 Task: Reply to email with the signature Christian Kelly with the subject Request for sponsorship from softage.1@softage.net with the message Can you send me a copy of the updated project schedule? Undo the message and rewrite the message as I am pleased to inform you that we have selected your proposal. Send the email
Action: Mouse moved to (580, 762)
Screenshot: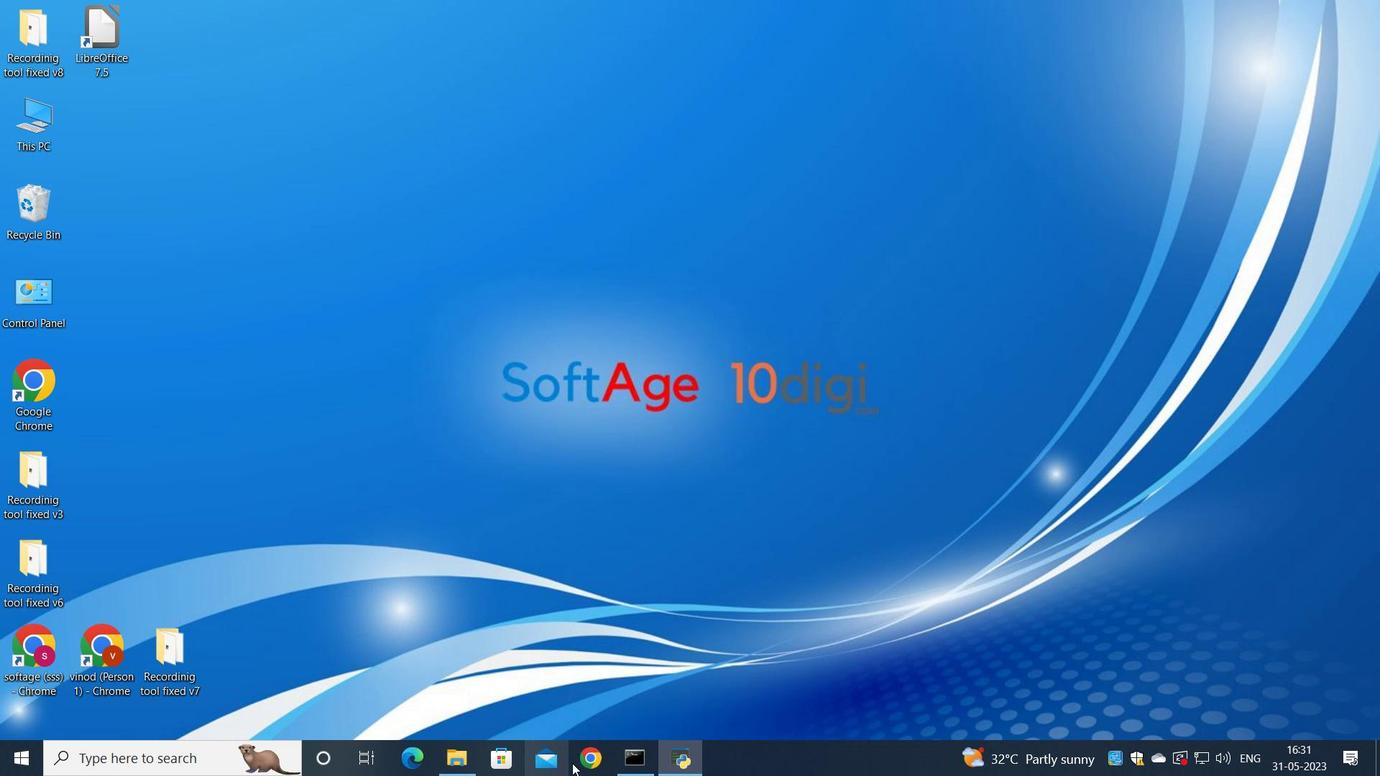 
Action: Mouse pressed left at (580, 762)
Screenshot: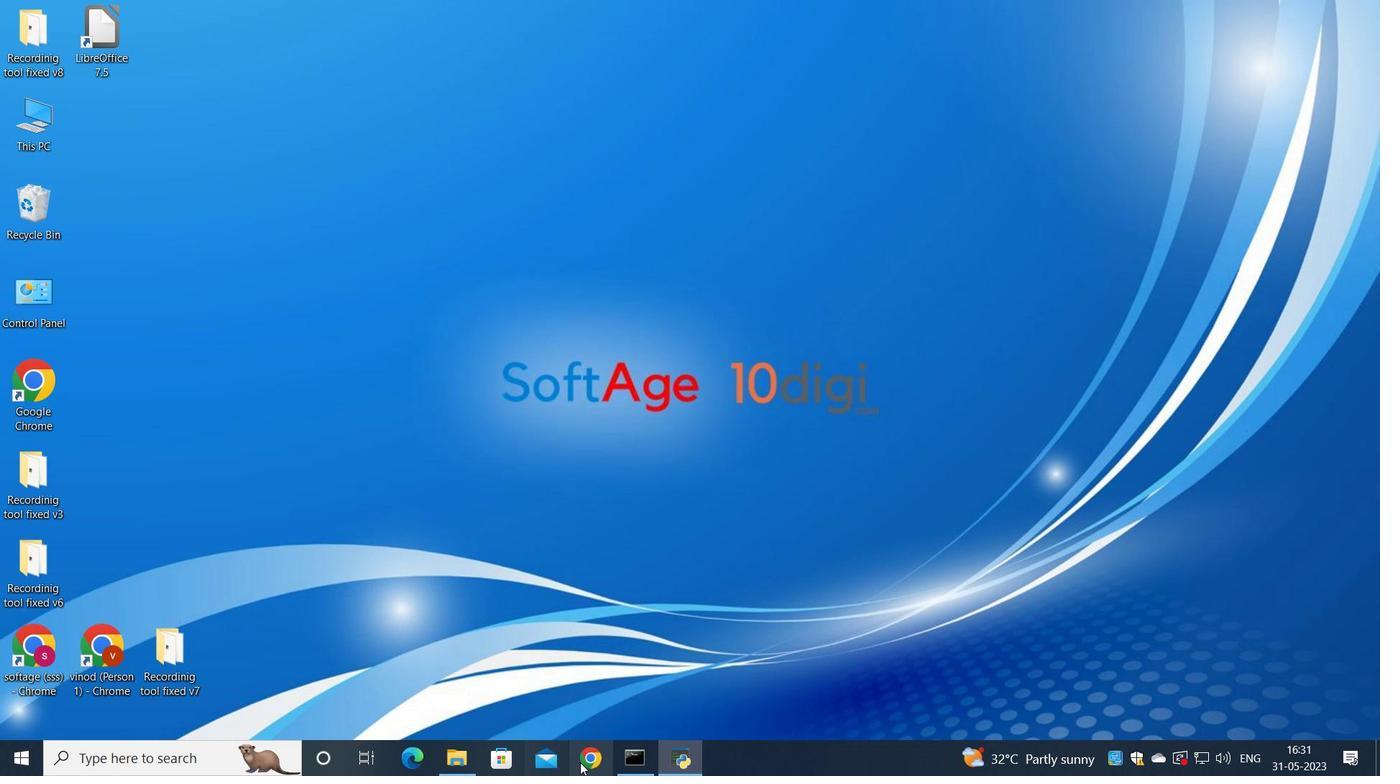 
Action: Mouse moved to (618, 485)
Screenshot: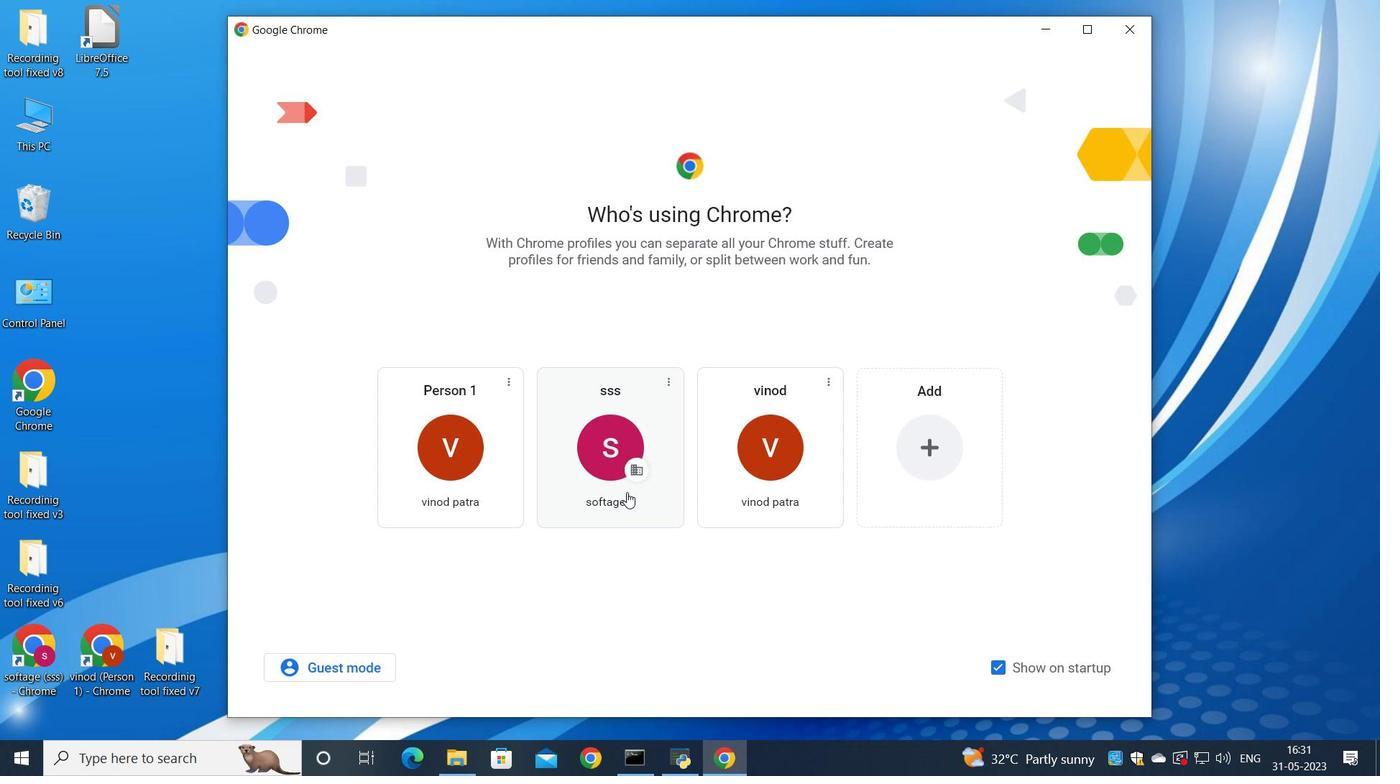 
Action: Mouse pressed left at (618, 485)
Screenshot: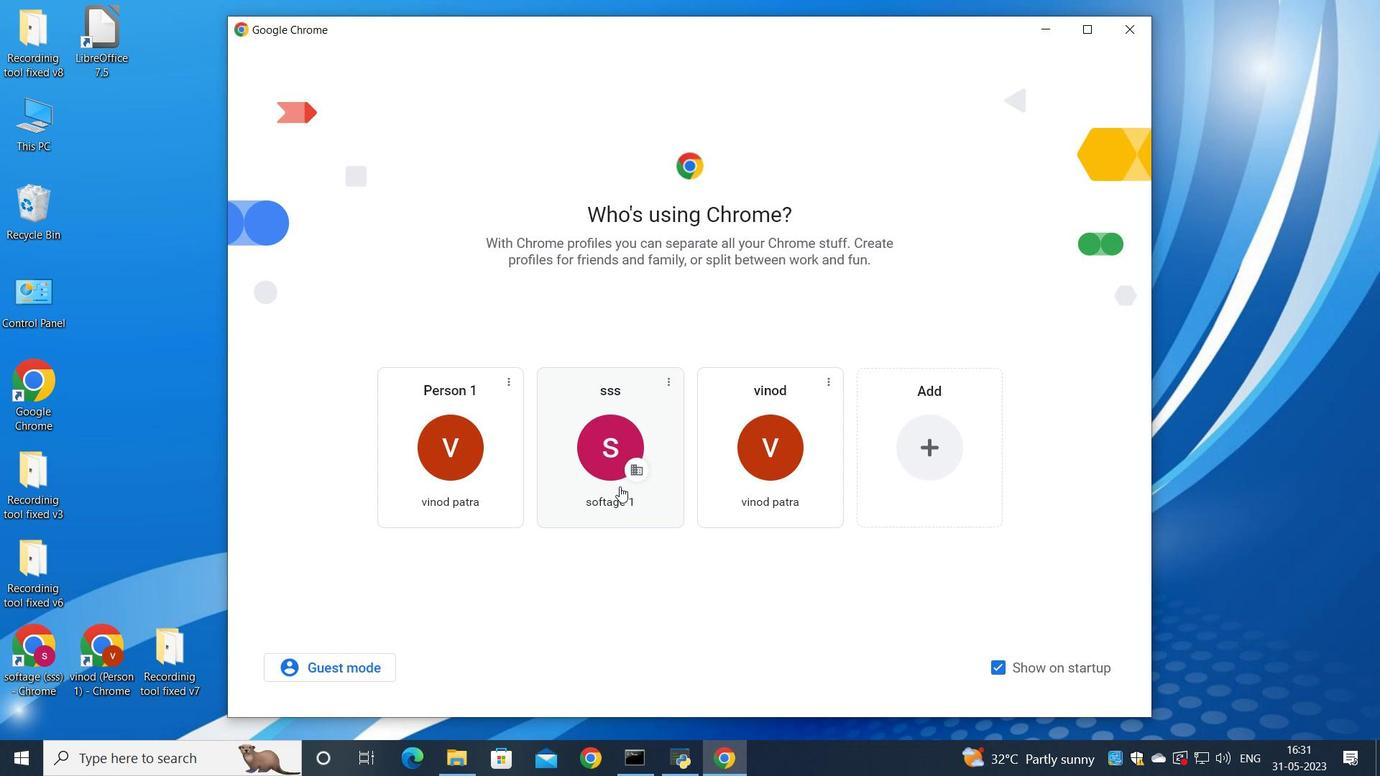 
Action: Mouse moved to (1201, 92)
Screenshot: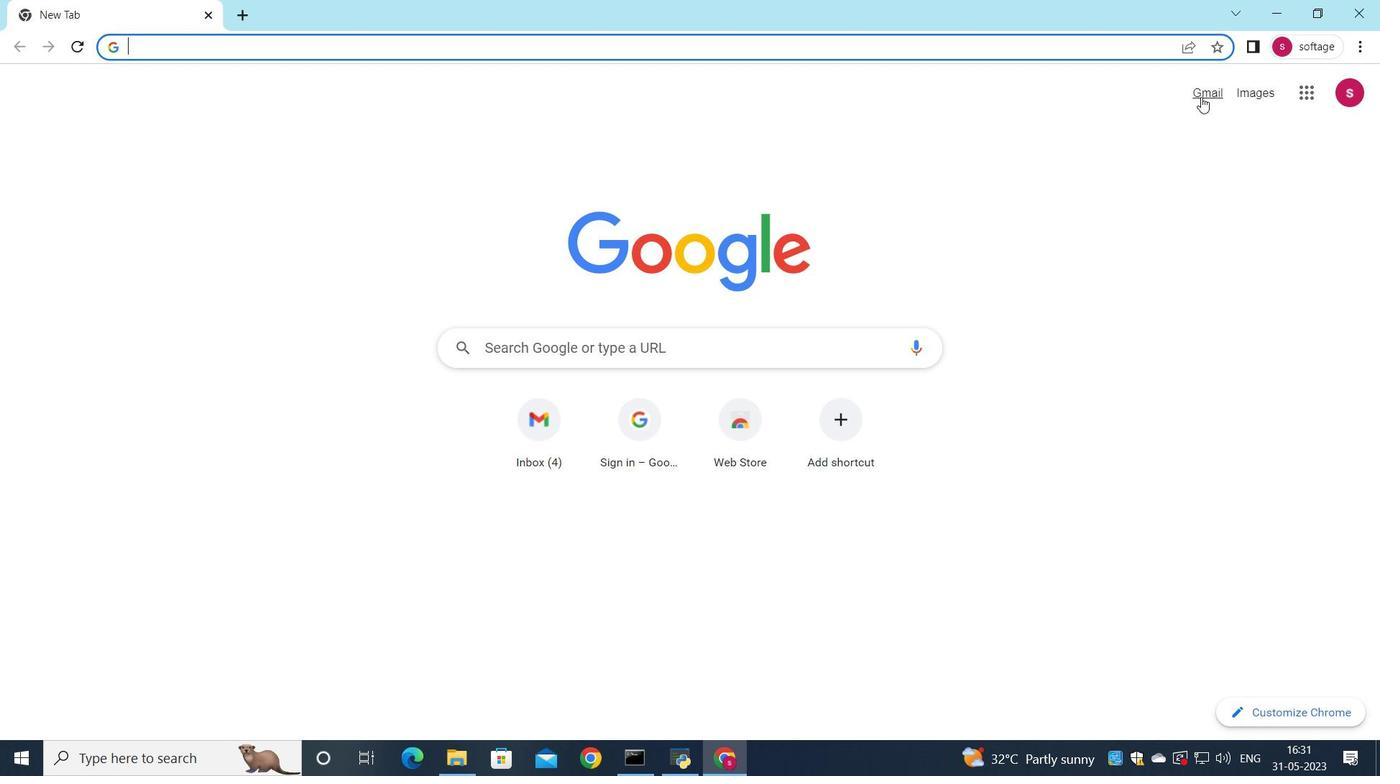
Action: Mouse pressed left at (1201, 92)
Screenshot: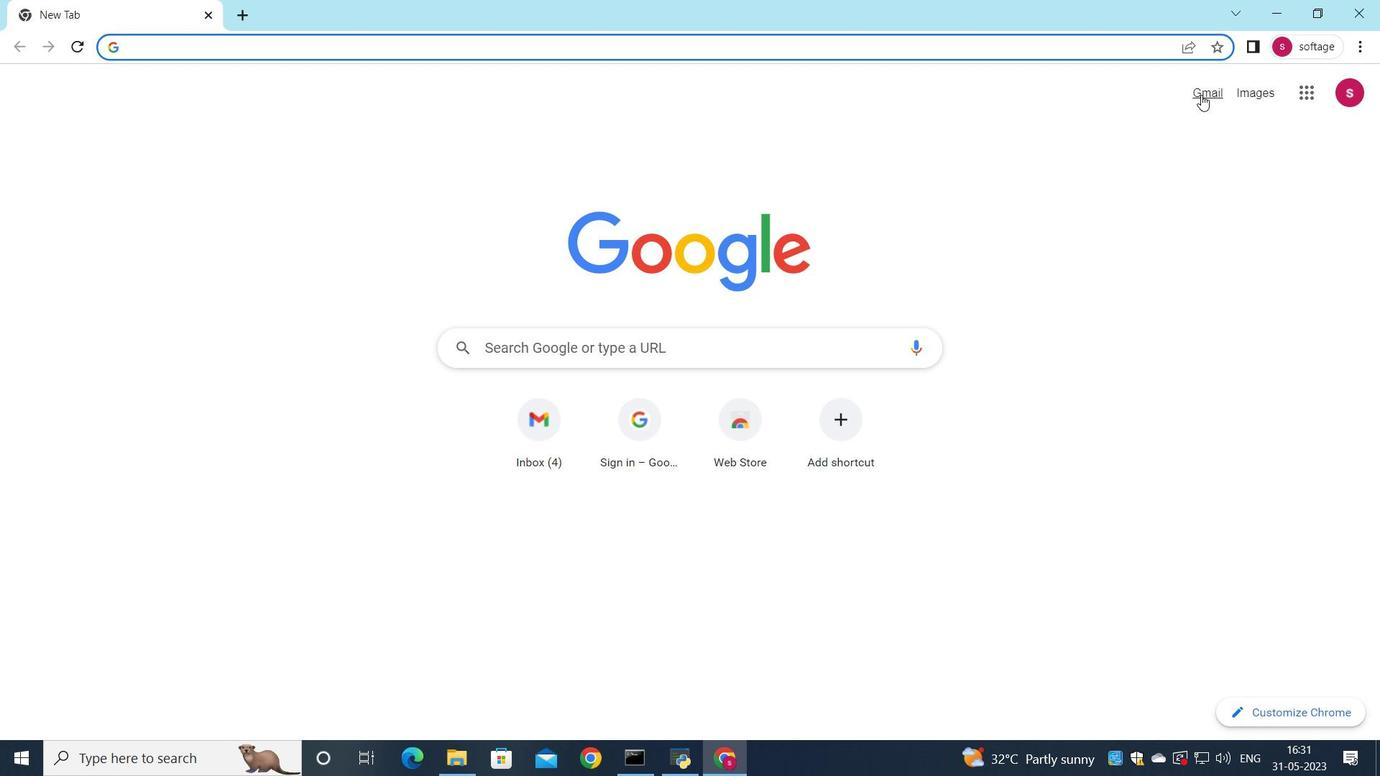 
Action: Mouse moved to (1182, 120)
Screenshot: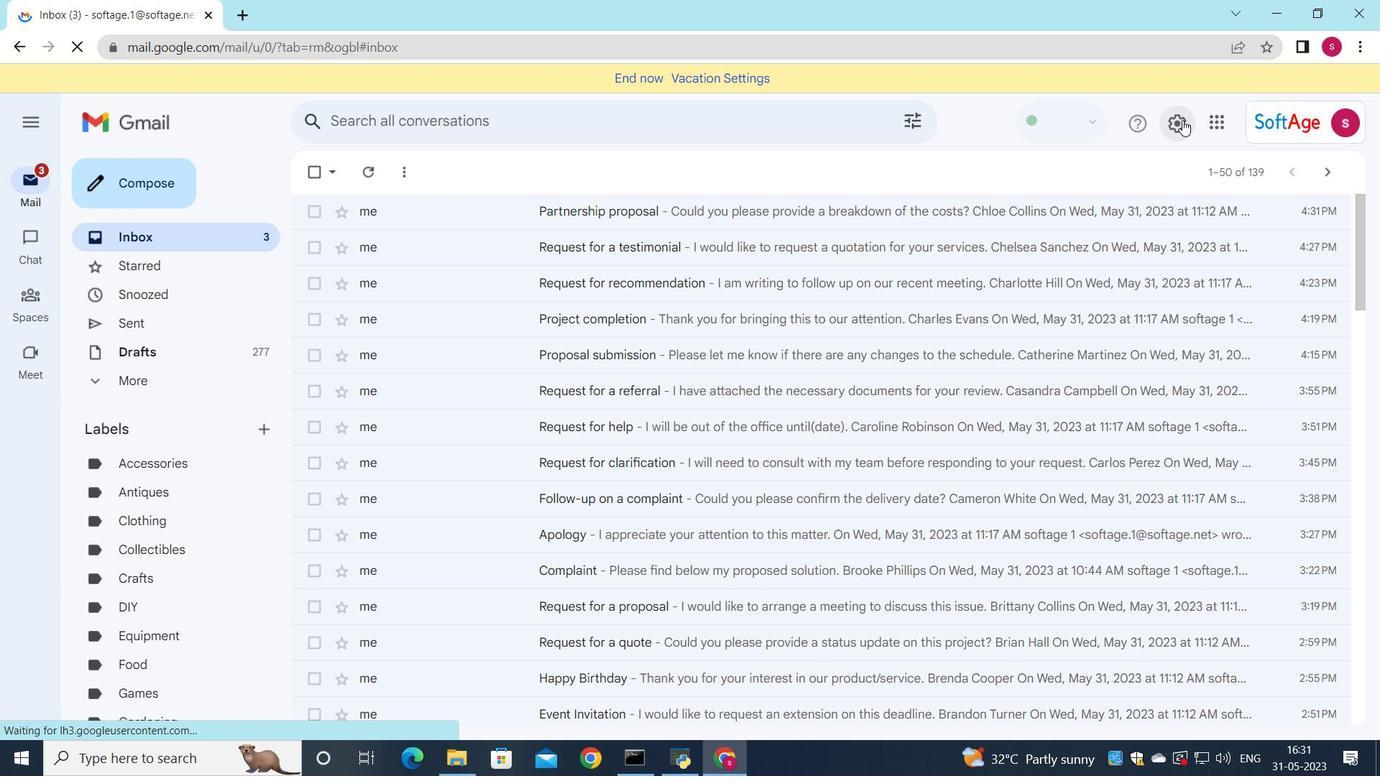 
Action: Mouse pressed left at (1182, 120)
Screenshot: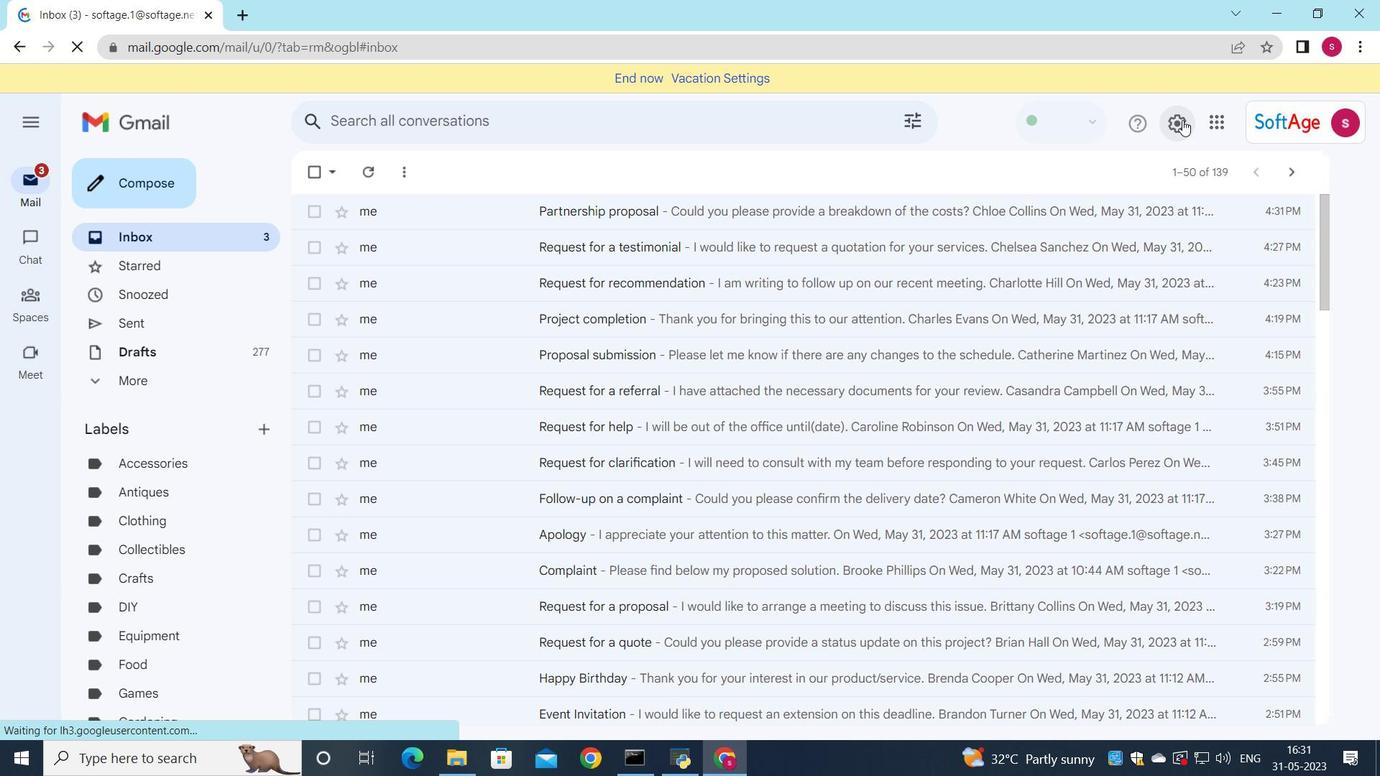 
Action: Mouse moved to (1184, 209)
Screenshot: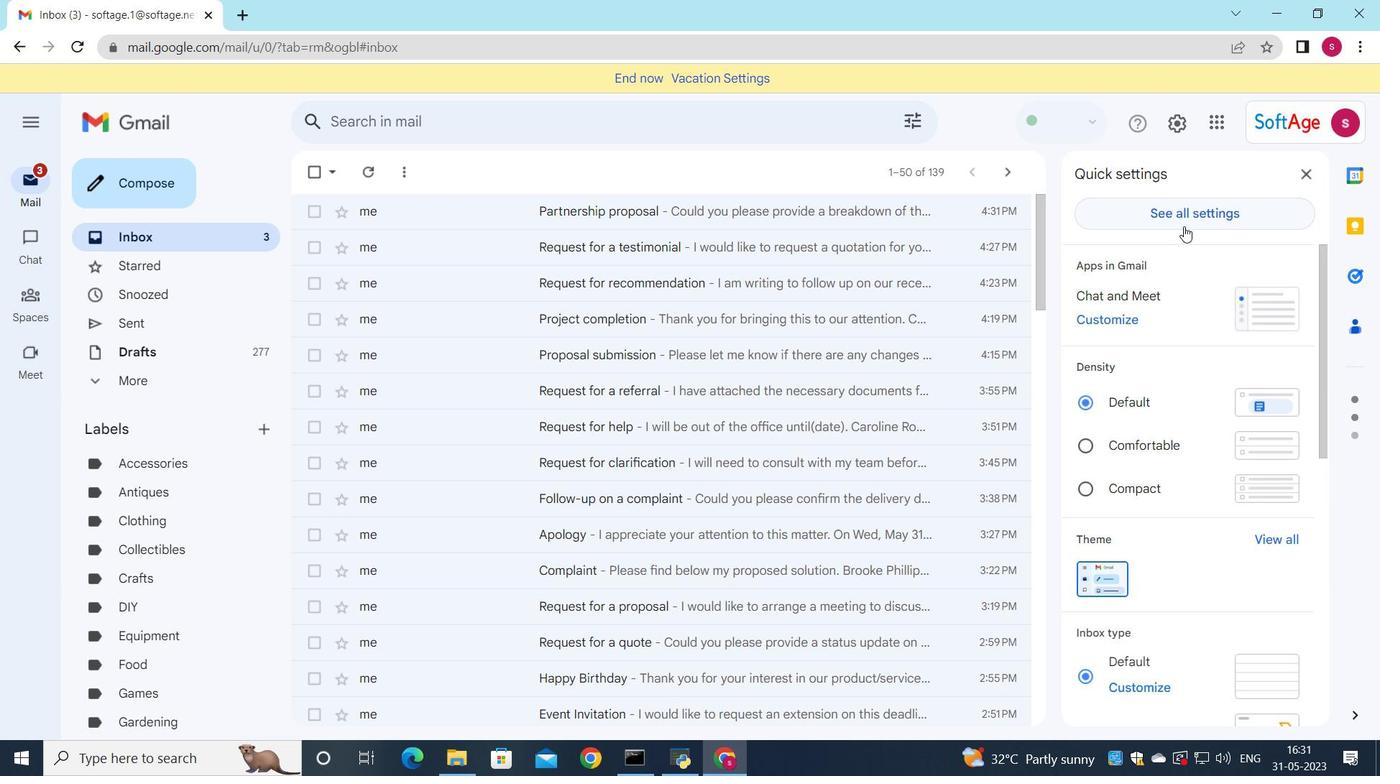 
Action: Mouse pressed left at (1184, 209)
Screenshot: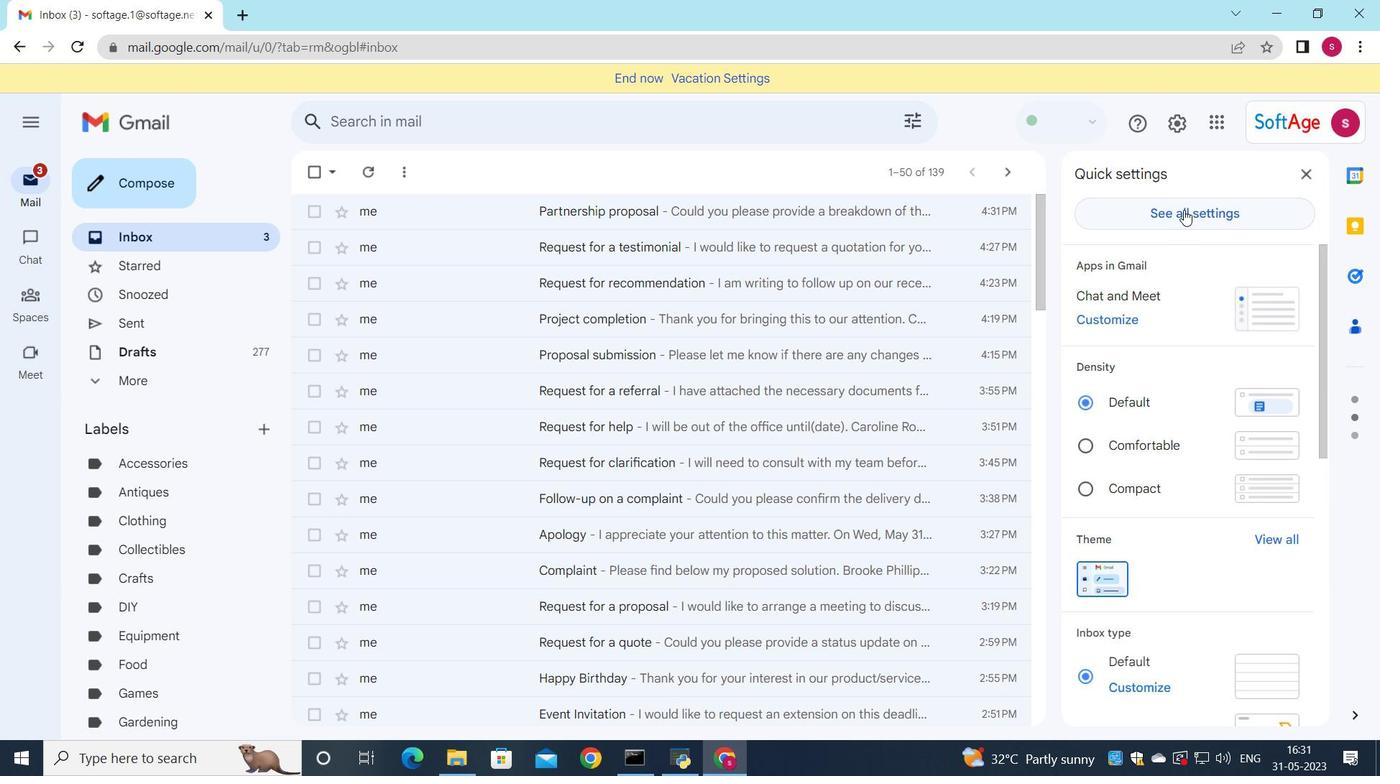 
Action: Mouse moved to (854, 394)
Screenshot: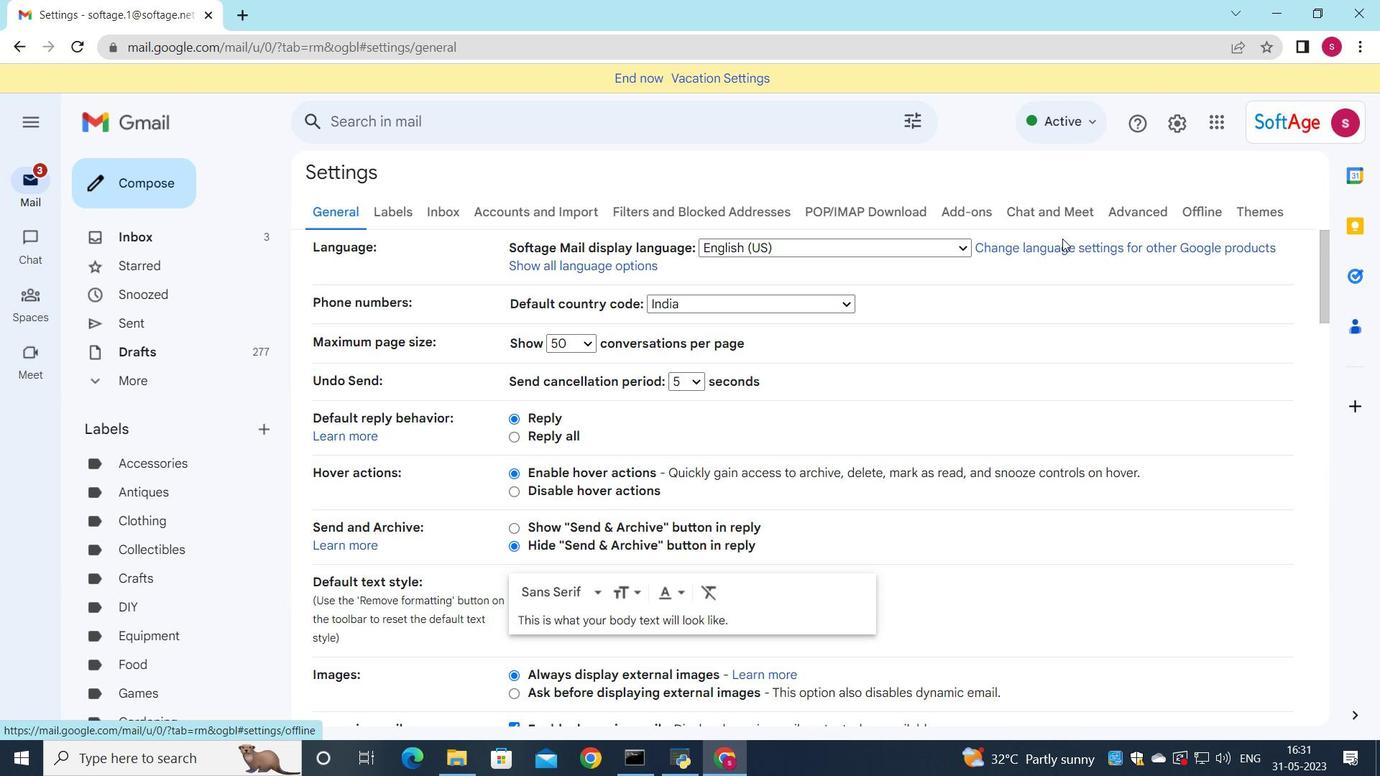 
Action: Mouse scrolled (854, 393) with delta (0, 0)
Screenshot: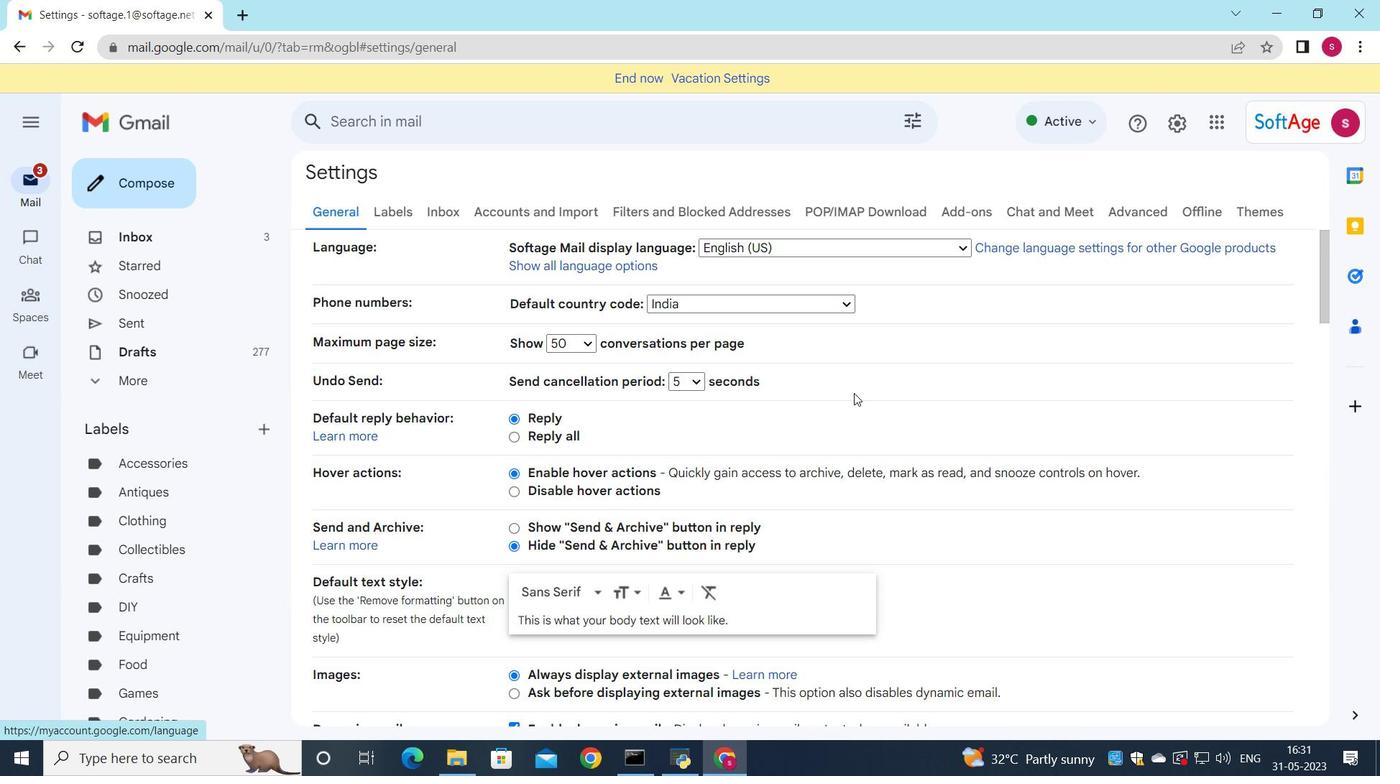 
Action: Mouse scrolled (854, 393) with delta (0, 0)
Screenshot: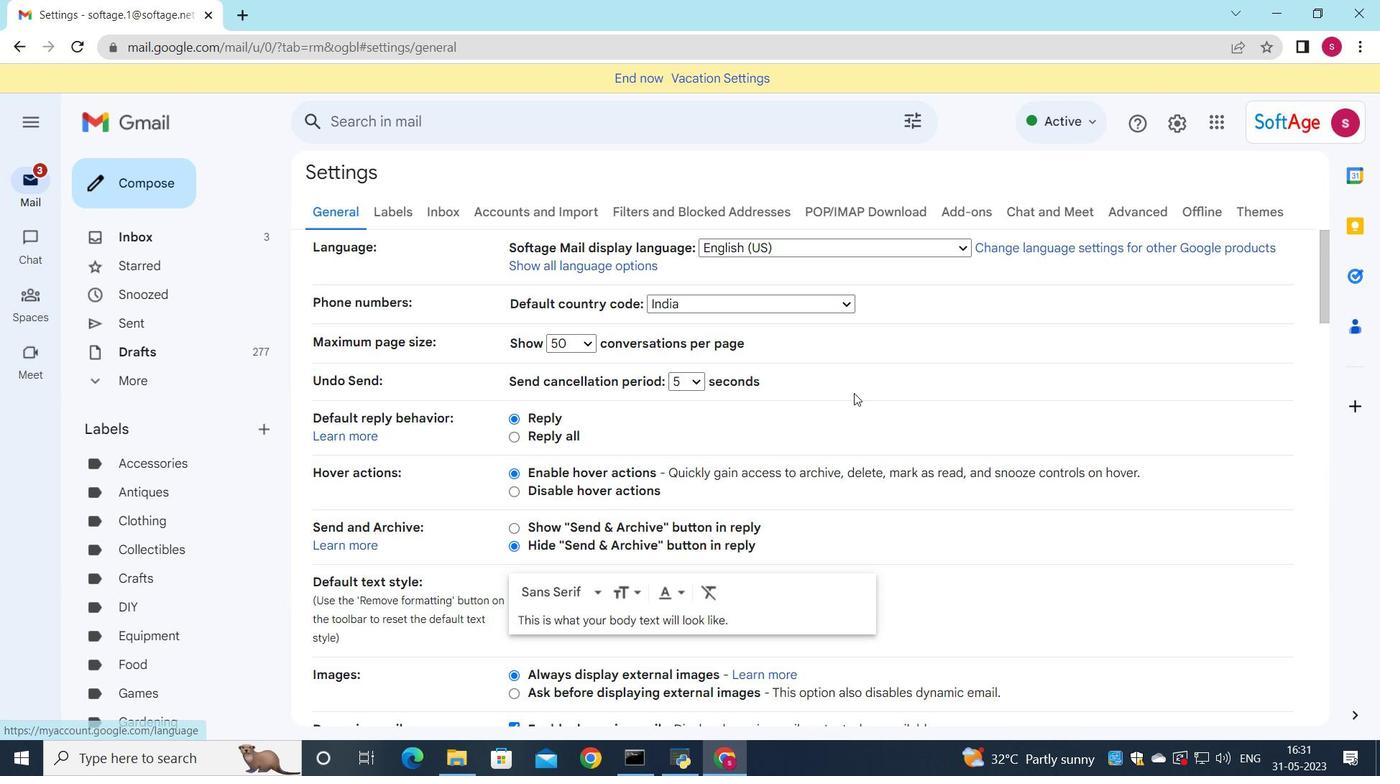
Action: Mouse scrolled (854, 393) with delta (0, 0)
Screenshot: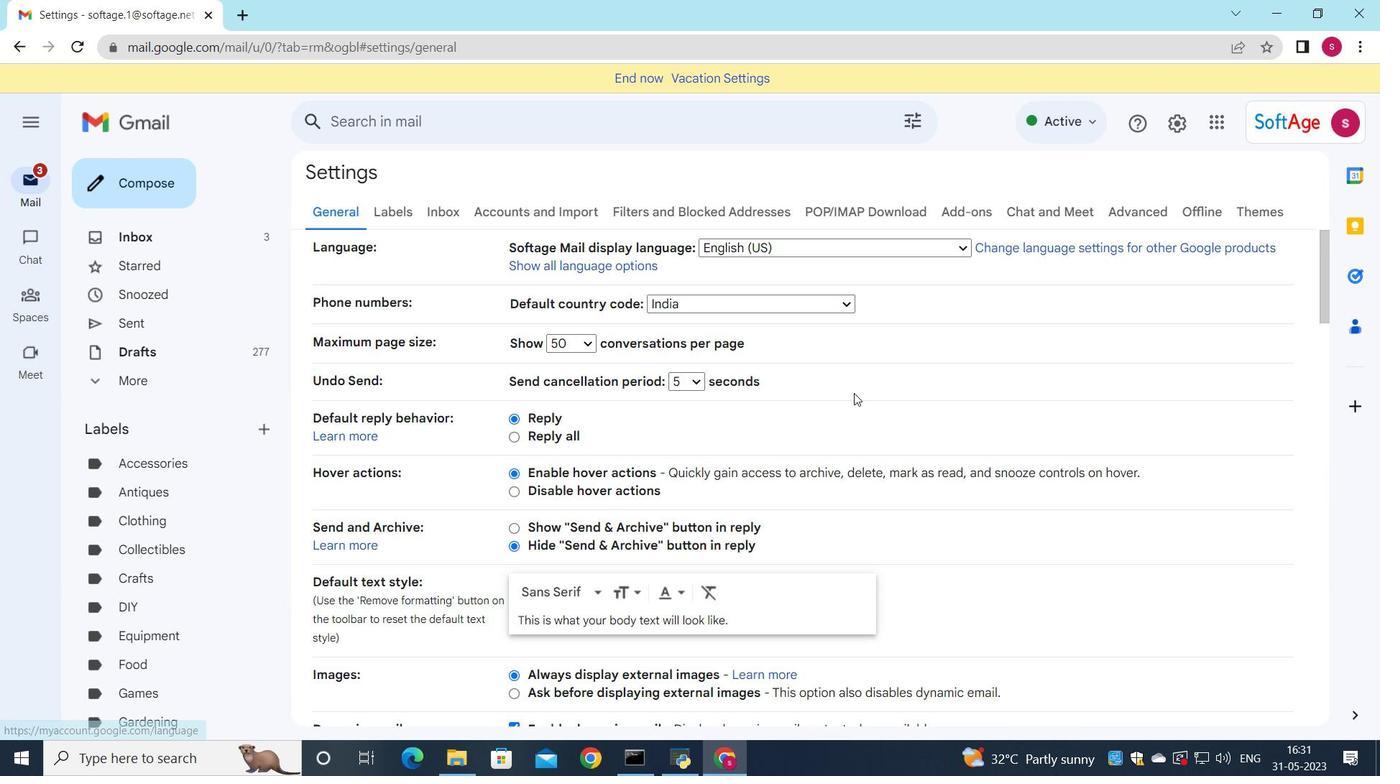 
Action: Mouse scrolled (854, 393) with delta (0, 0)
Screenshot: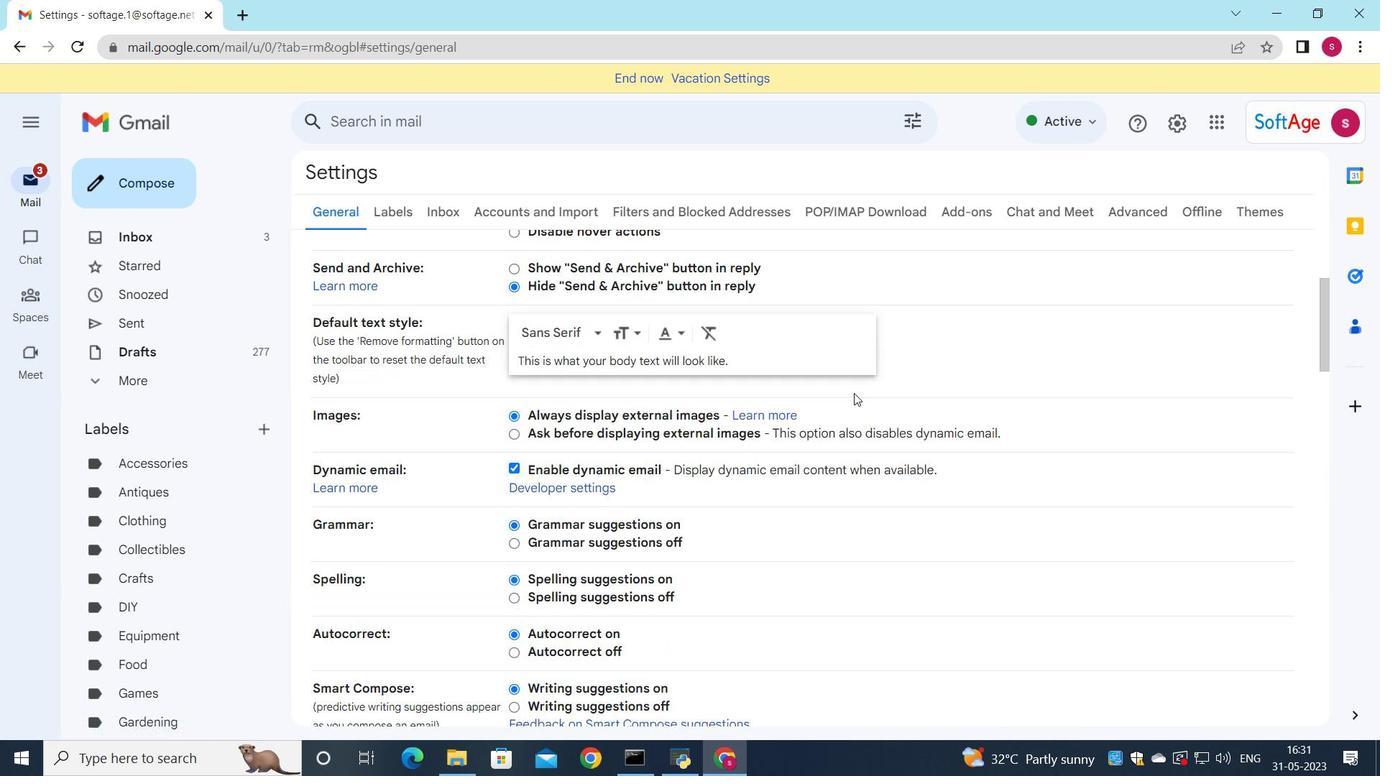 
Action: Mouse scrolled (854, 393) with delta (0, 0)
Screenshot: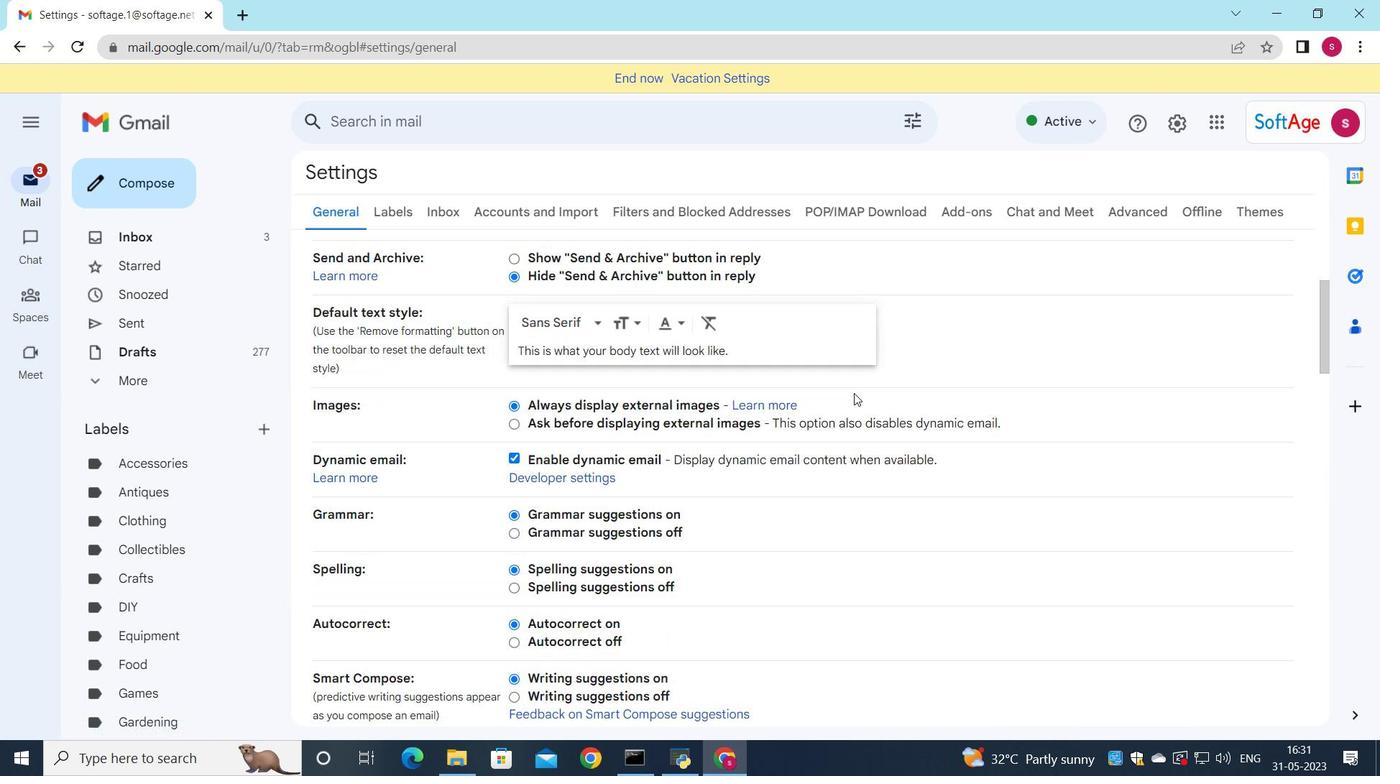 
Action: Mouse scrolled (854, 393) with delta (0, 0)
Screenshot: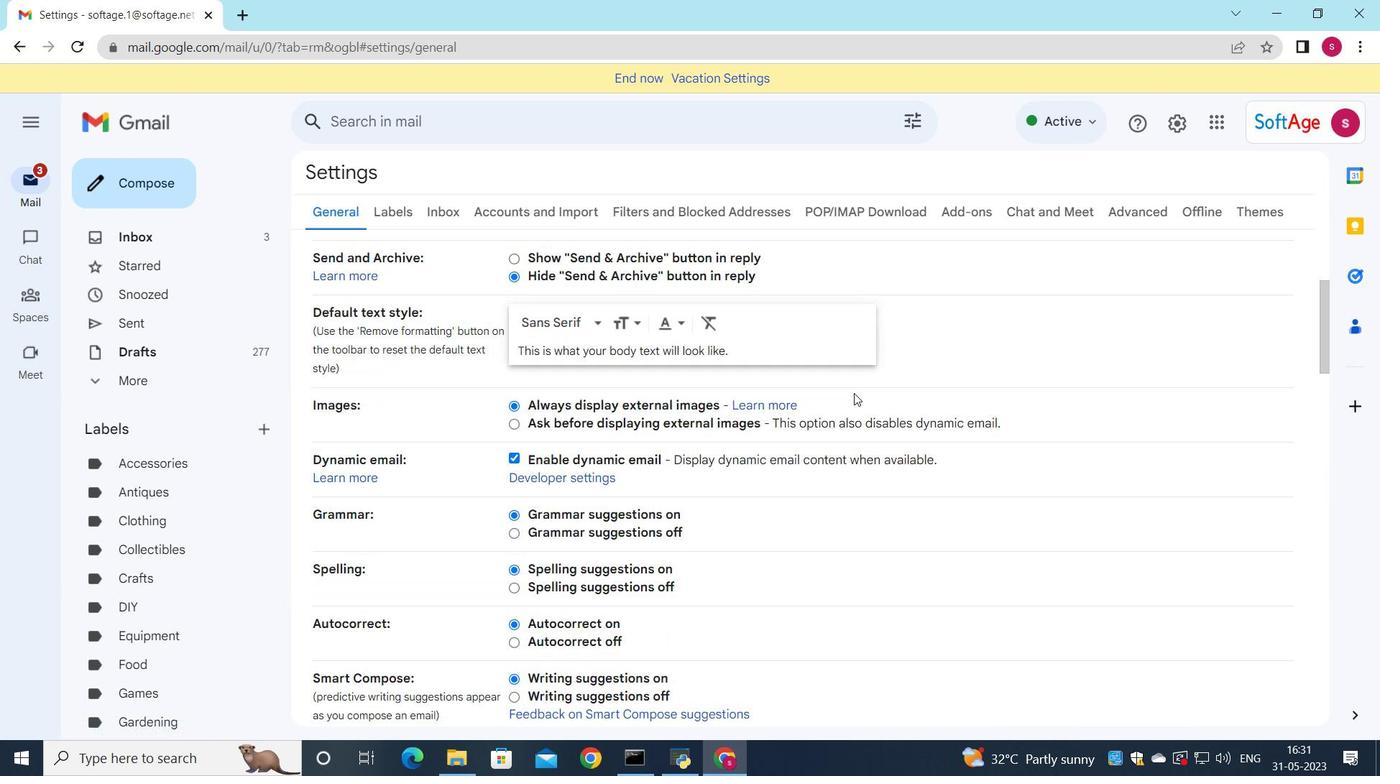 
Action: Mouse scrolled (854, 393) with delta (0, 0)
Screenshot: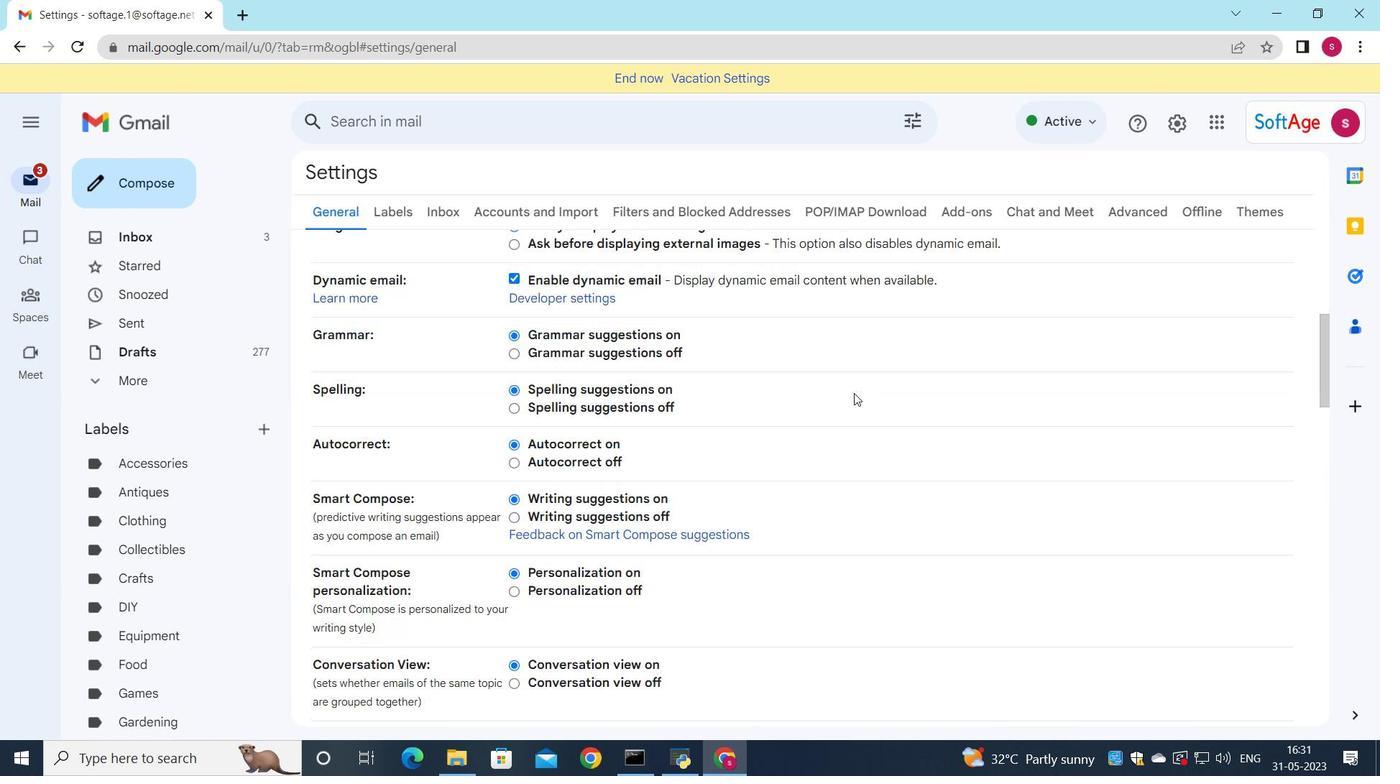 
Action: Mouse scrolled (854, 393) with delta (0, 0)
Screenshot: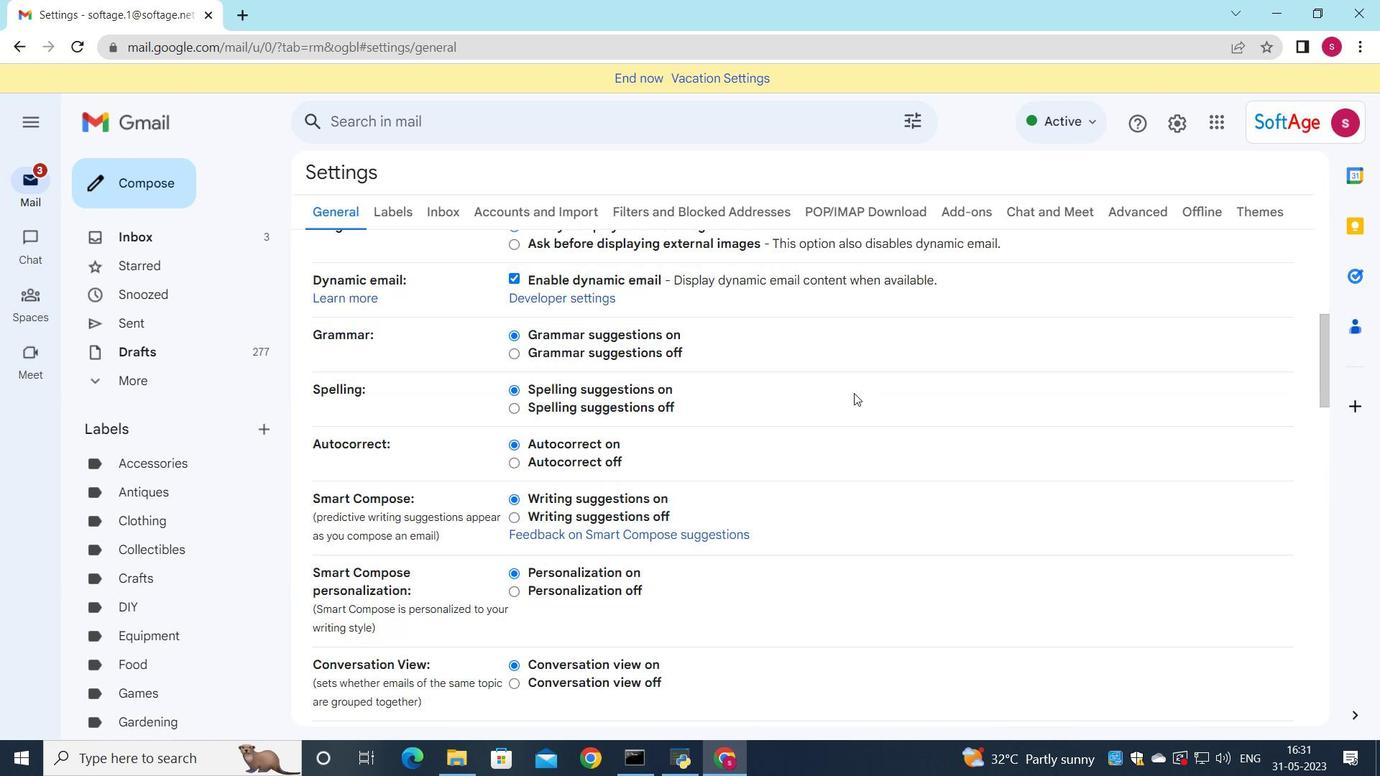 
Action: Mouse scrolled (854, 393) with delta (0, 0)
Screenshot: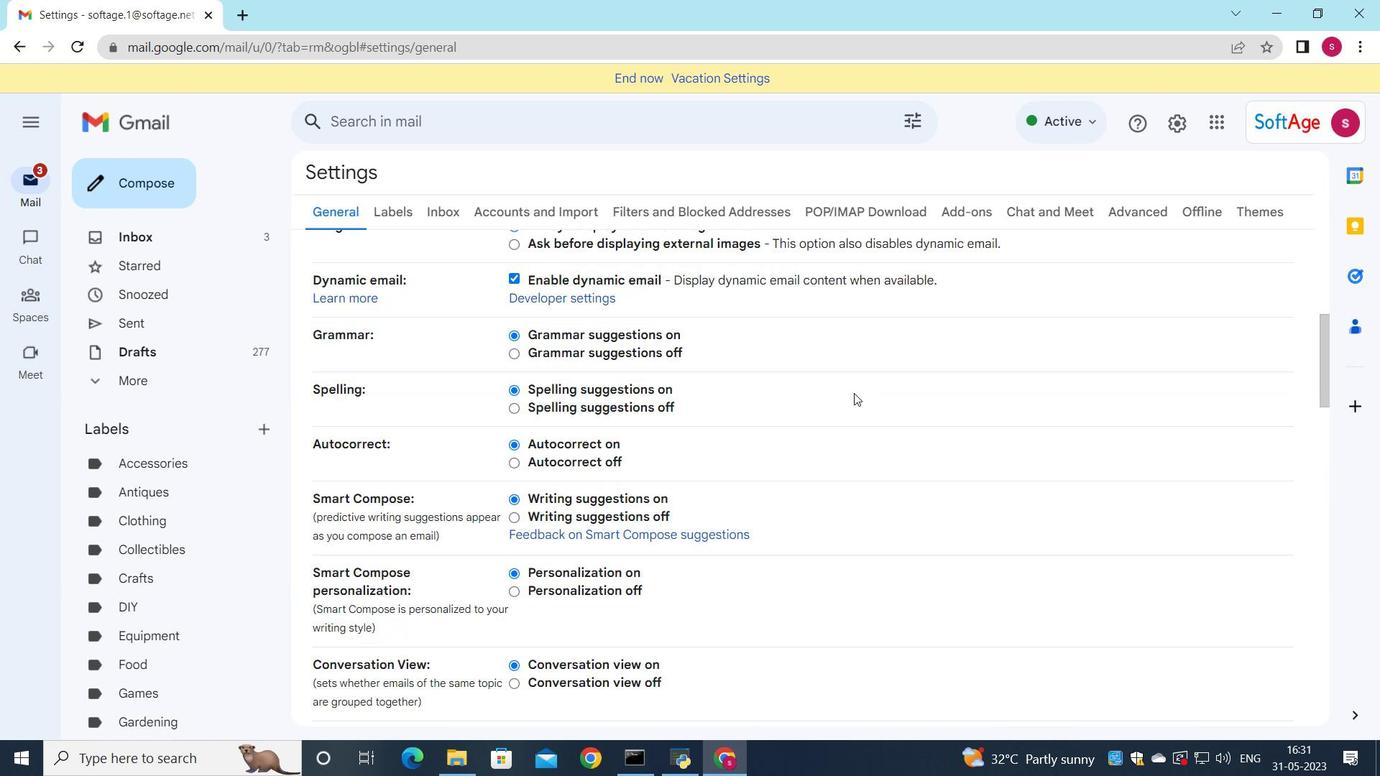 
Action: Mouse scrolled (854, 393) with delta (0, 0)
Screenshot: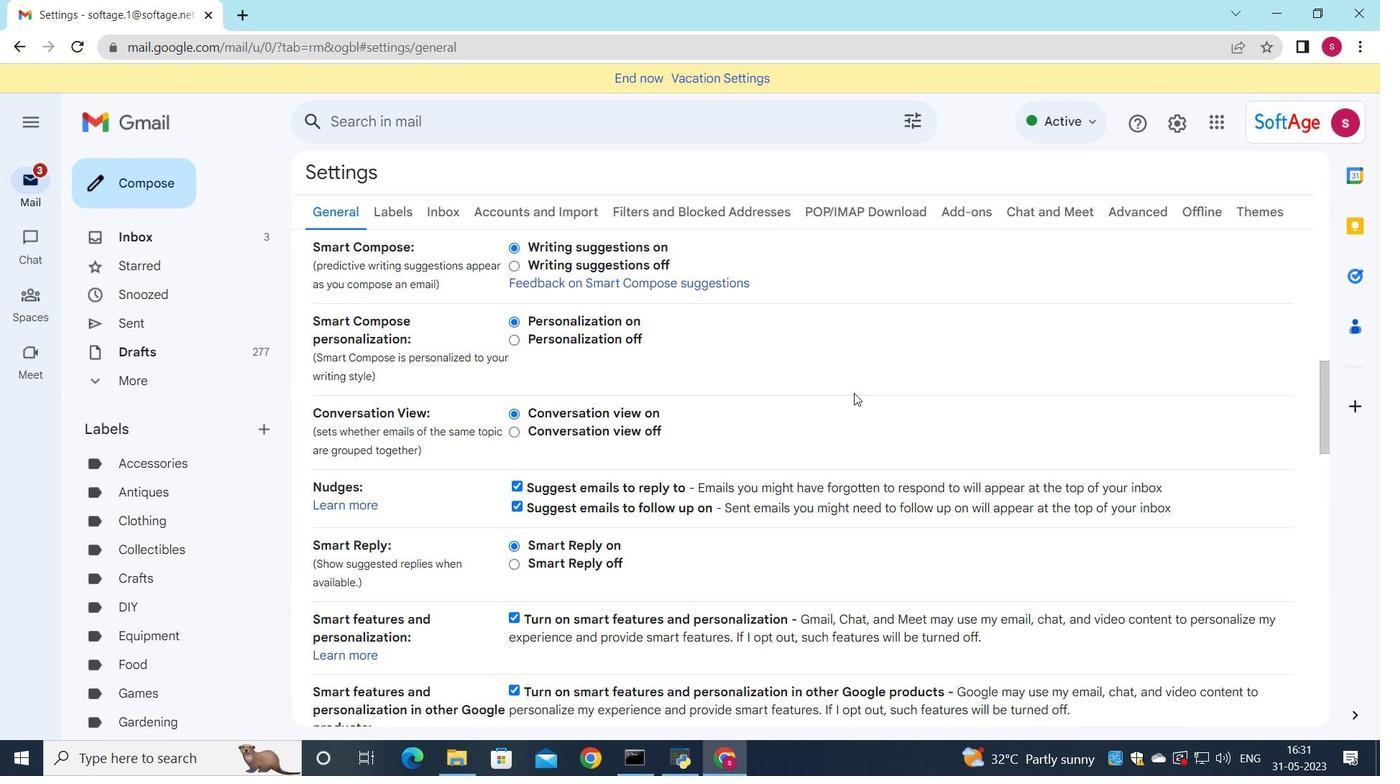 
Action: Mouse scrolled (854, 393) with delta (0, 0)
Screenshot: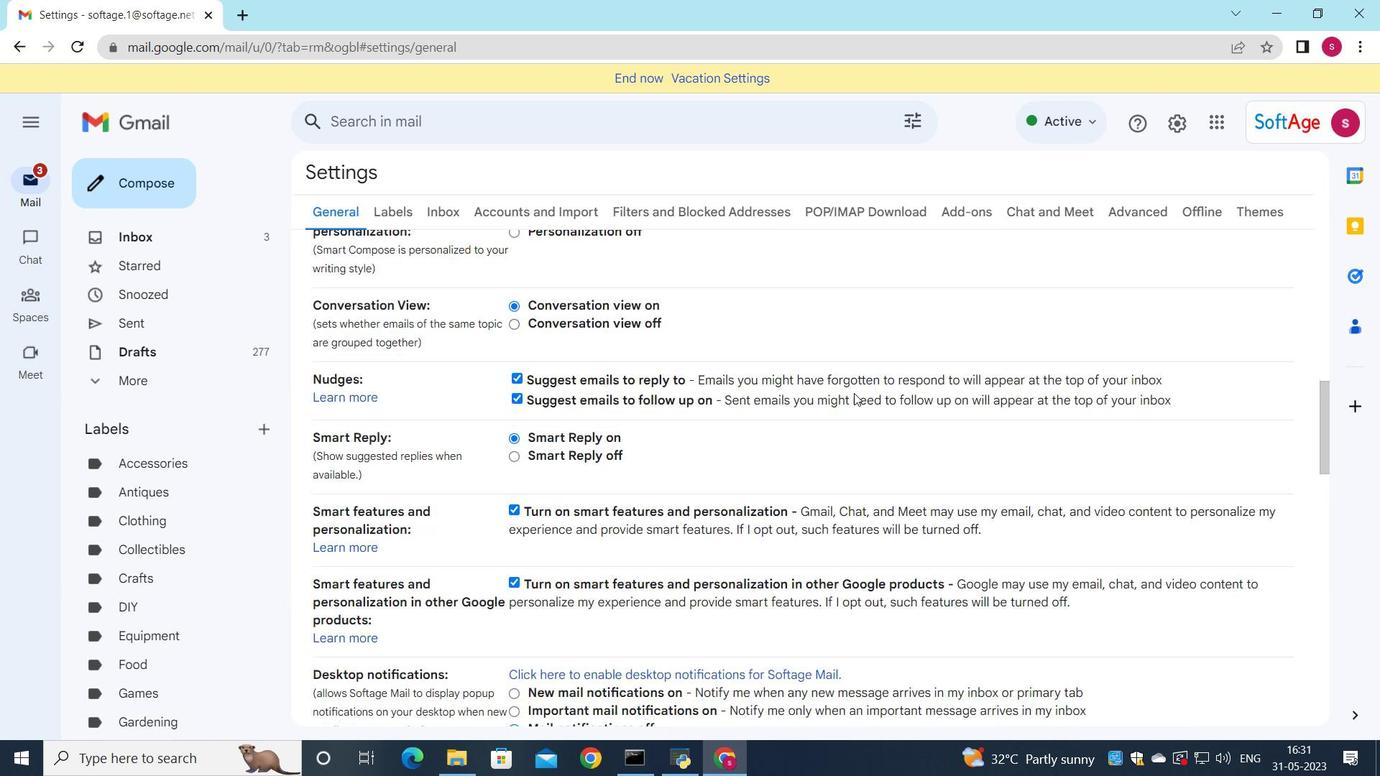 
Action: Mouse scrolled (854, 393) with delta (0, 0)
Screenshot: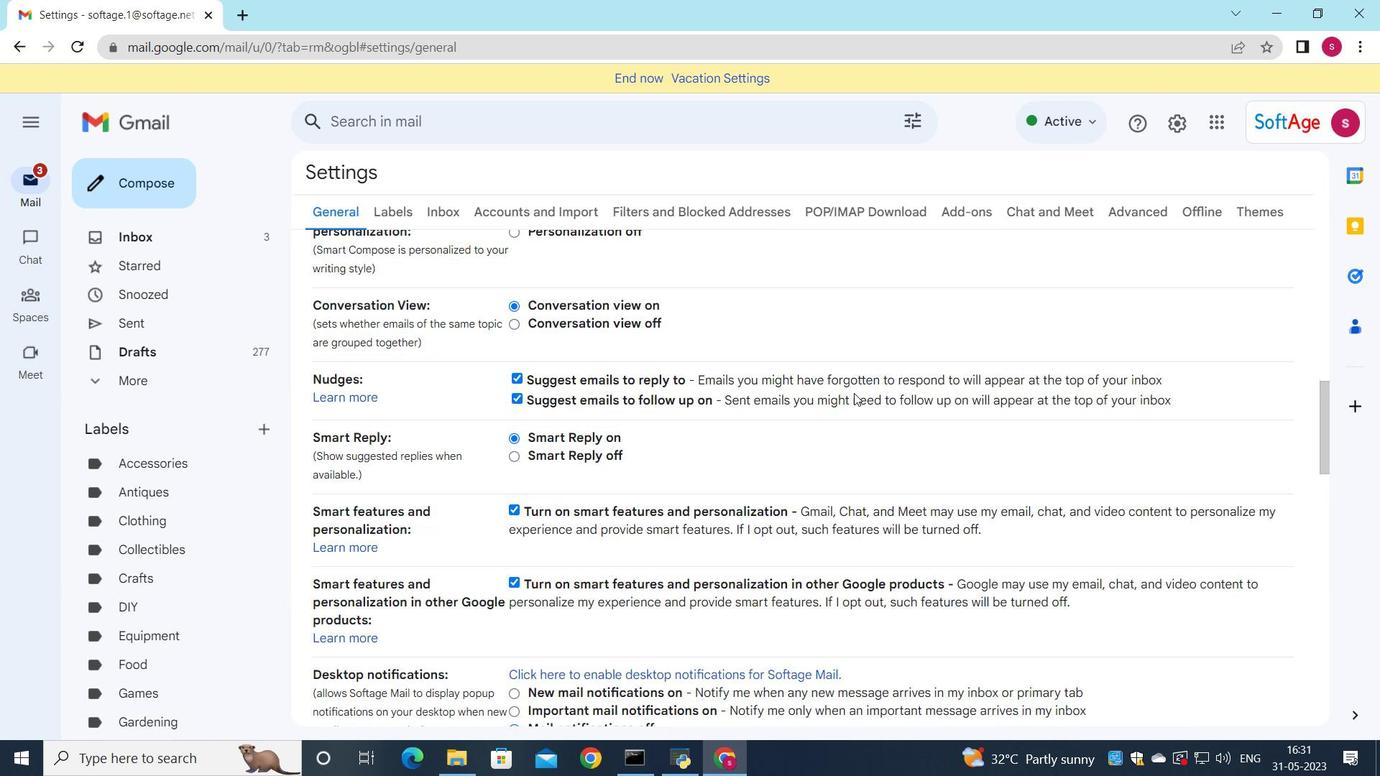 
Action: Mouse scrolled (854, 393) with delta (0, 0)
Screenshot: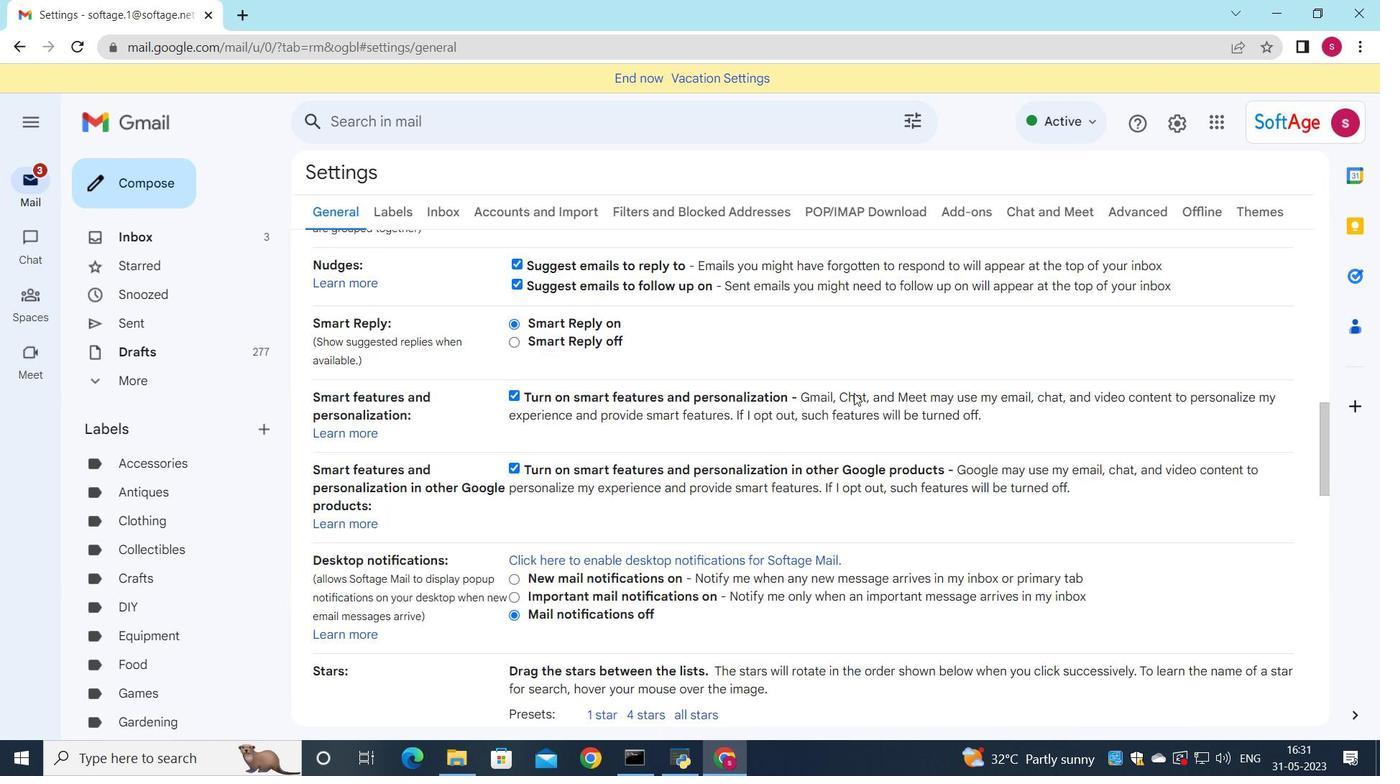 
Action: Mouse scrolled (854, 393) with delta (0, 0)
Screenshot: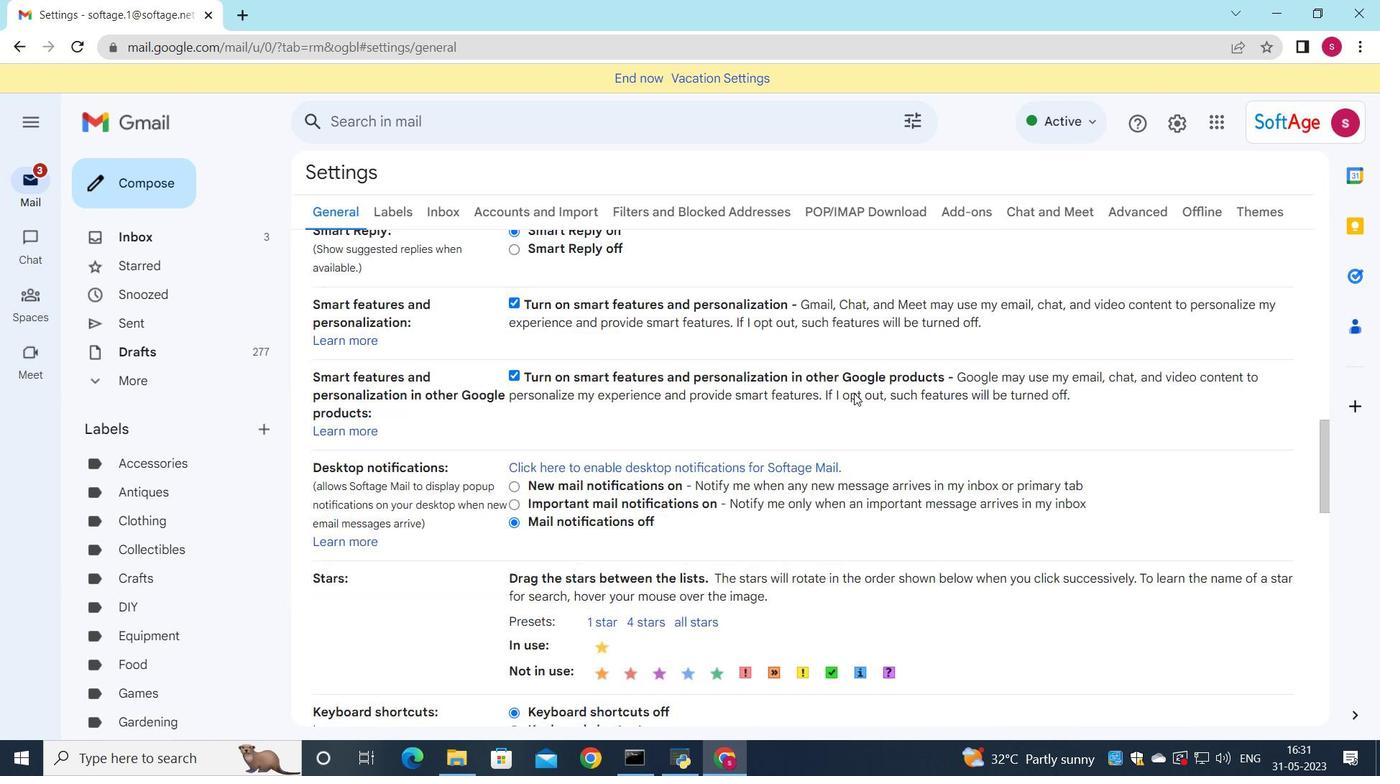
Action: Mouse scrolled (854, 393) with delta (0, 0)
Screenshot: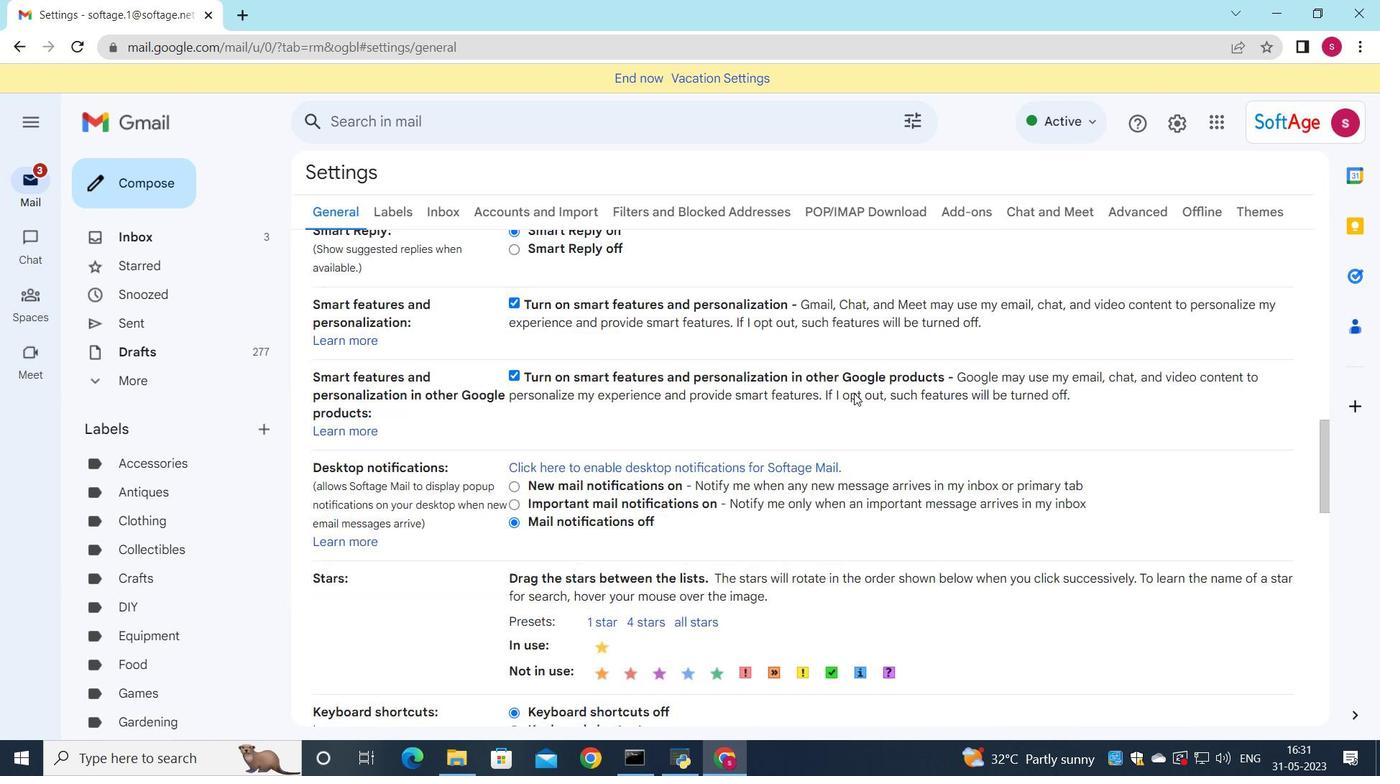 
Action: Mouse scrolled (854, 393) with delta (0, 0)
Screenshot: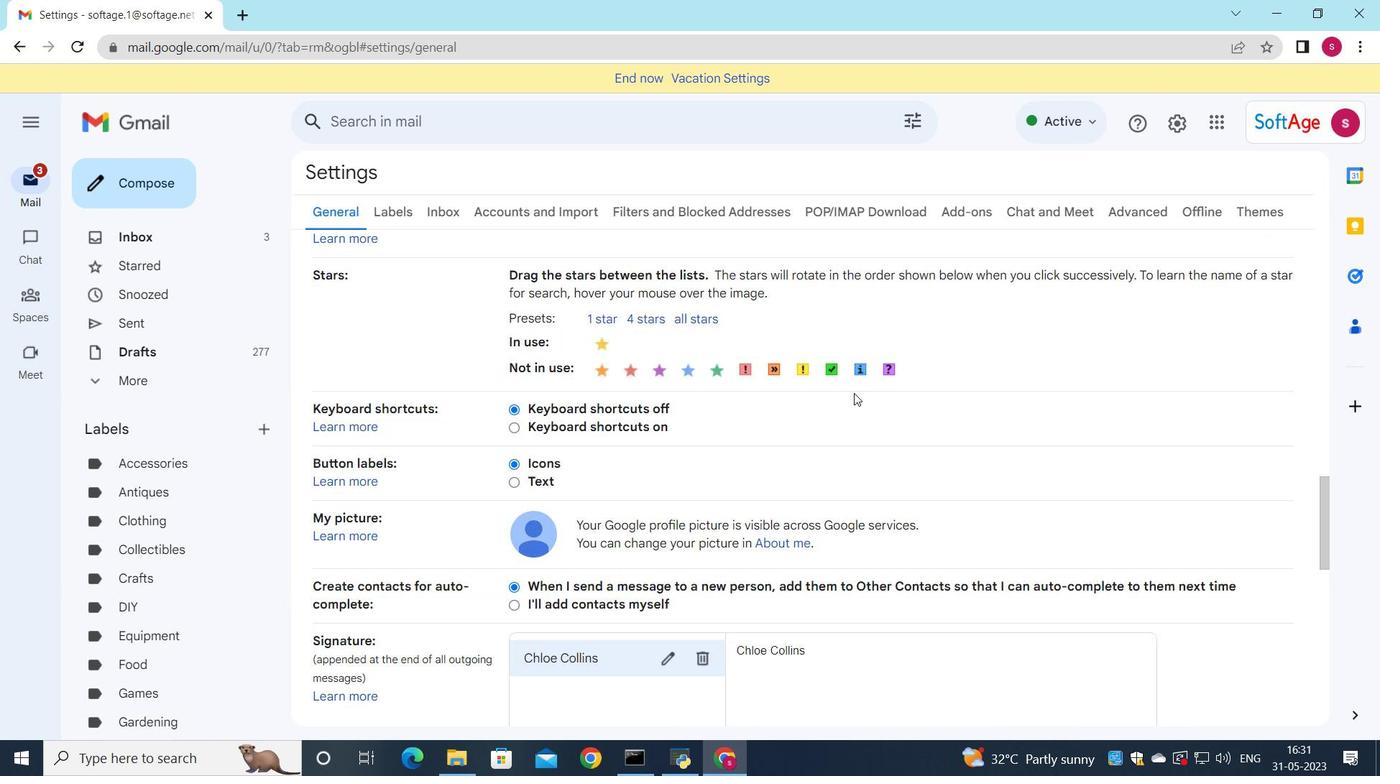 
Action: Mouse scrolled (854, 393) with delta (0, 0)
Screenshot: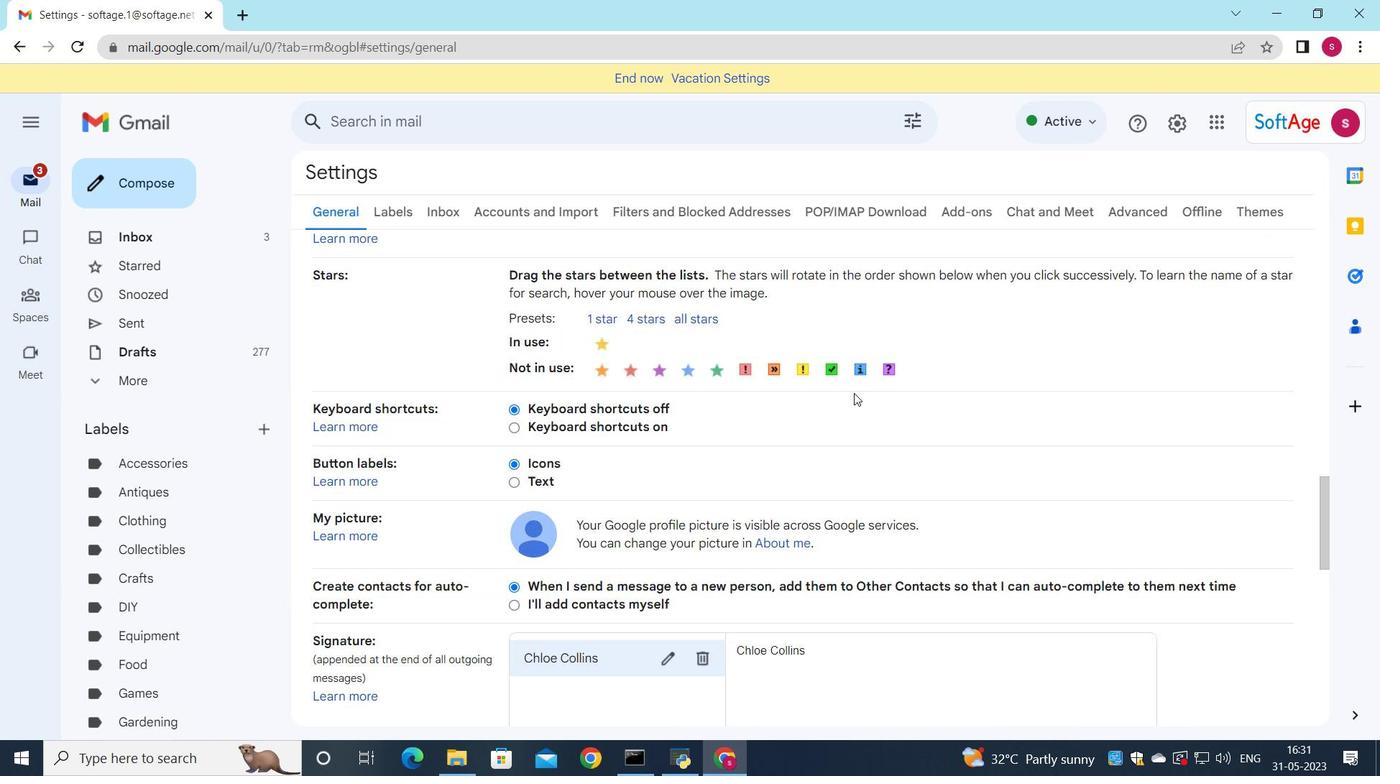 
Action: Mouse scrolled (854, 393) with delta (0, 0)
Screenshot: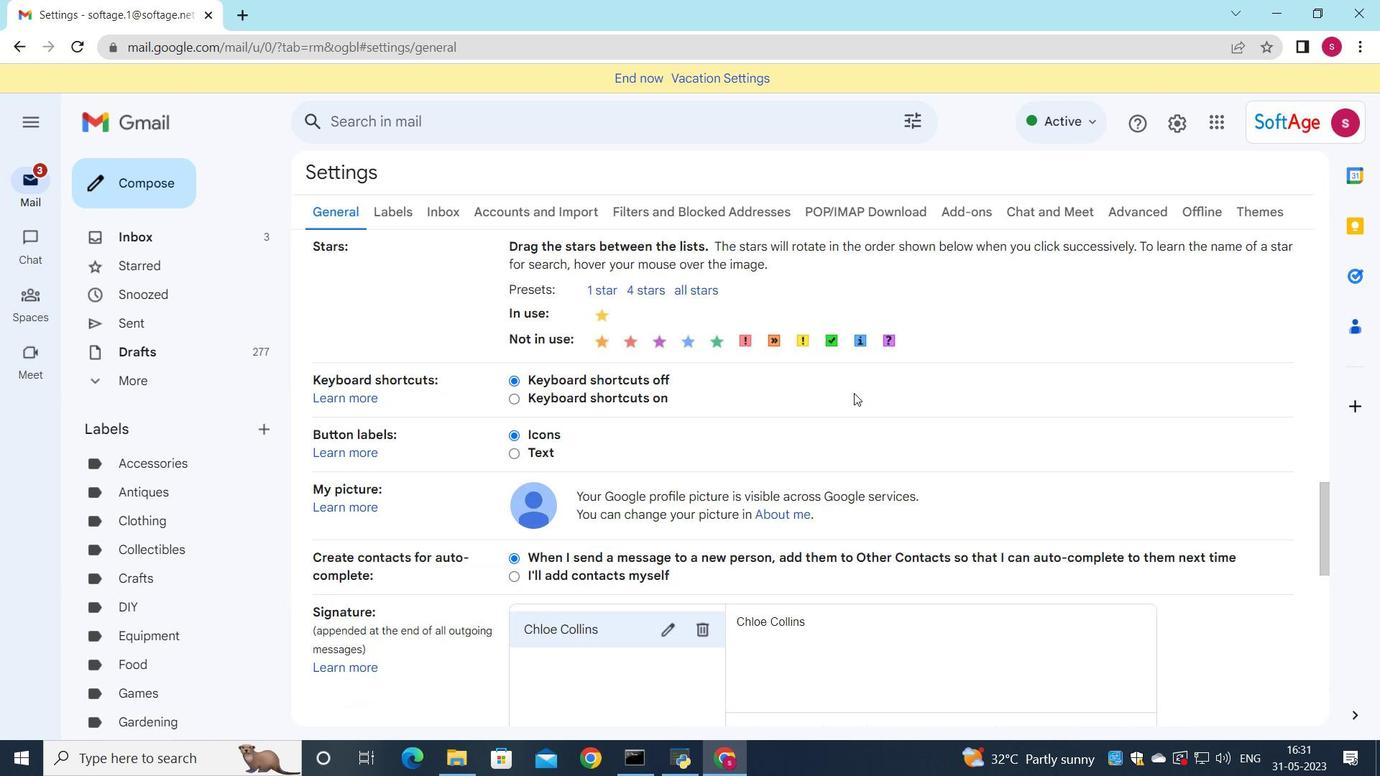 
Action: Mouse moved to (706, 358)
Screenshot: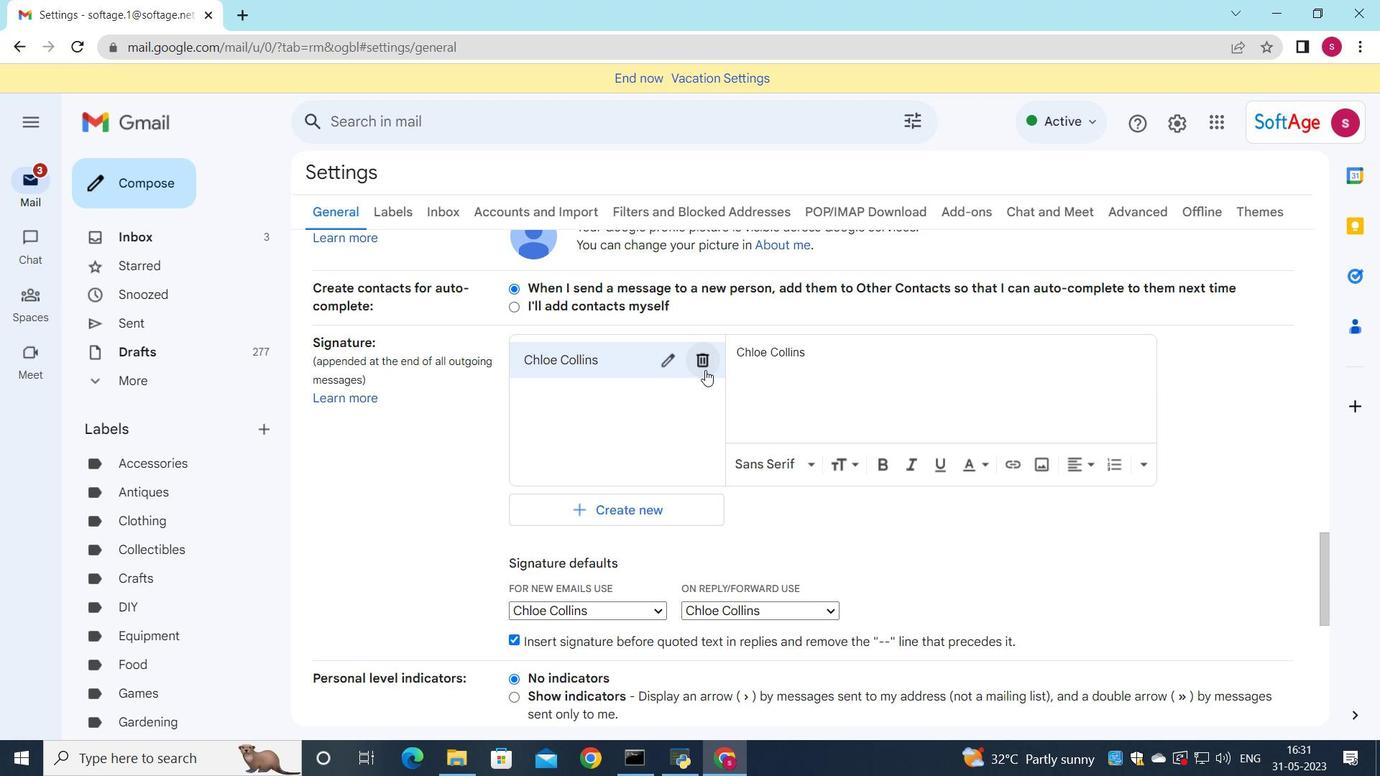 
Action: Mouse pressed left at (706, 358)
Screenshot: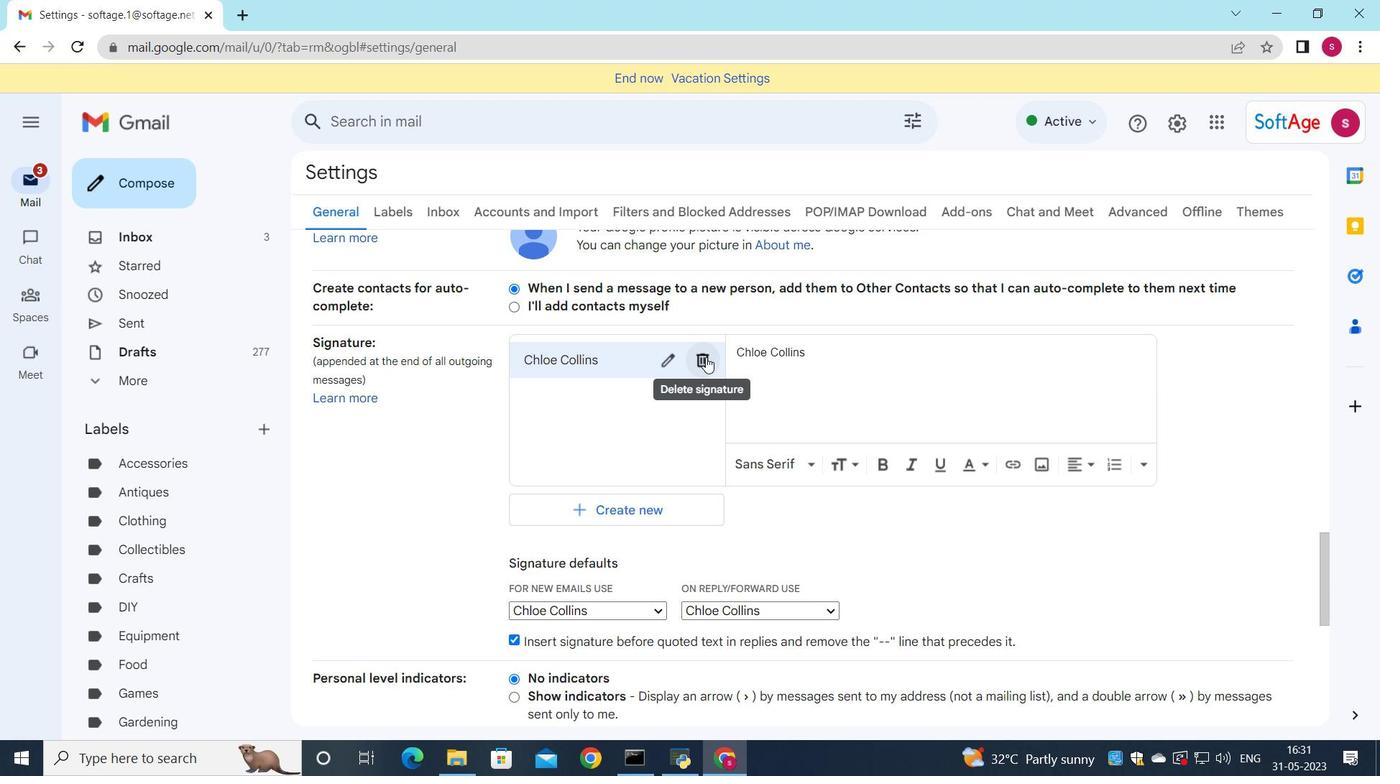 
Action: Mouse moved to (849, 444)
Screenshot: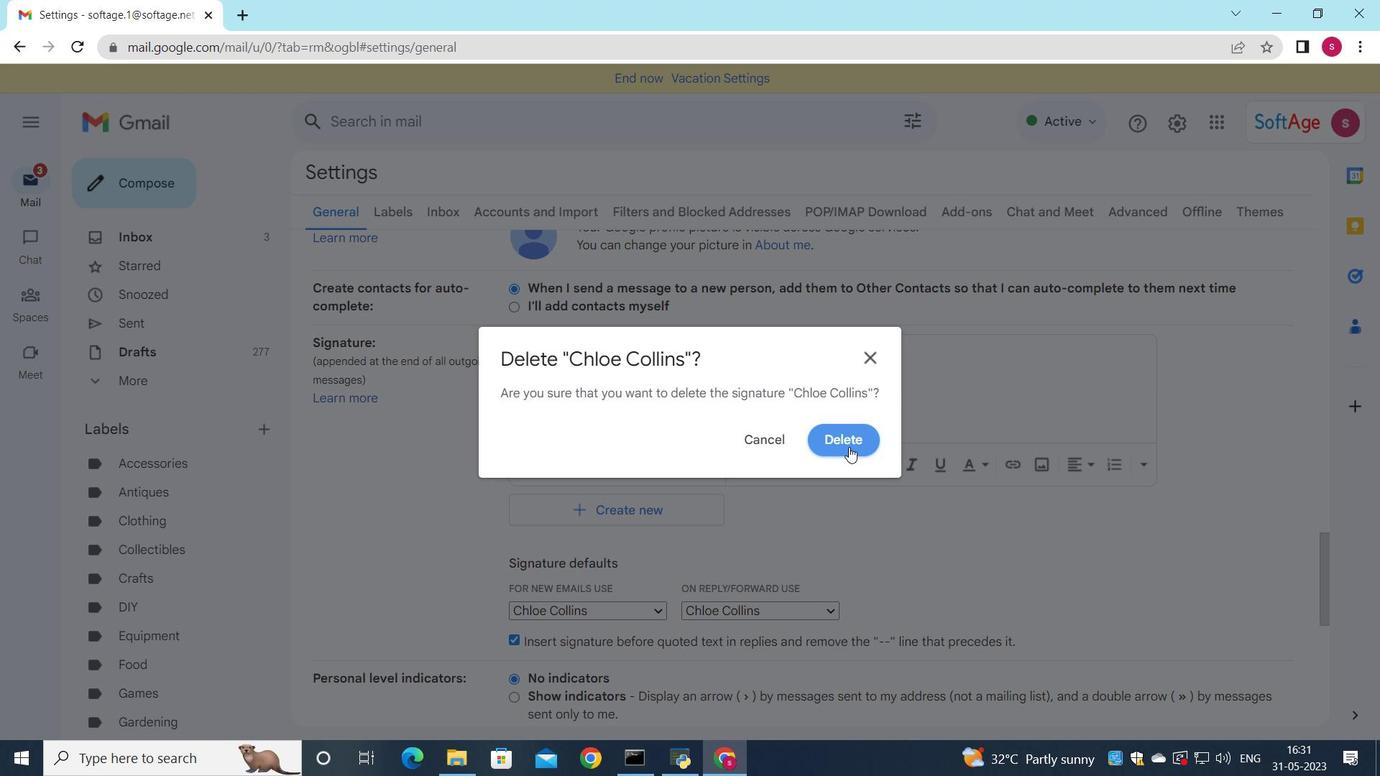 
Action: Mouse pressed left at (849, 444)
Screenshot: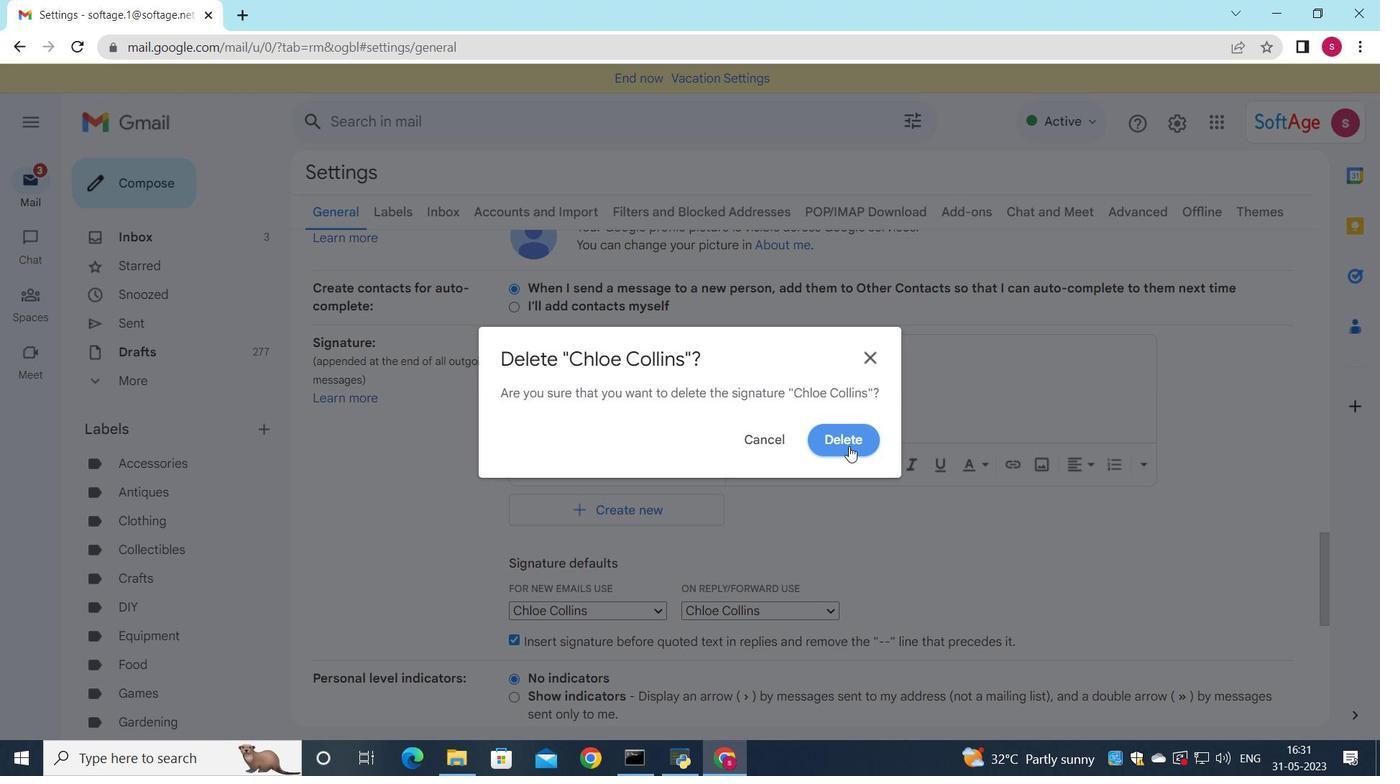 
Action: Mouse moved to (590, 378)
Screenshot: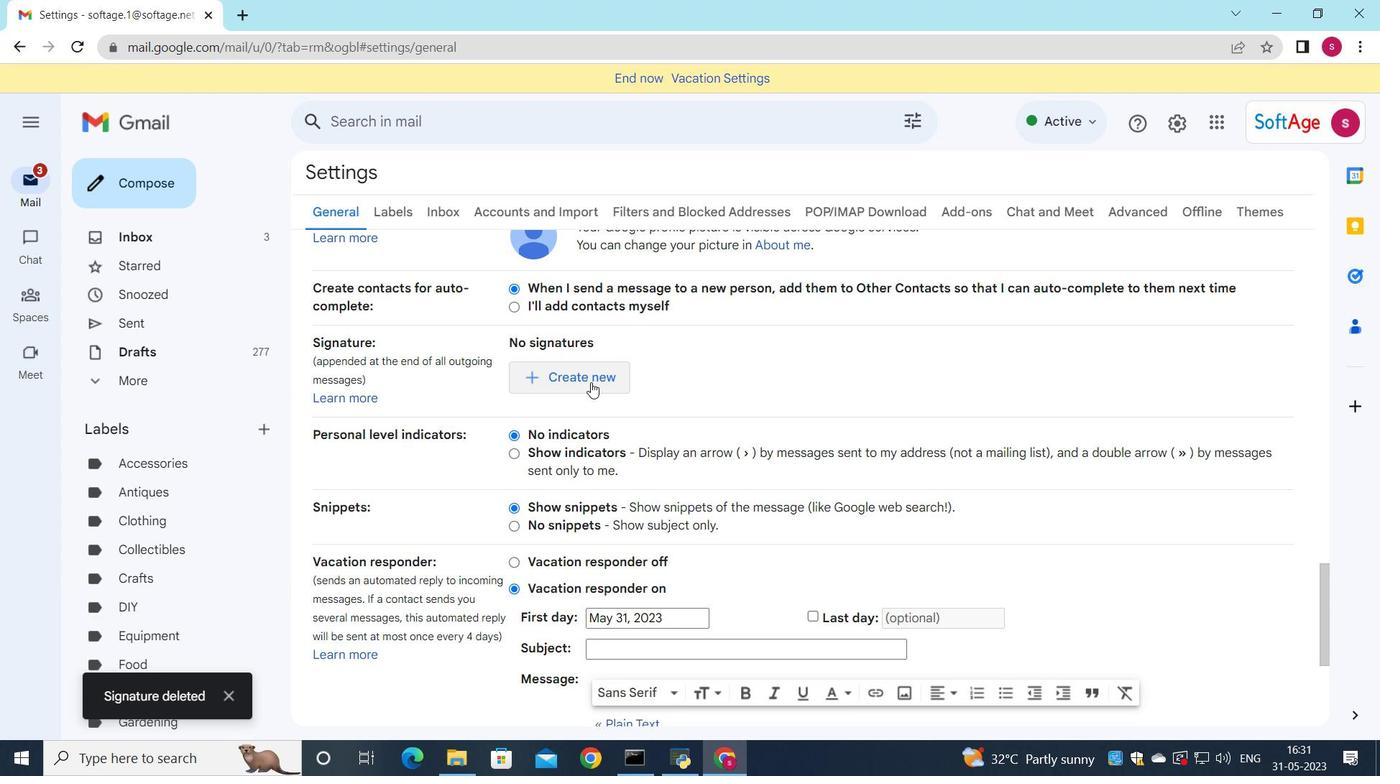 
Action: Mouse pressed left at (590, 378)
Screenshot: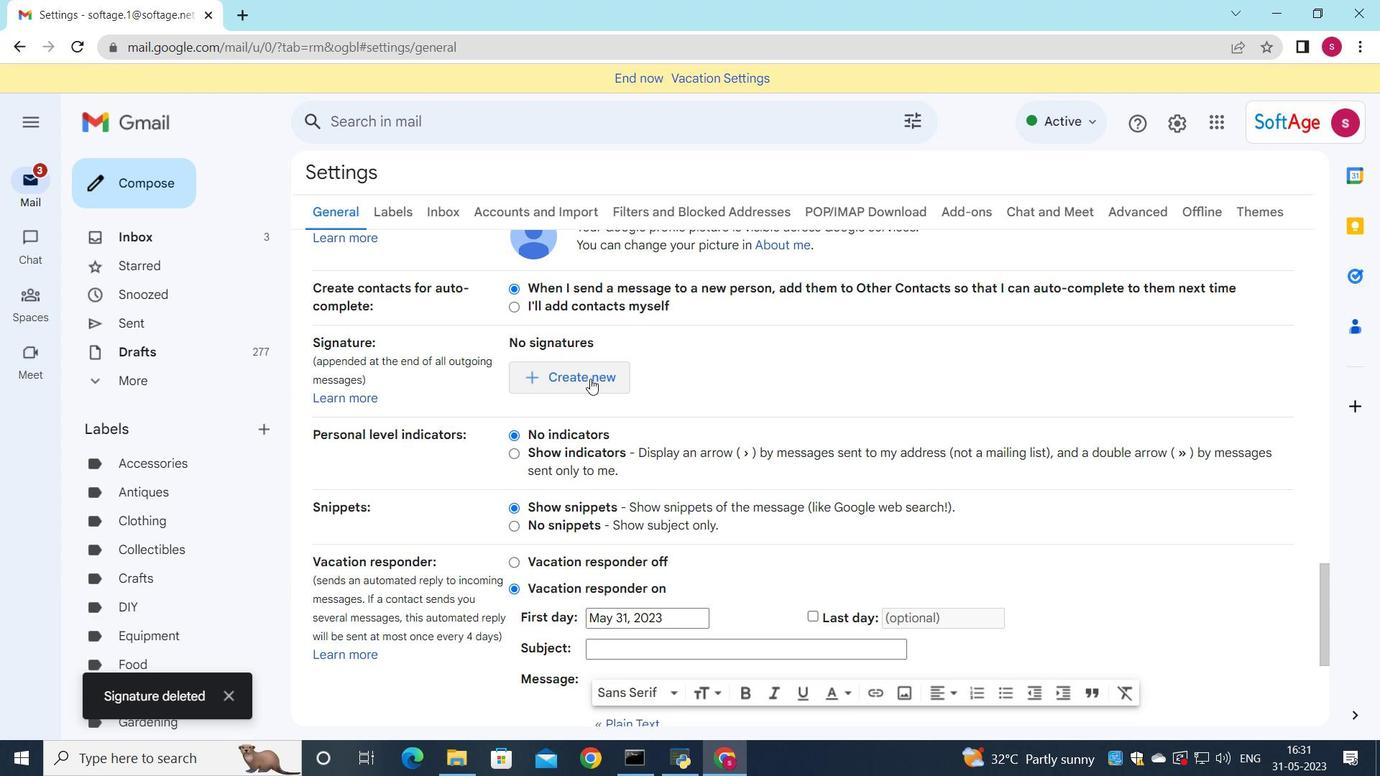 
Action: Mouse moved to (842, 447)
Screenshot: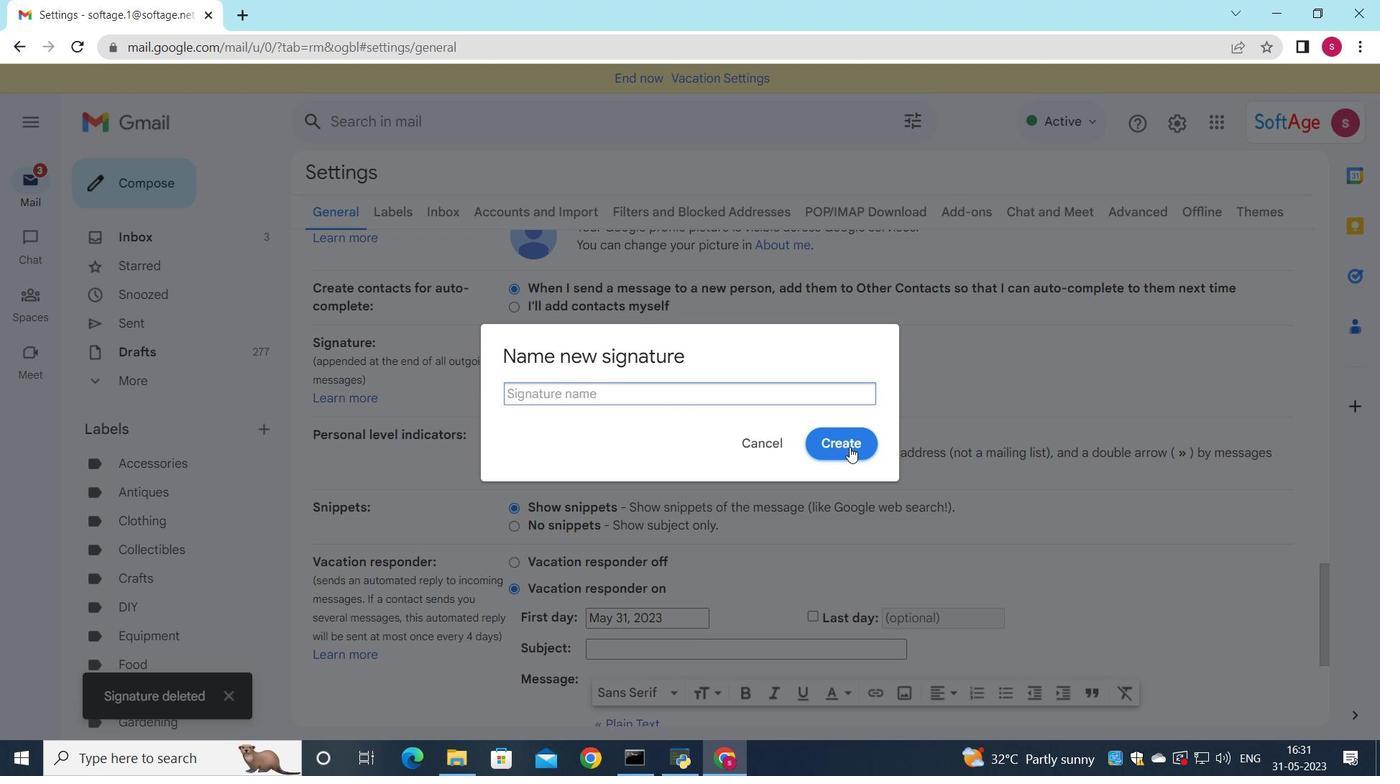 
Action: Key pressed <Key.shift>christian<Key.space><Key.shift>kelly
Screenshot: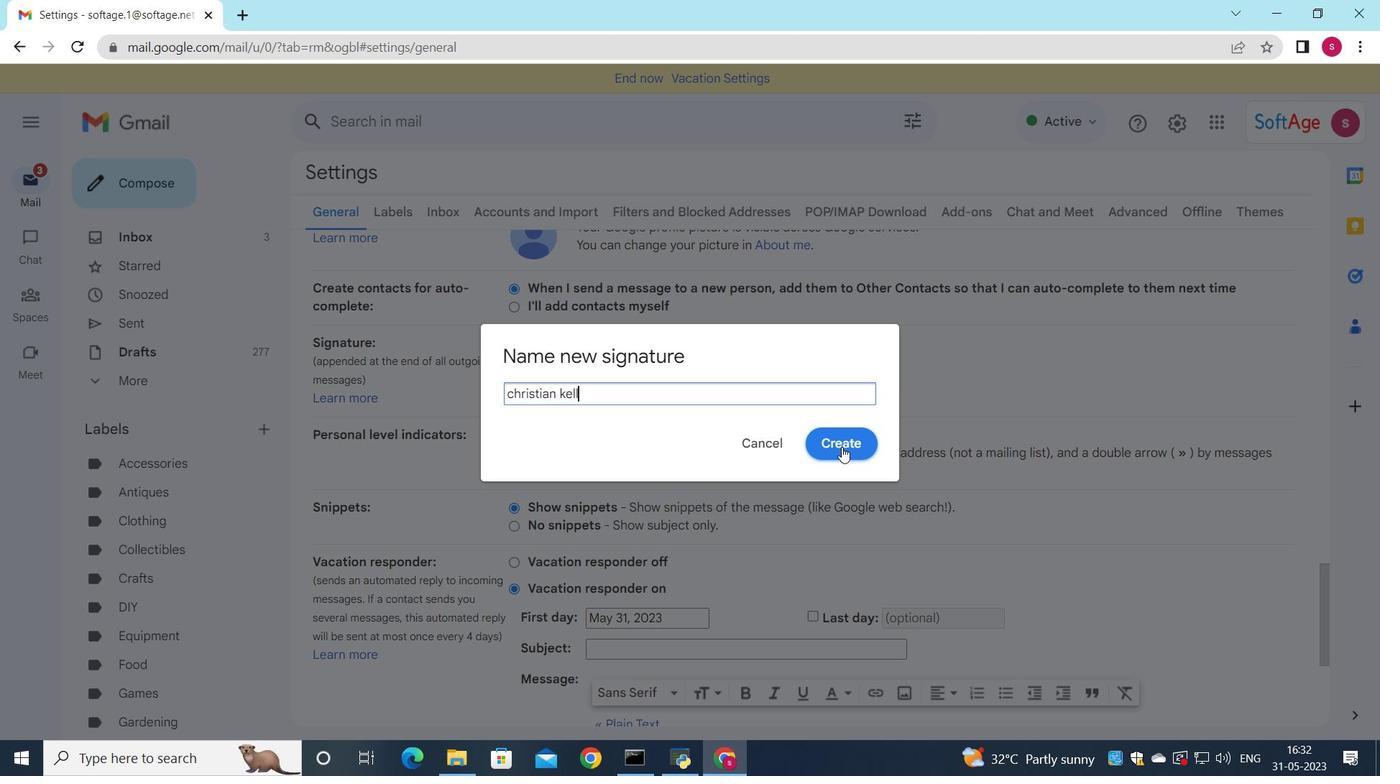 
Action: Mouse moved to (567, 400)
Screenshot: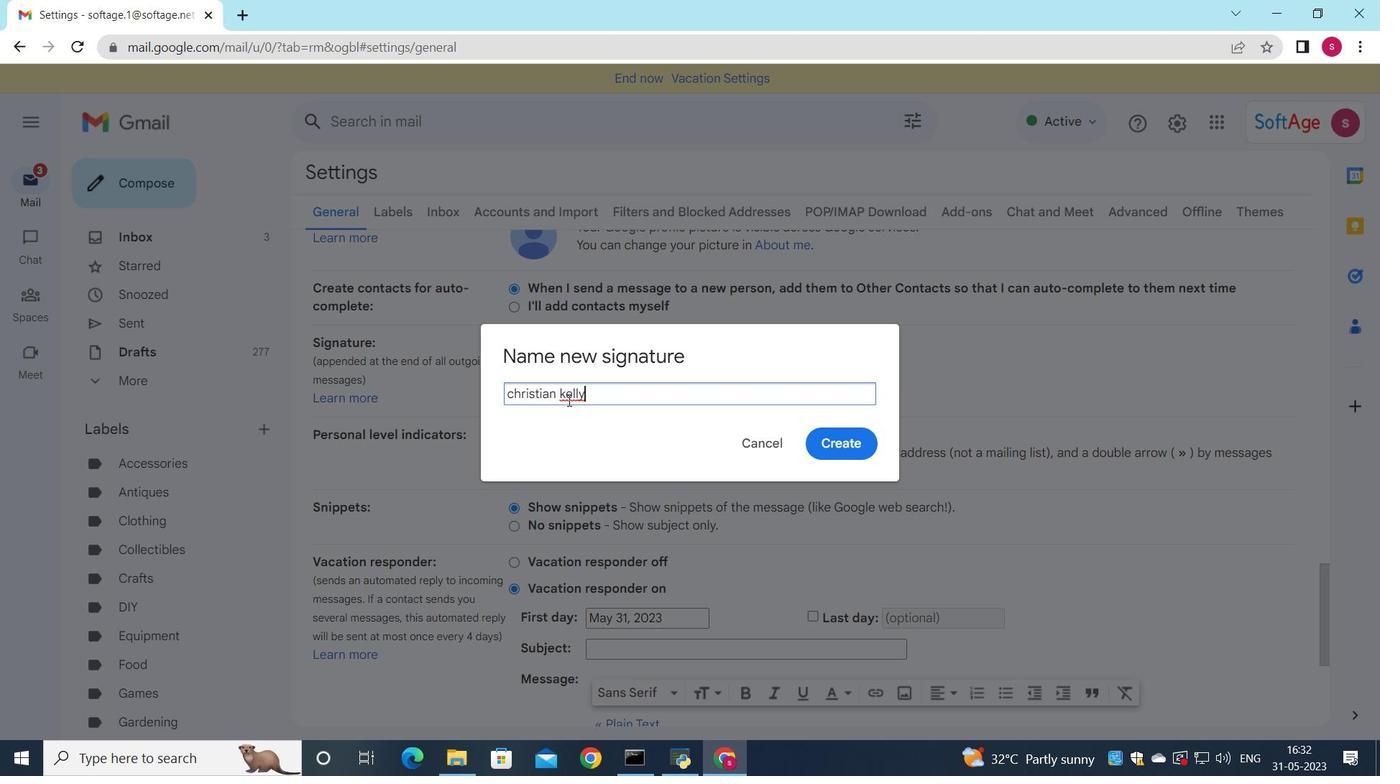 
Action: Mouse pressed left at (567, 400)
Screenshot: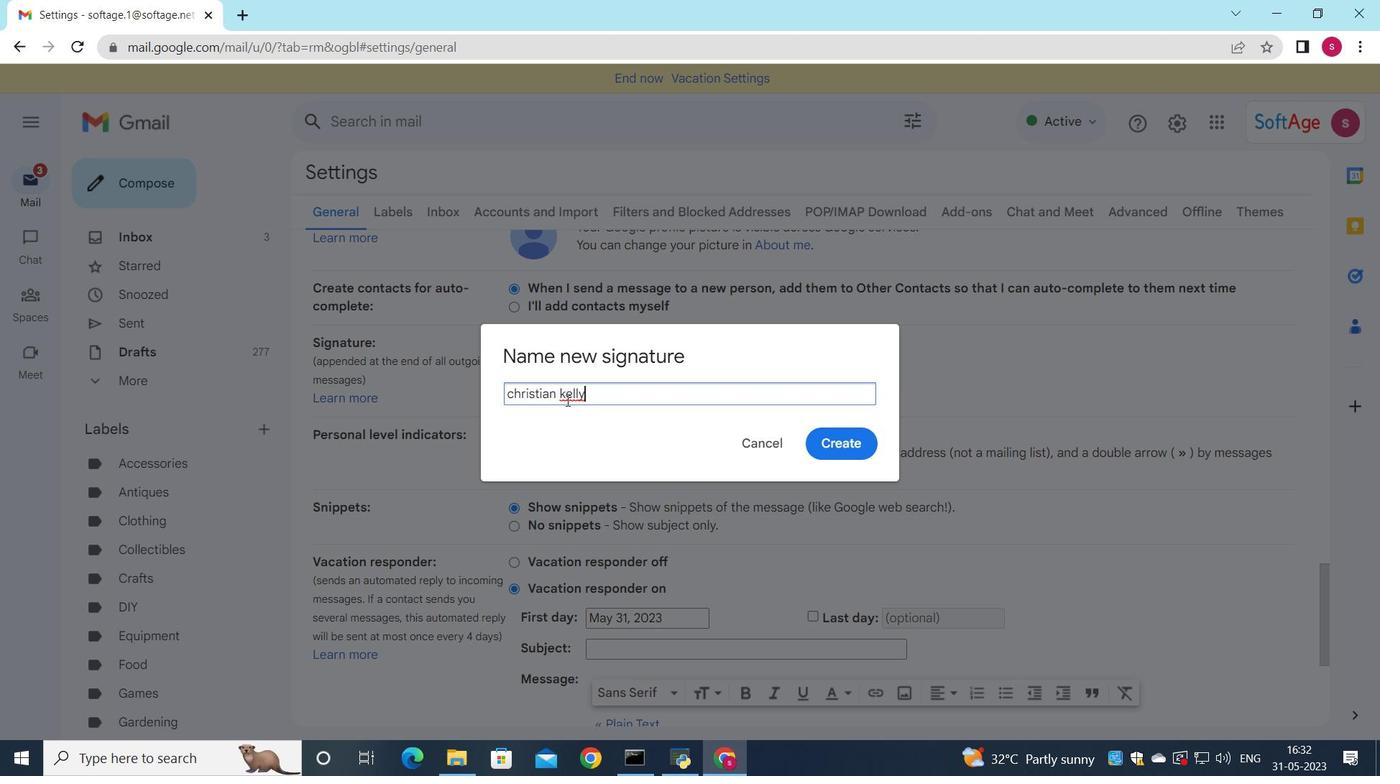 
Action: Key pressed <Key.backspace><Key.shift>k<Key.backspace><Key.shift><Key.shift><Key.shift><Key.shift><Key.shift><Key.shift><Key.shift><Key.shift><Key.shift><Key.shift><Key.shift><Key.shift><Key.shift><Key.shift><Key.shift><Key.shift><Key.shift><Key.shift>K
Screenshot: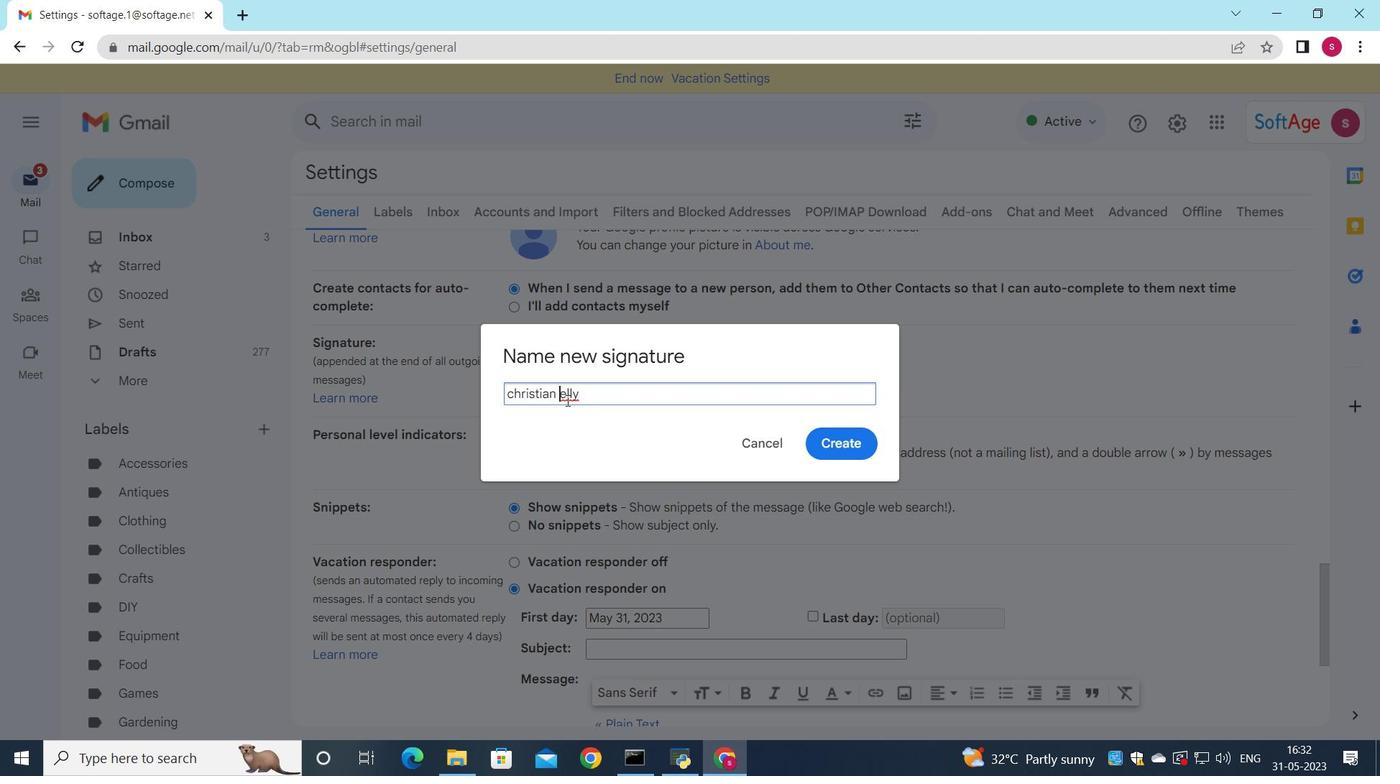 
Action: Mouse moved to (849, 455)
Screenshot: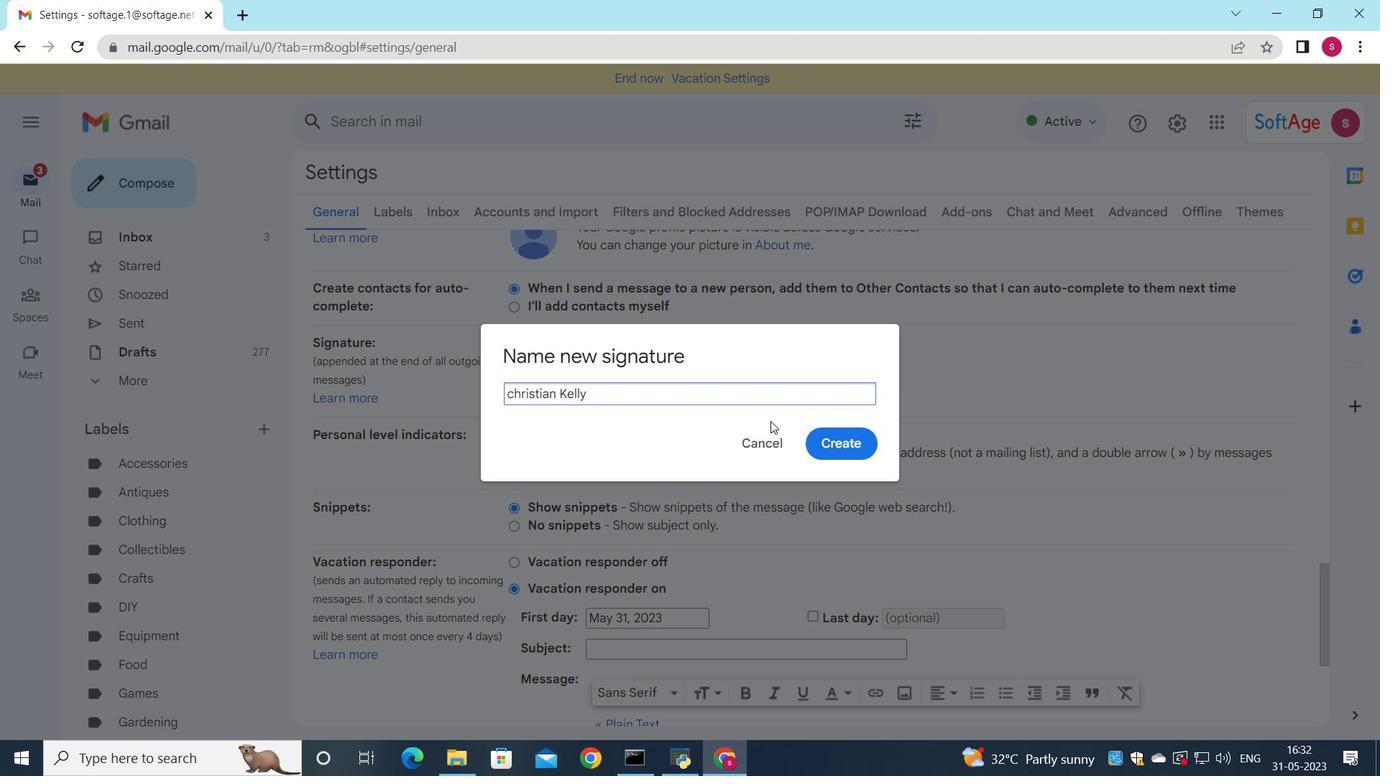 
Action: Mouse pressed left at (849, 455)
Screenshot: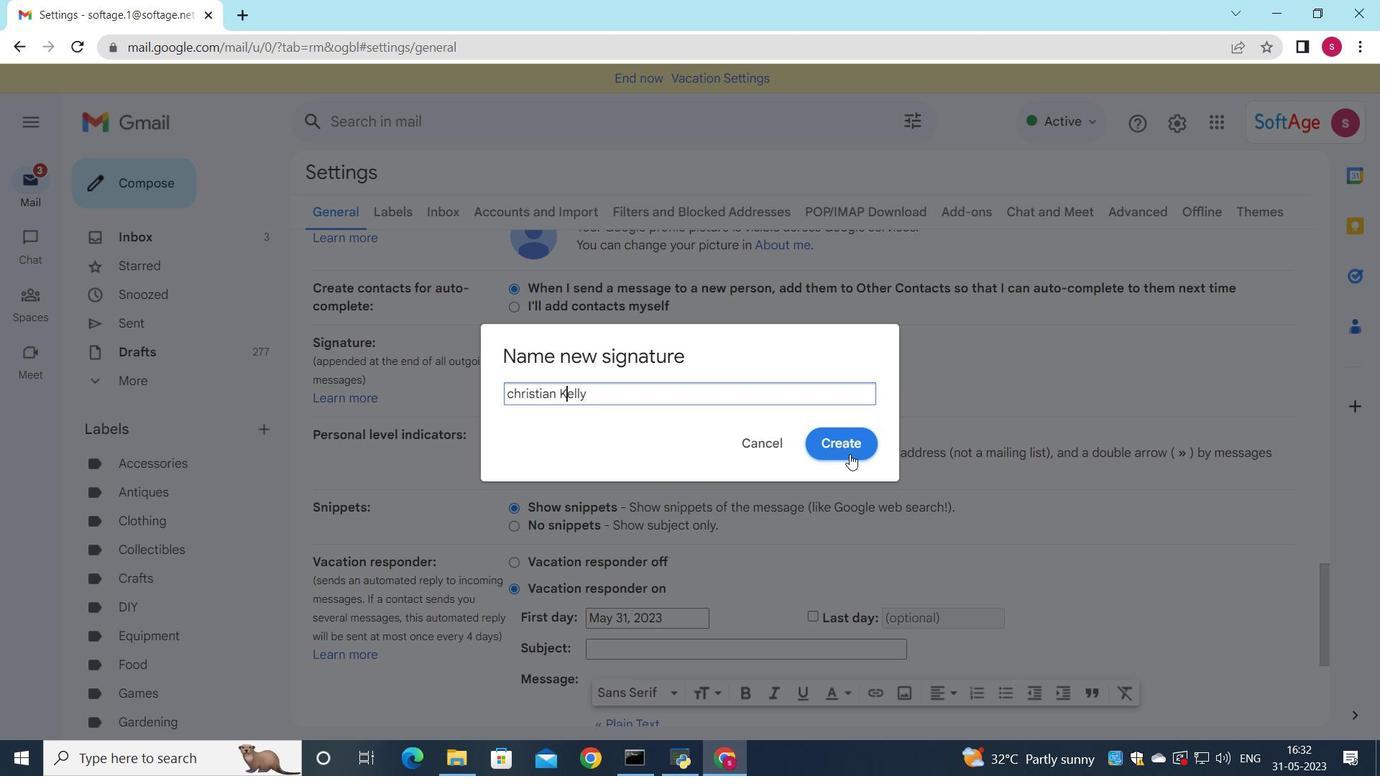 
Action: Mouse moved to (854, 416)
Screenshot: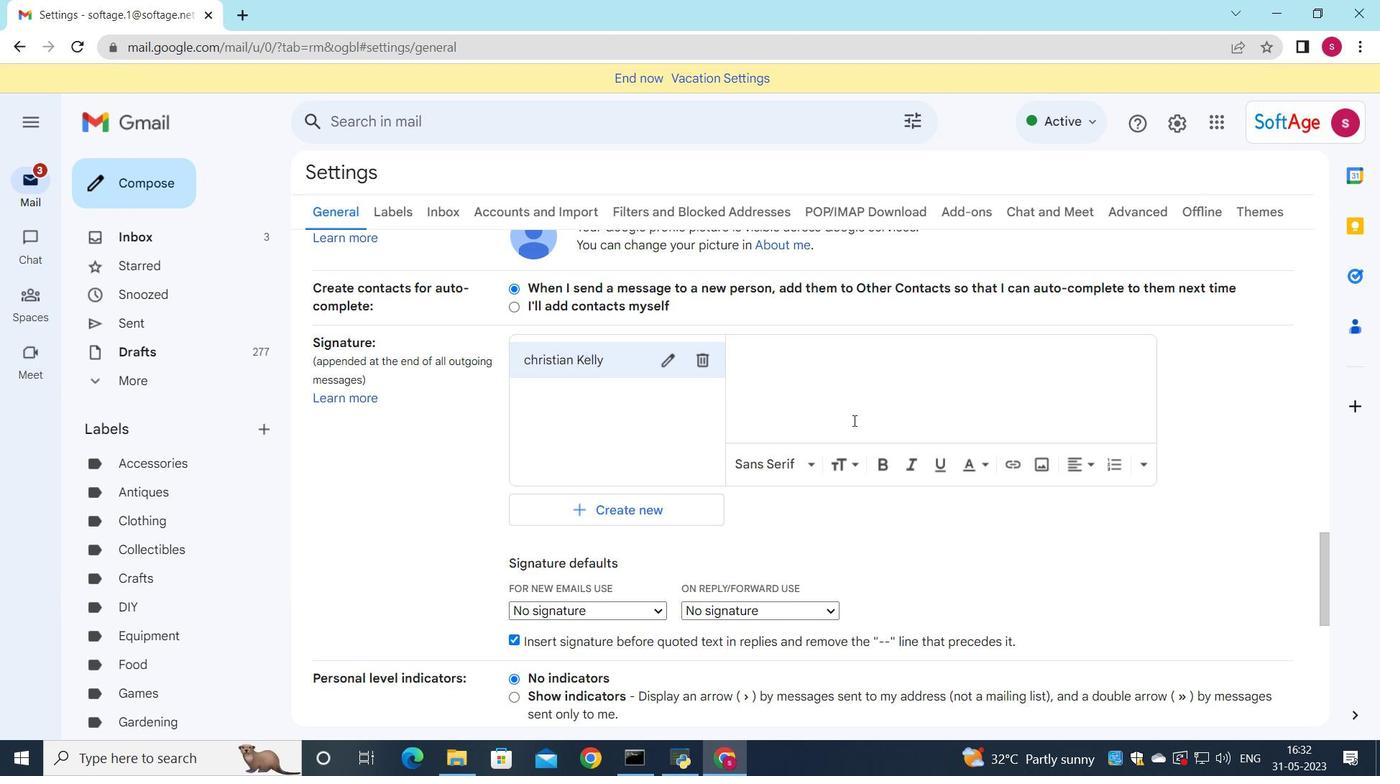 
Action: Mouse pressed left at (854, 416)
Screenshot: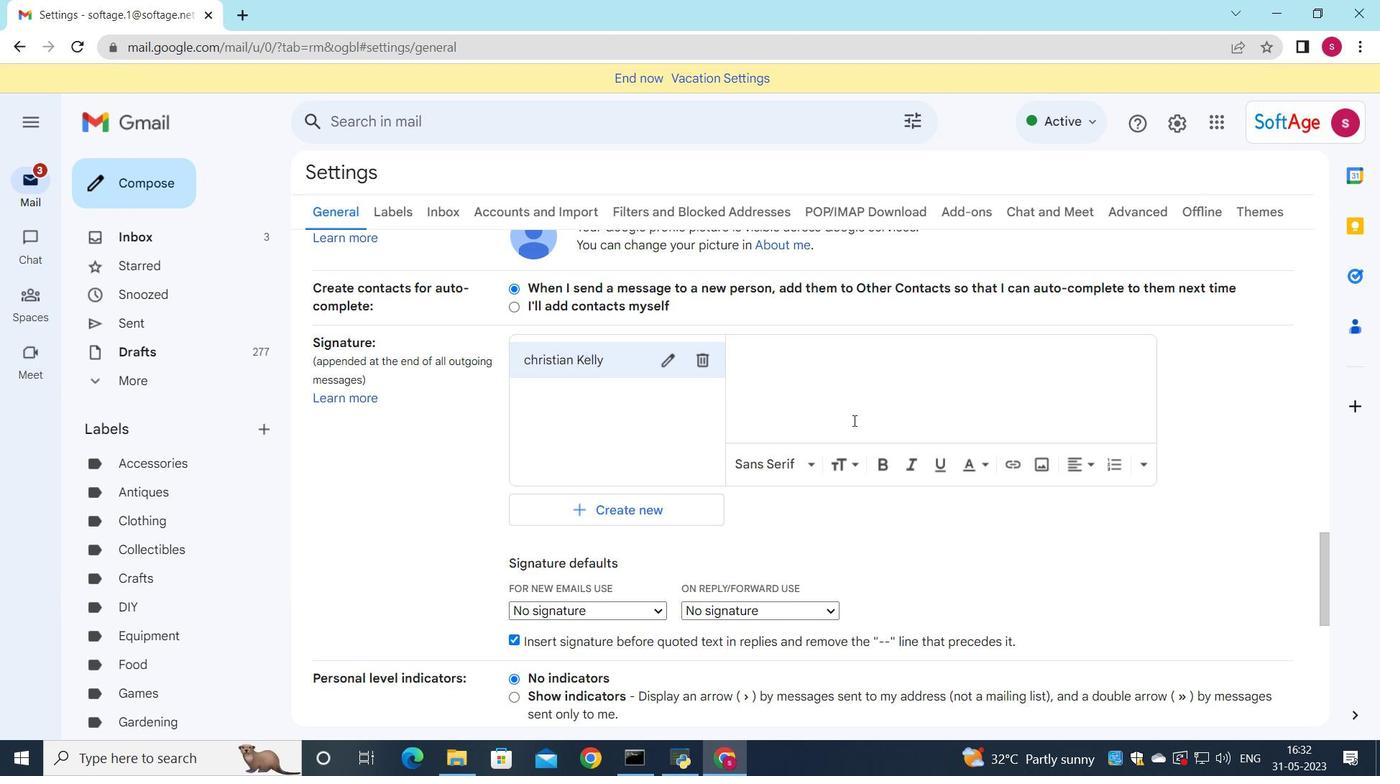 
Action: Key pressed <Key.shift><Key.shift><Key.shift>Christian<Key.space>k<Key.backspace><Key.shift>Kelly
Screenshot: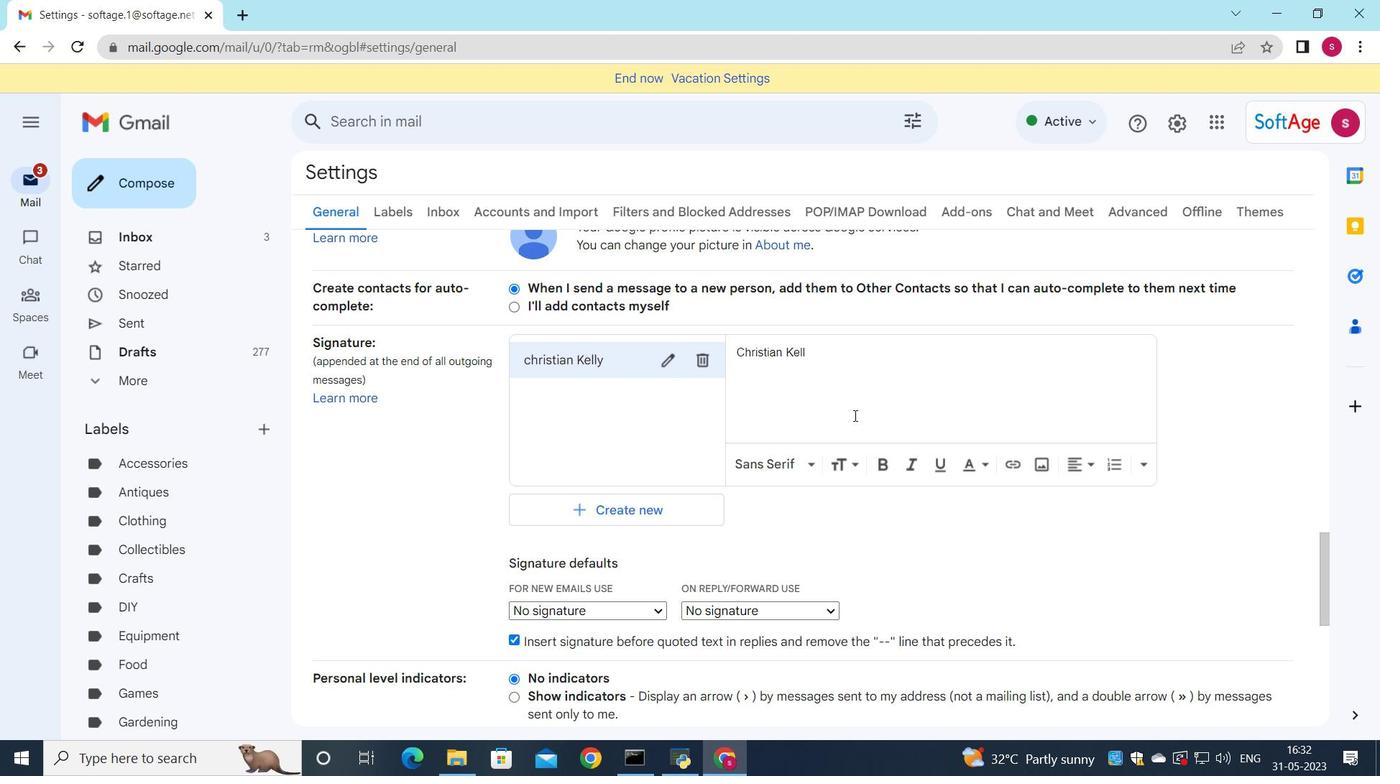 
Action: Mouse moved to (665, 447)
Screenshot: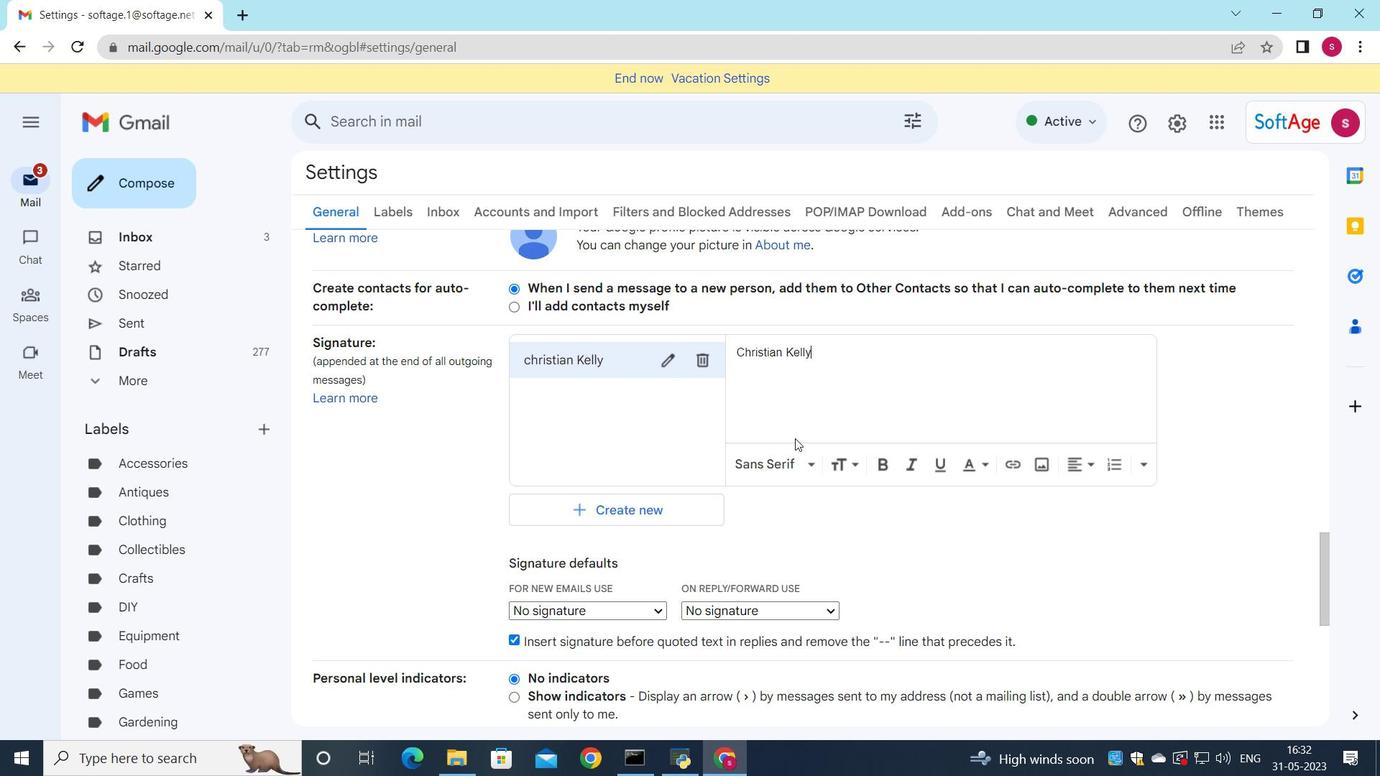 
Action: Mouse scrolled (665, 447) with delta (0, 0)
Screenshot: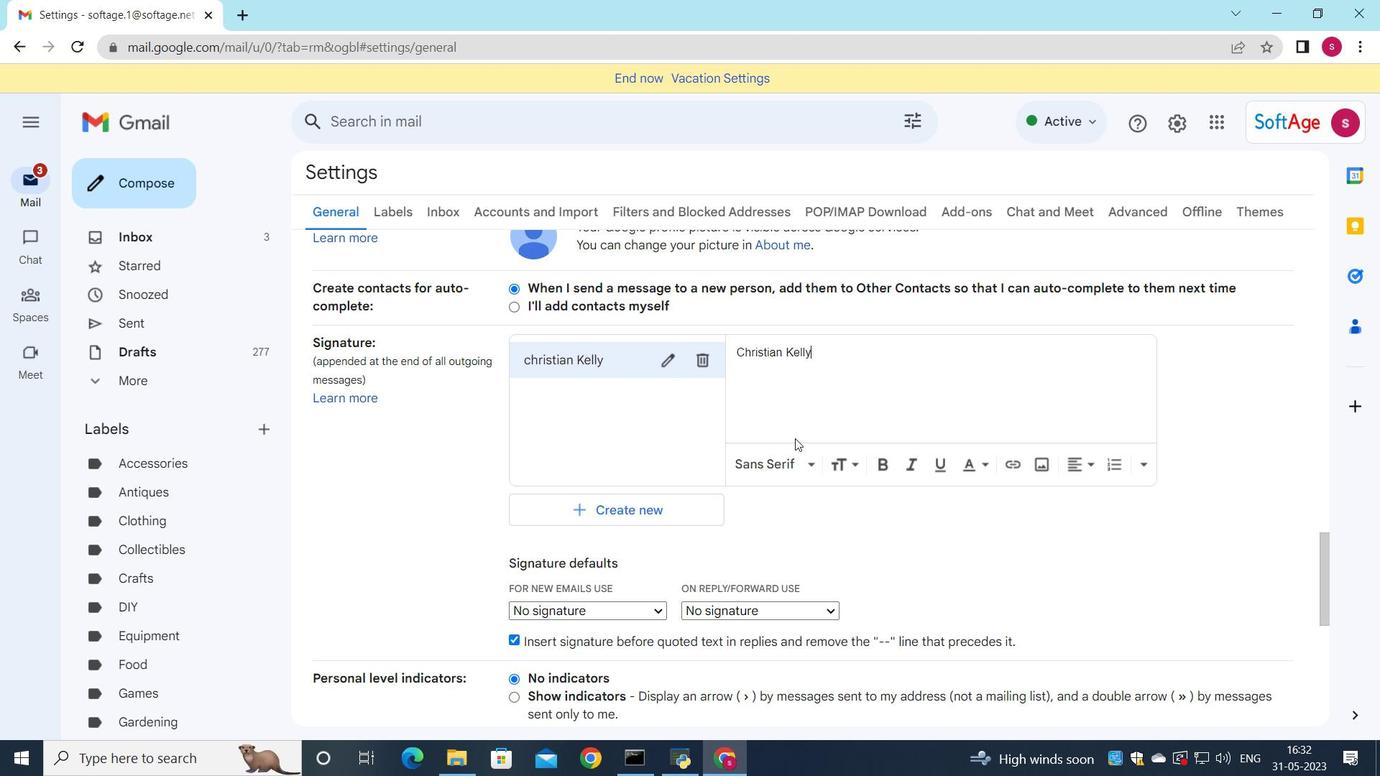 
Action: Mouse moved to (635, 482)
Screenshot: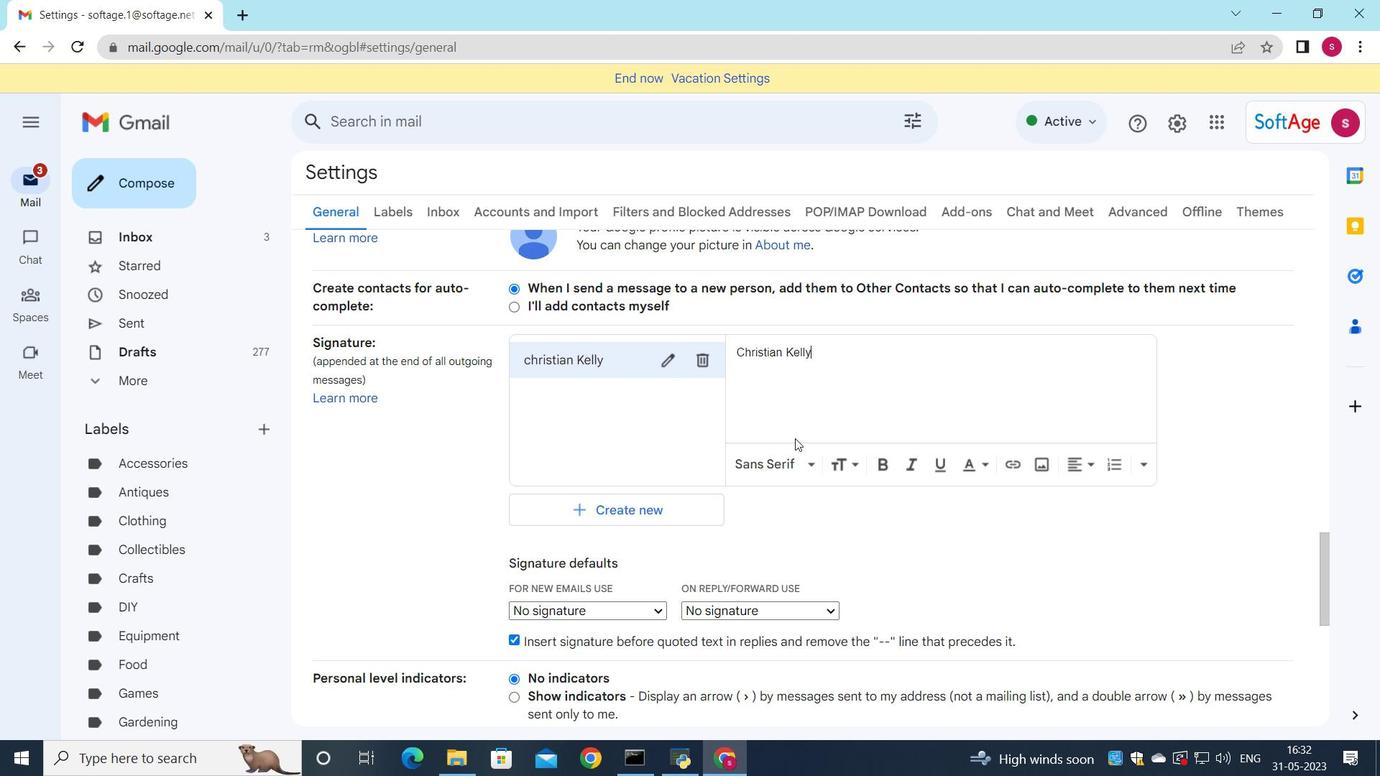 
Action: Mouse scrolled (635, 481) with delta (0, 0)
Screenshot: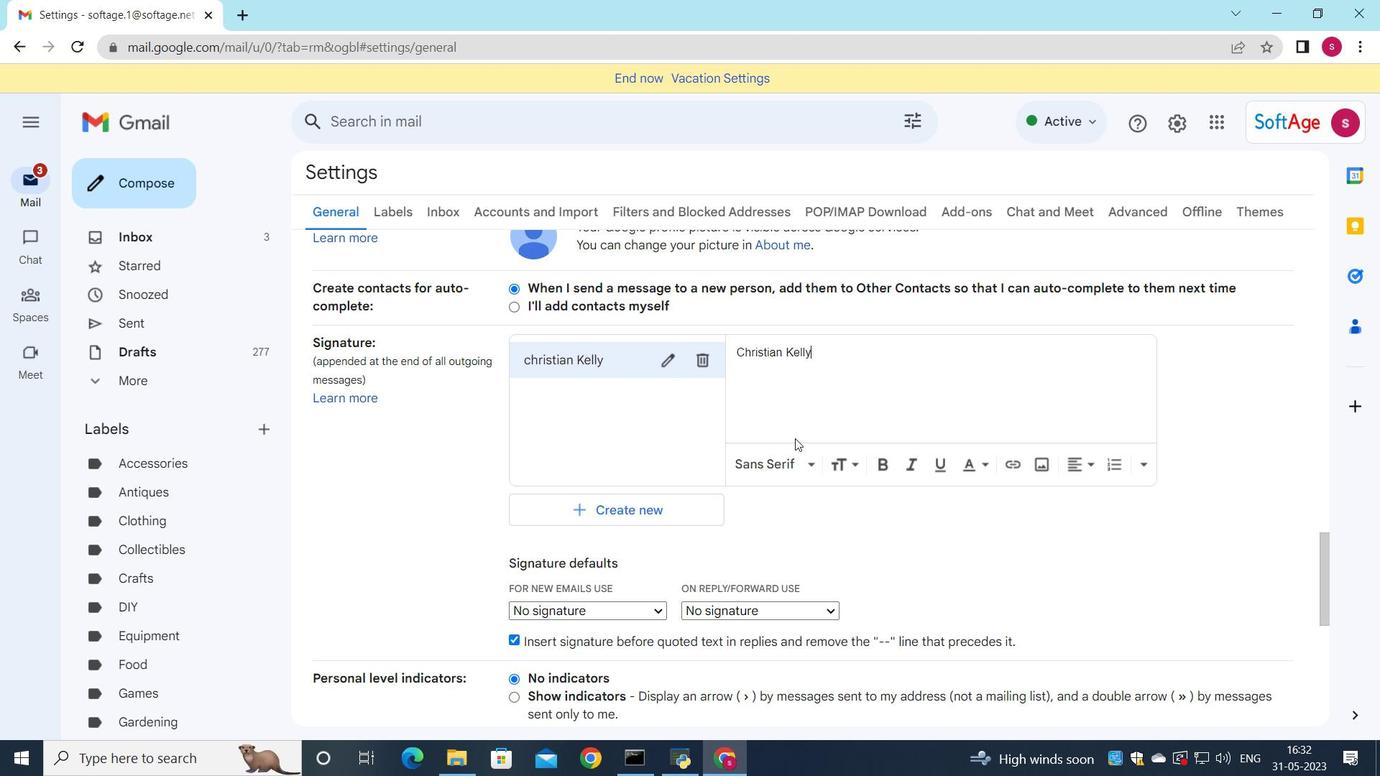 
Action: Mouse moved to (594, 538)
Screenshot: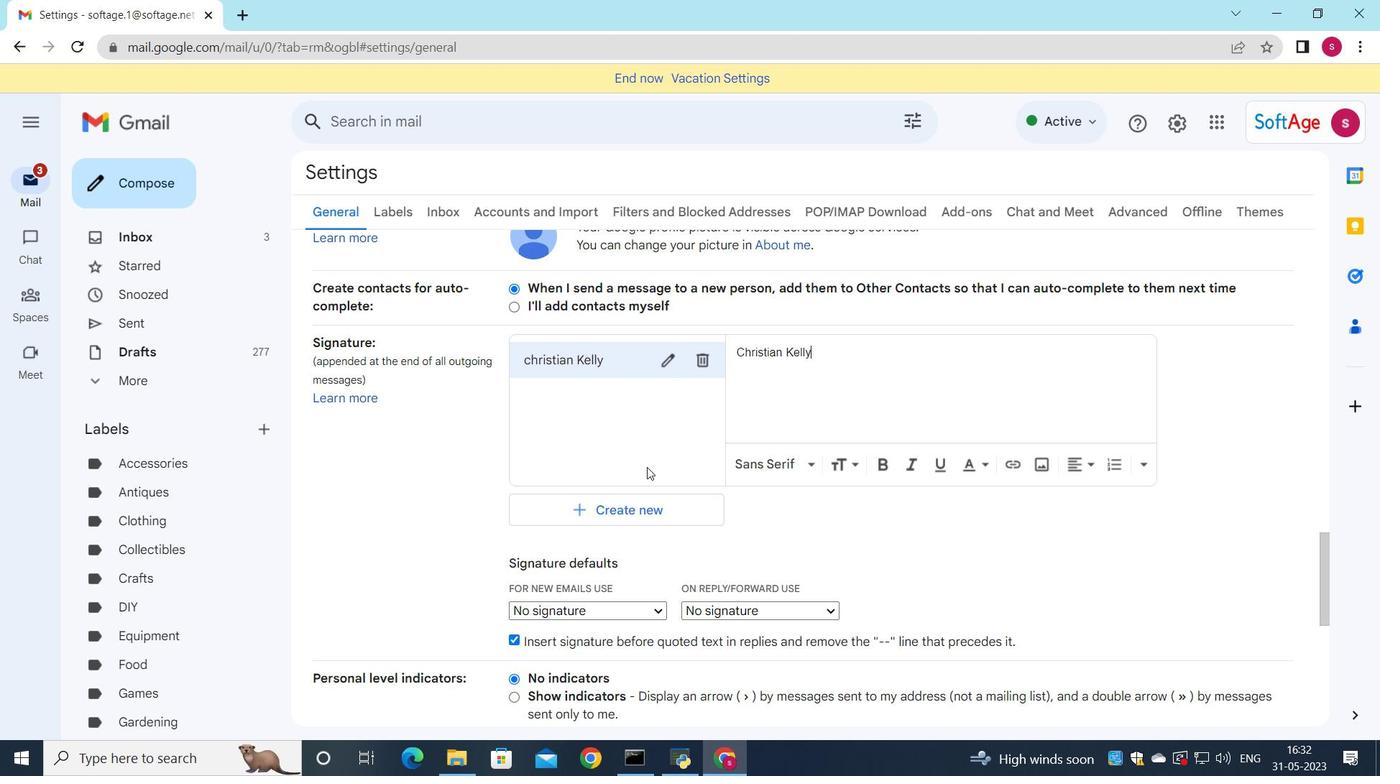 
Action: Mouse scrolled (598, 533) with delta (0, 0)
Screenshot: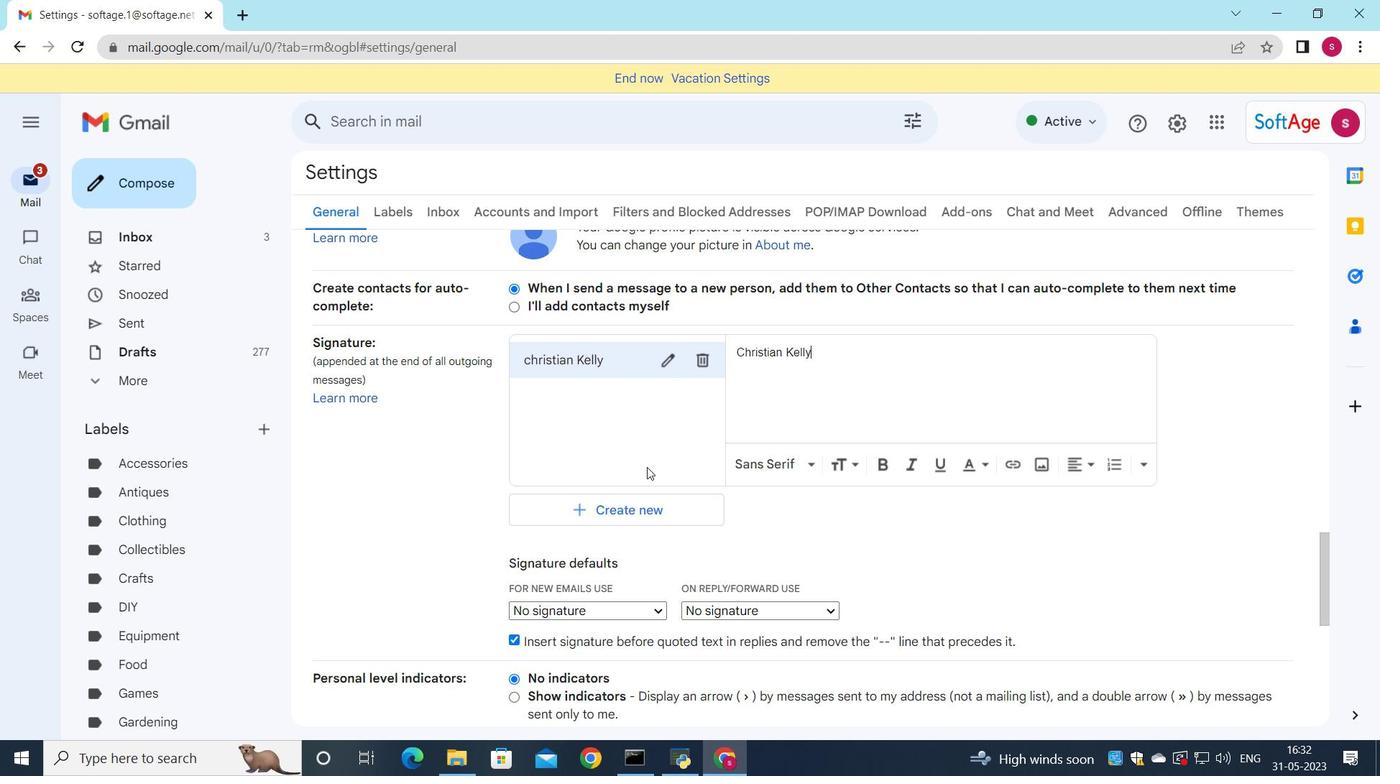 
Action: Mouse moved to (653, 346)
Screenshot: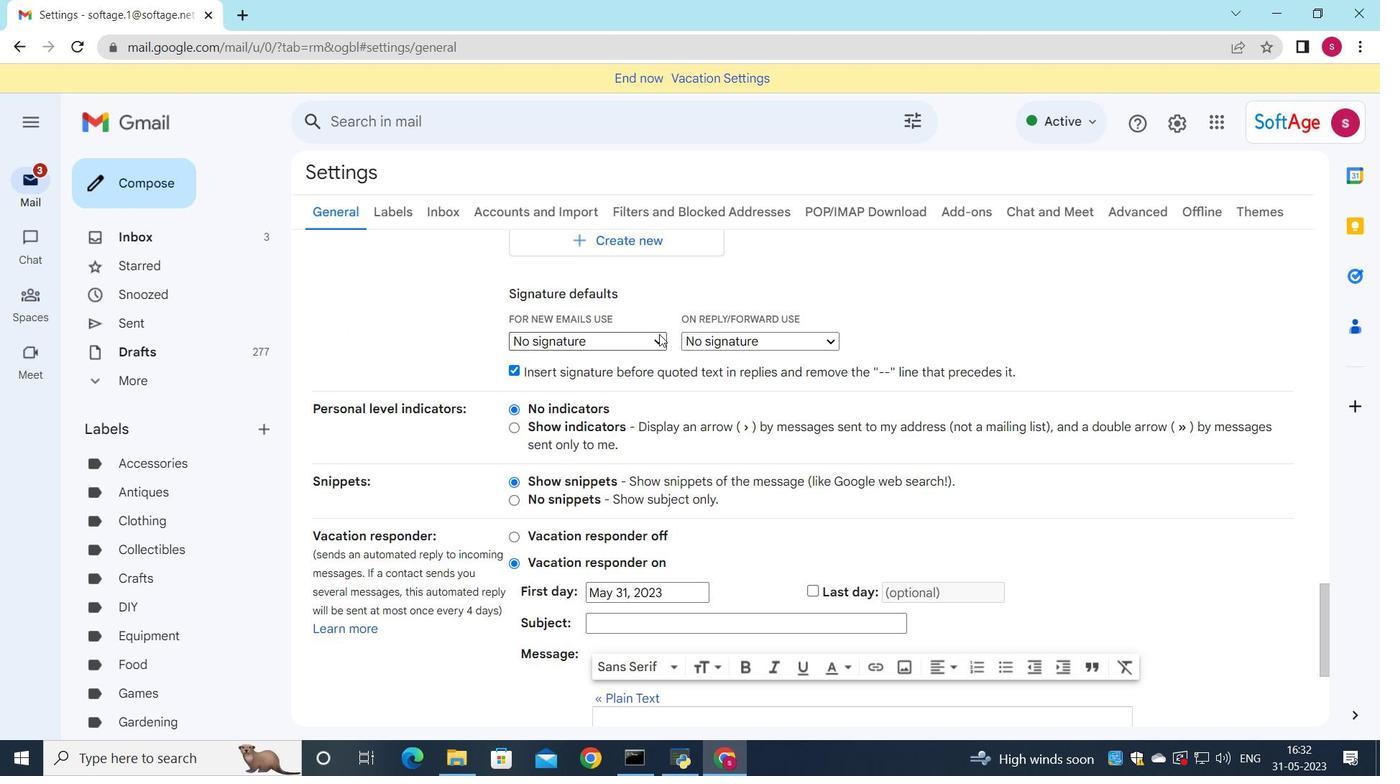 
Action: Mouse pressed left at (653, 346)
Screenshot: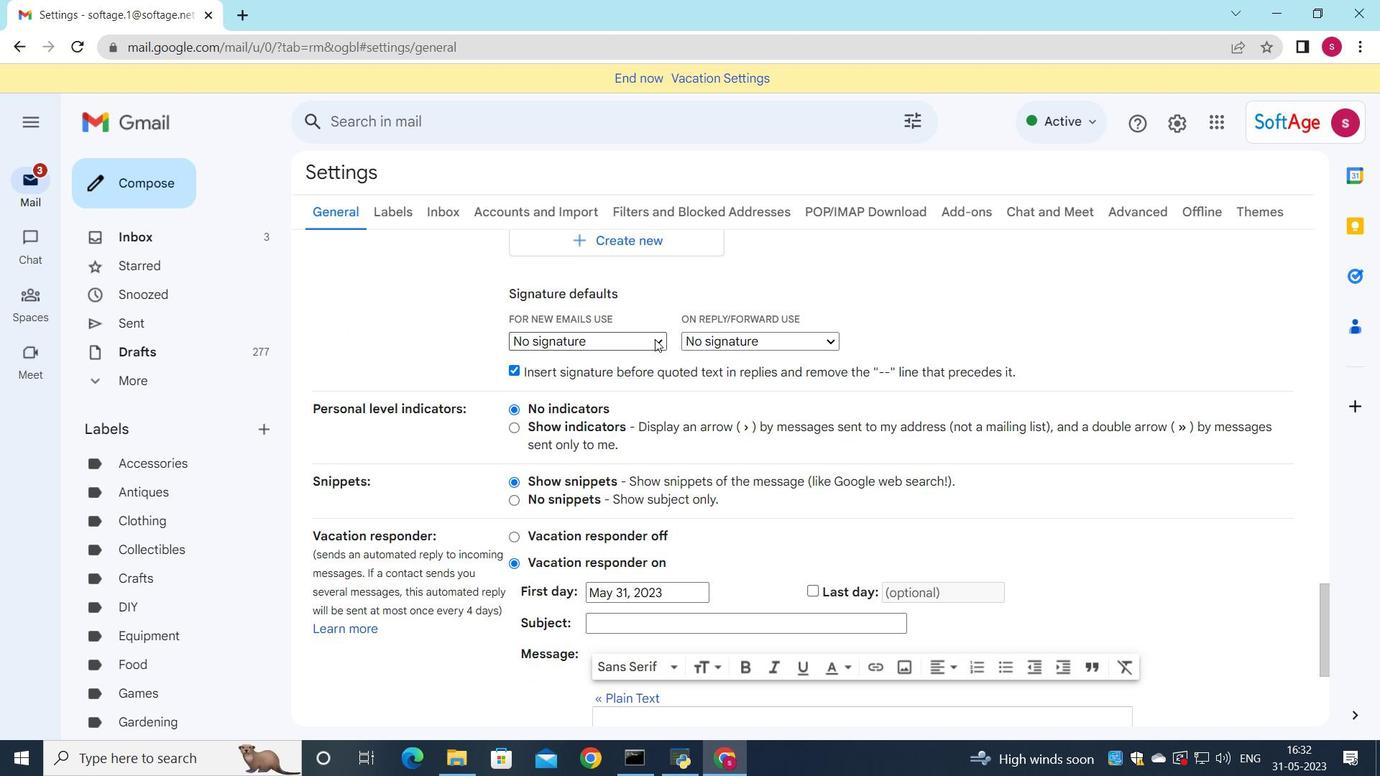 
Action: Mouse moved to (651, 385)
Screenshot: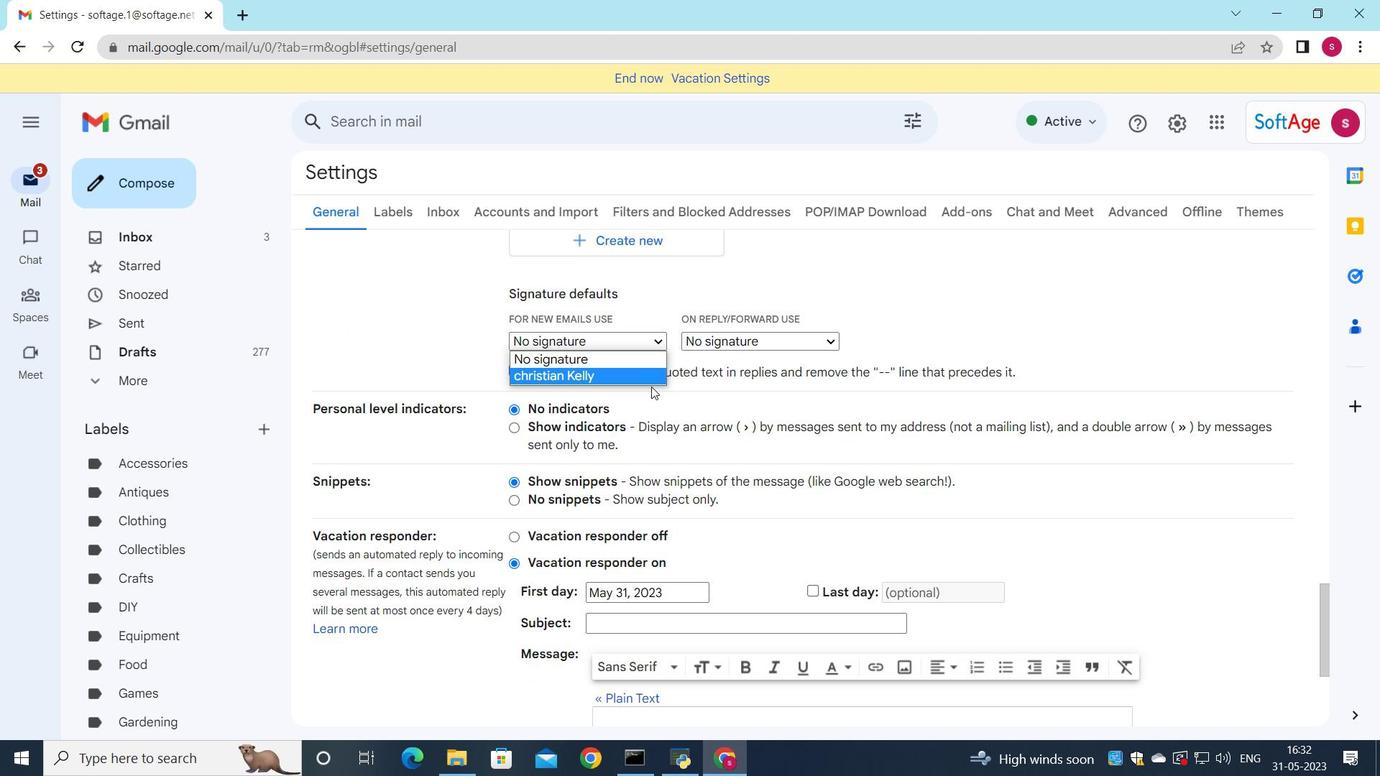 
Action: Mouse pressed left at (651, 385)
Screenshot: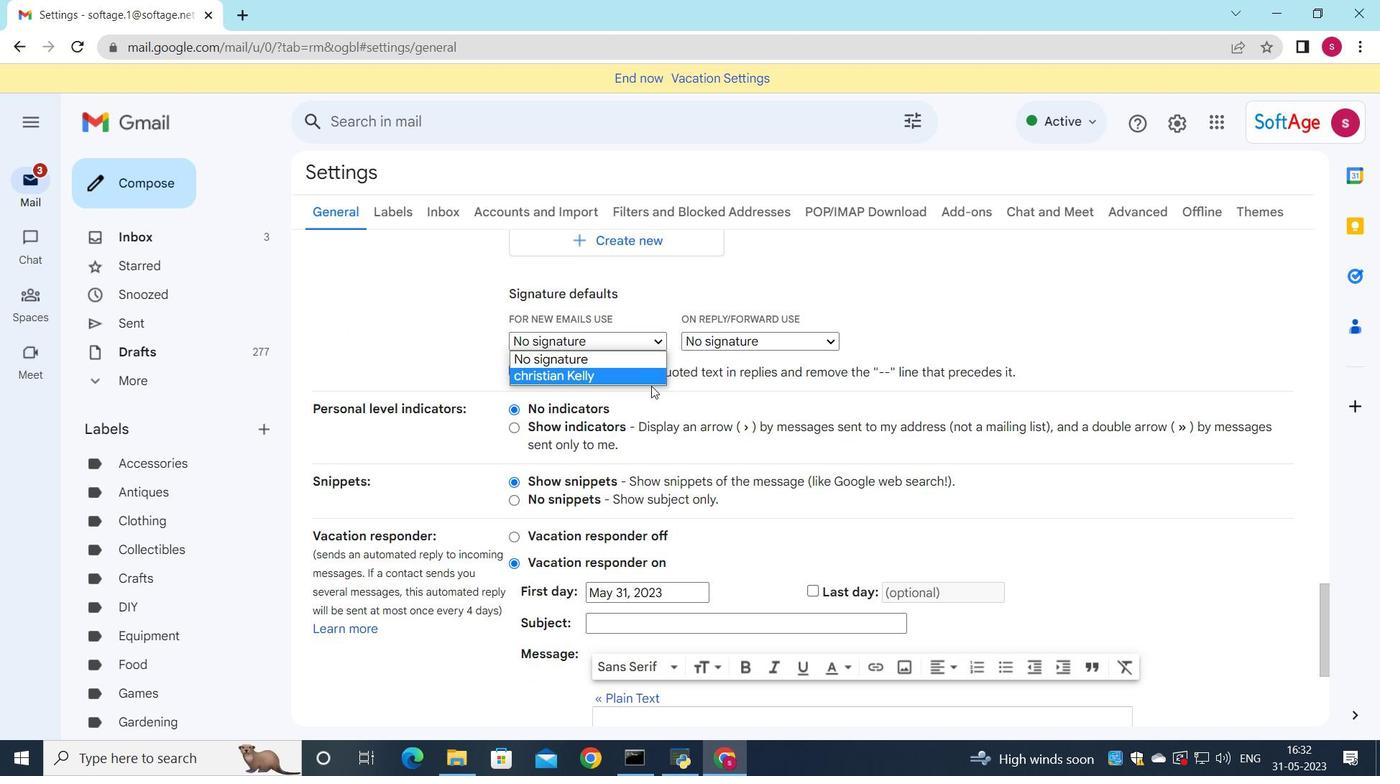 
Action: Mouse moved to (655, 374)
Screenshot: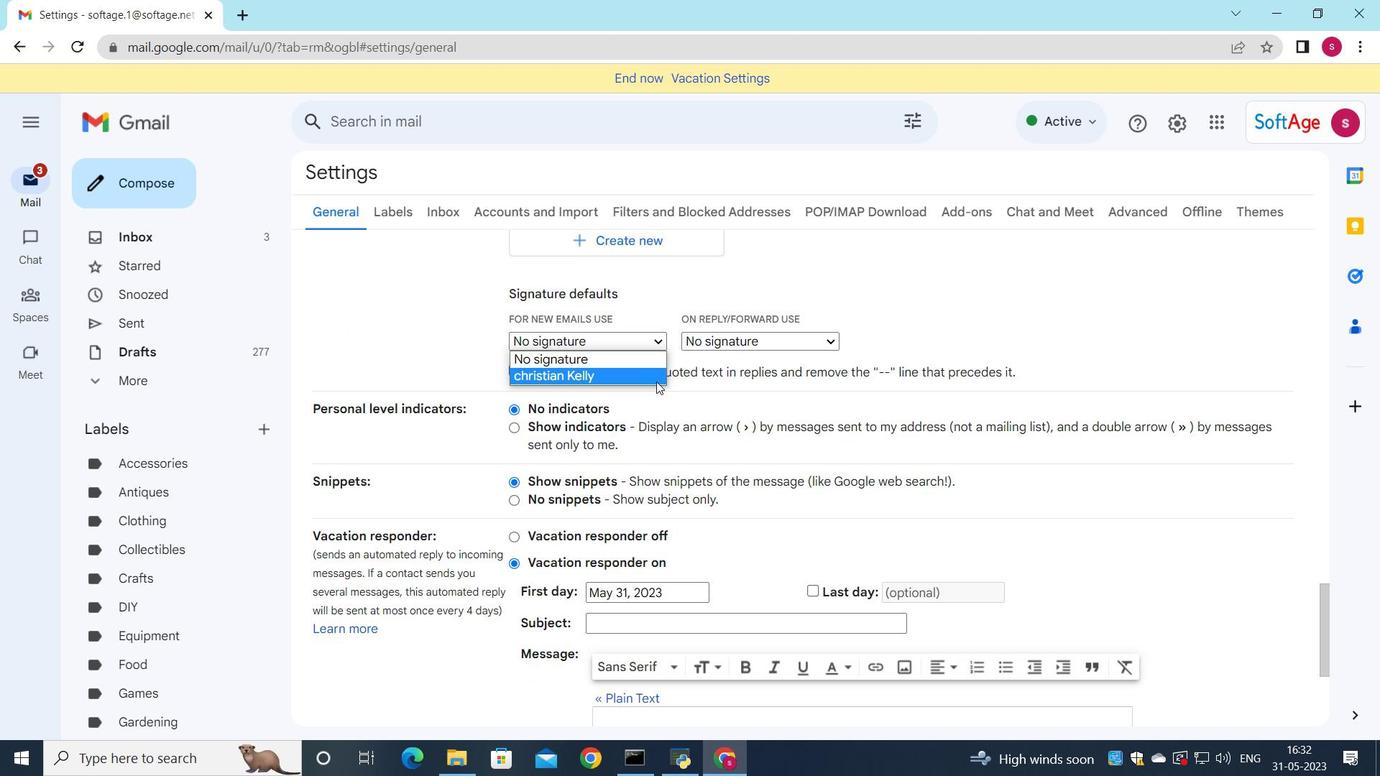 
Action: Mouse pressed left at (655, 374)
Screenshot: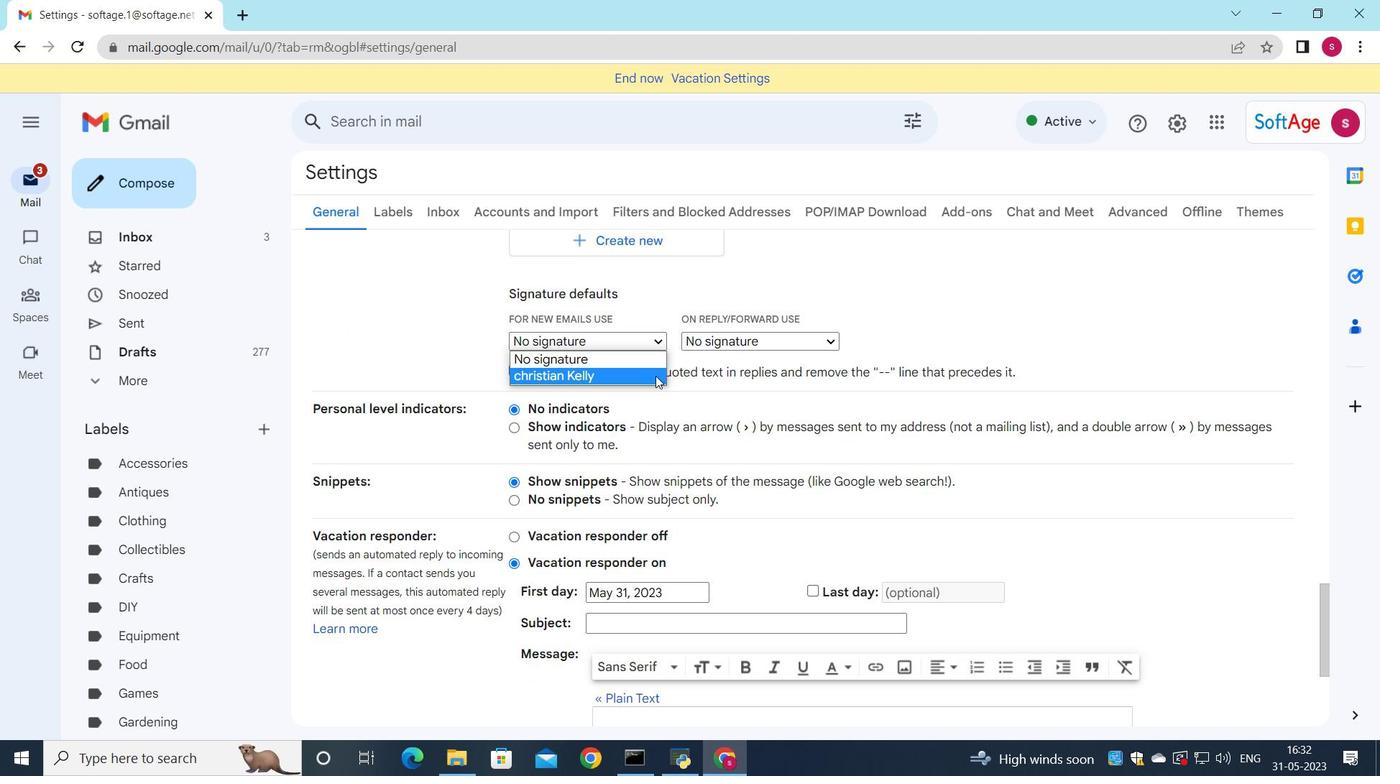 
Action: Mouse moved to (743, 345)
Screenshot: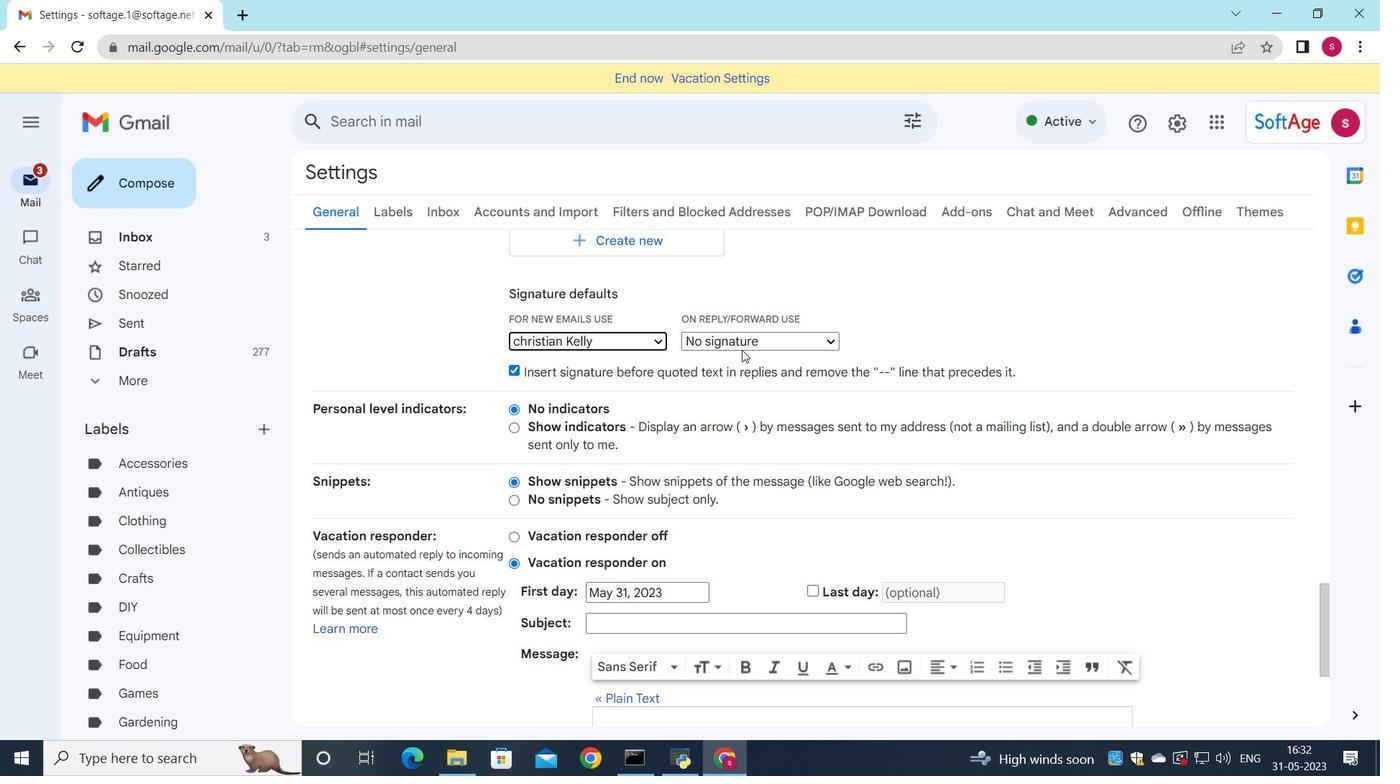 
Action: Mouse pressed left at (743, 345)
Screenshot: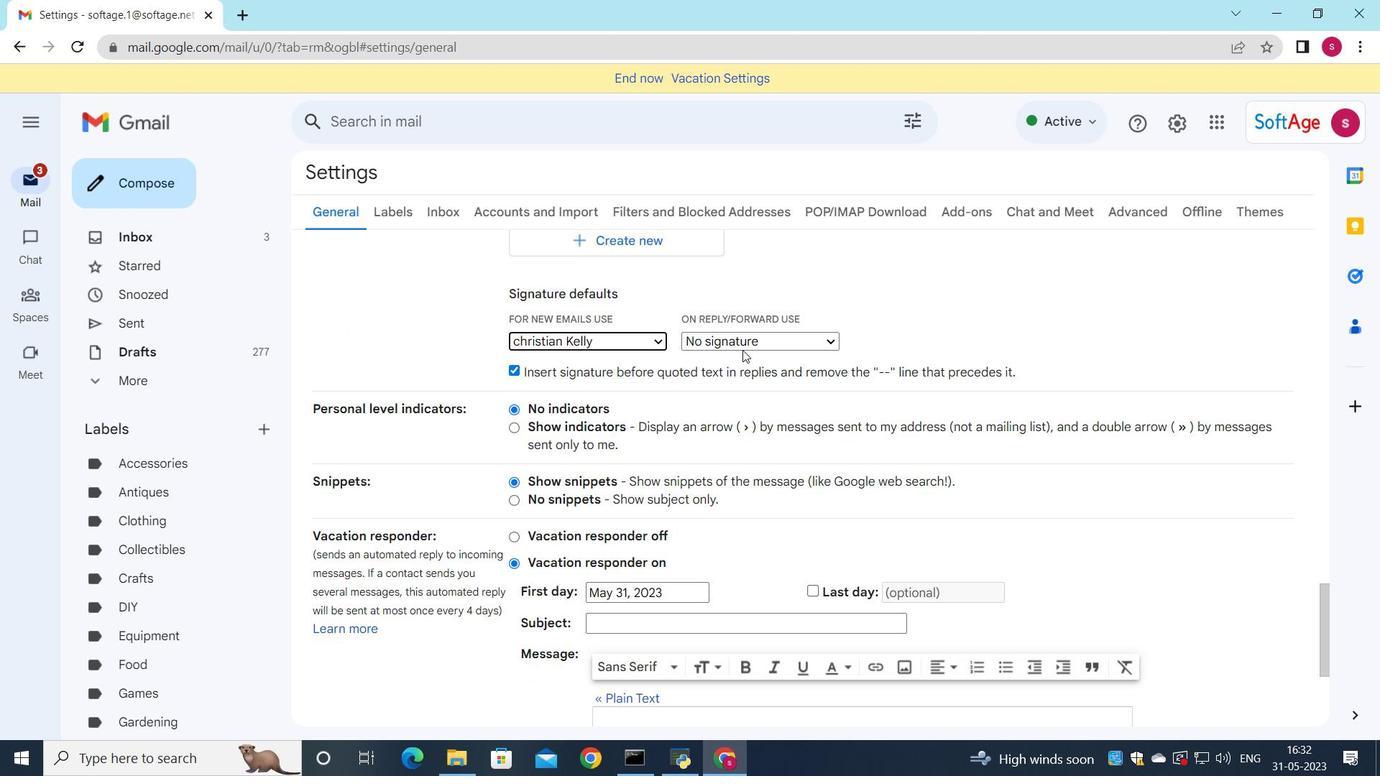 
Action: Mouse moved to (750, 379)
Screenshot: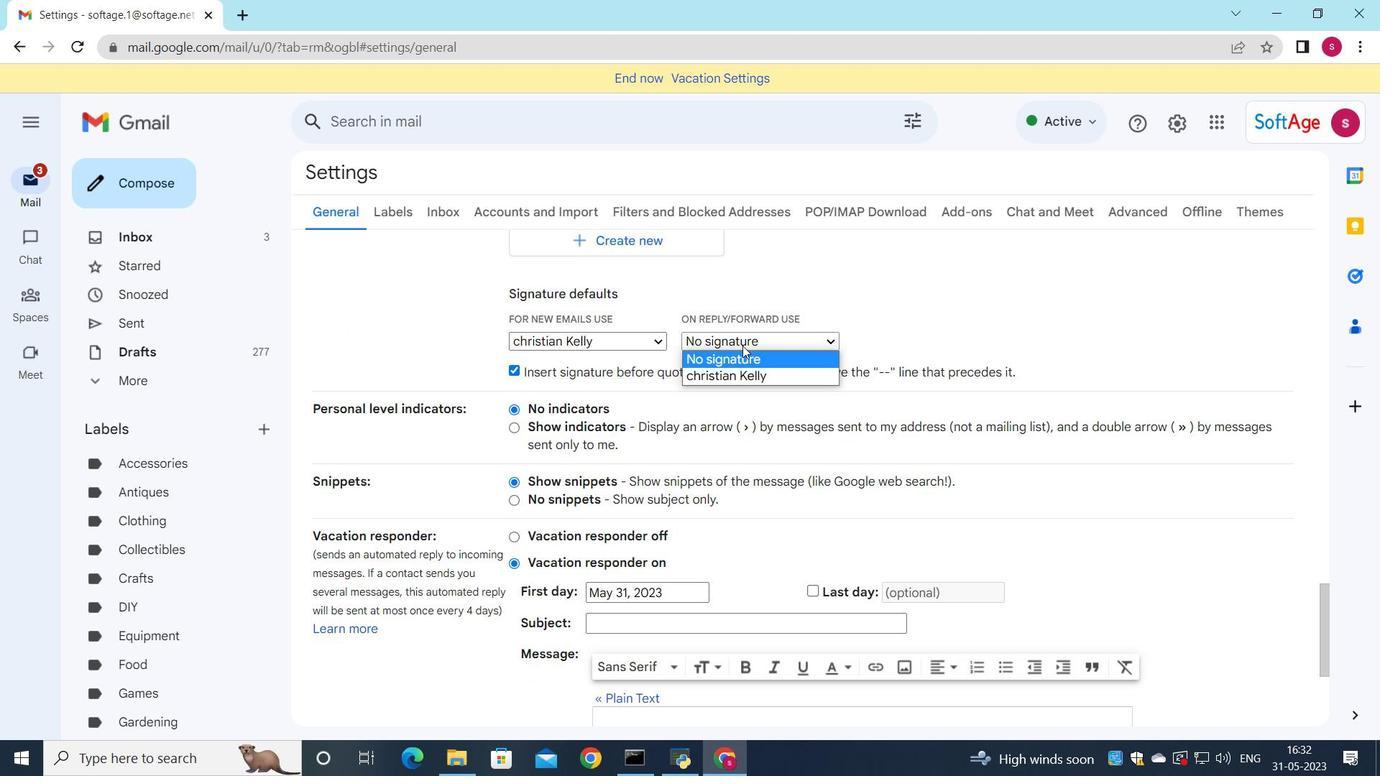 
Action: Mouse pressed left at (750, 379)
Screenshot: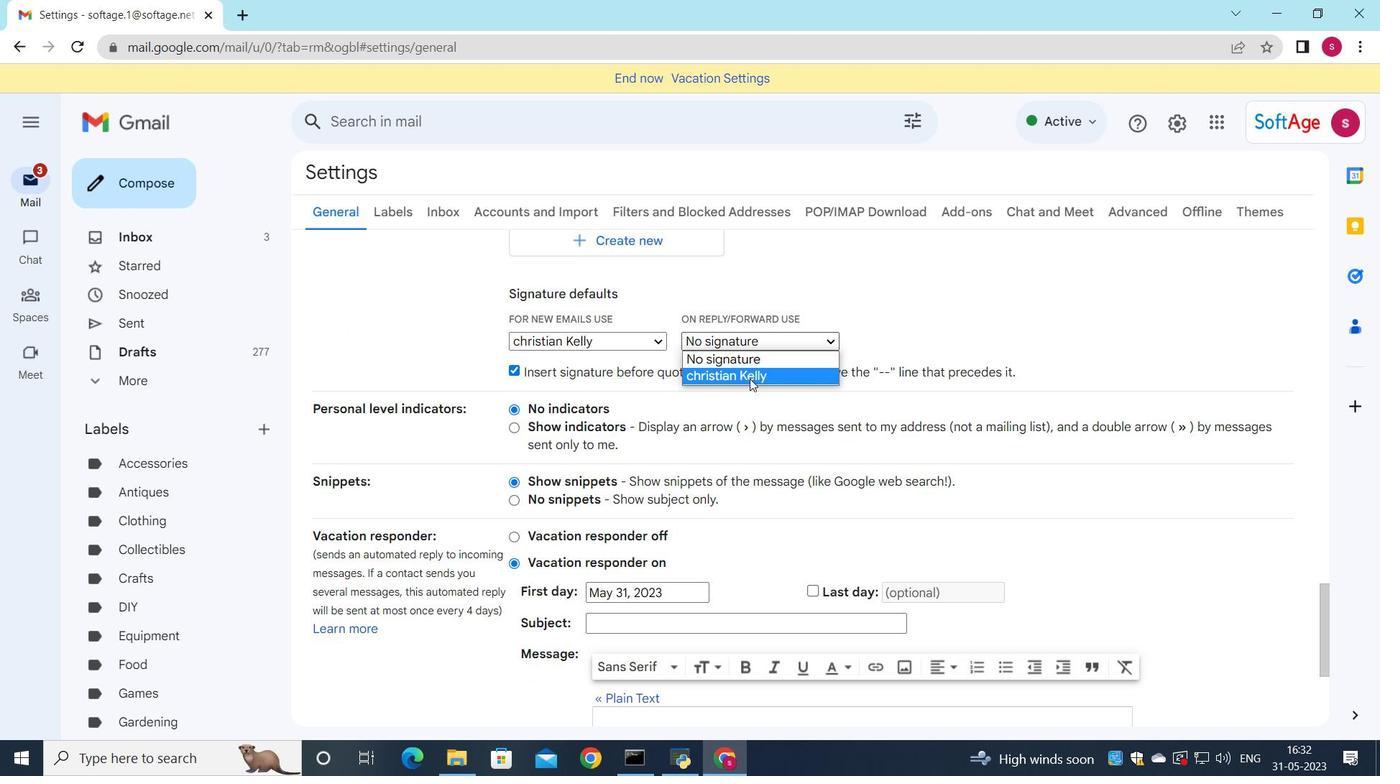 
Action: Mouse scrolled (750, 378) with delta (0, 0)
Screenshot: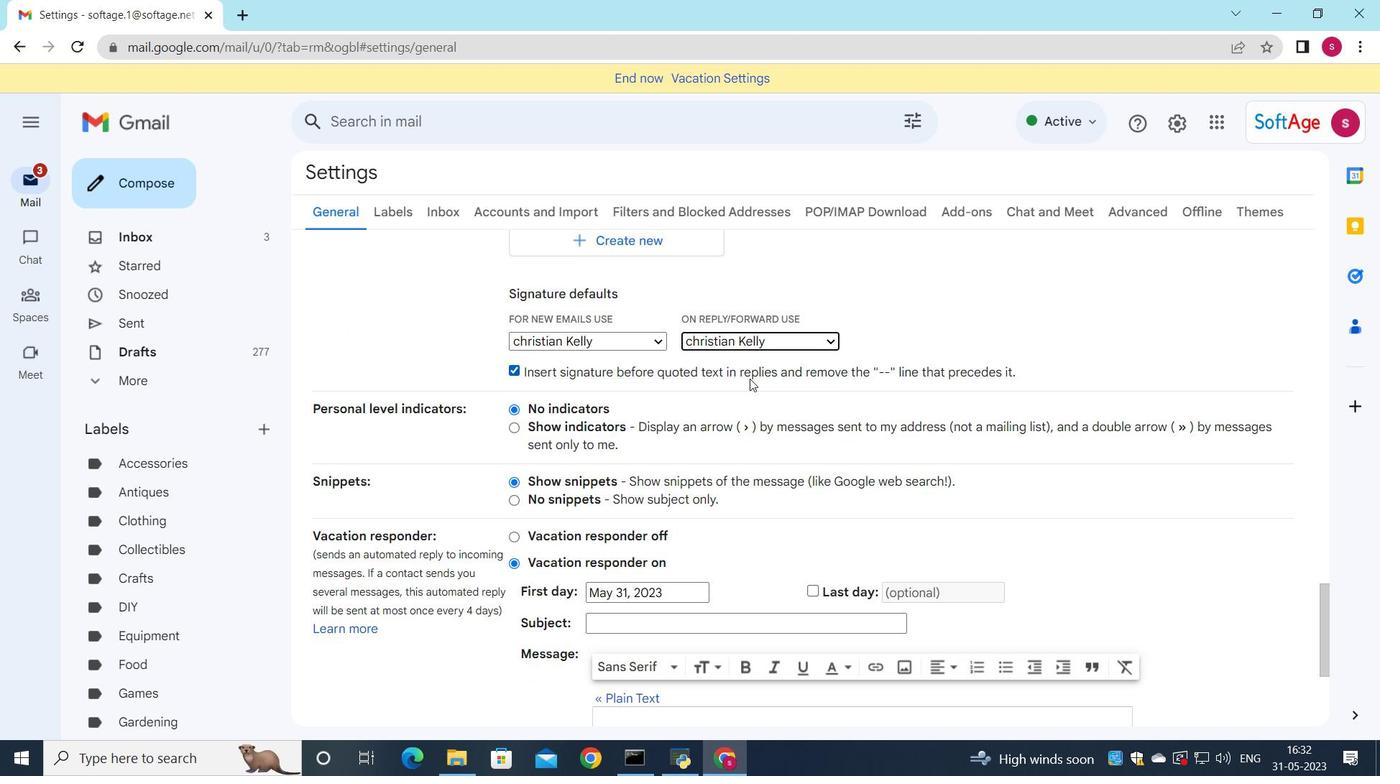 
Action: Mouse scrolled (750, 378) with delta (0, 0)
Screenshot: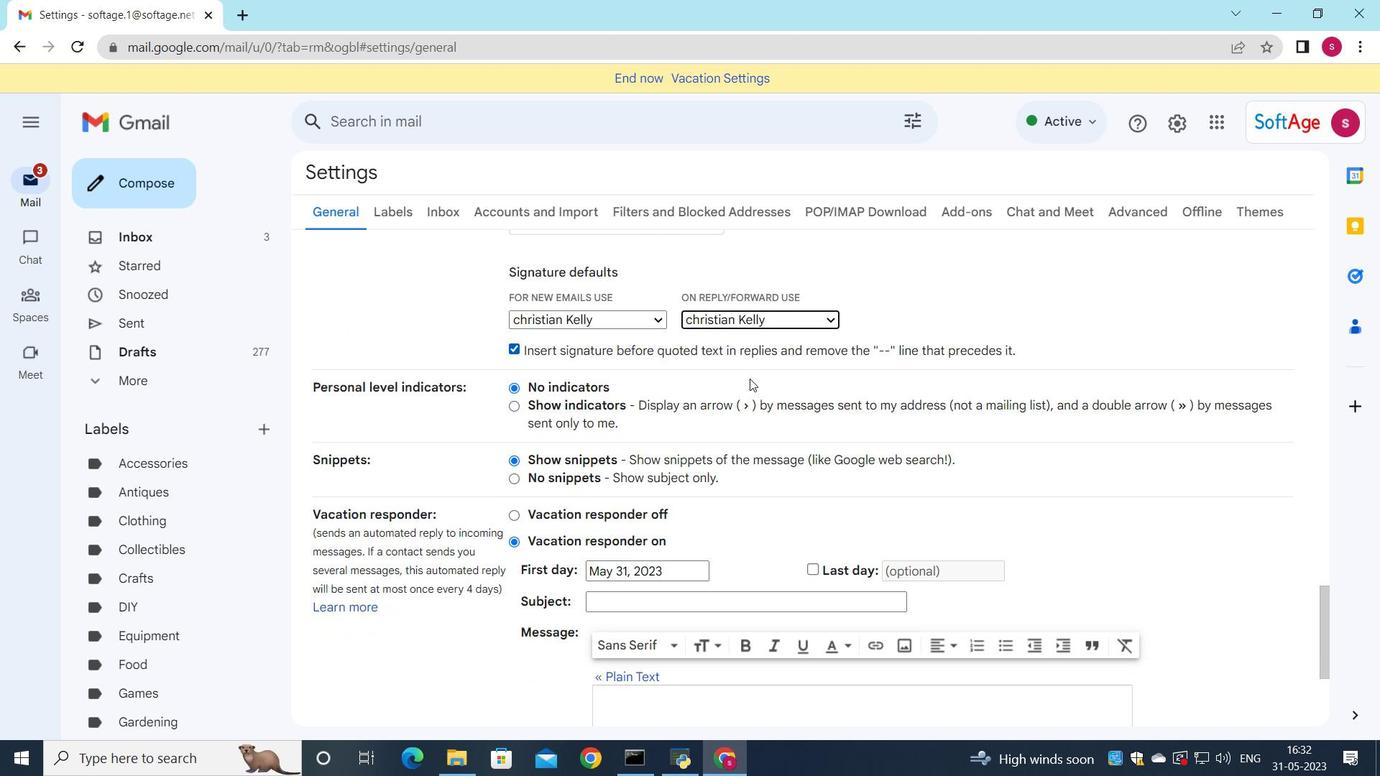 
Action: Mouse scrolled (750, 378) with delta (0, 0)
Screenshot: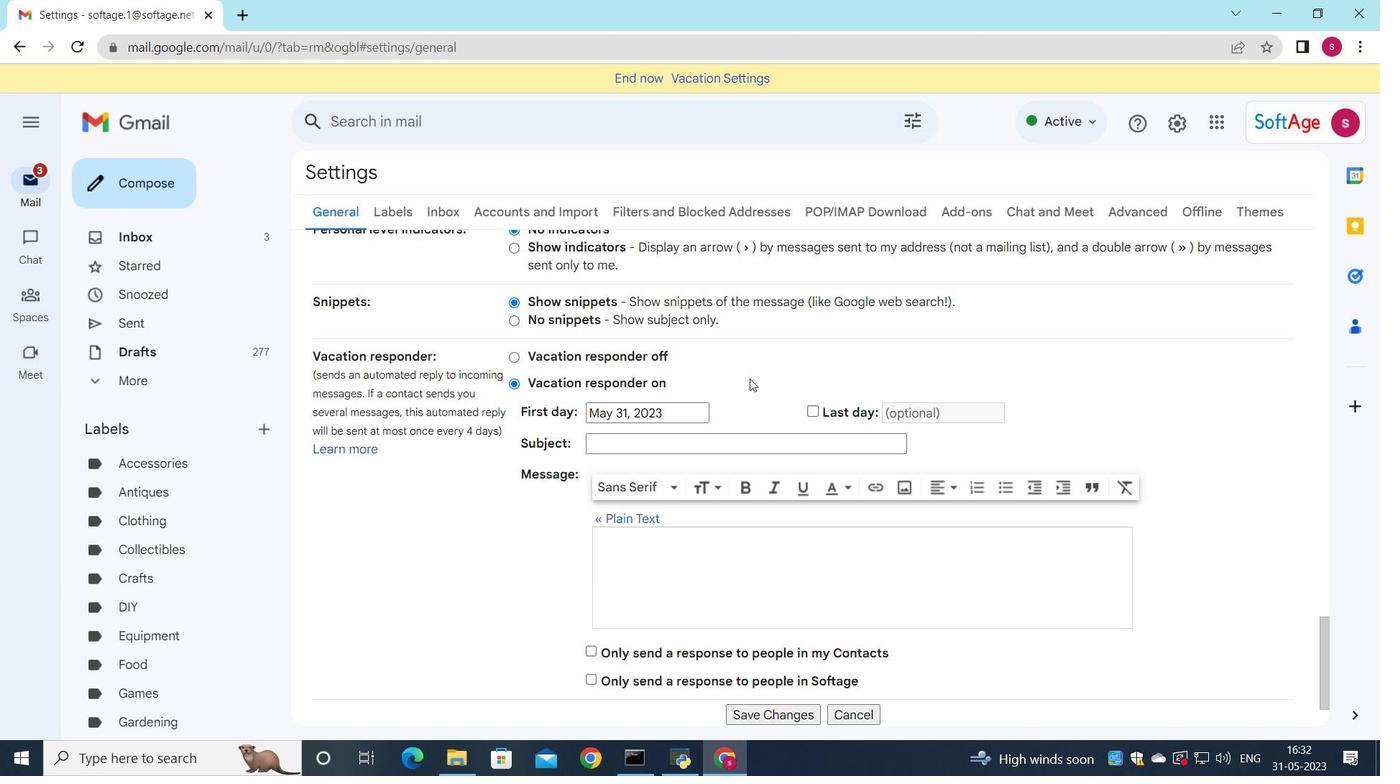 
Action: Mouse scrolled (750, 378) with delta (0, 0)
Screenshot: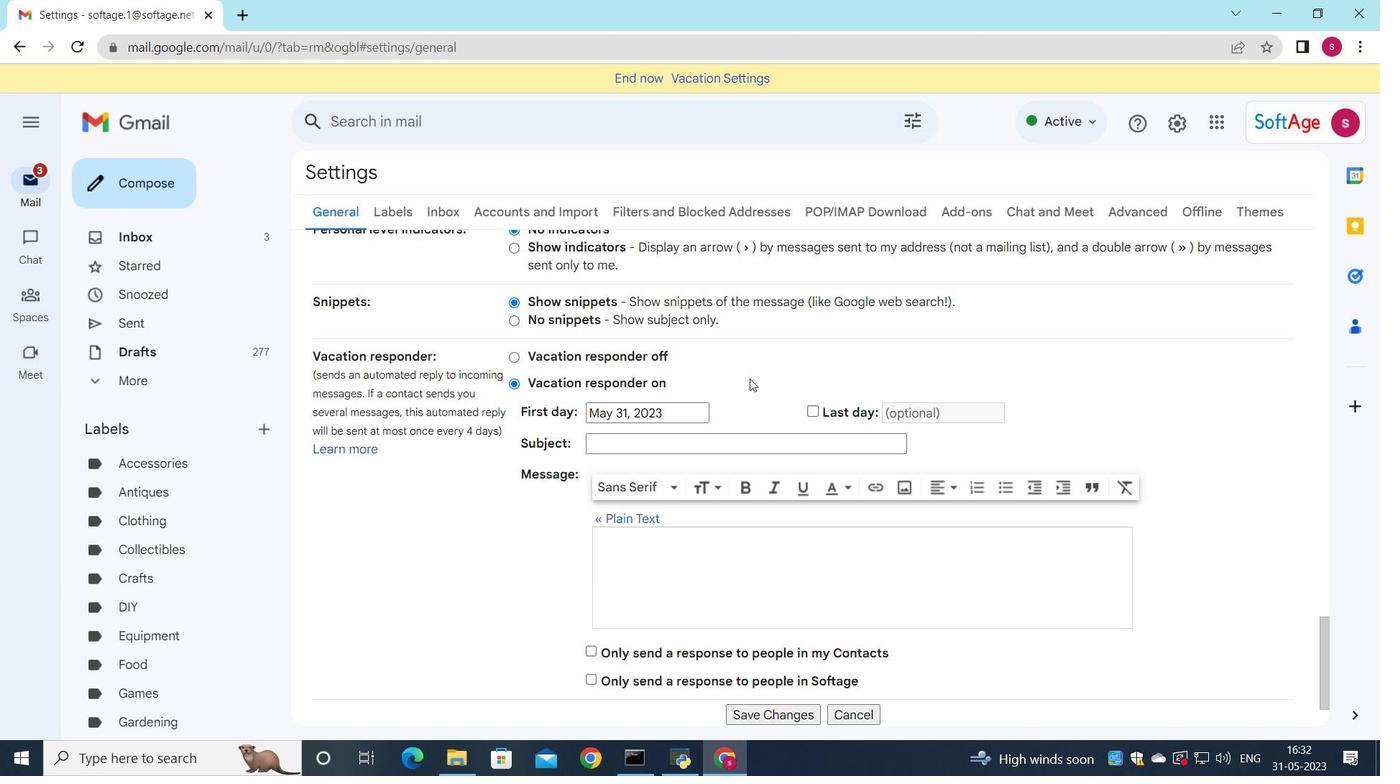 
Action: Mouse scrolled (750, 378) with delta (0, 0)
Screenshot: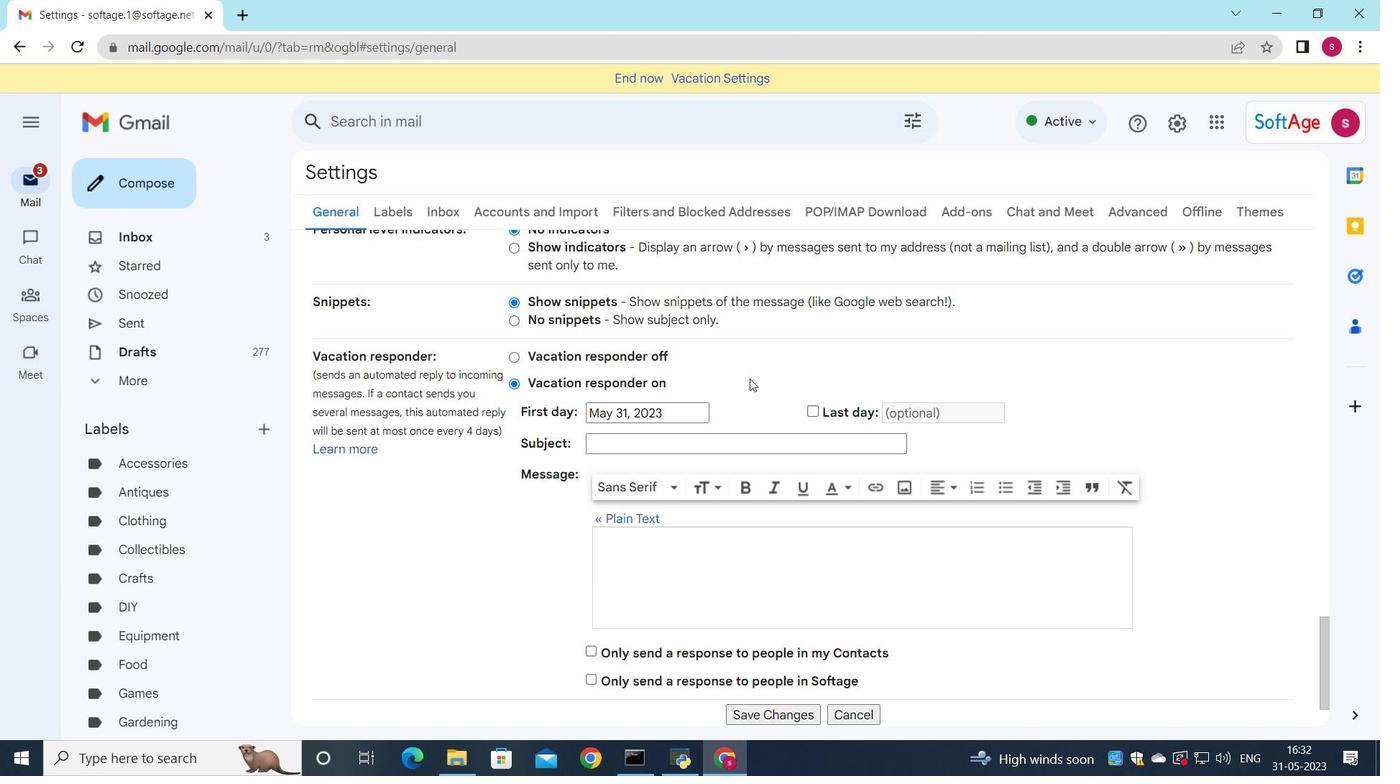 
Action: Mouse scrolled (750, 378) with delta (0, 0)
Screenshot: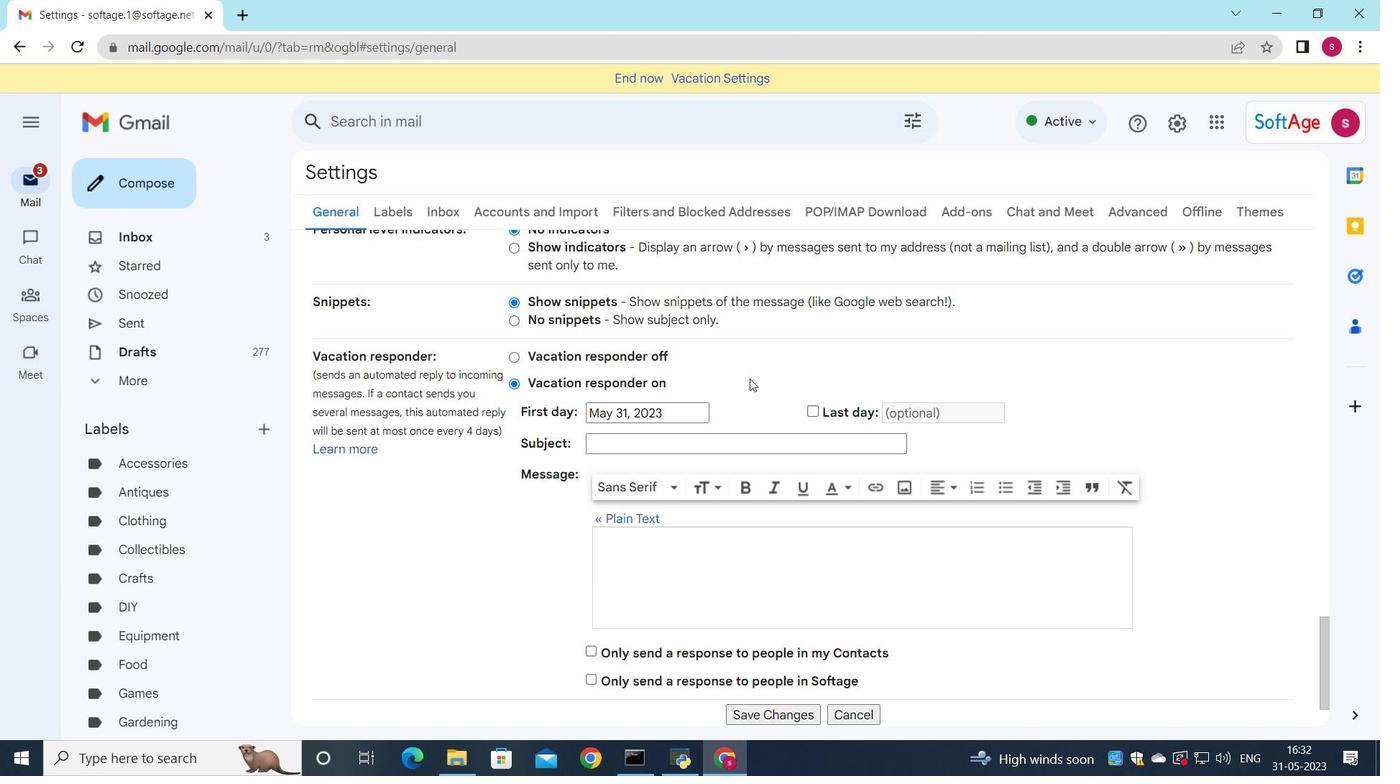 
Action: Mouse scrolled (750, 378) with delta (0, 0)
Screenshot: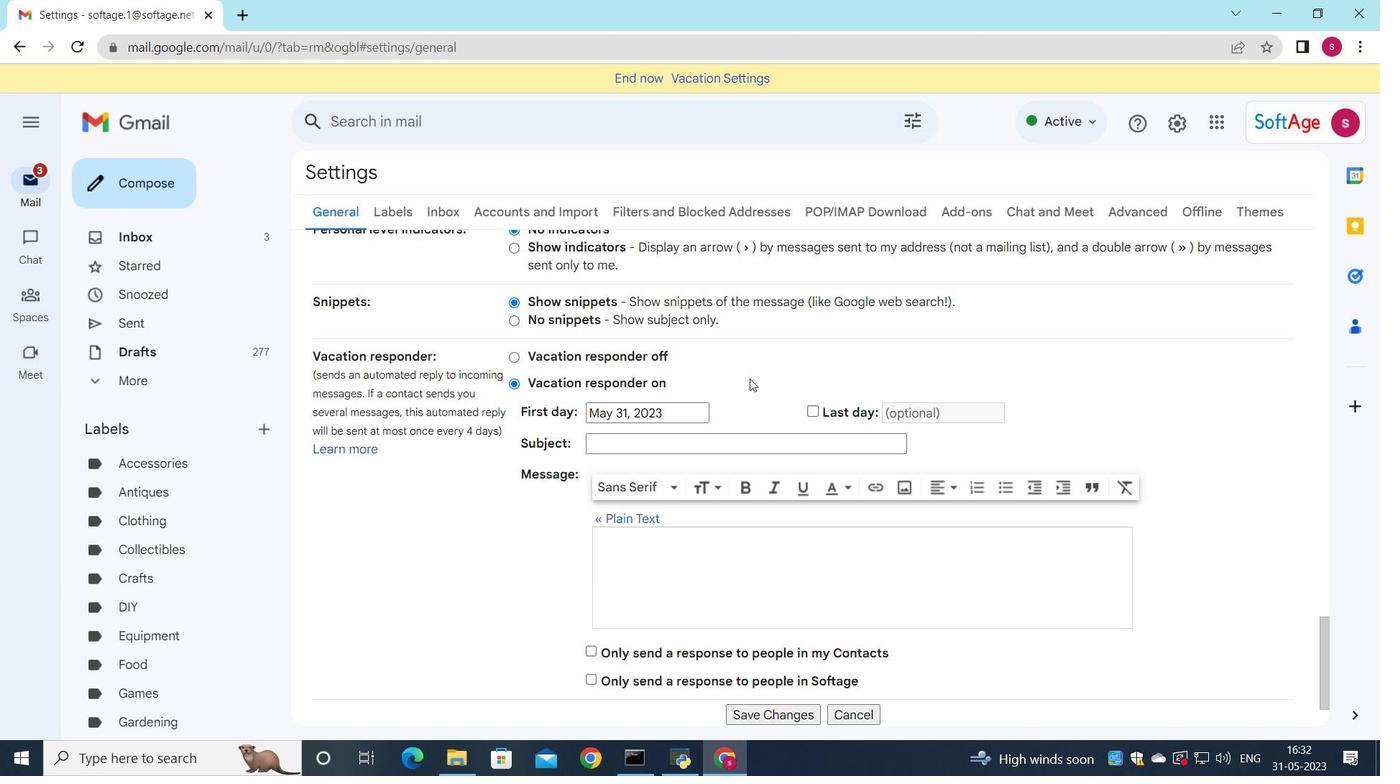 
Action: Mouse scrolled (750, 378) with delta (0, 0)
Screenshot: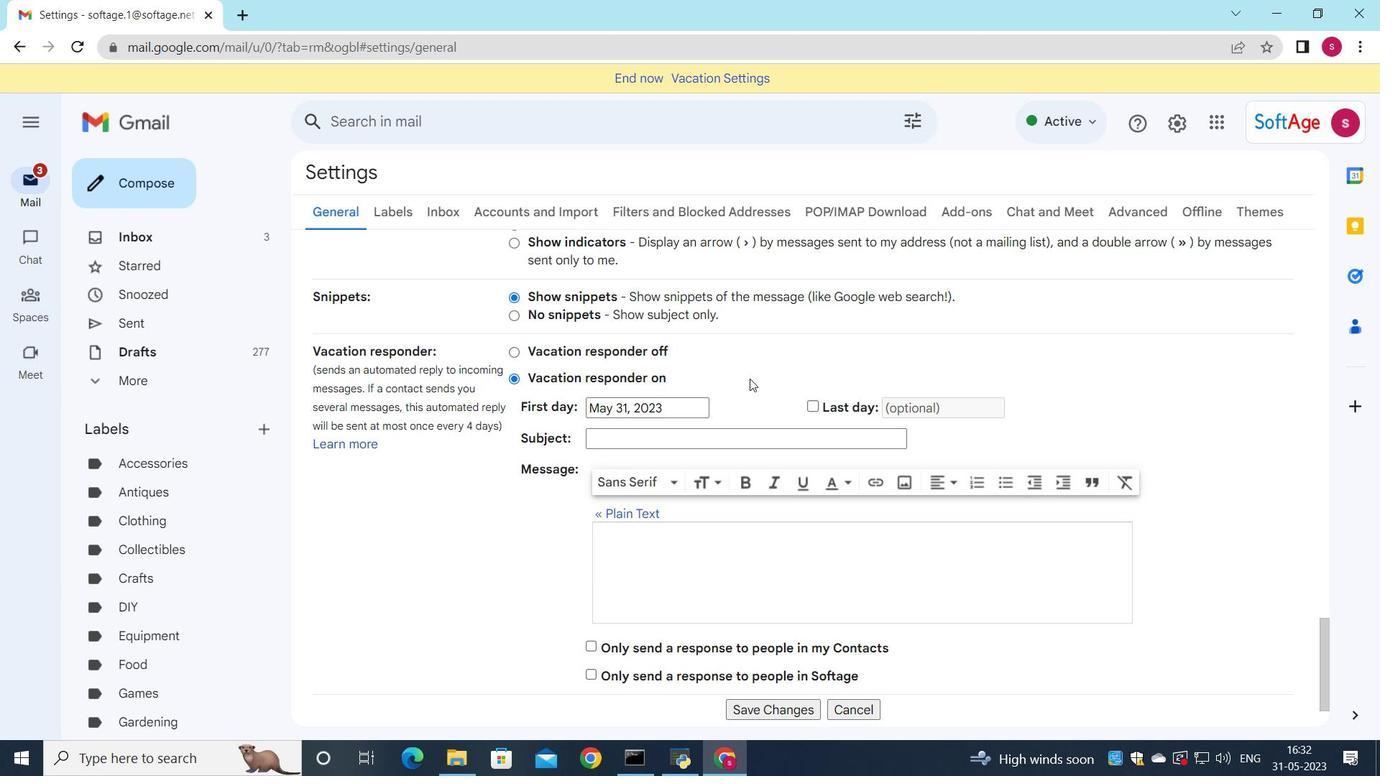 
Action: Mouse moved to (783, 620)
Screenshot: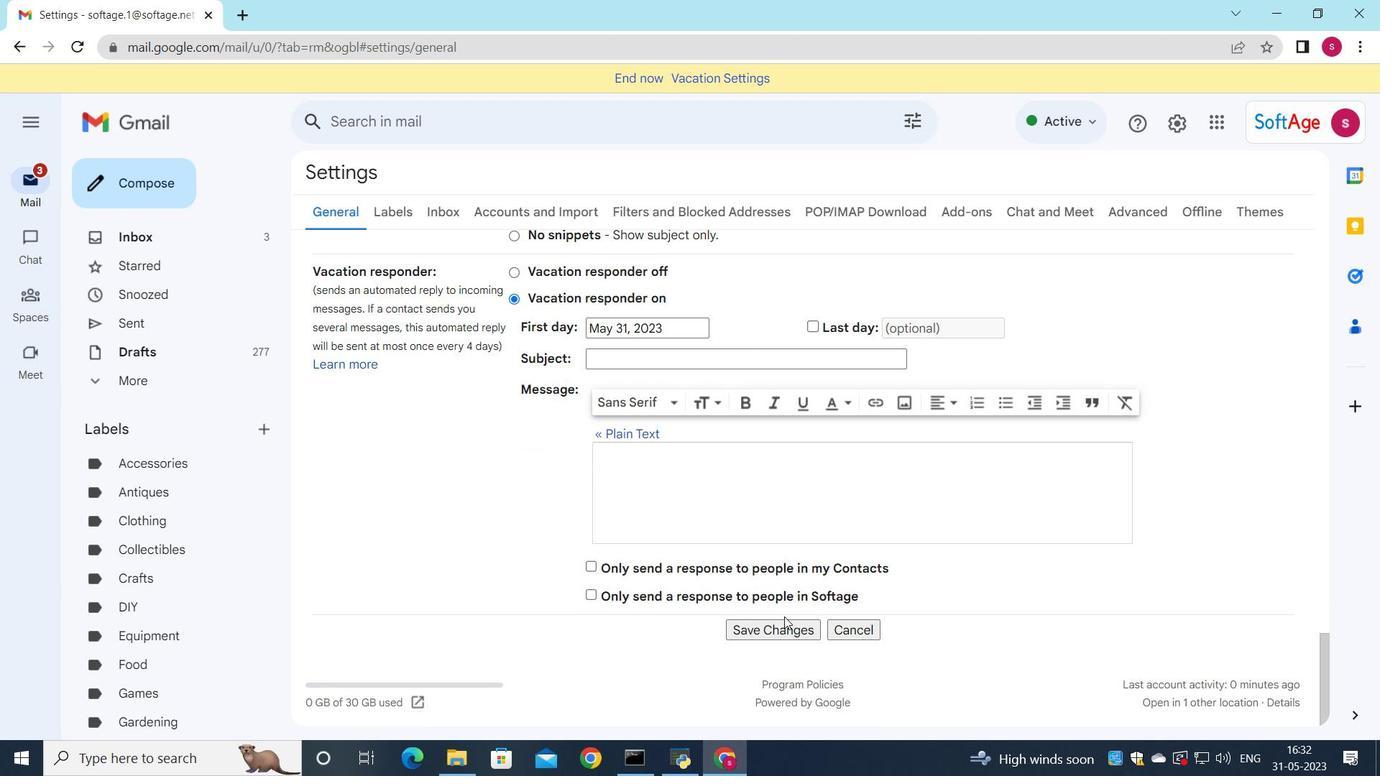 
Action: Mouse pressed left at (783, 620)
Screenshot: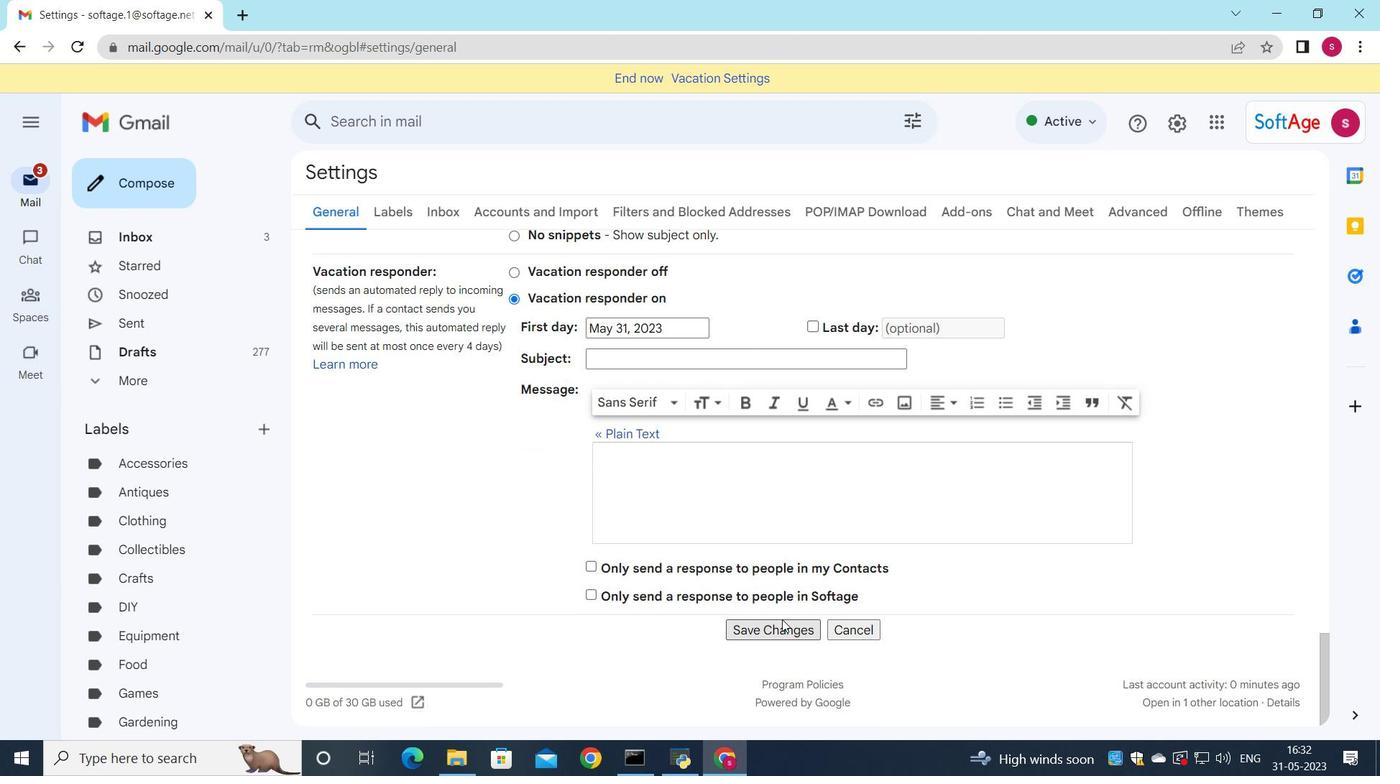 
Action: Mouse moved to (575, 360)
Screenshot: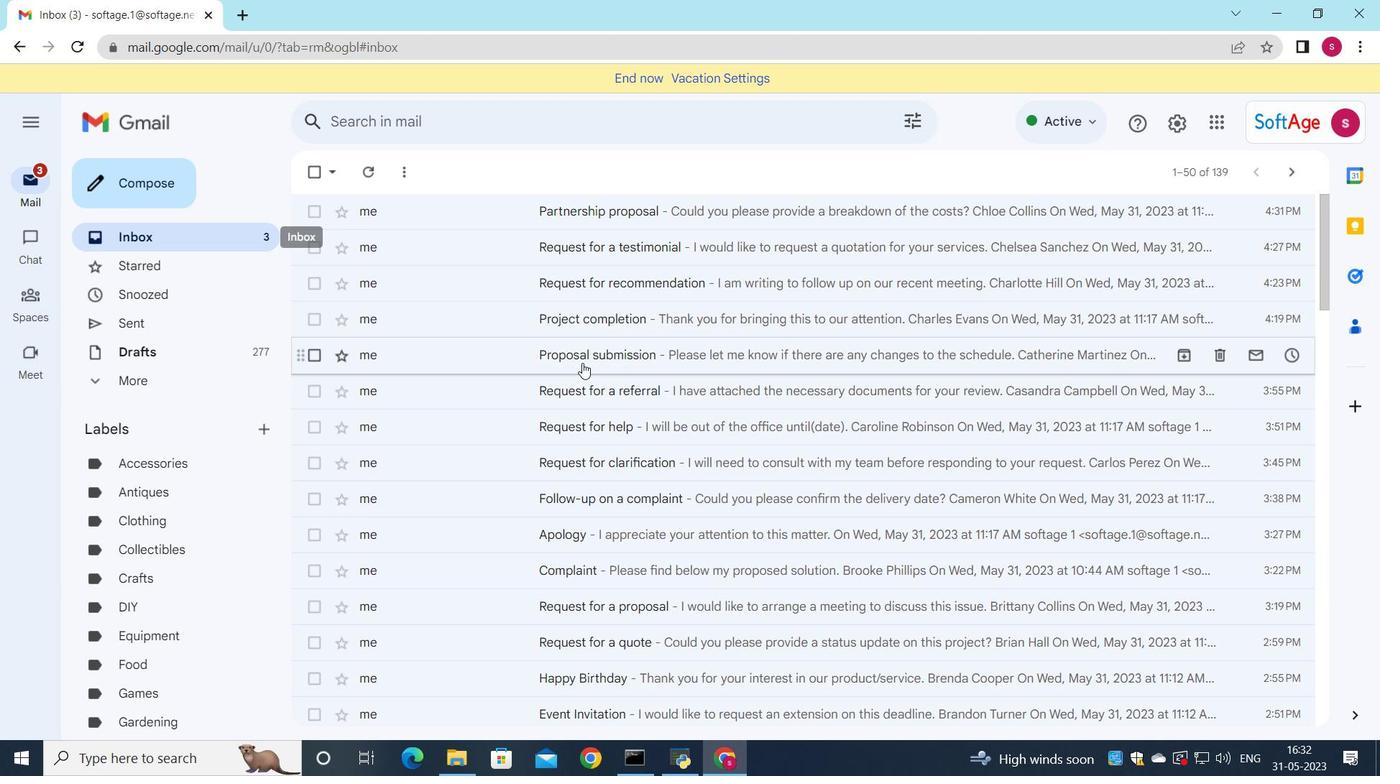 
Action: Mouse scrolled (575, 359) with delta (0, 0)
Screenshot: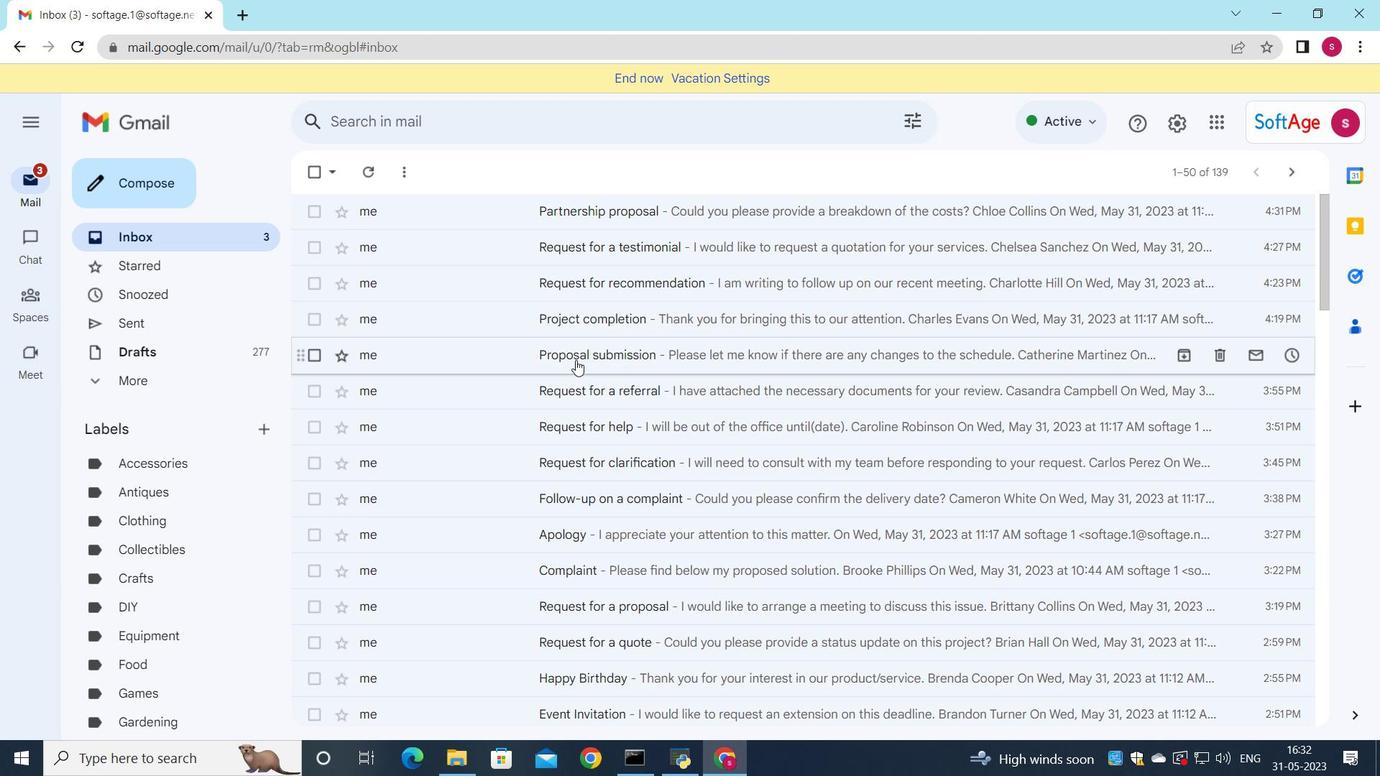 
Action: Mouse scrolled (575, 359) with delta (0, 0)
Screenshot: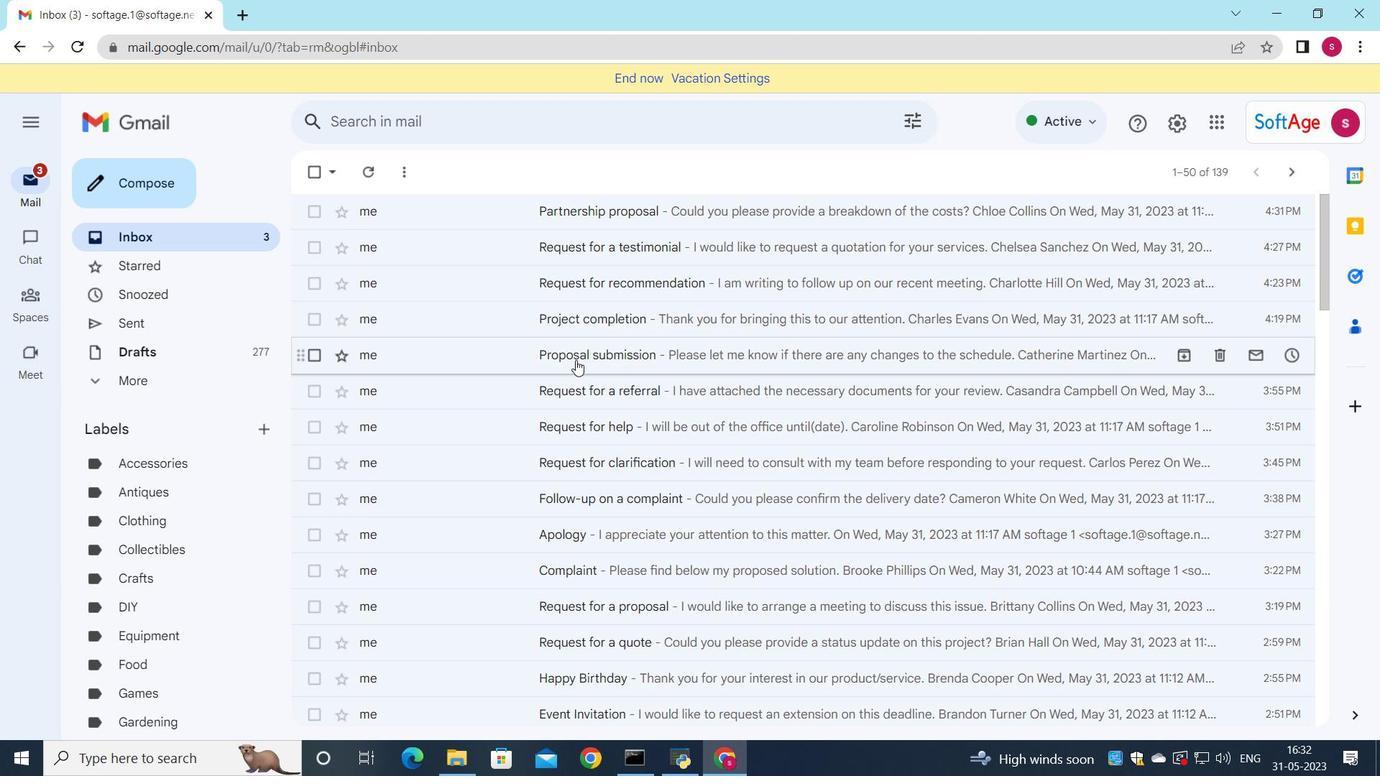 
Action: Mouse scrolled (575, 359) with delta (0, 0)
Screenshot: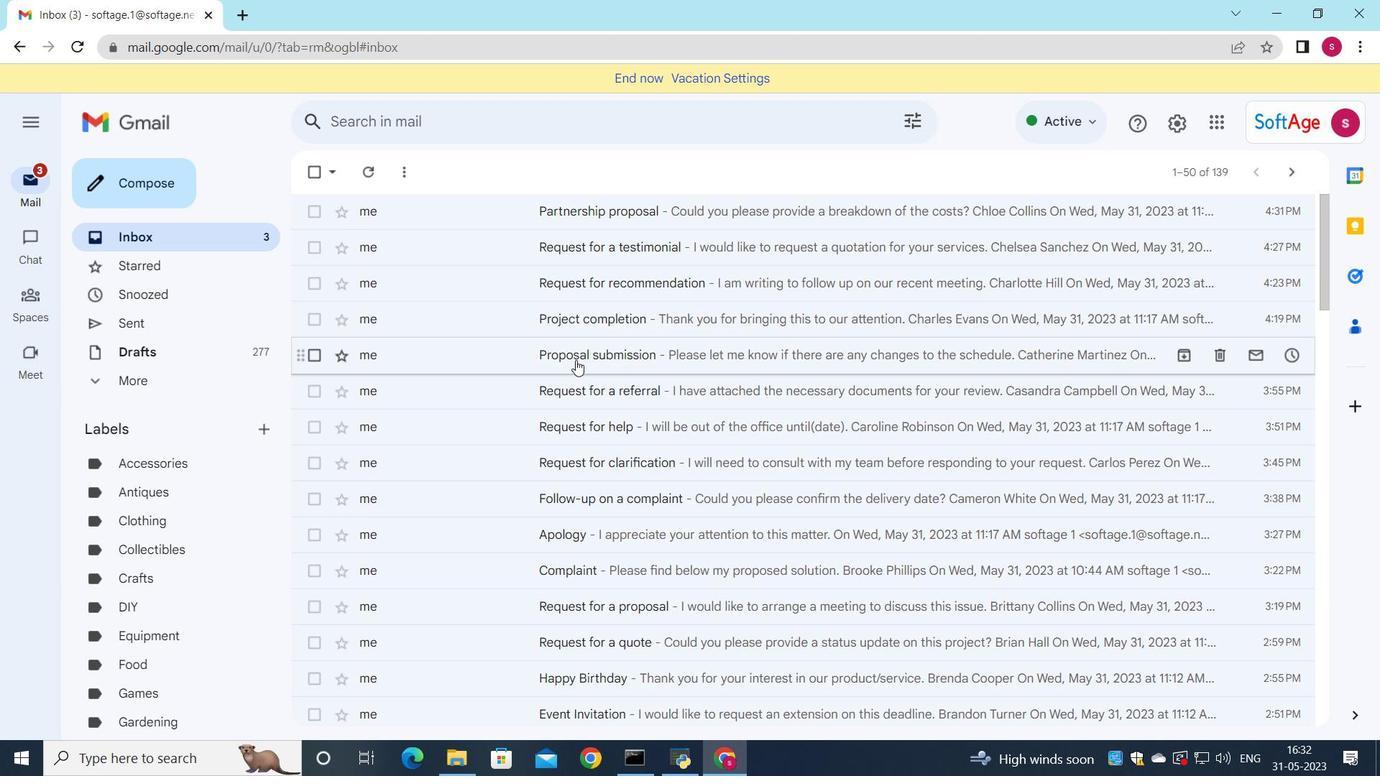 
Action: Mouse scrolled (575, 359) with delta (0, 0)
Screenshot: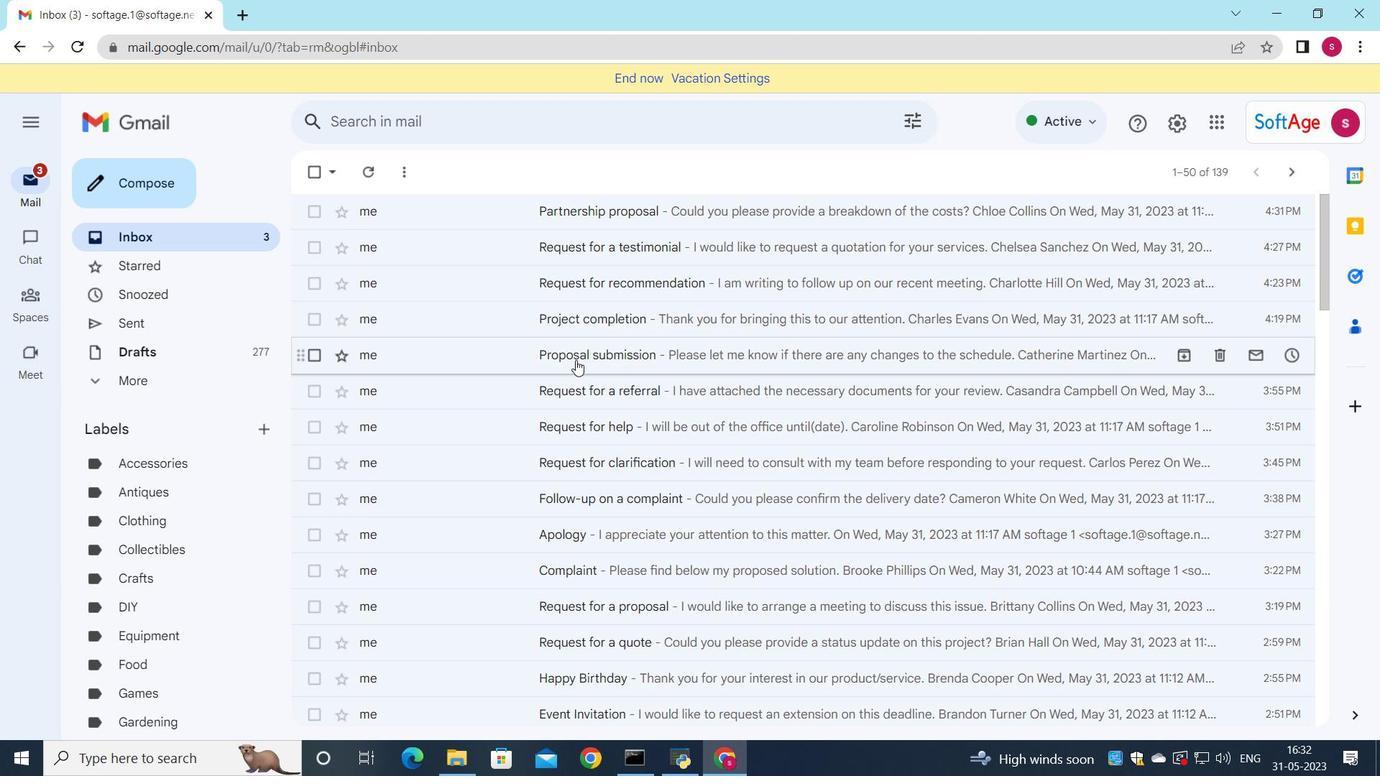 
Action: Mouse scrolled (575, 359) with delta (0, 0)
Screenshot: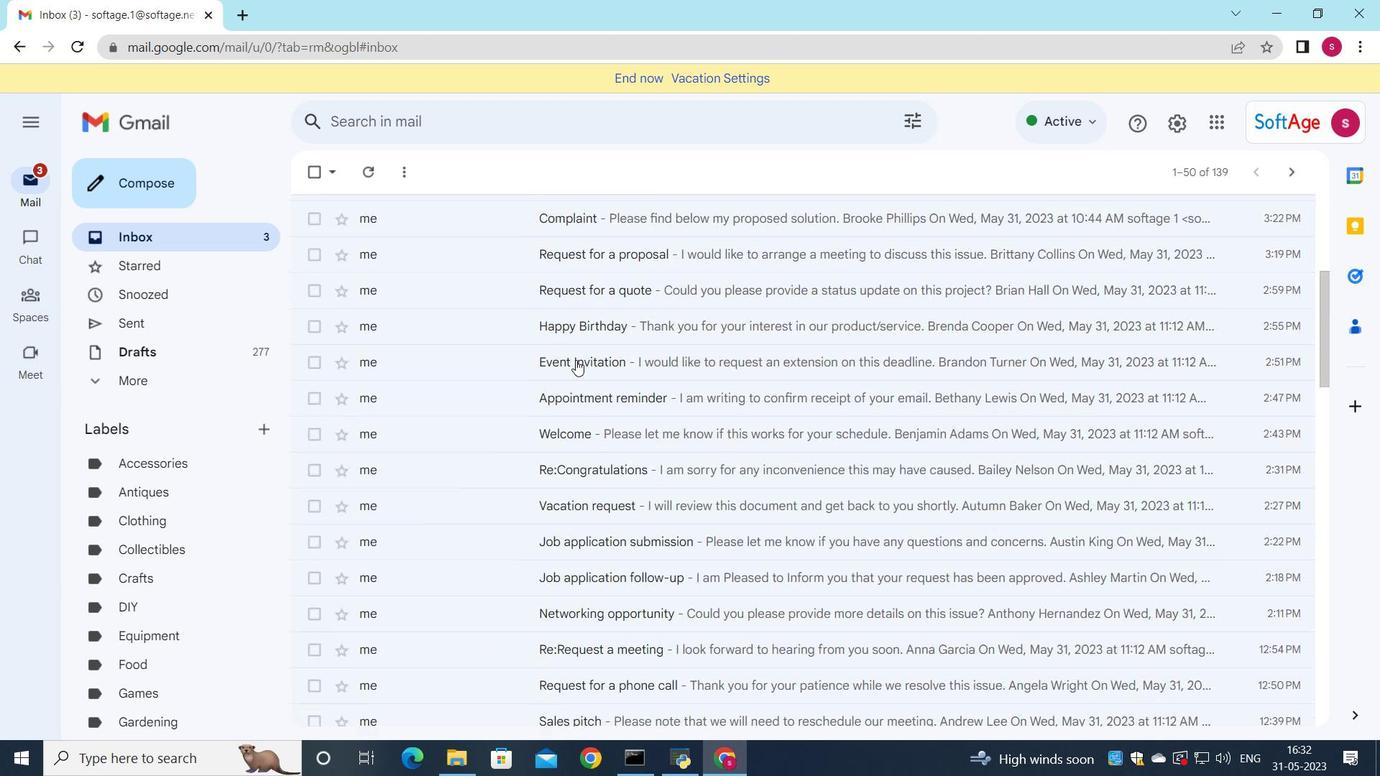 
Action: Mouse scrolled (575, 359) with delta (0, 0)
Screenshot: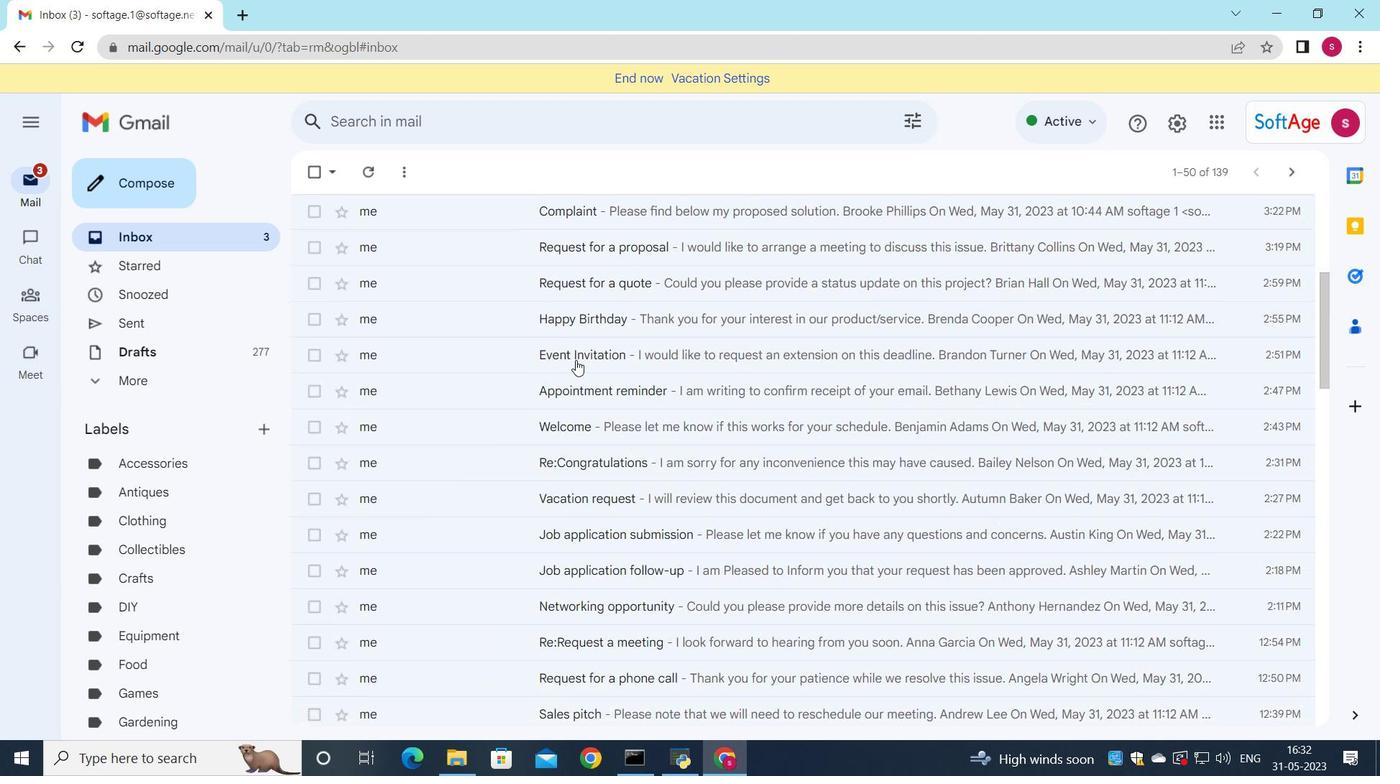 
Action: Mouse scrolled (575, 359) with delta (0, 0)
Screenshot: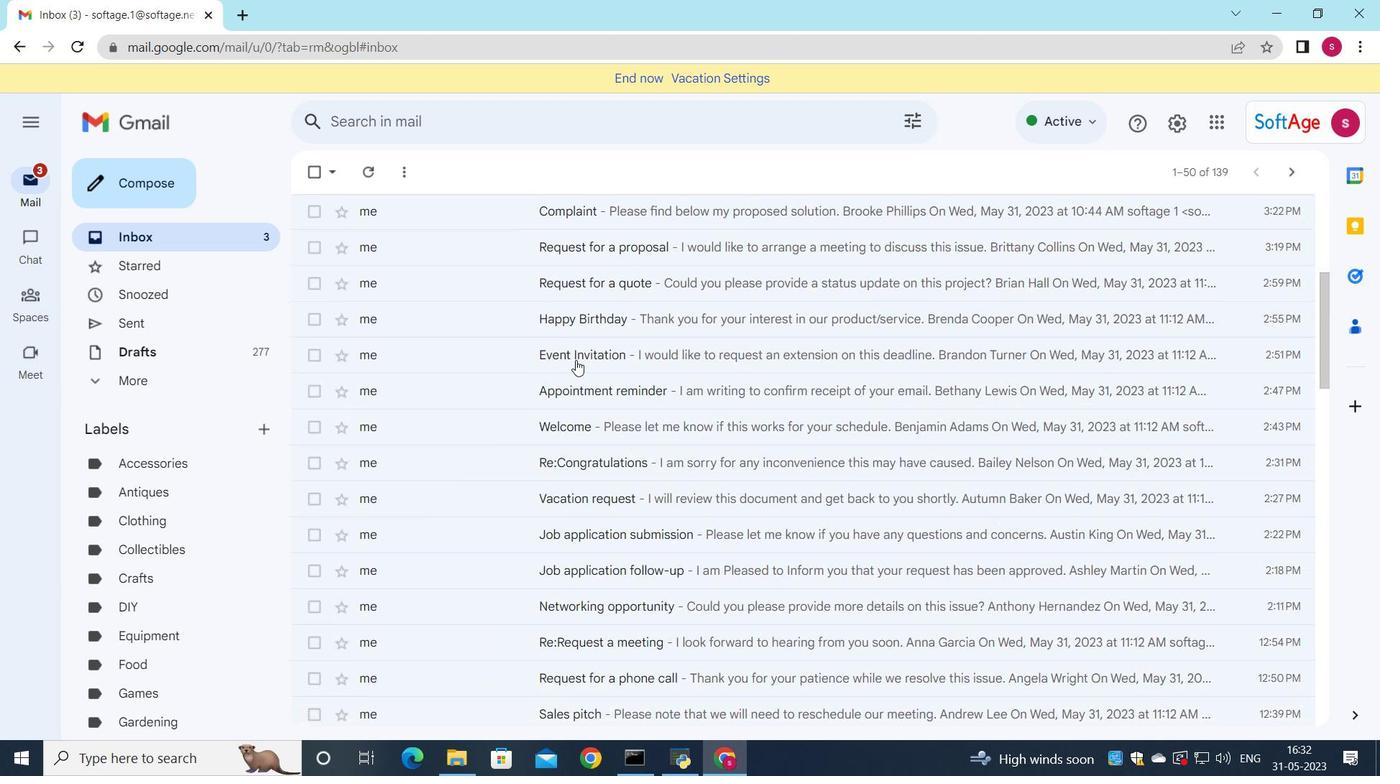 
Action: Mouse scrolled (575, 359) with delta (0, 0)
Screenshot: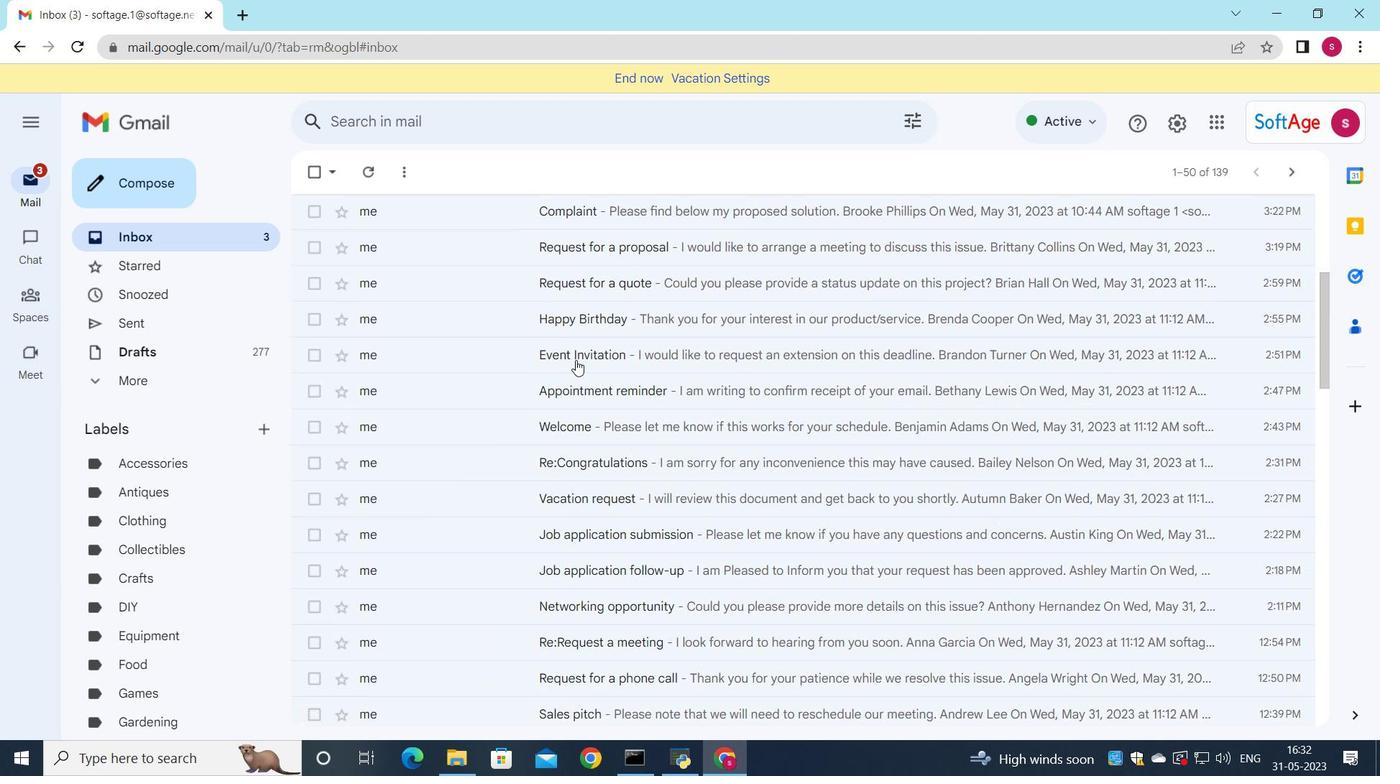 
Action: Mouse moved to (579, 360)
Screenshot: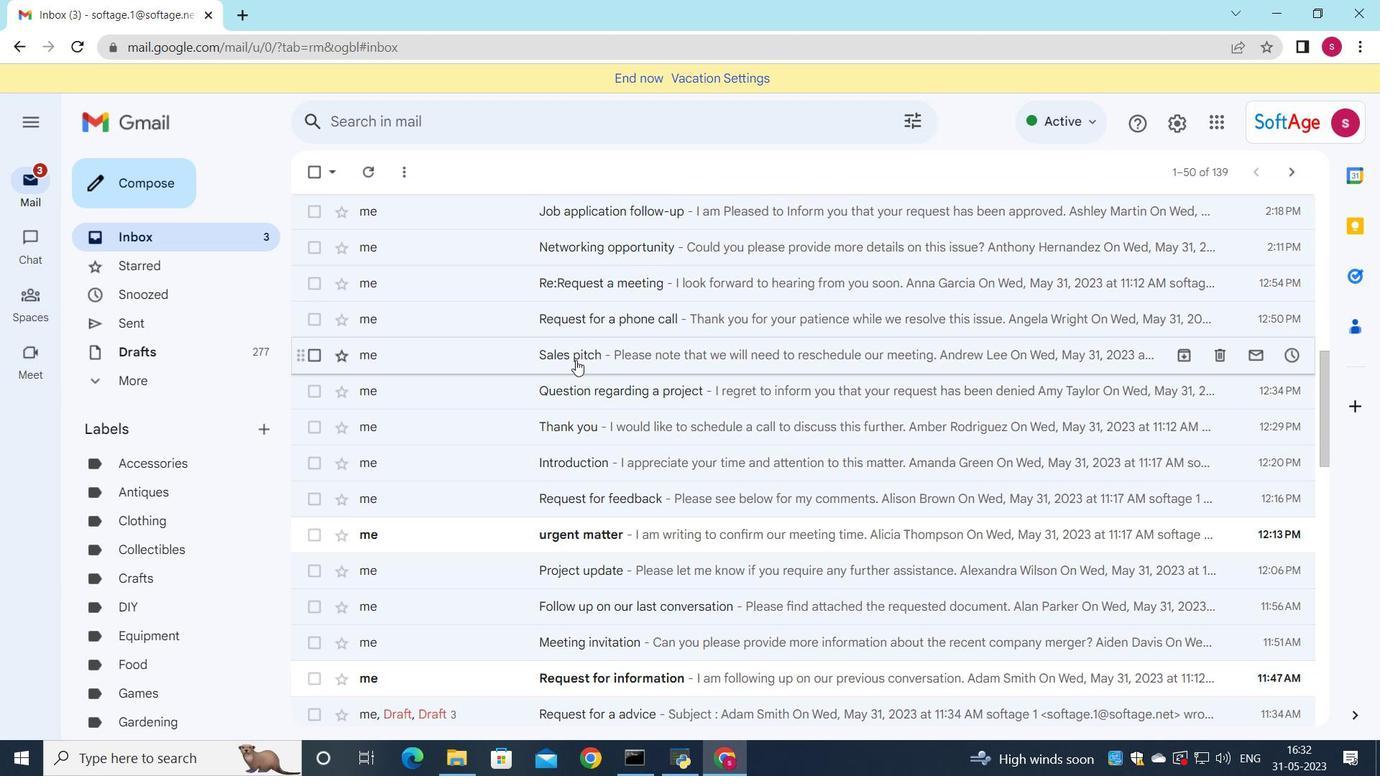
Action: Mouse scrolled (579, 360) with delta (0, 0)
Screenshot: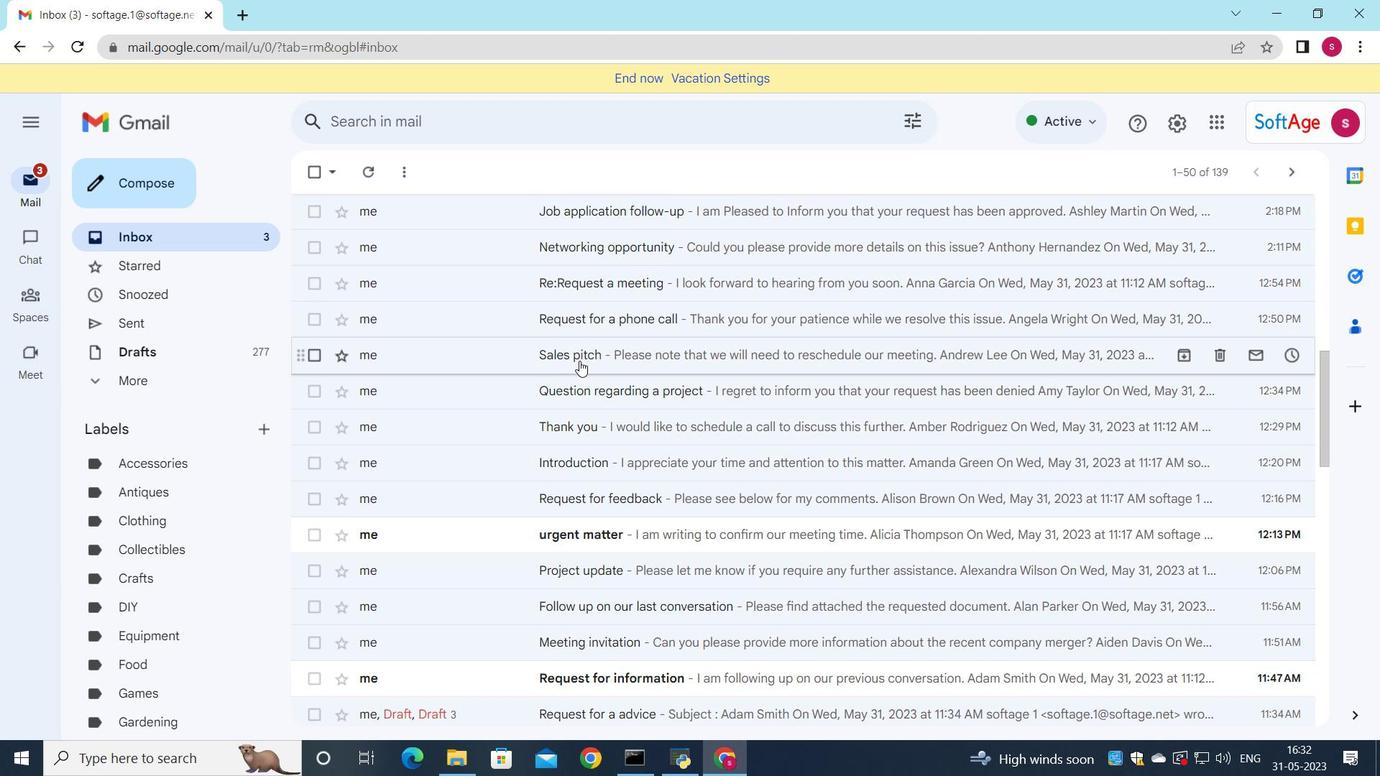 
Action: Mouse scrolled (579, 360) with delta (0, 0)
Screenshot: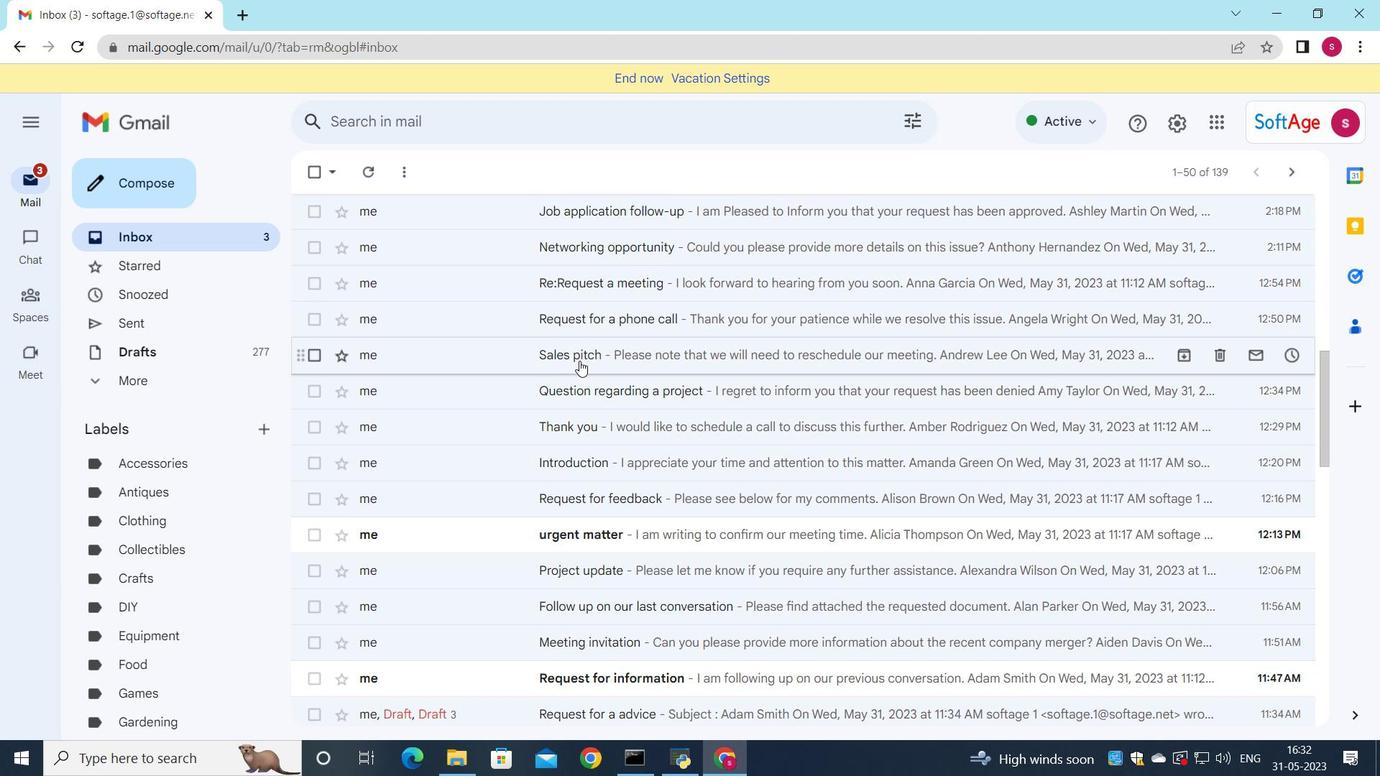 
Action: Mouse scrolled (579, 360) with delta (0, 0)
Screenshot: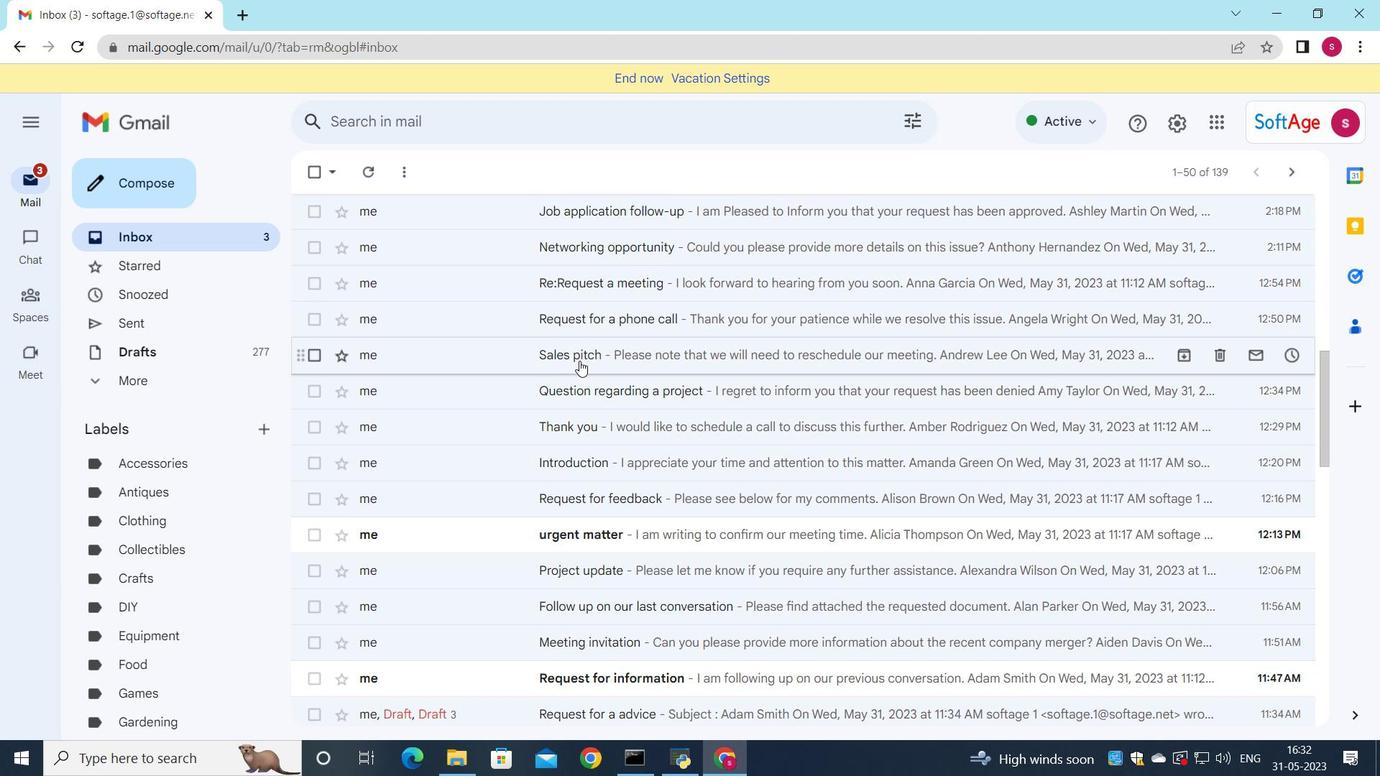 
Action: Mouse scrolled (579, 360) with delta (0, 0)
Screenshot: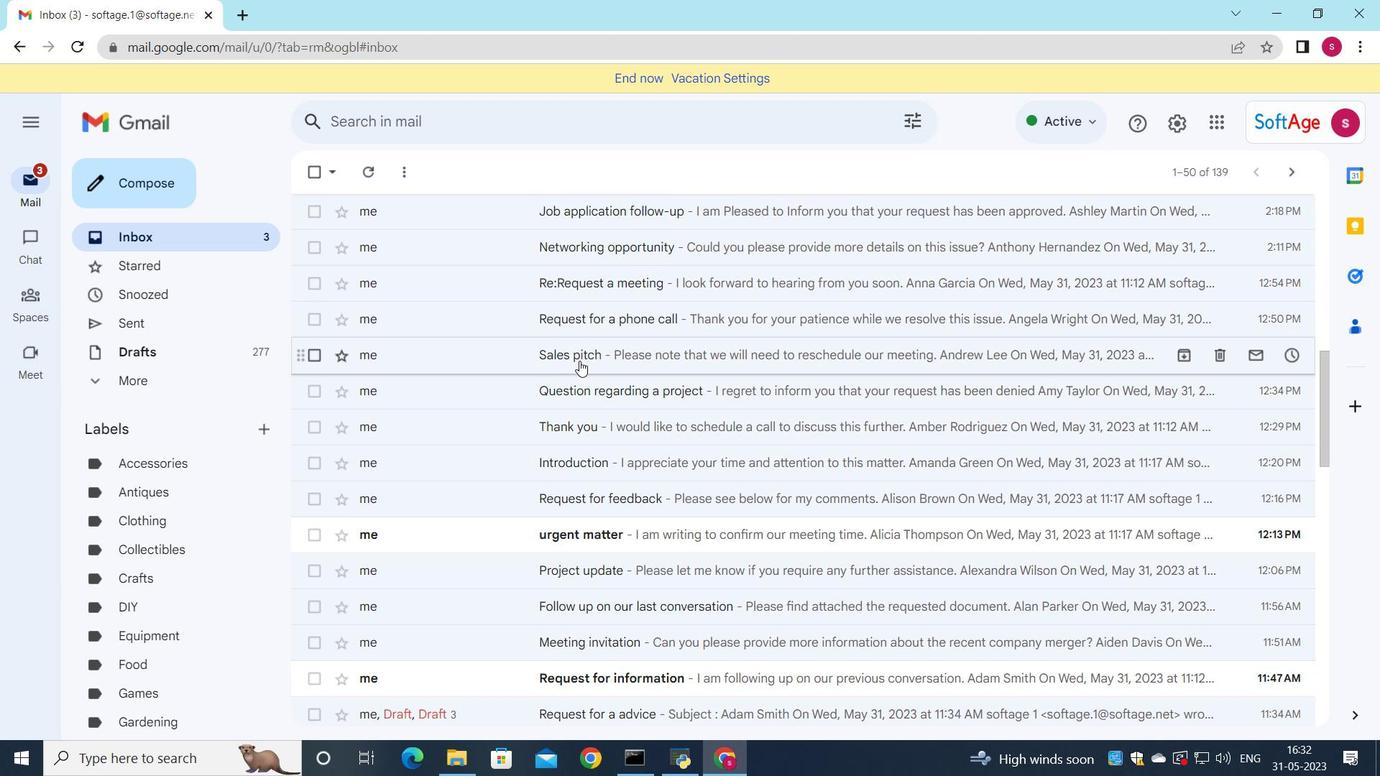 
Action: Mouse scrolled (579, 360) with delta (0, 0)
Screenshot: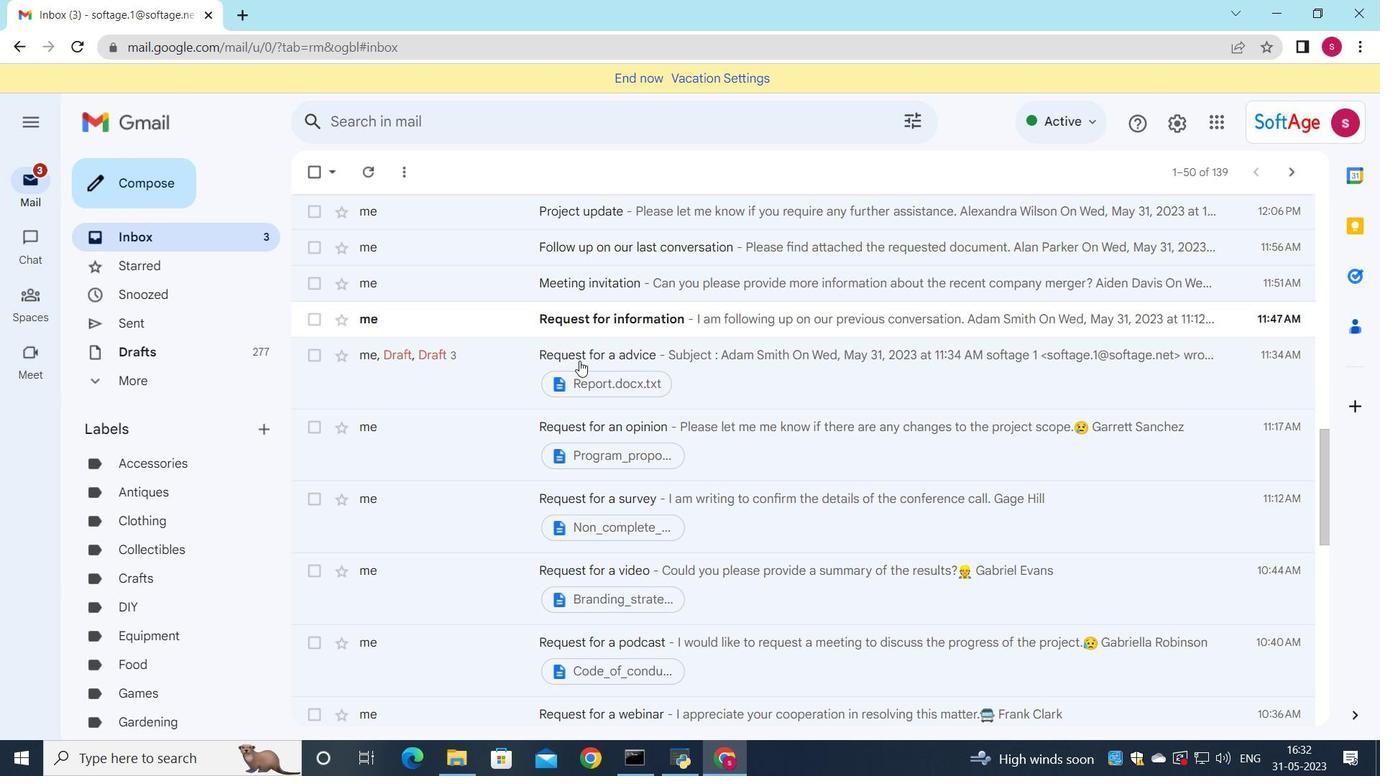 
Action: Mouse moved to (725, 429)
Screenshot: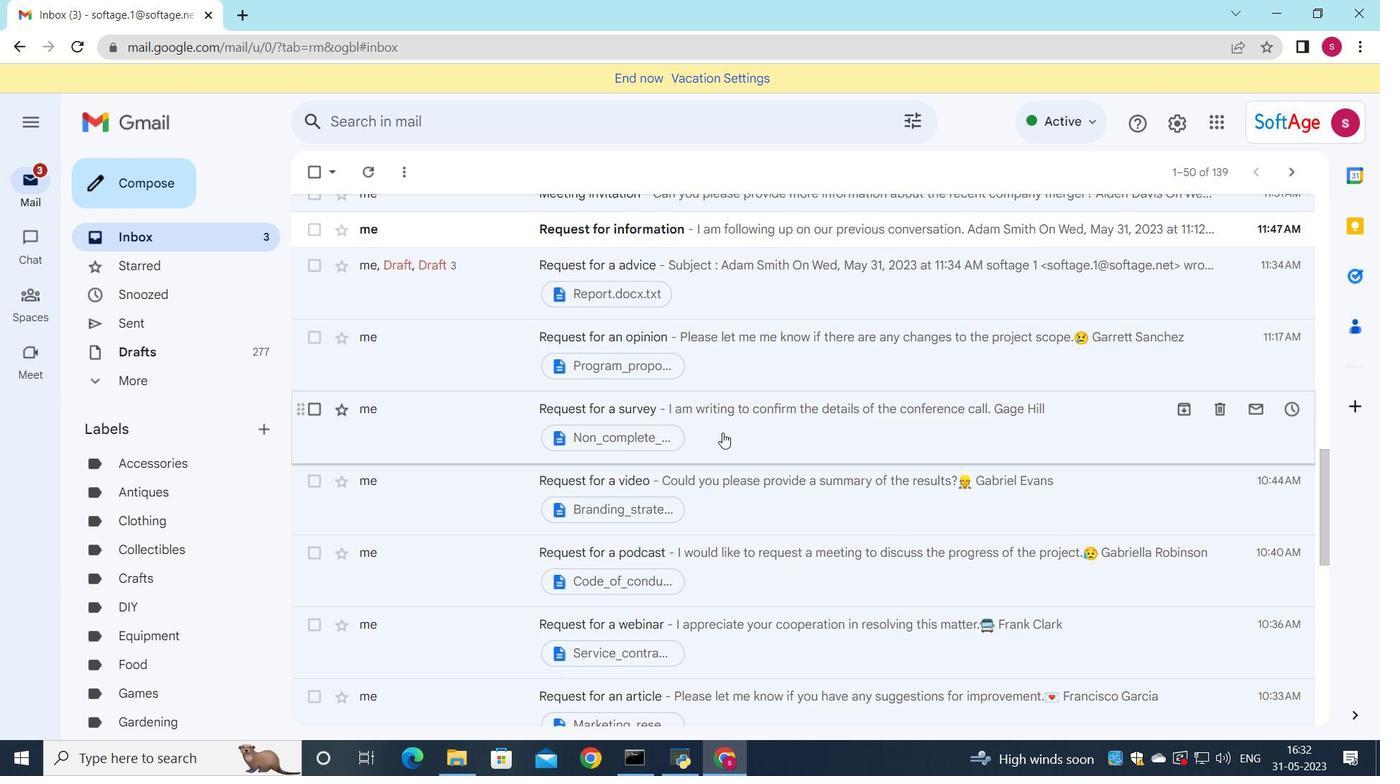 
Action: Mouse pressed left at (725, 429)
Screenshot: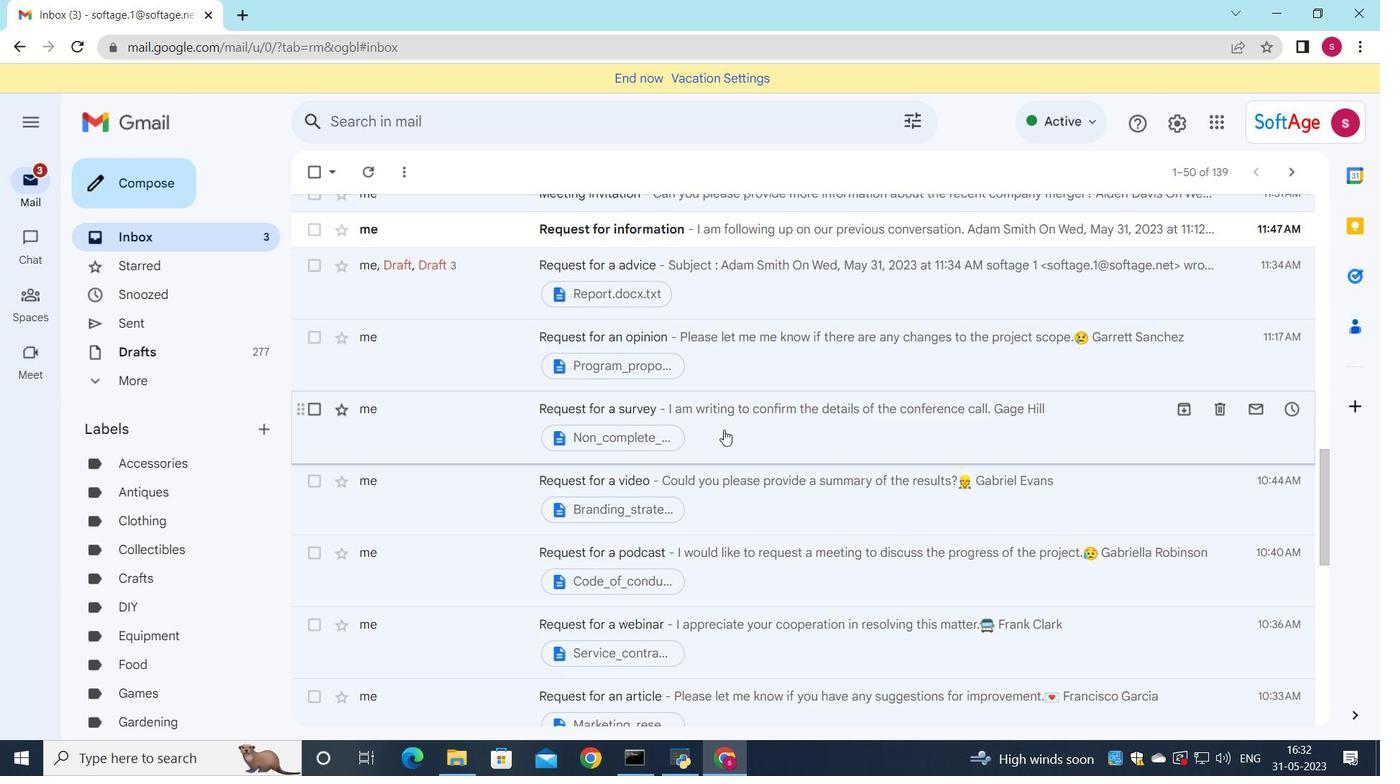 
Action: Mouse moved to (401, 559)
Screenshot: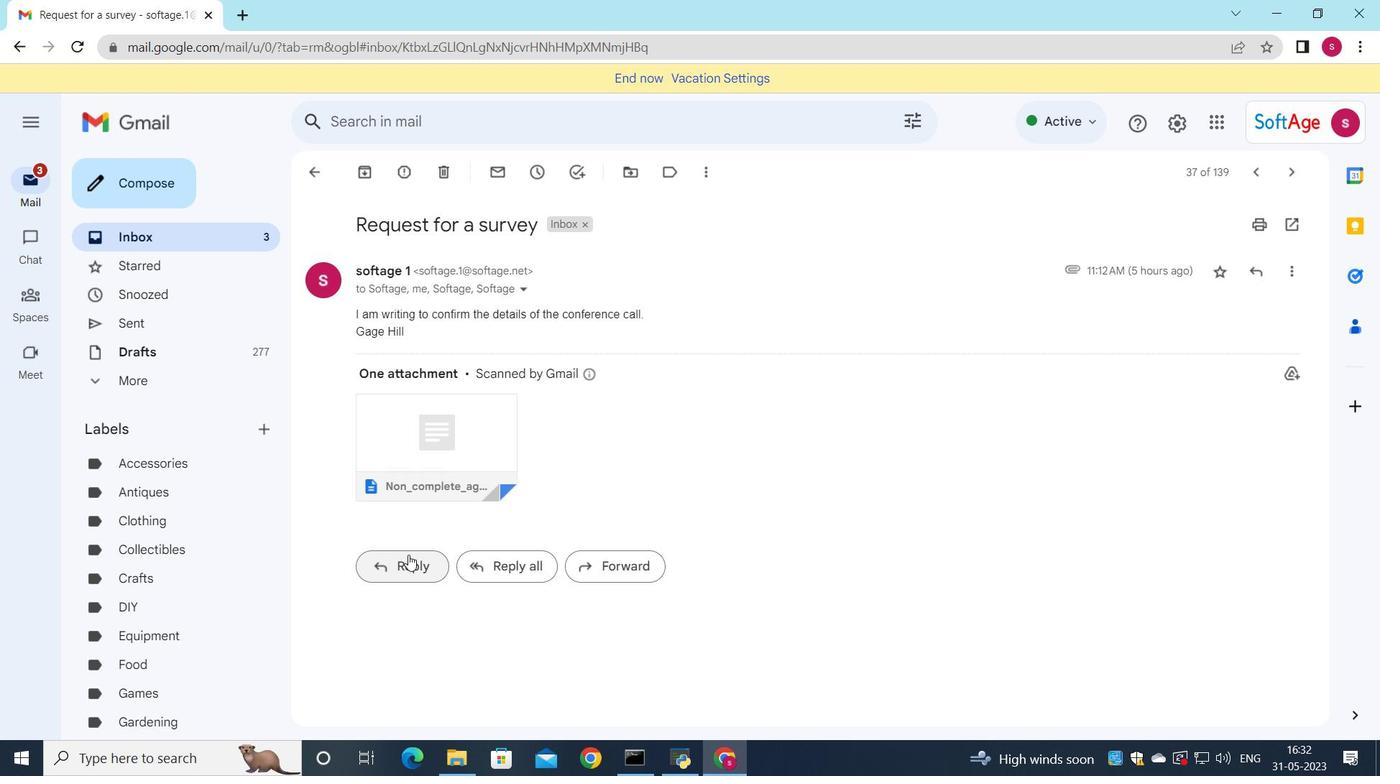 
Action: Mouse pressed left at (401, 559)
Screenshot: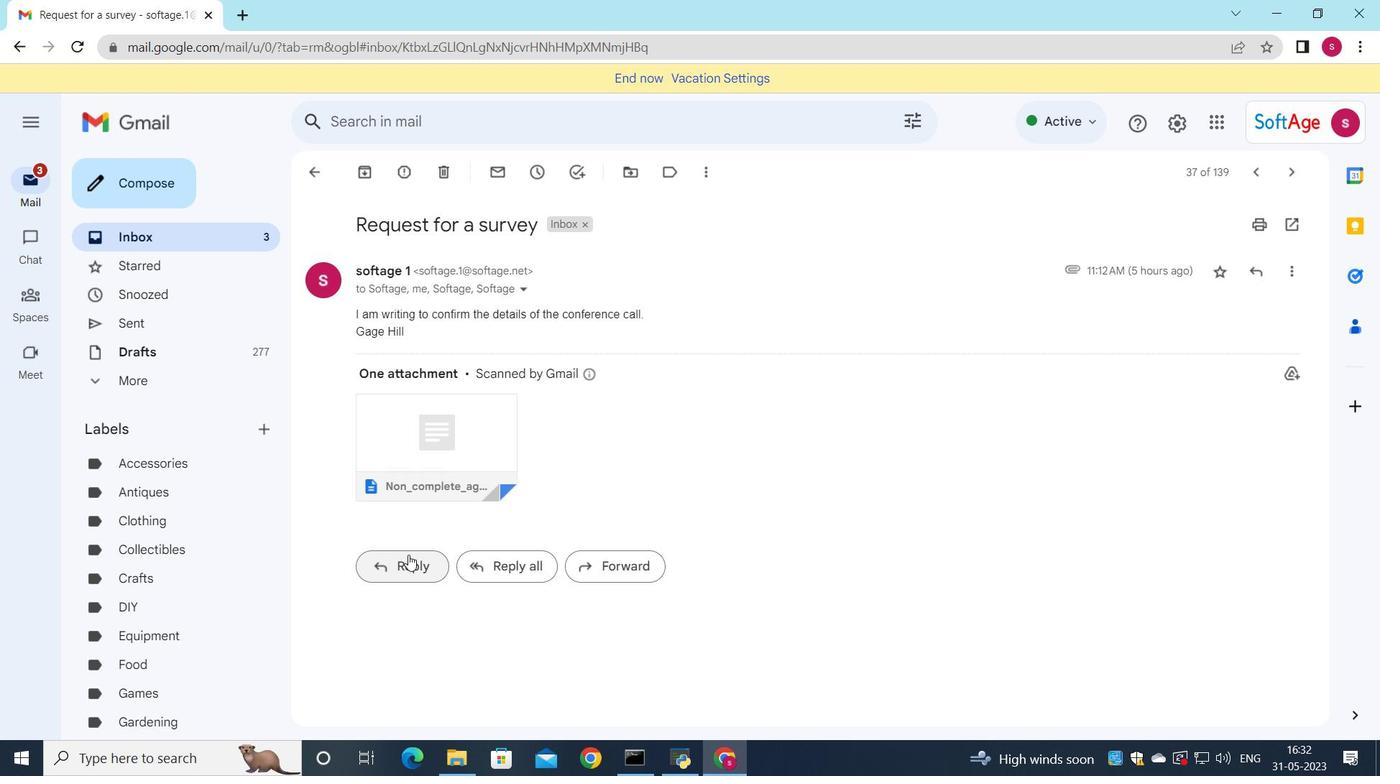 
Action: Mouse moved to (396, 491)
Screenshot: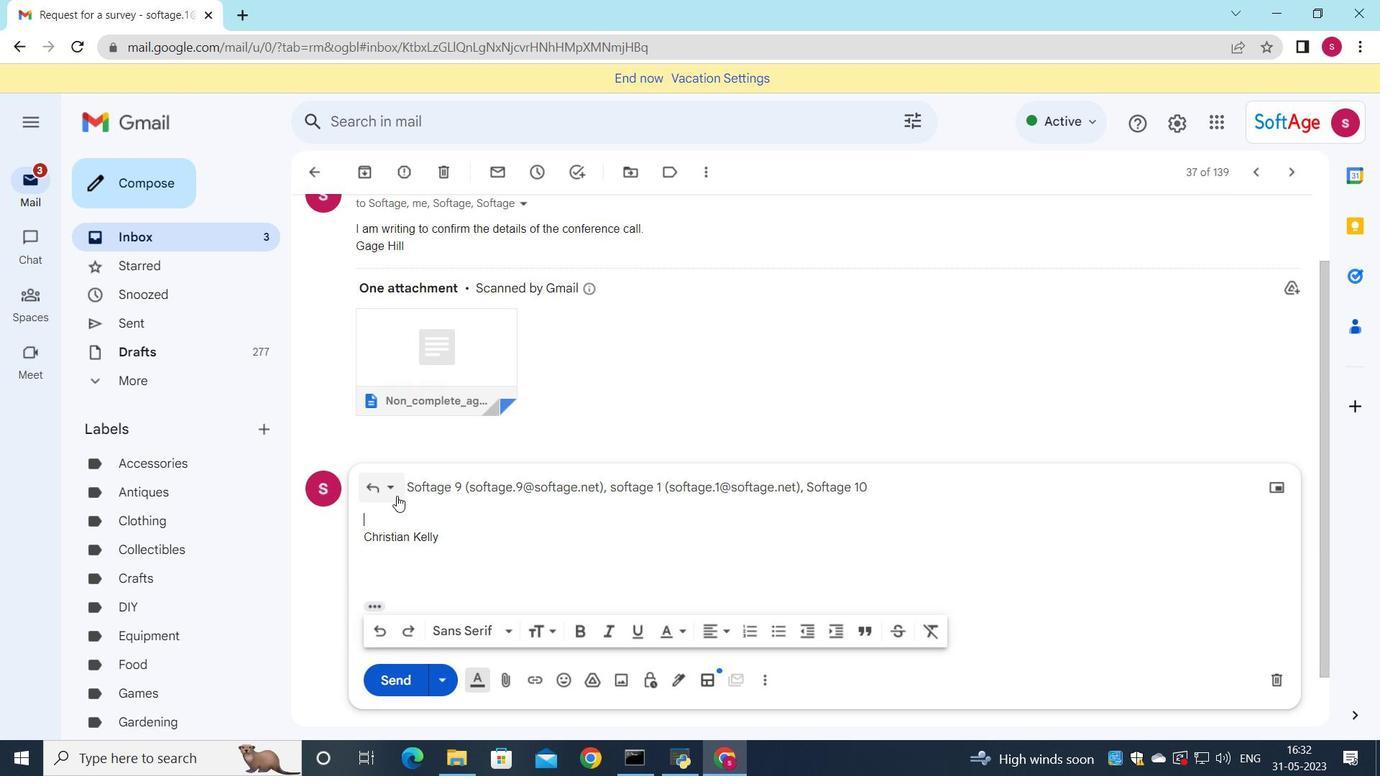 
Action: Mouse pressed left at (396, 491)
Screenshot: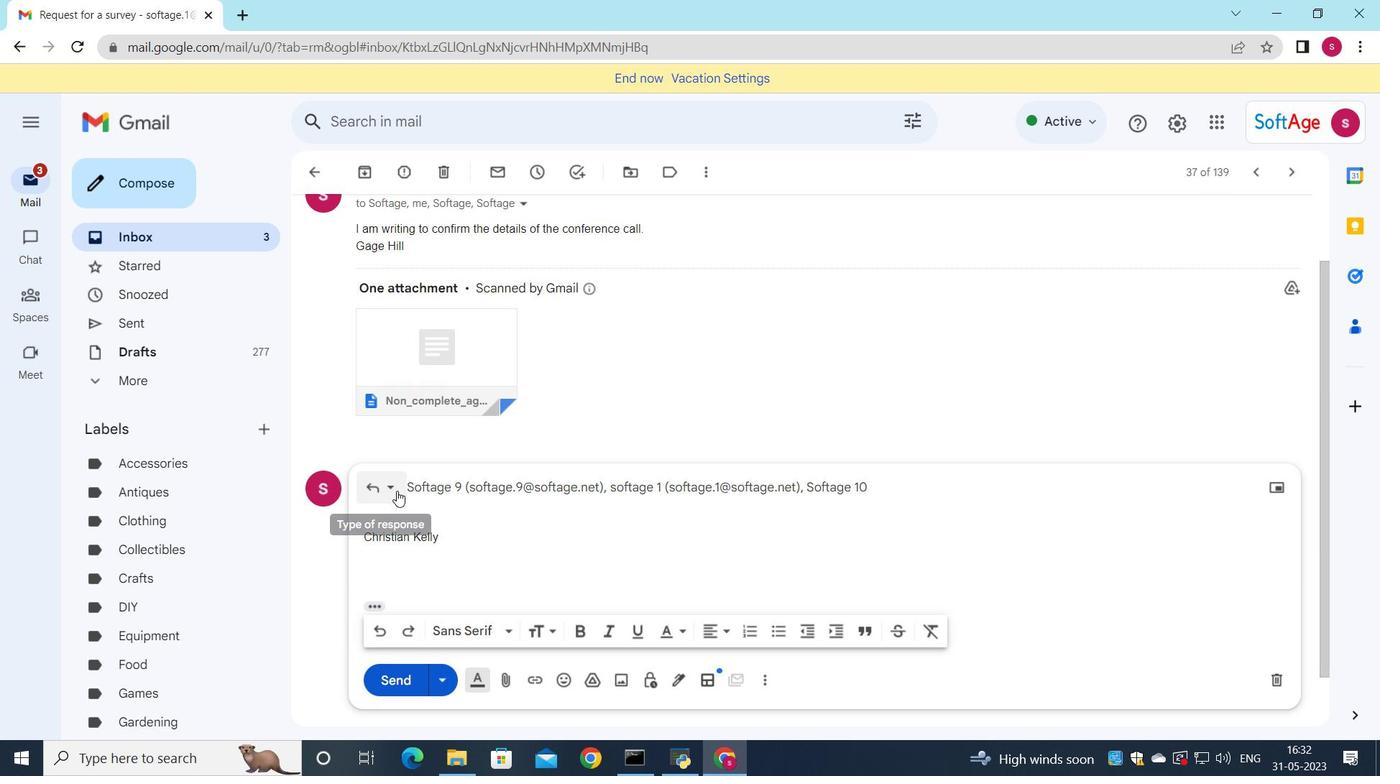 
Action: Mouse moved to (445, 621)
Screenshot: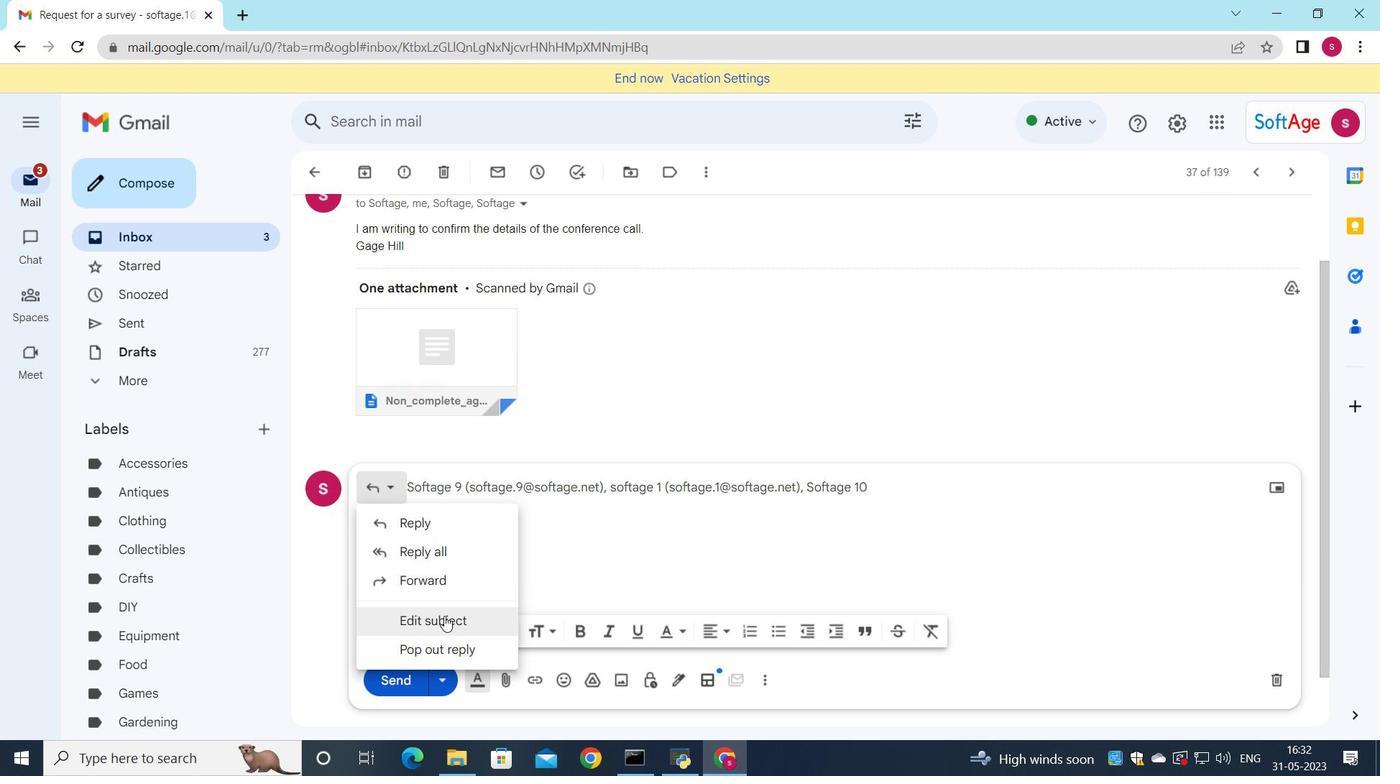 
Action: Mouse pressed left at (445, 621)
Screenshot: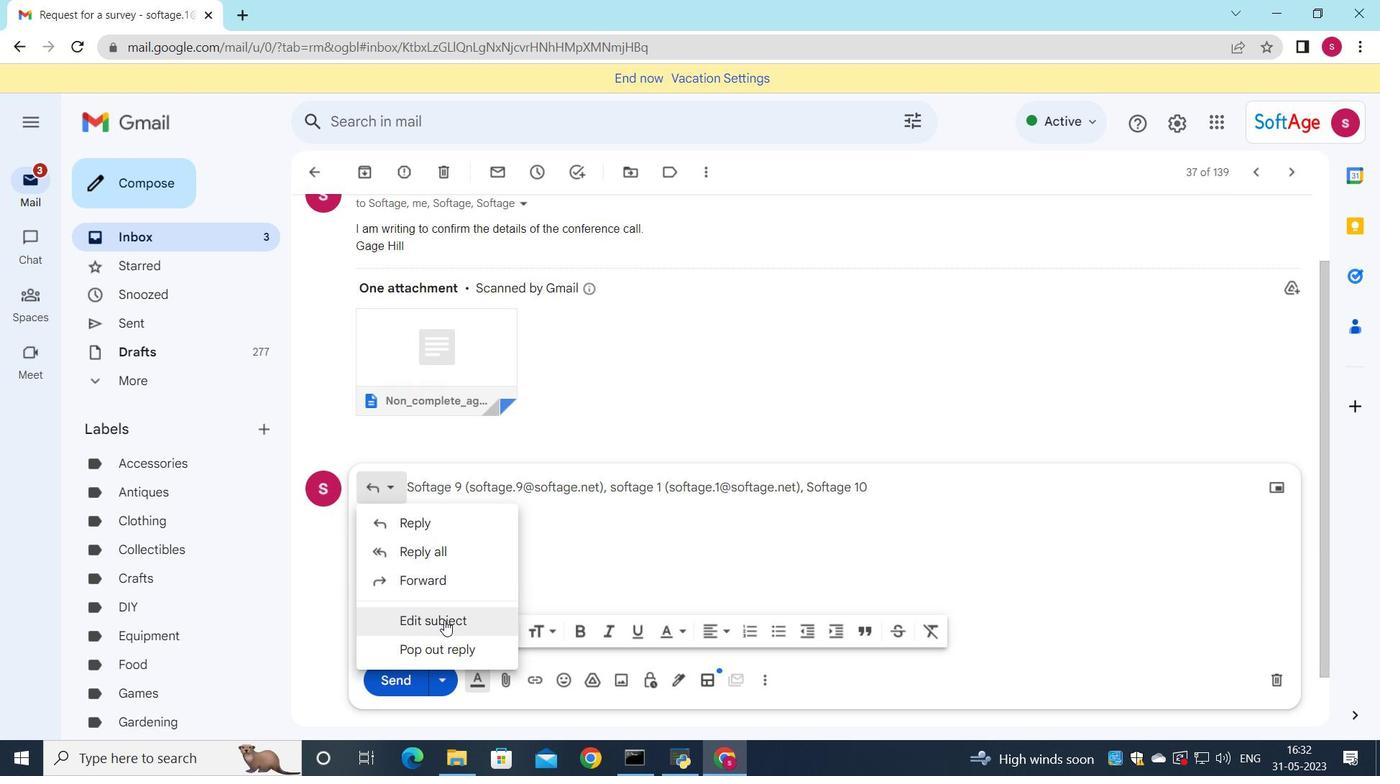
Action: Mouse moved to (943, 519)
Screenshot: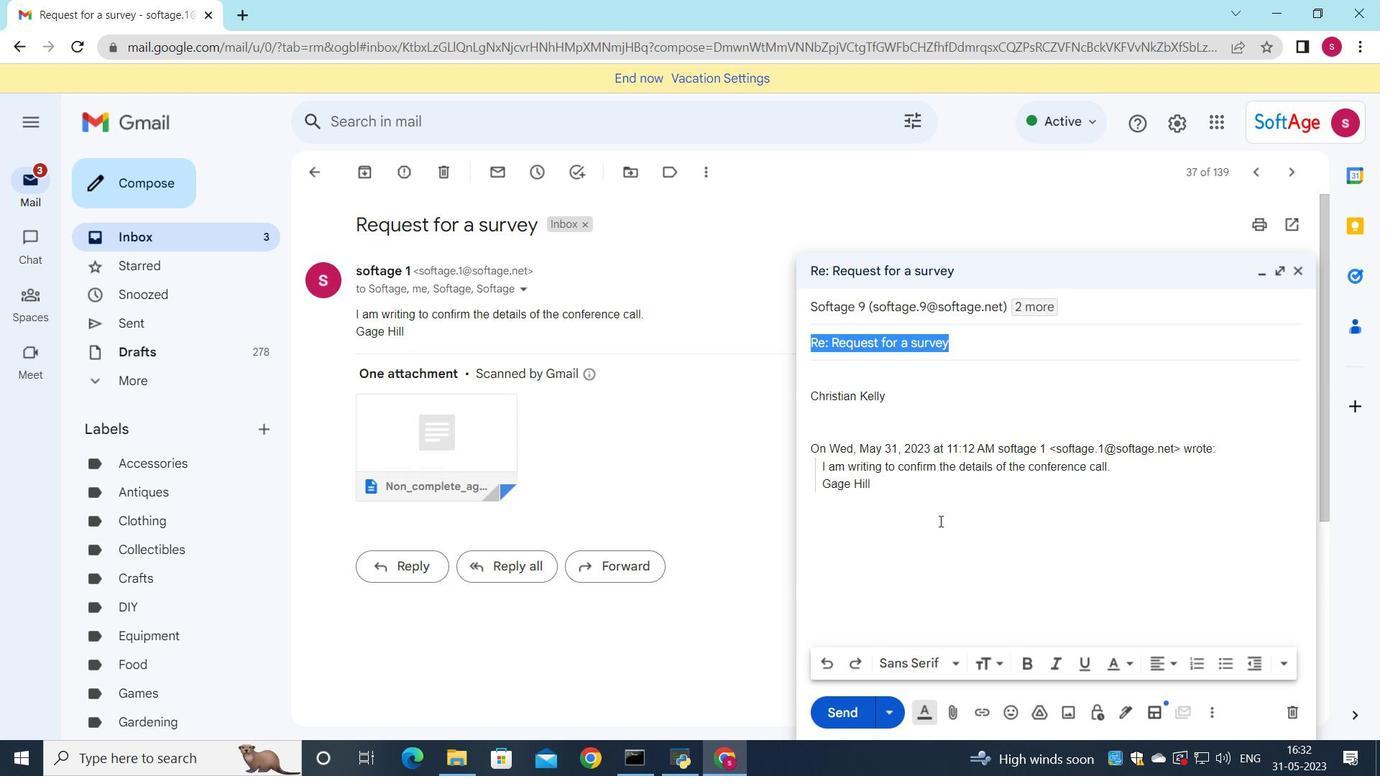 
Action: Key pressed <Key.shift>Request<Key.space>for<Key.space>sponsorship<Key.space>
Screenshot: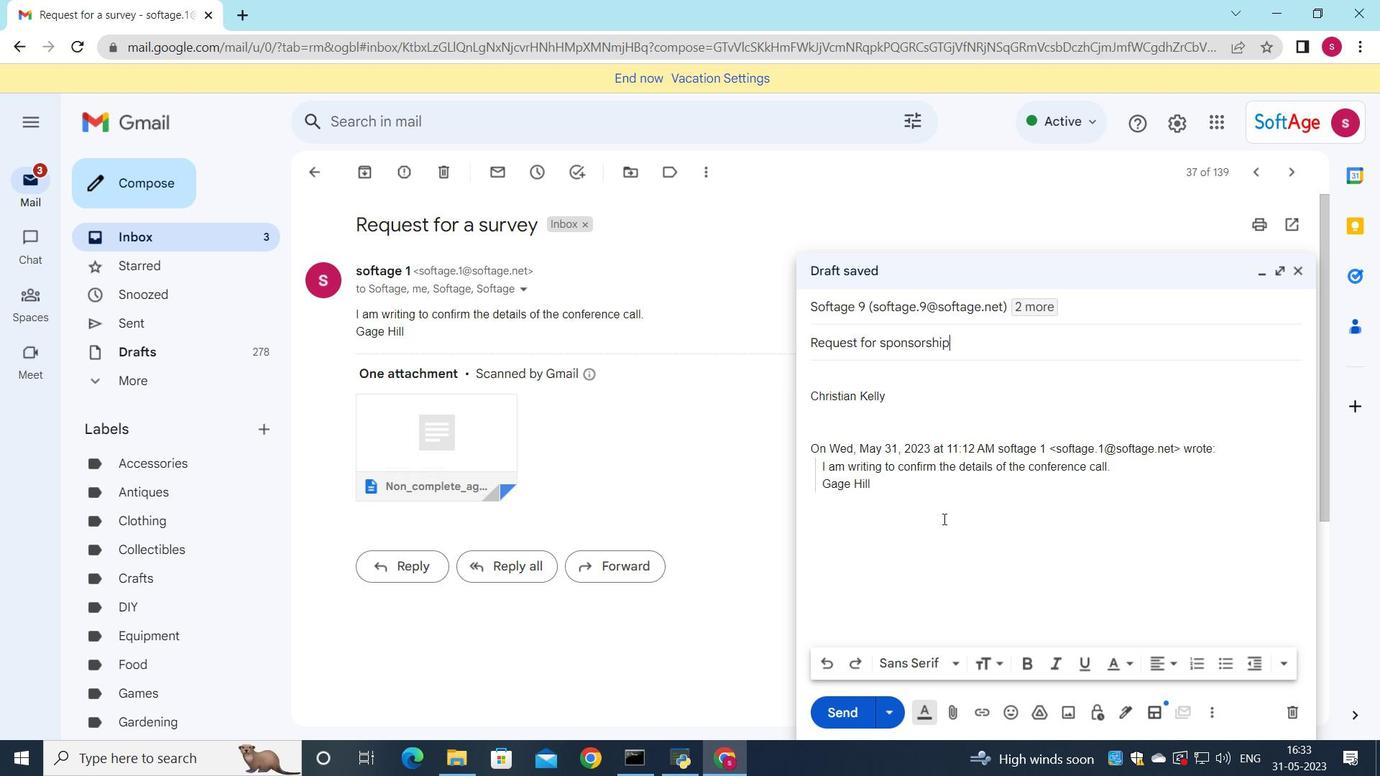 
Action: Mouse moved to (819, 376)
Screenshot: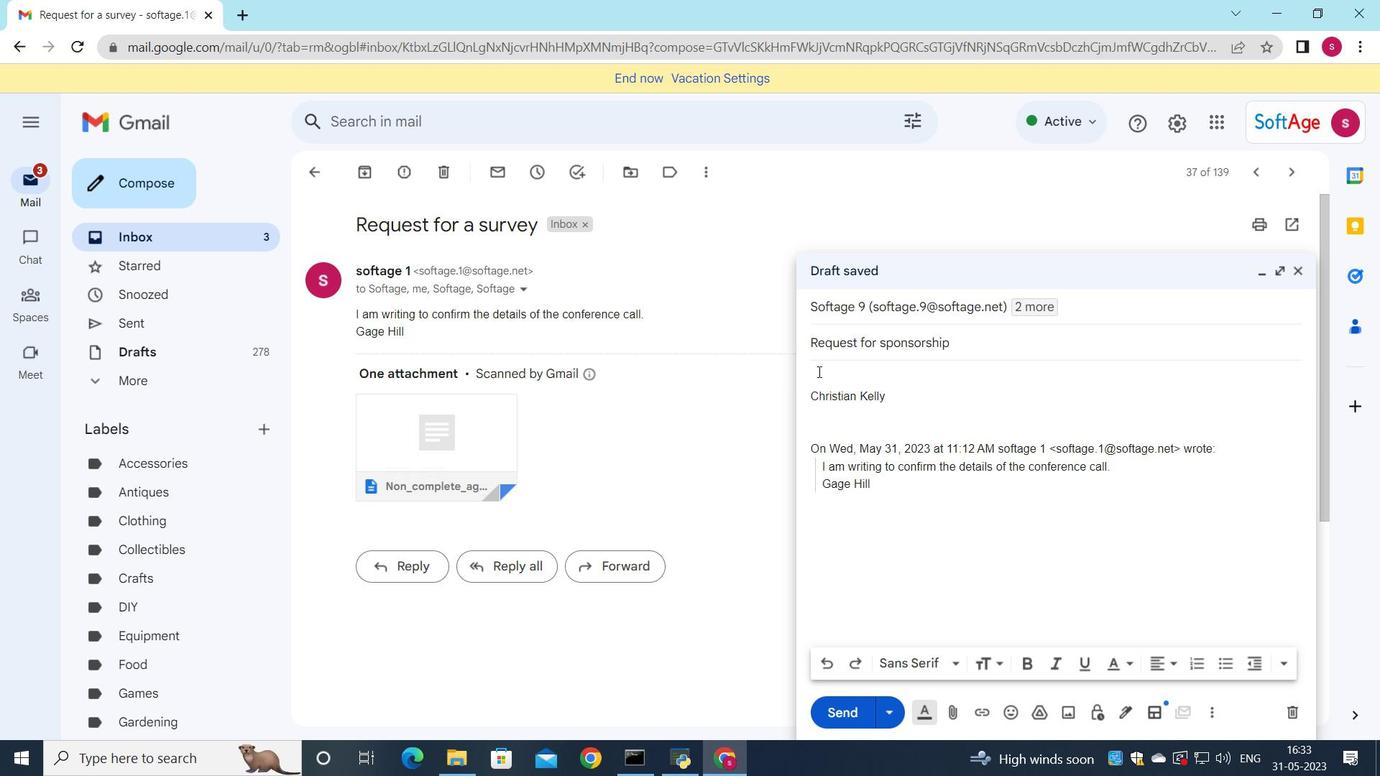 
Action: Mouse pressed left at (819, 376)
Screenshot: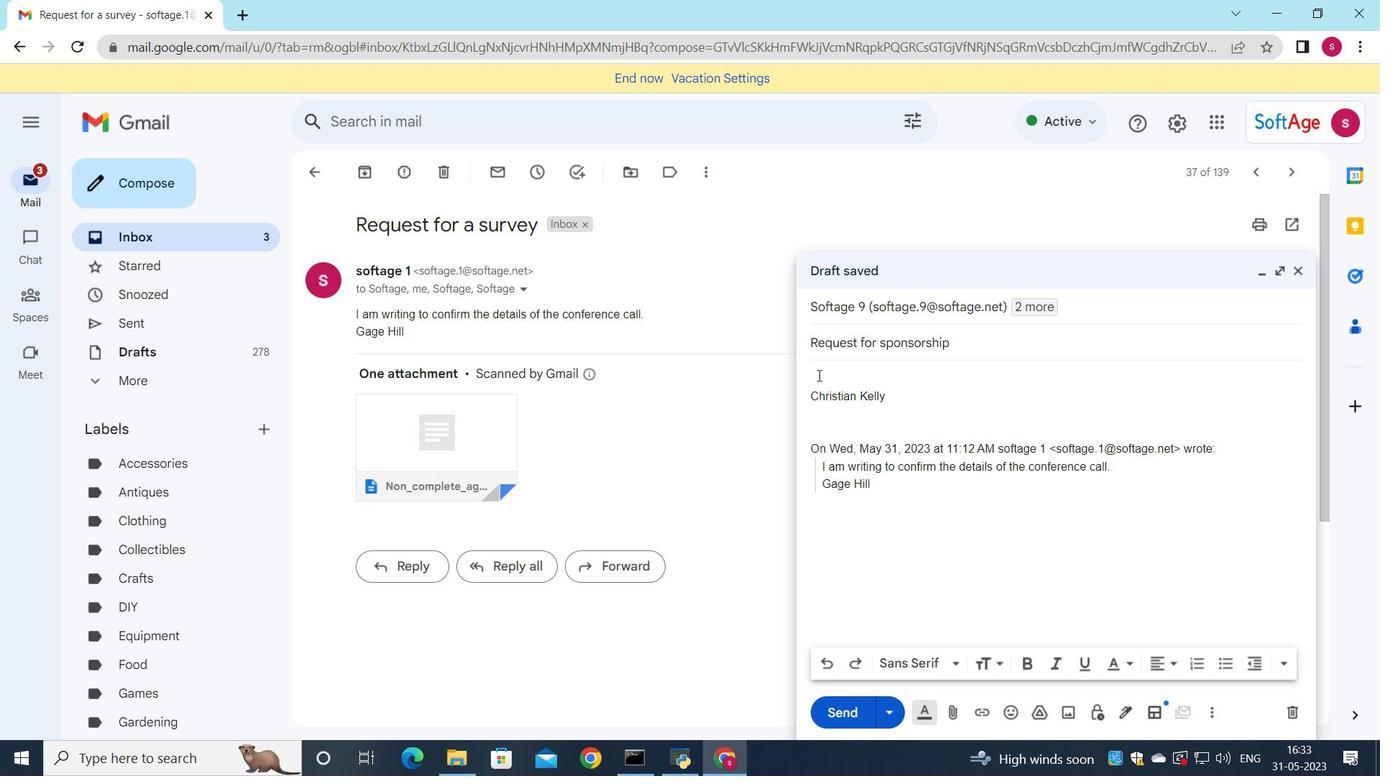 
Action: Key pressed <Key.shift>x<Key.backspace><Key.shift>Can<Key.space>you<Key.space>send<Key.space>me<Key.space>a<Key.space>copy<Key.space>of<Key.space>the<Key.space>update<Key.space><Key.backspace>d<Key.space>project<Key.space>schedule<Key.shift><Key.shift><Key.shift><Key.shift><Key.shift><Key.shift><Key.shift><Key.shift><Key.shift><Key.shift><Key.shift><Key.shift><Key.shift><Key.shift><Key.shift><Key.shift><Key.shift><Key.shift><Key.shift>?
Screenshot: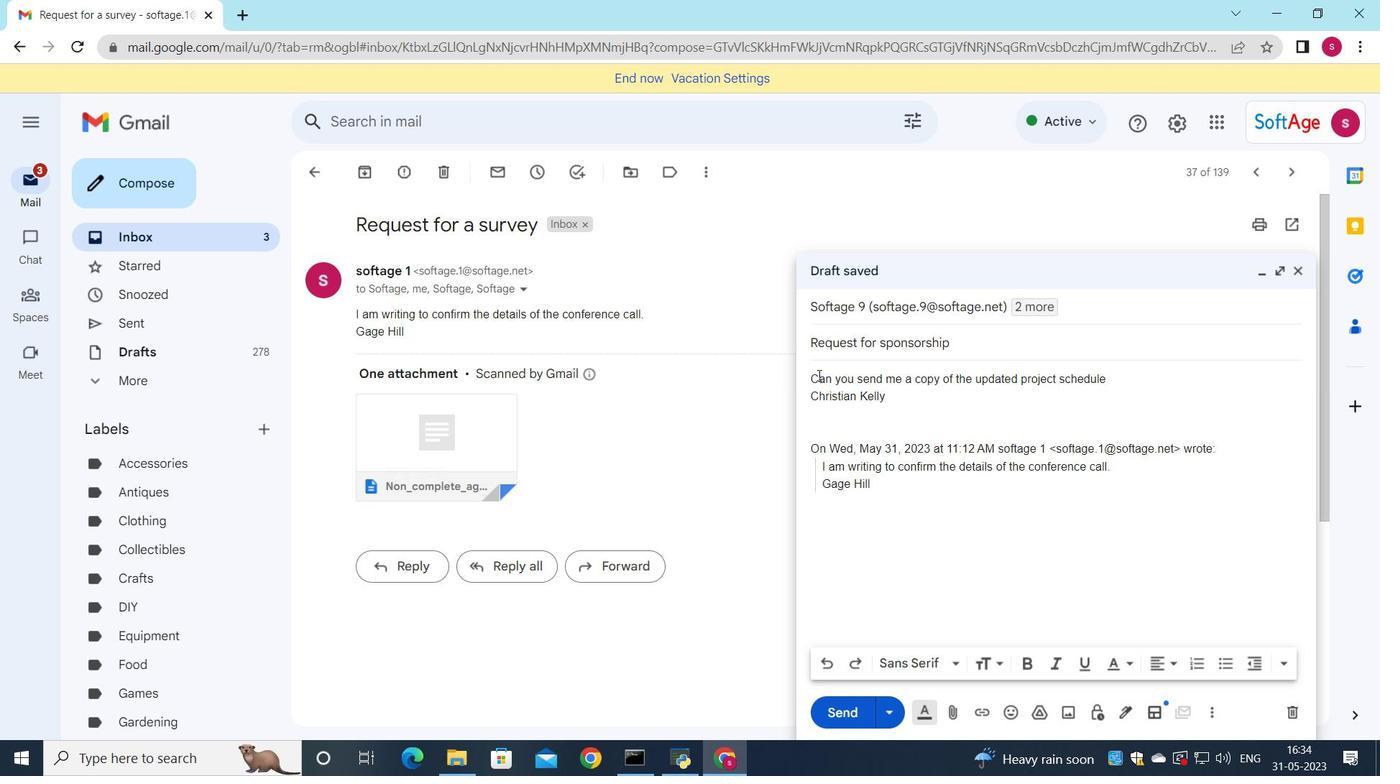 
Action: Mouse moved to (990, 436)
Screenshot: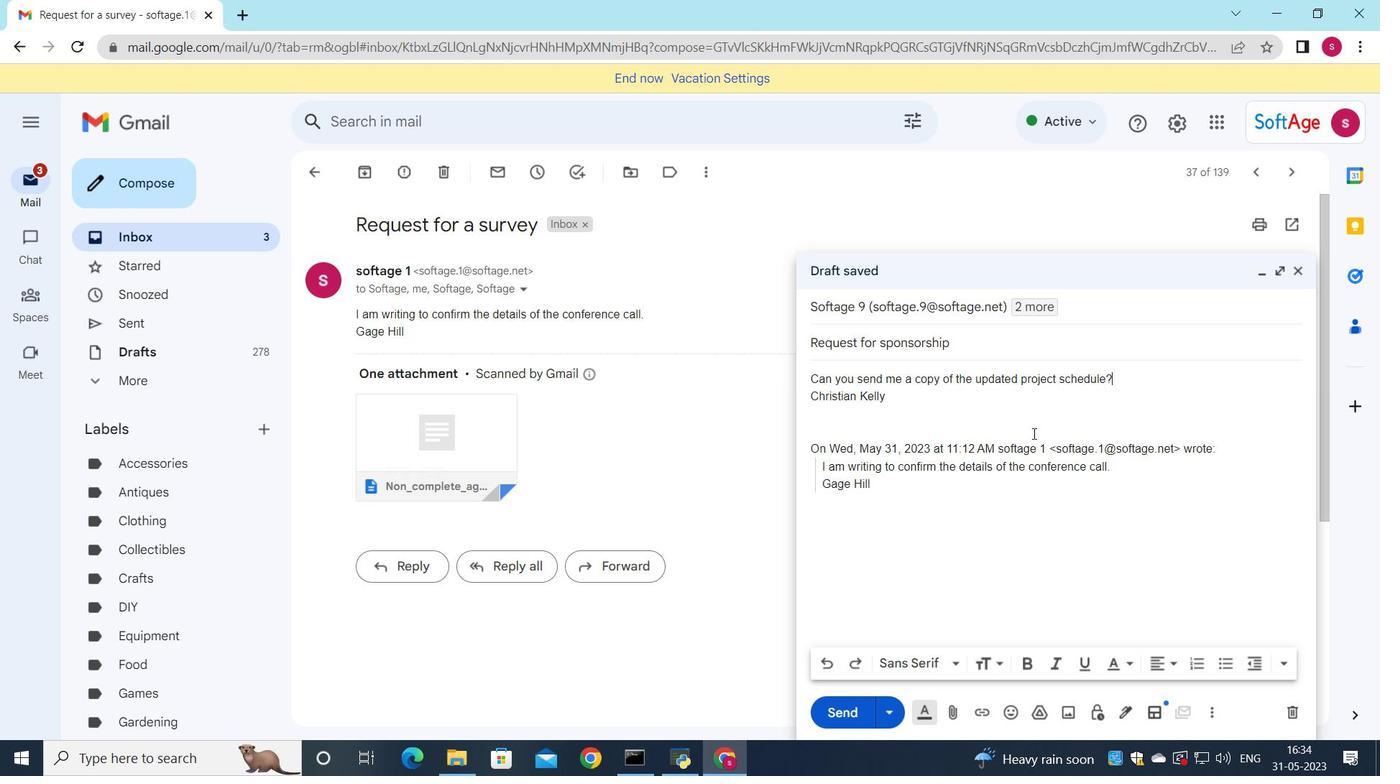 
Action: Mouse scrolled (990, 435) with delta (0, 0)
Screenshot: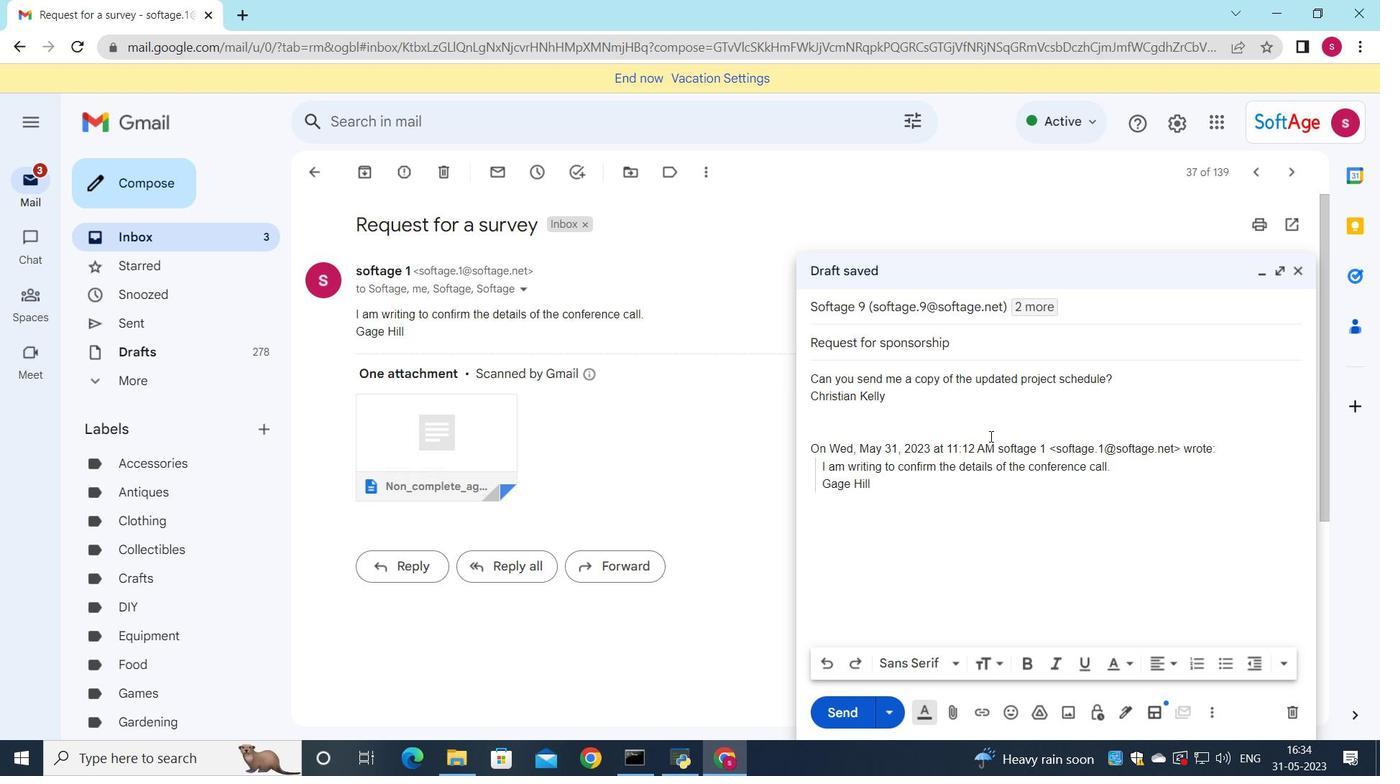 
Action: Mouse scrolled (990, 435) with delta (0, 0)
Screenshot: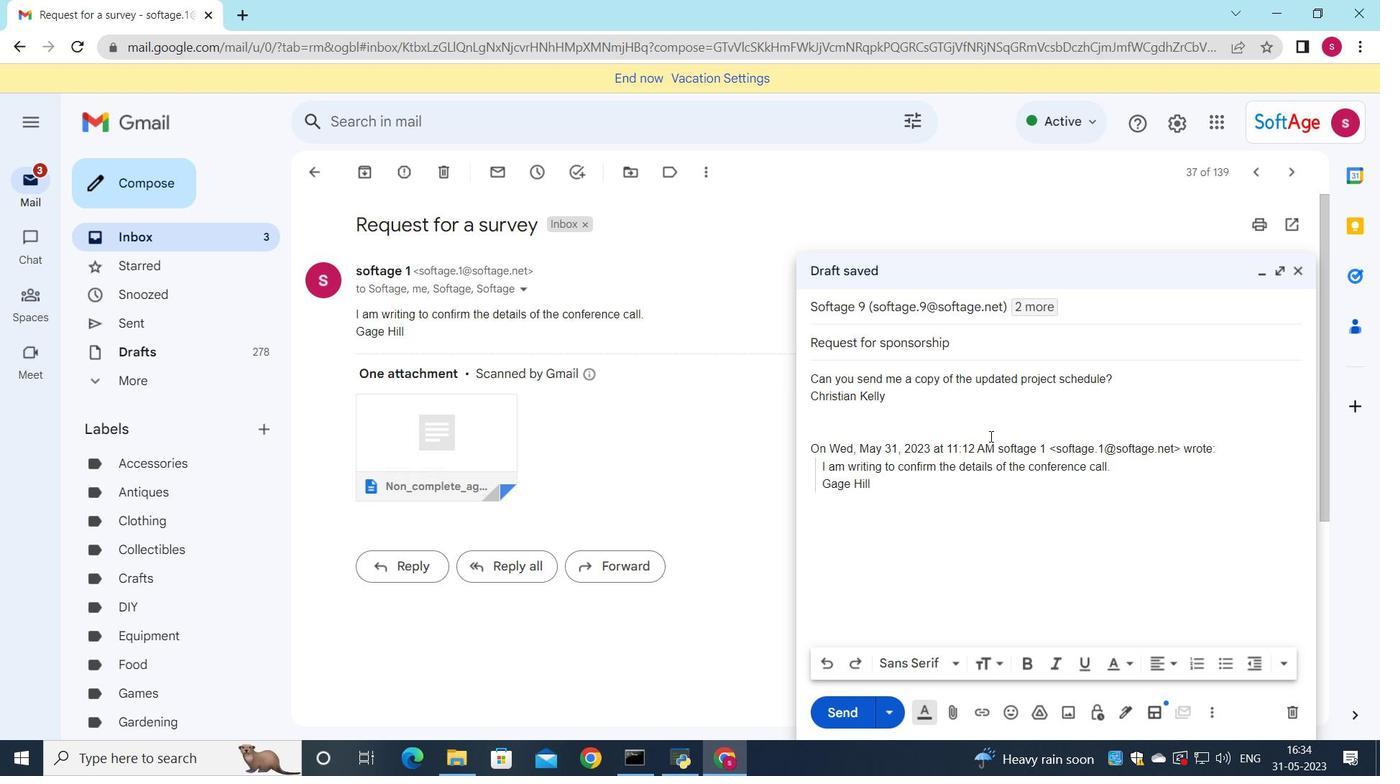 
Action: Mouse moved to (824, 667)
Screenshot: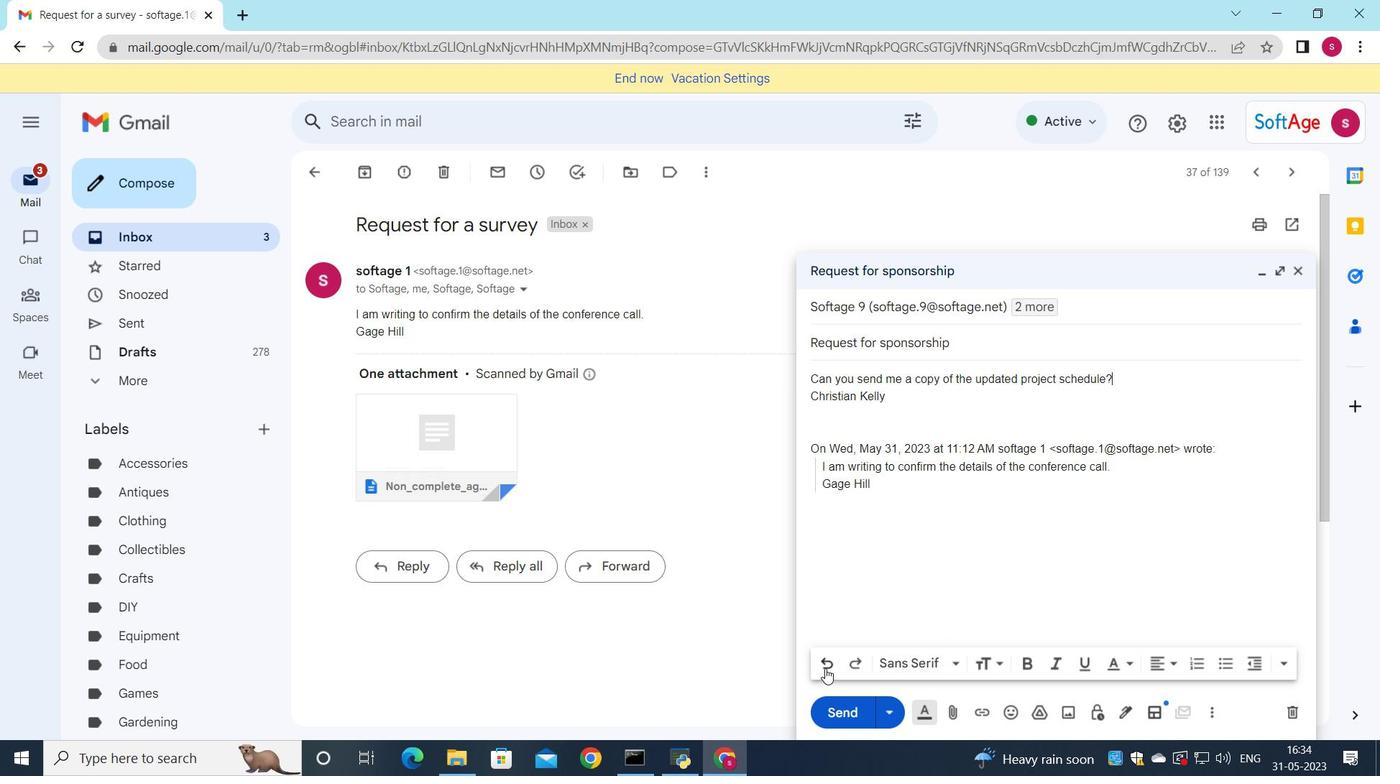 
Action: Mouse pressed left at (824, 667)
Screenshot: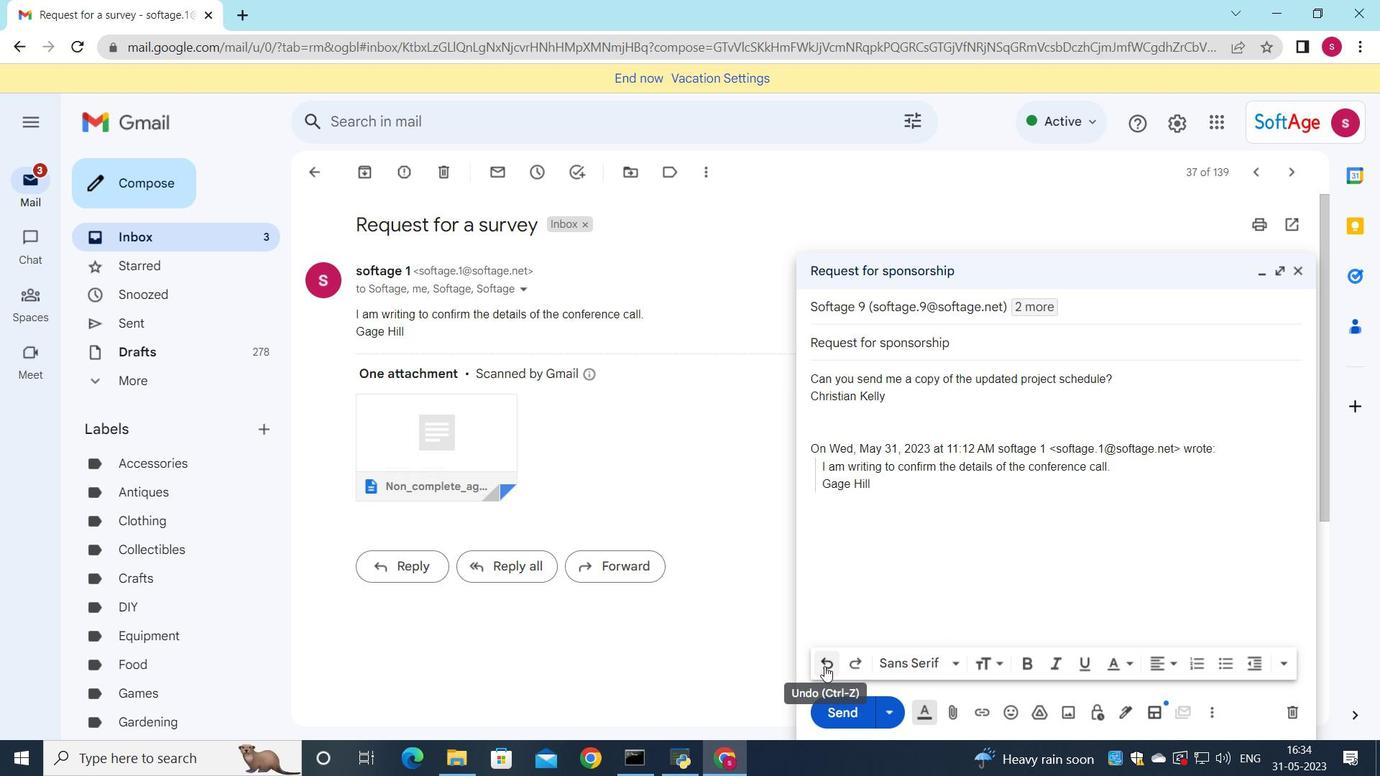 
Action: Mouse pressed left at (824, 667)
Screenshot: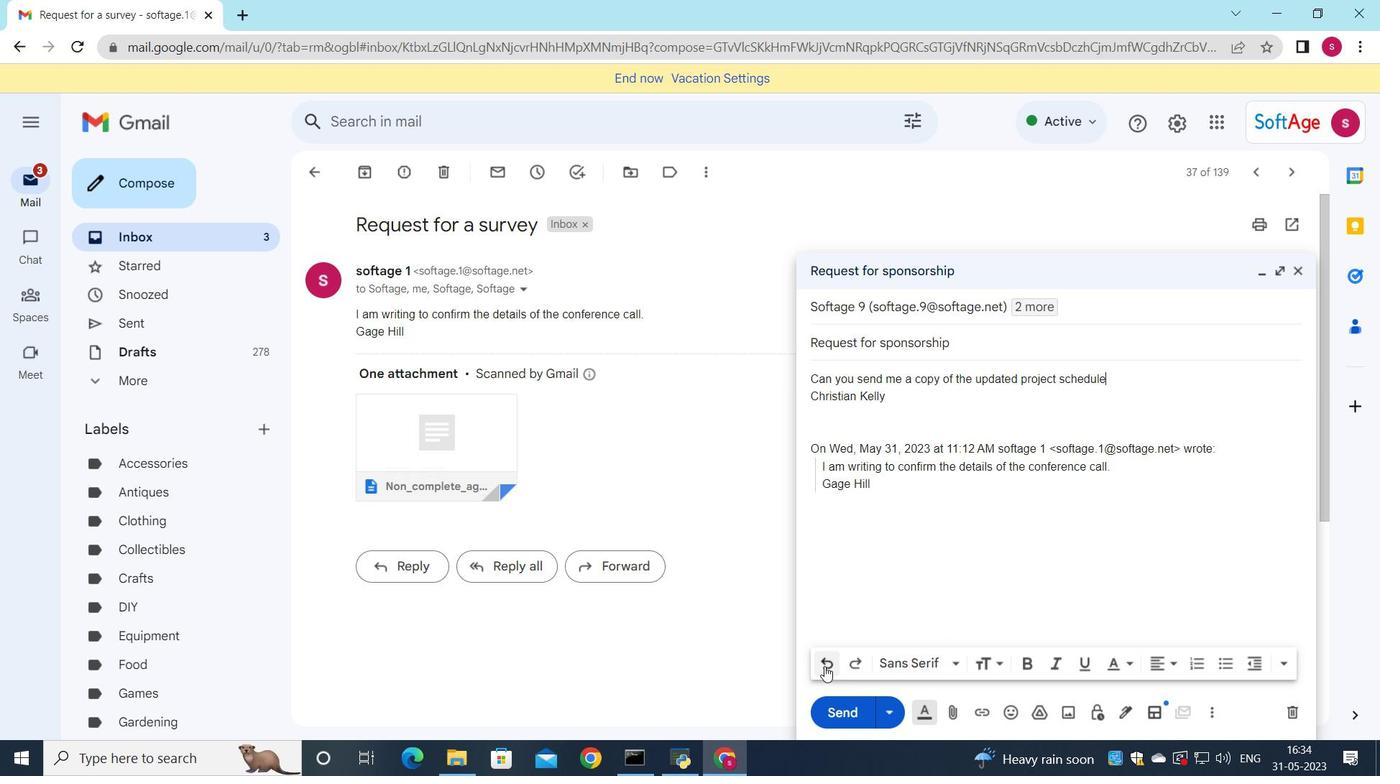 
Action: Mouse pressed left at (824, 667)
Screenshot: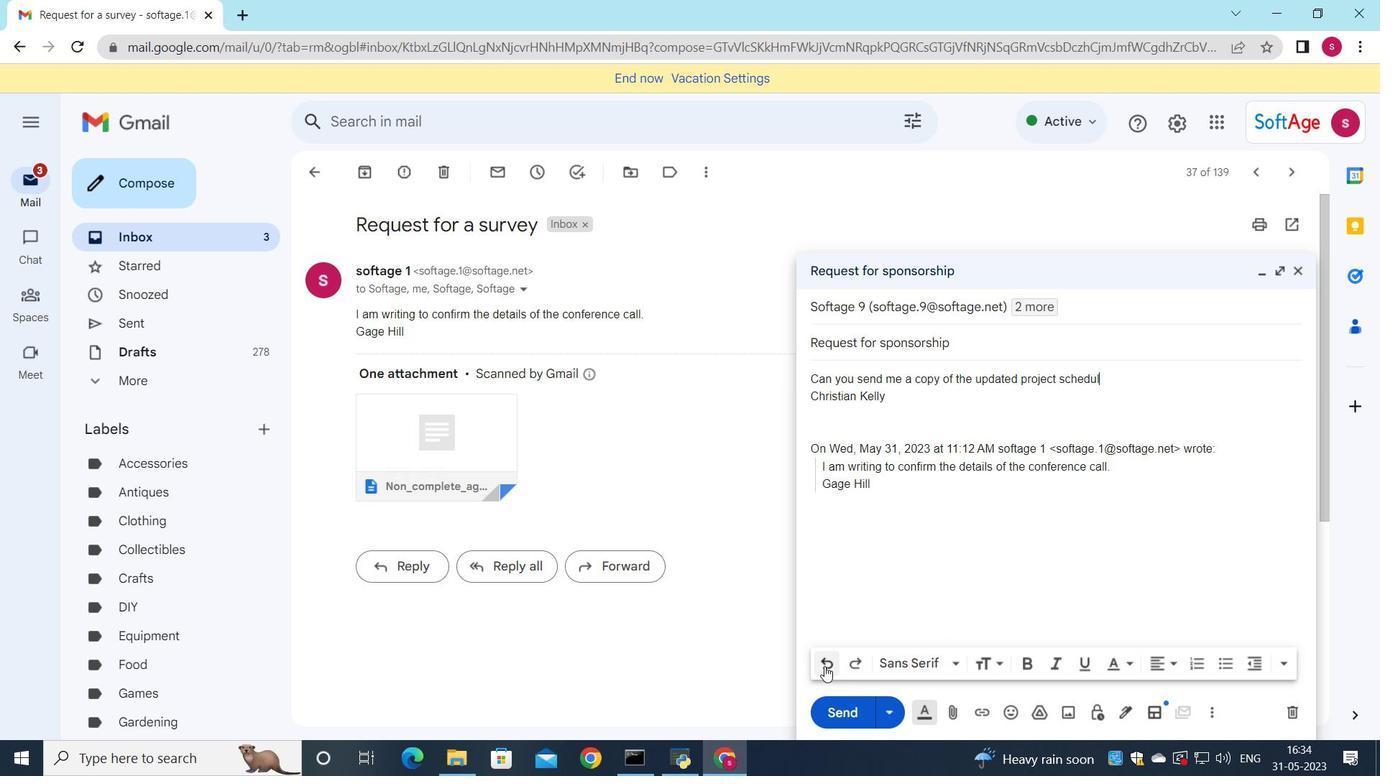 
Action: Mouse pressed left at (824, 667)
Screenshot: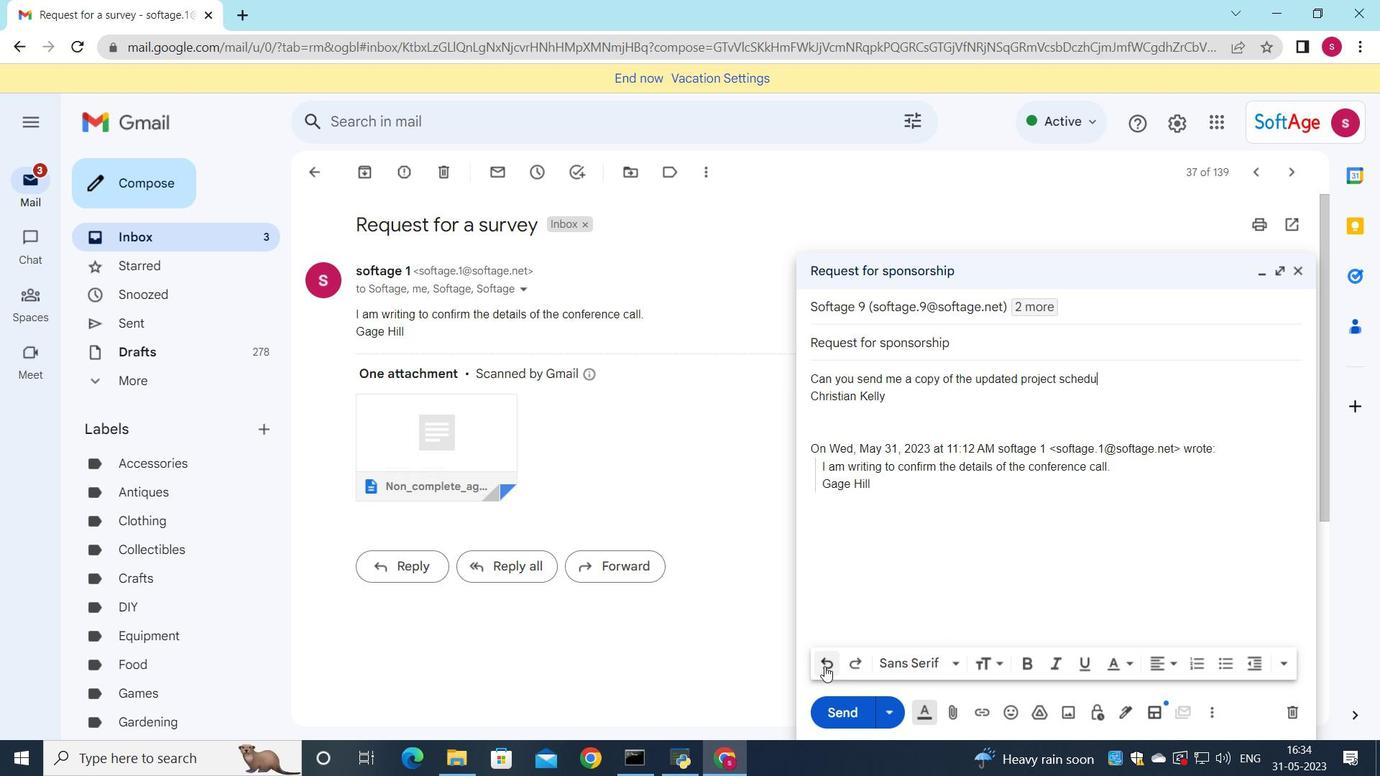 
Action: Mouse pressed left at (824, 667)
Screenshot: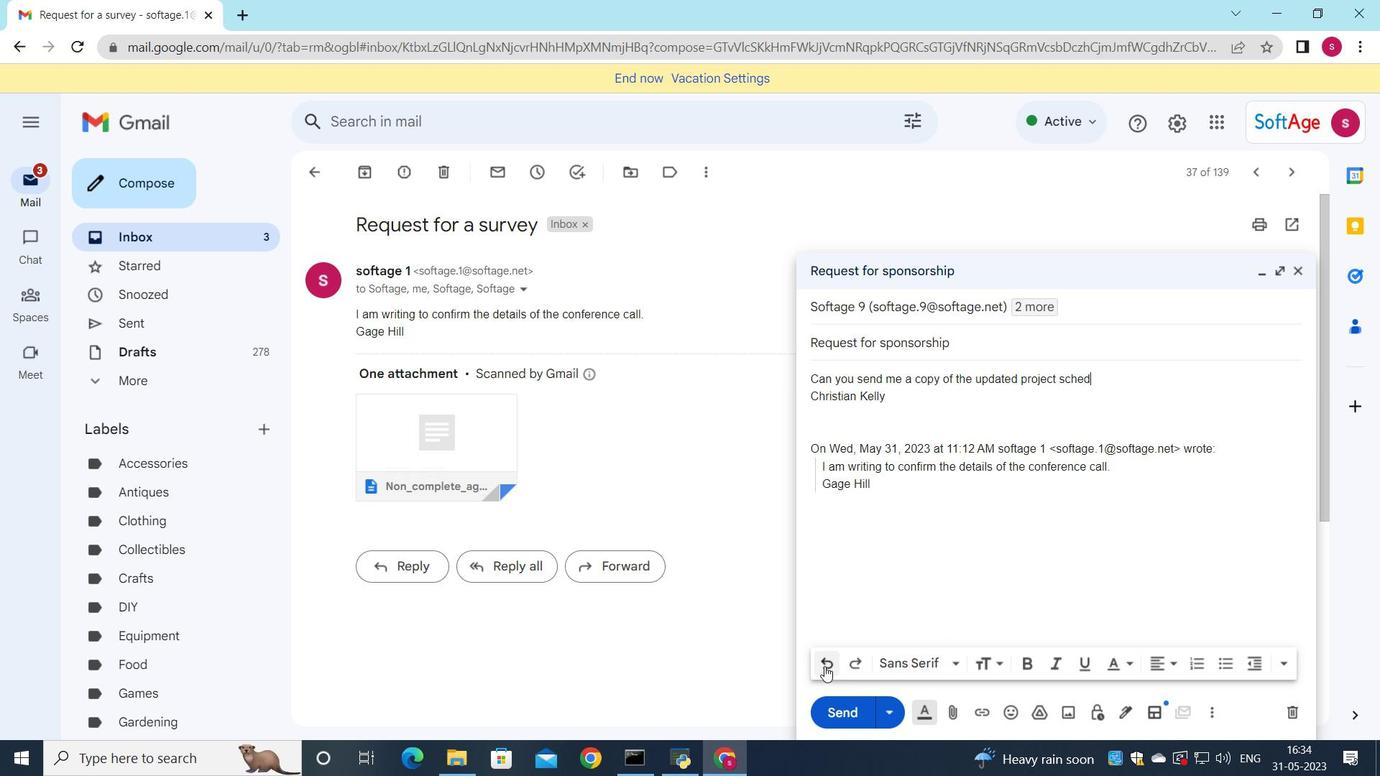 
Action: Mouse pressed left at (824, 667)
Screenshot: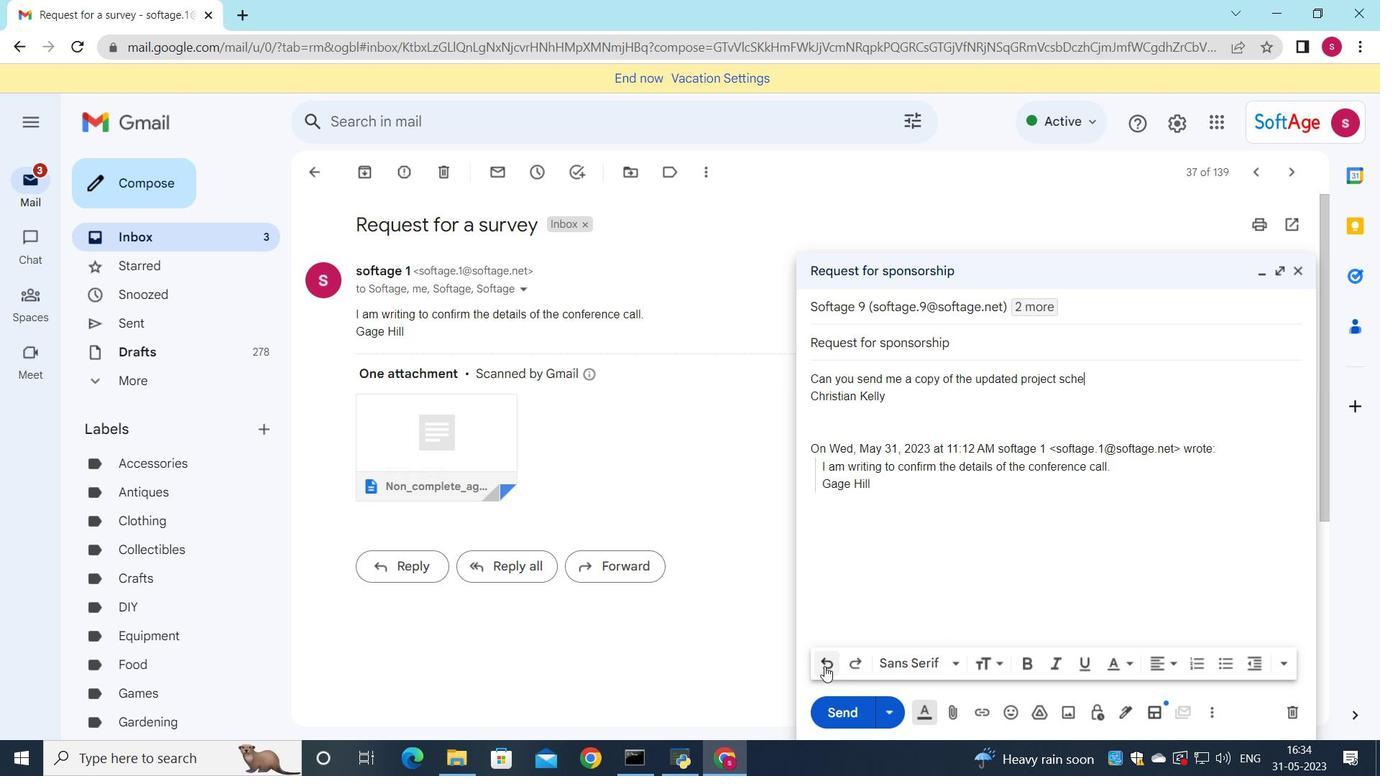 
Action: Mouse pressed left at (824, 667)
Screenshot: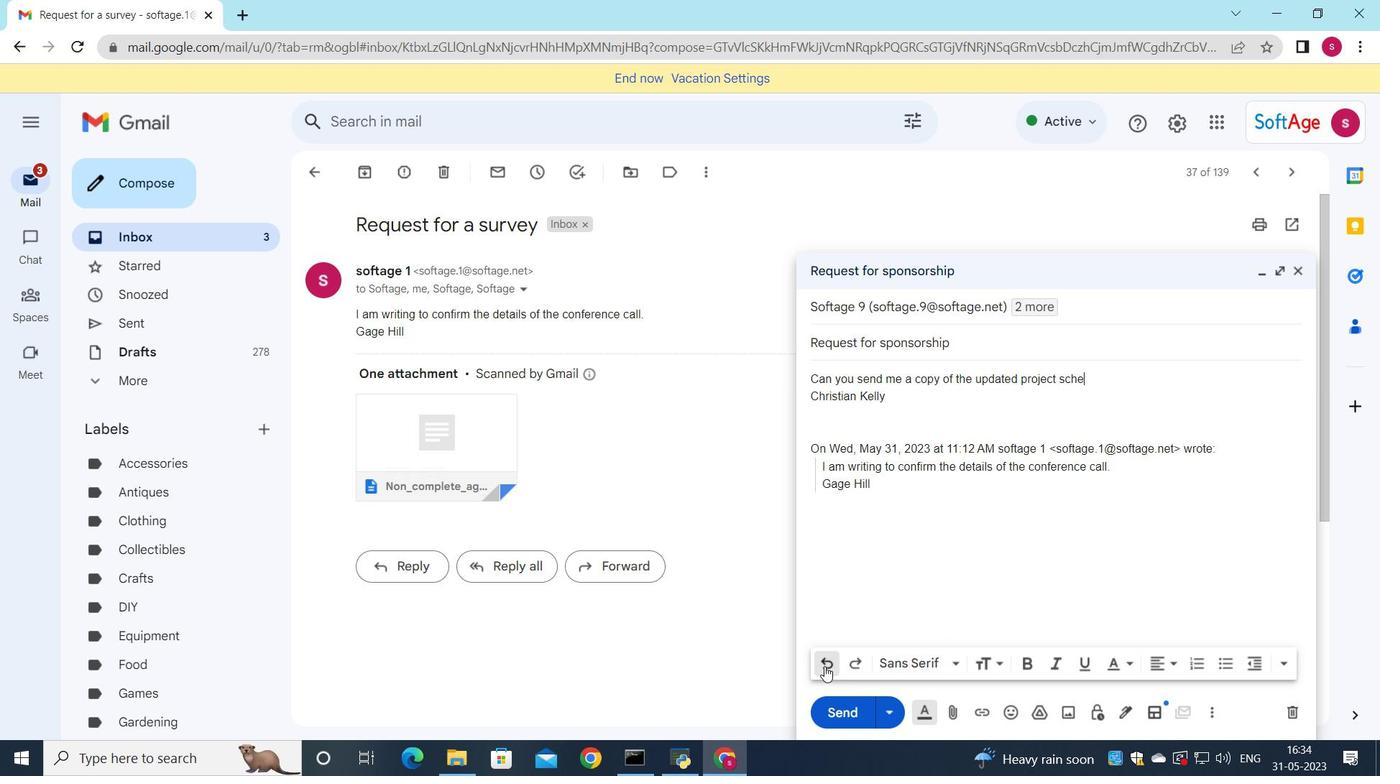 
Action: Mouse pressed left at (824, 667)
Screenshot: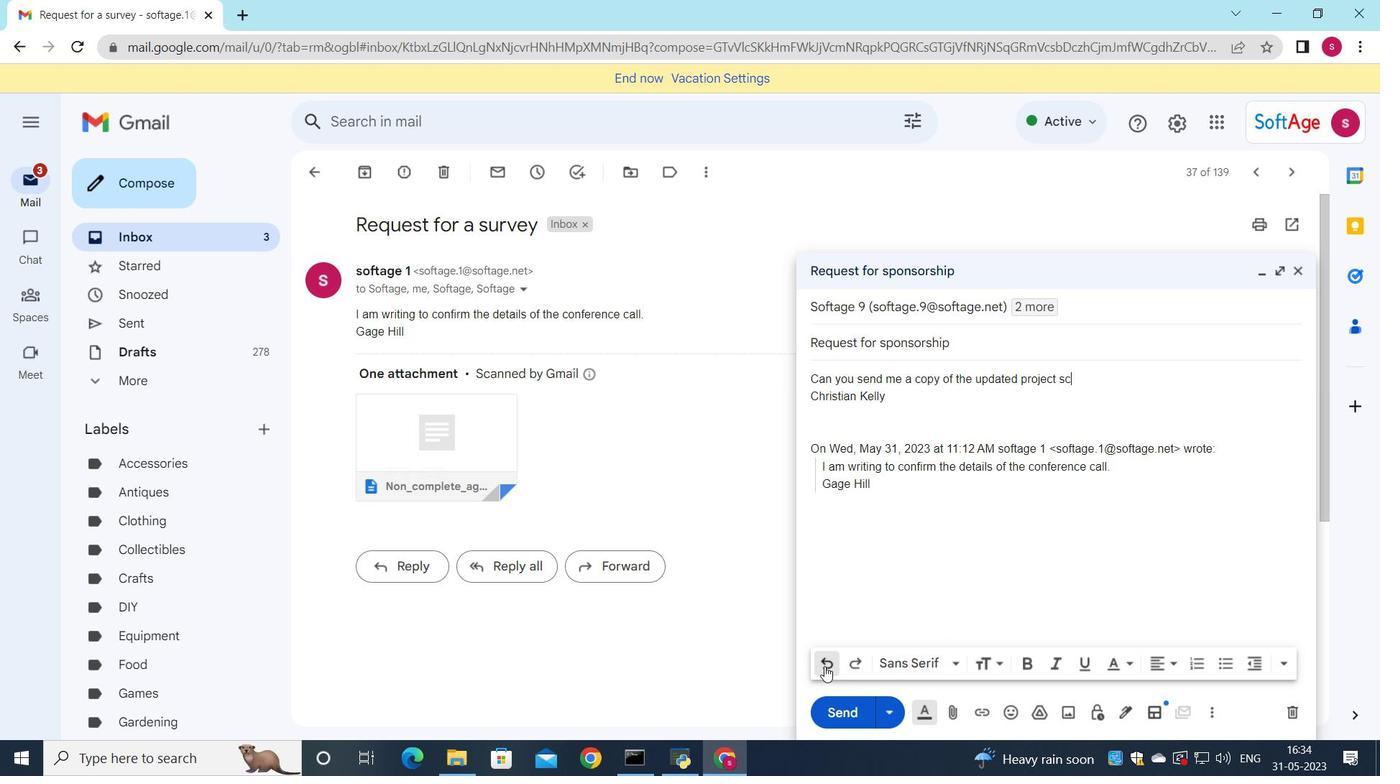 
Action: Mouse pressed left at (824, 667)
Screenshot: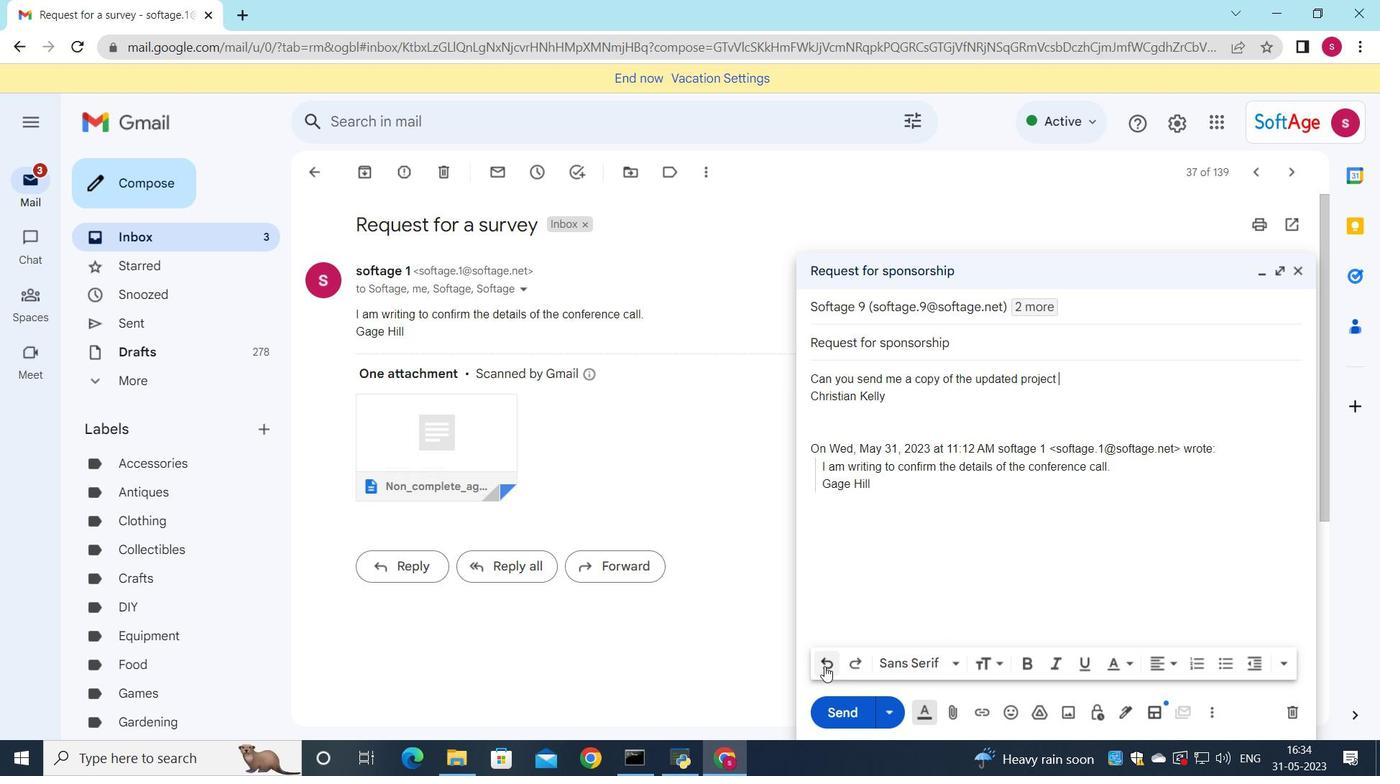 
Action: Mouse pressed left at (824, 667)
Screenshot: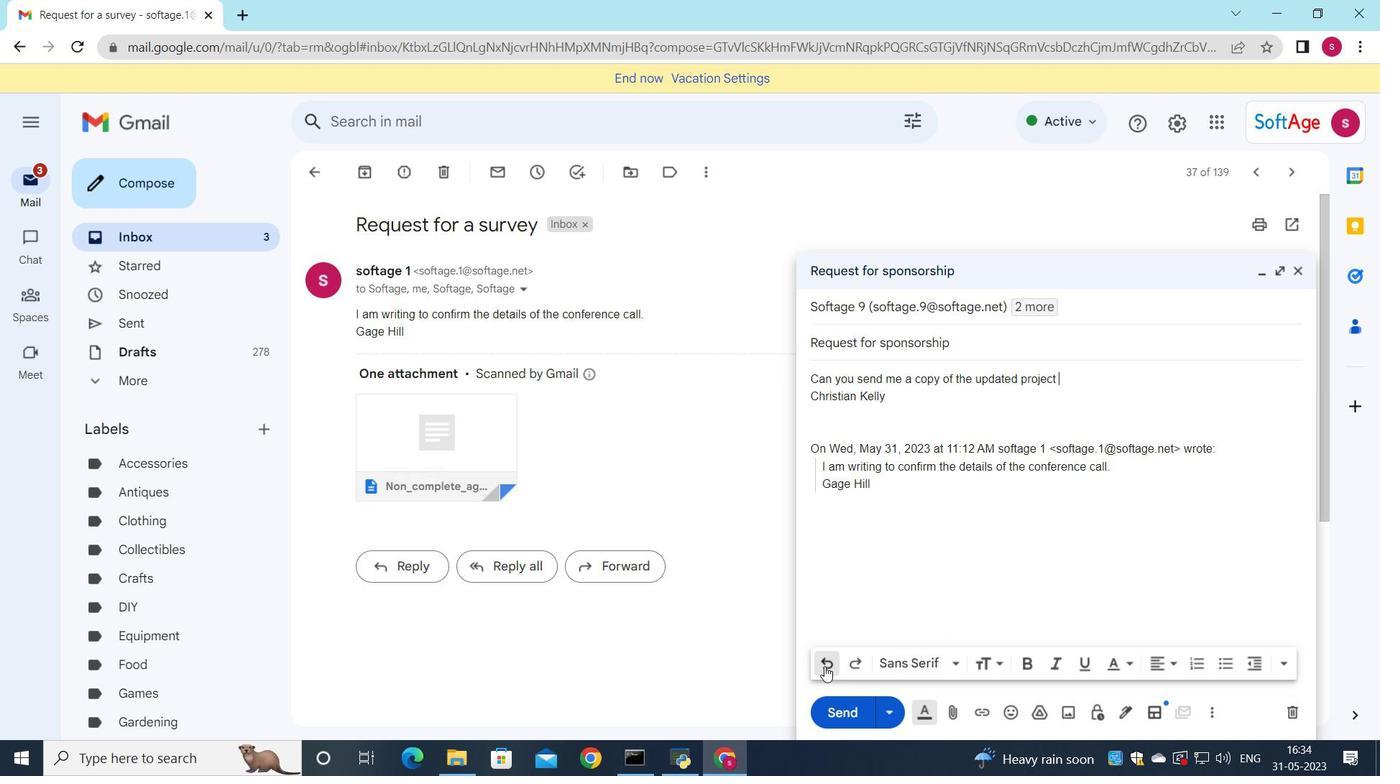 
Action: Mouse pressed left at (824, 667)
Screenshot: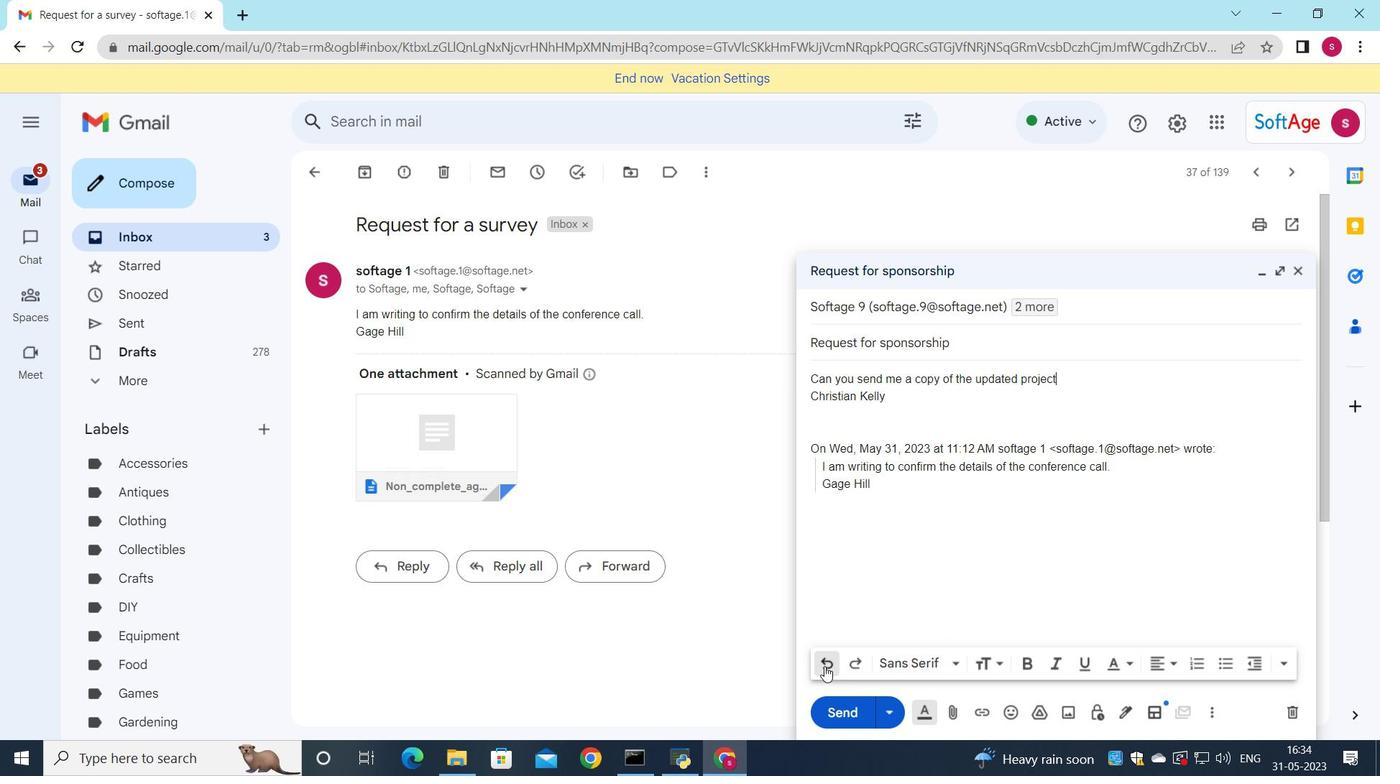 
Action: Mouse pressed left at (824, 667)
Screenshot: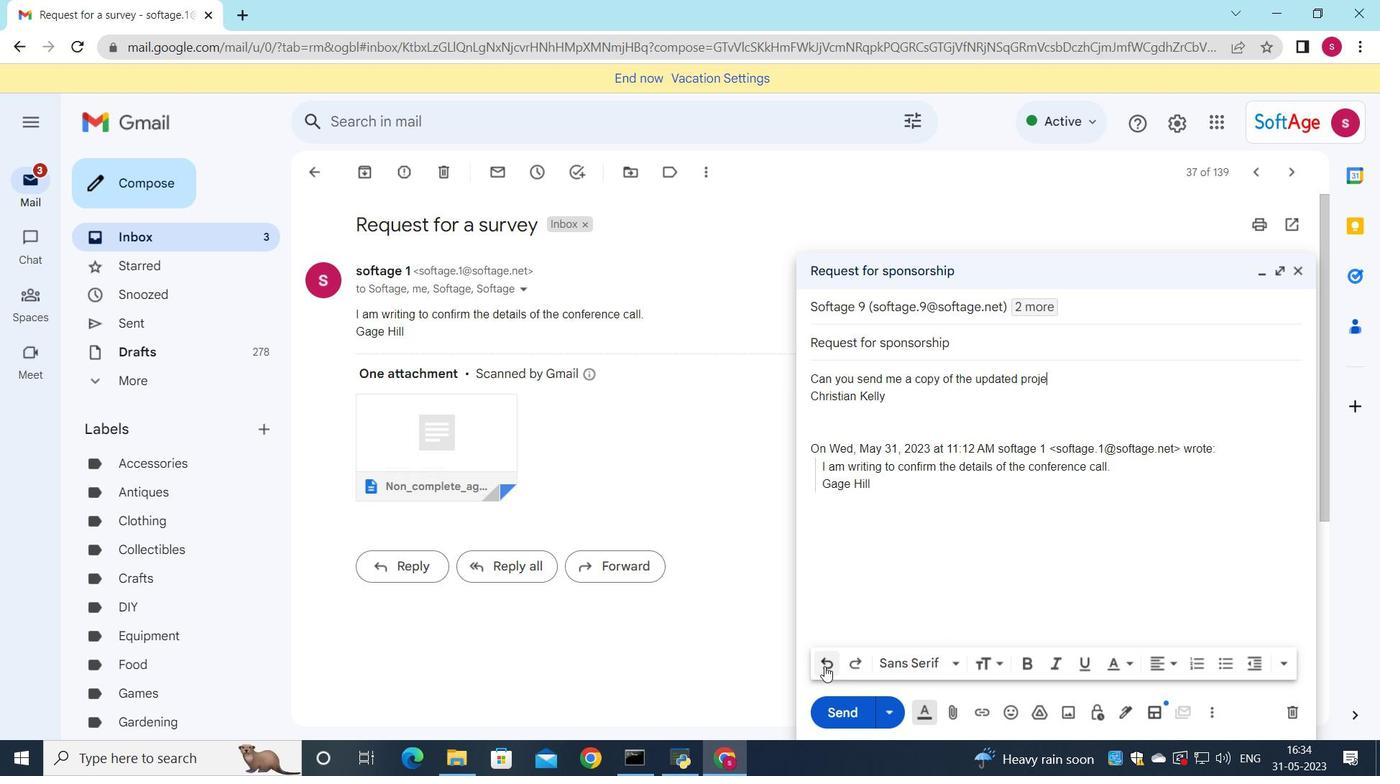
Action: Mouse pressed left at (824, 667)
Screenshot: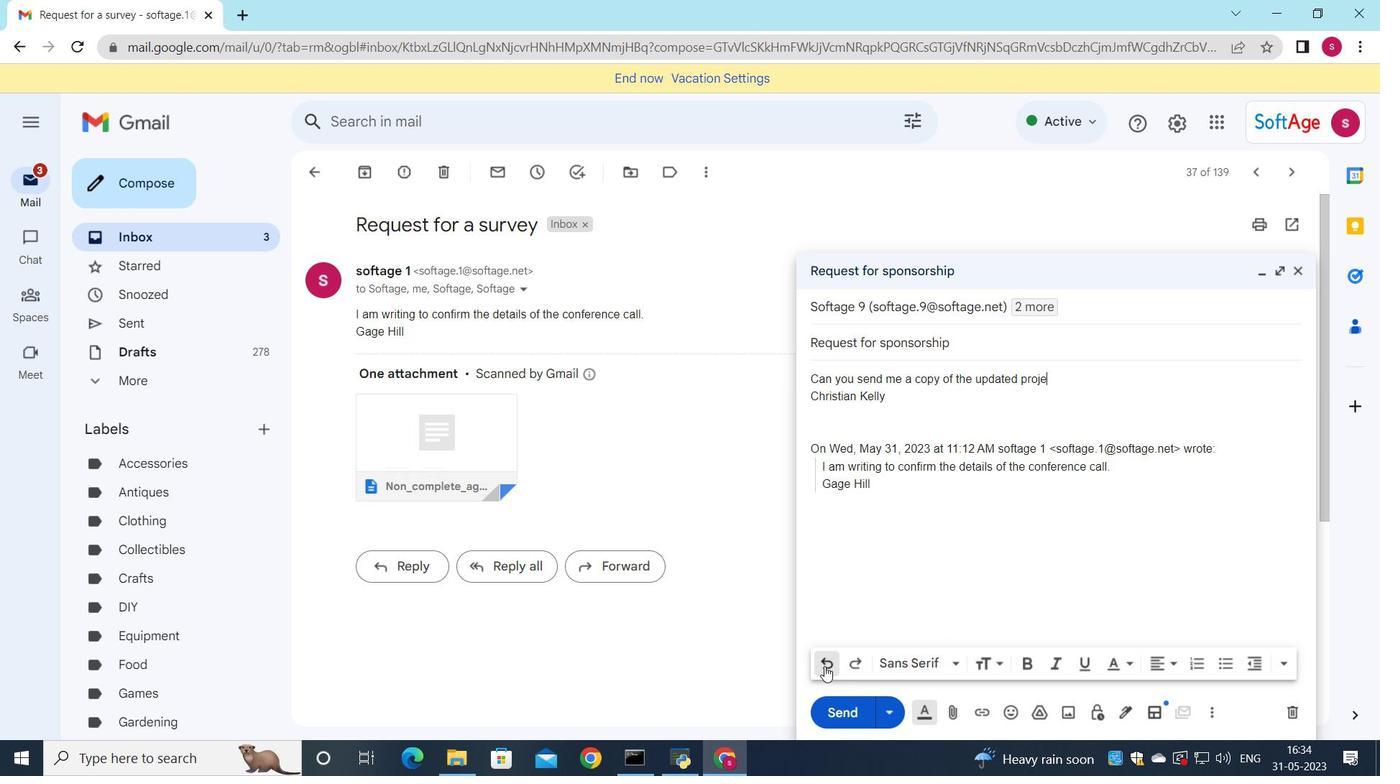 
Action: Mouse pressed left at (824, 667)
Screenshot: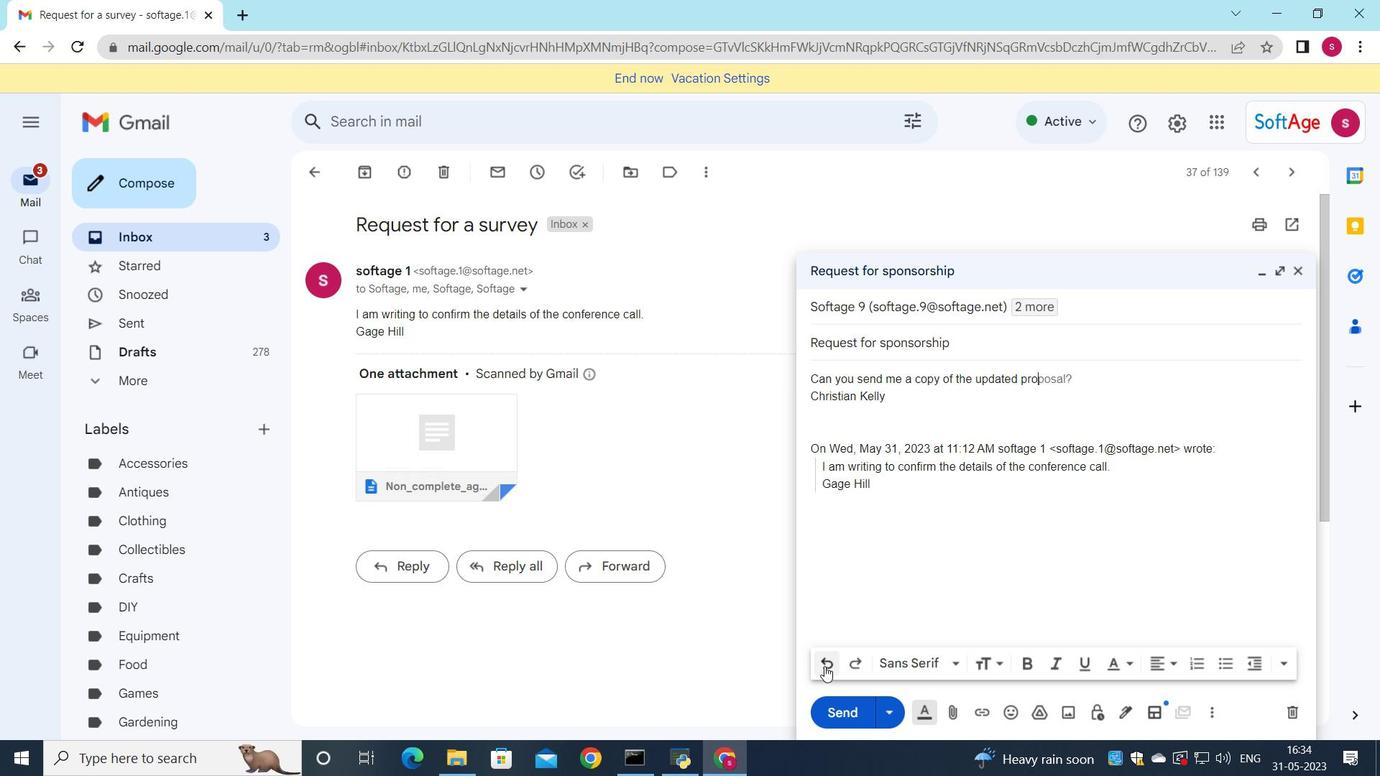 
Action: Mouse pressed left at (824, 667)
Screenshot: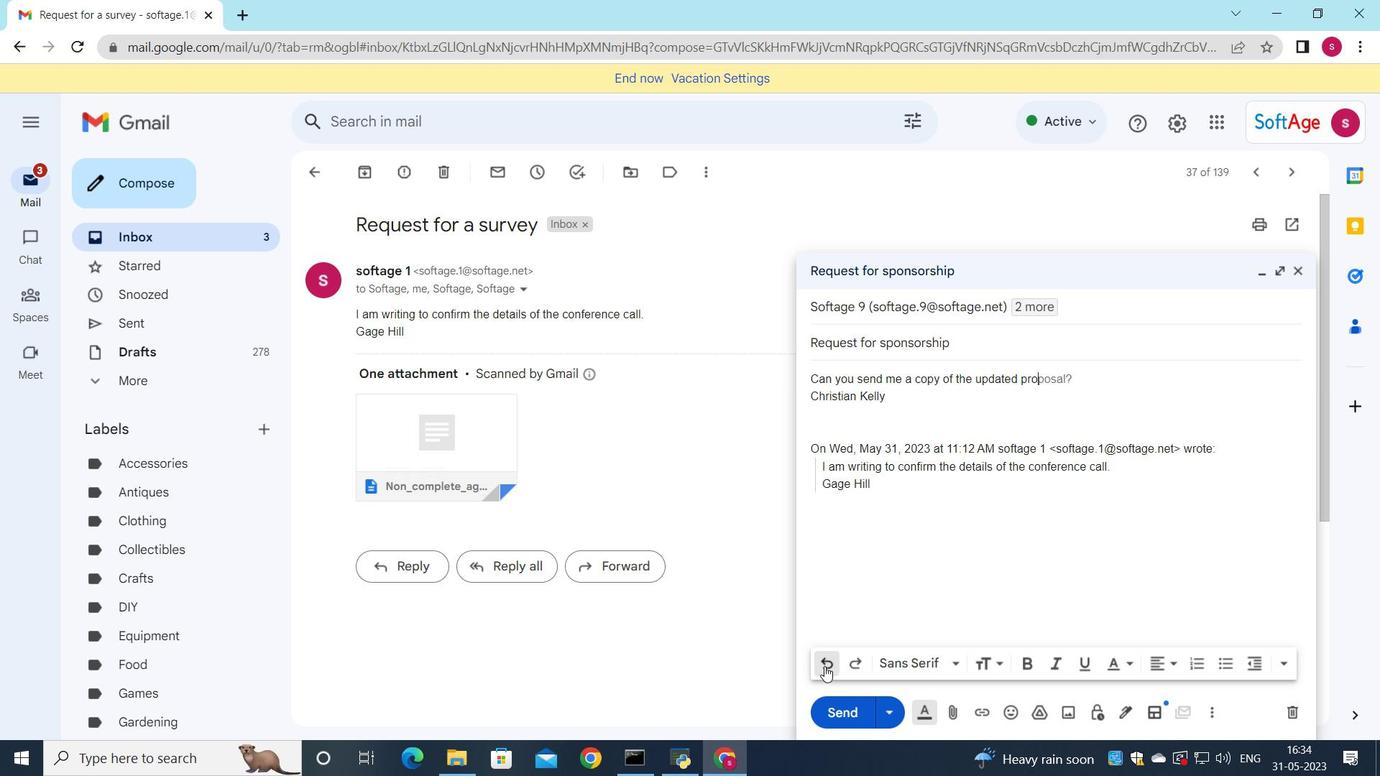 
Action: Mouse pressed left at (824, 667)
Screenshot: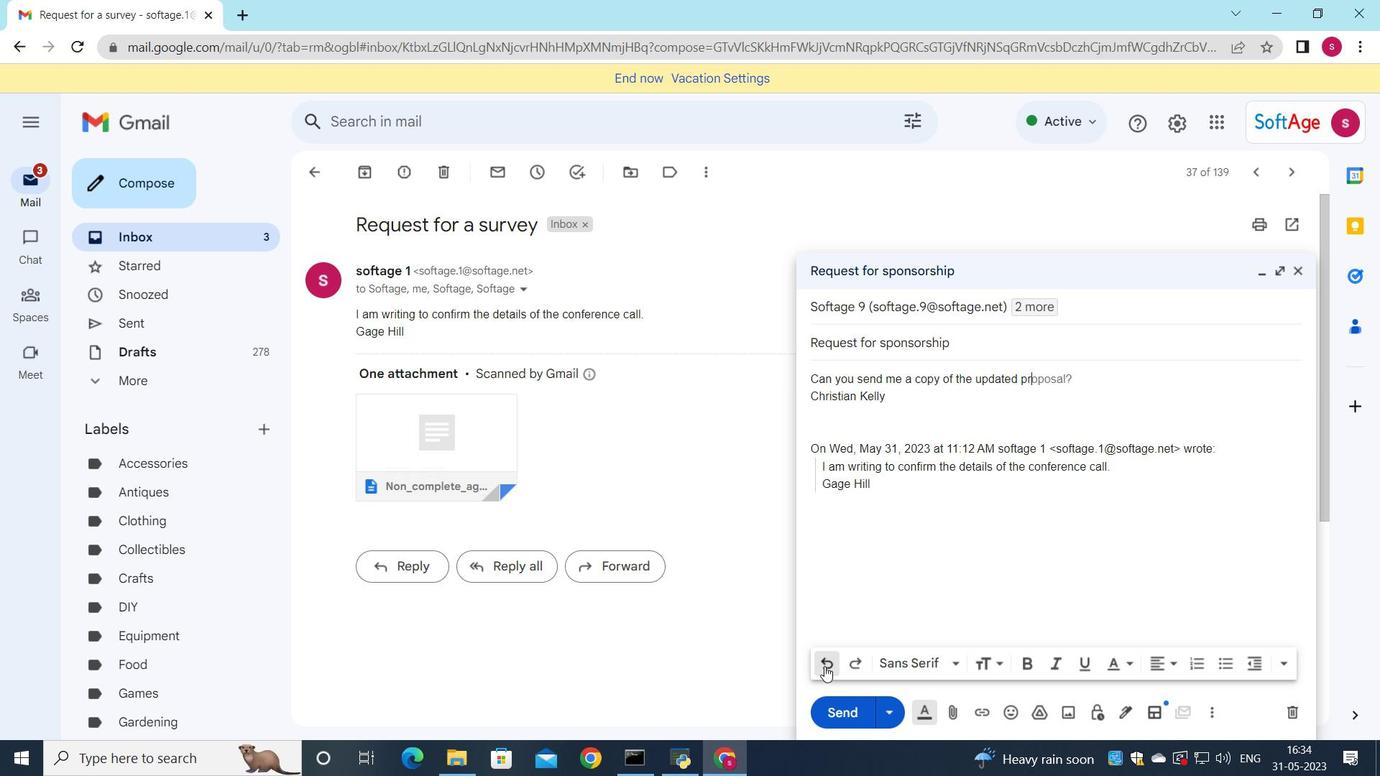 
Action: Mouse pressed left at (824, 667)
Screenshot: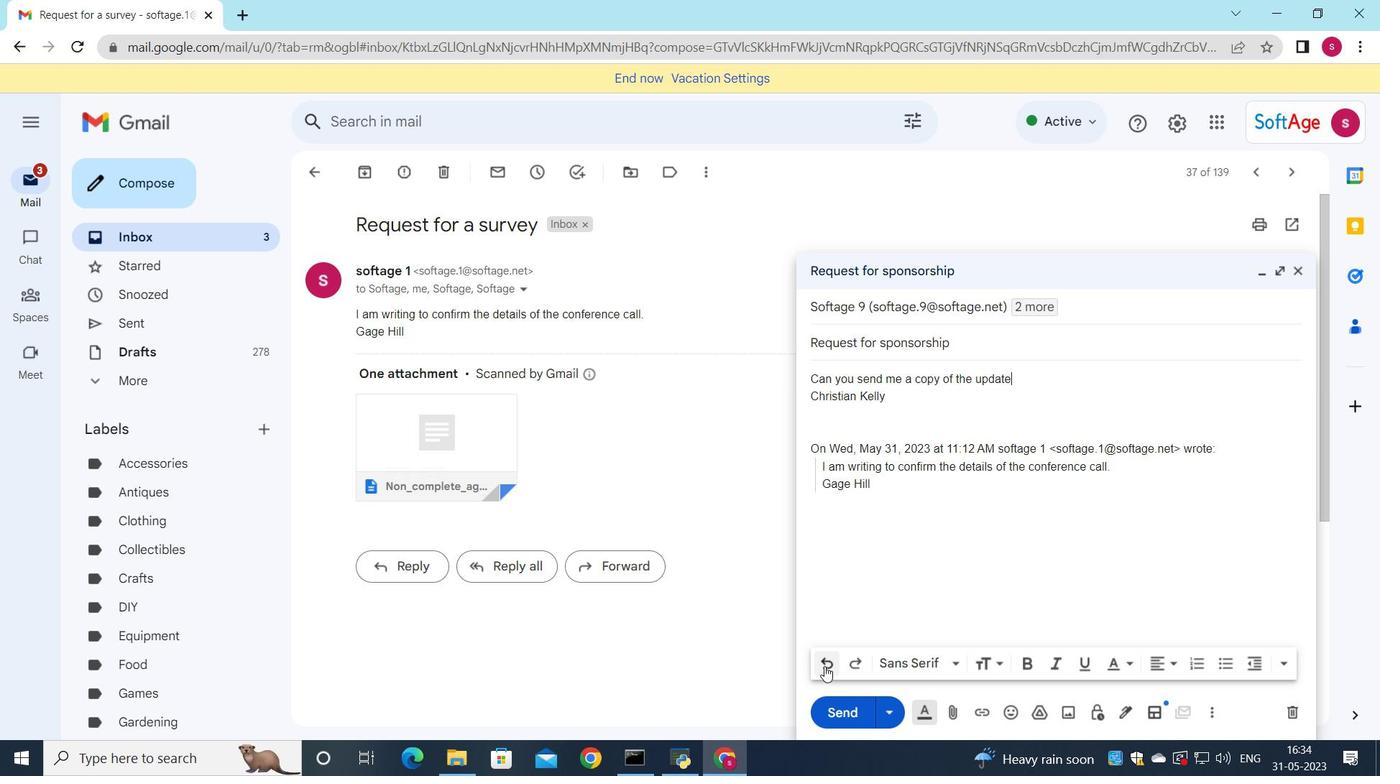 
Action: Mouse pressed left at (824, 667)
Screenshot: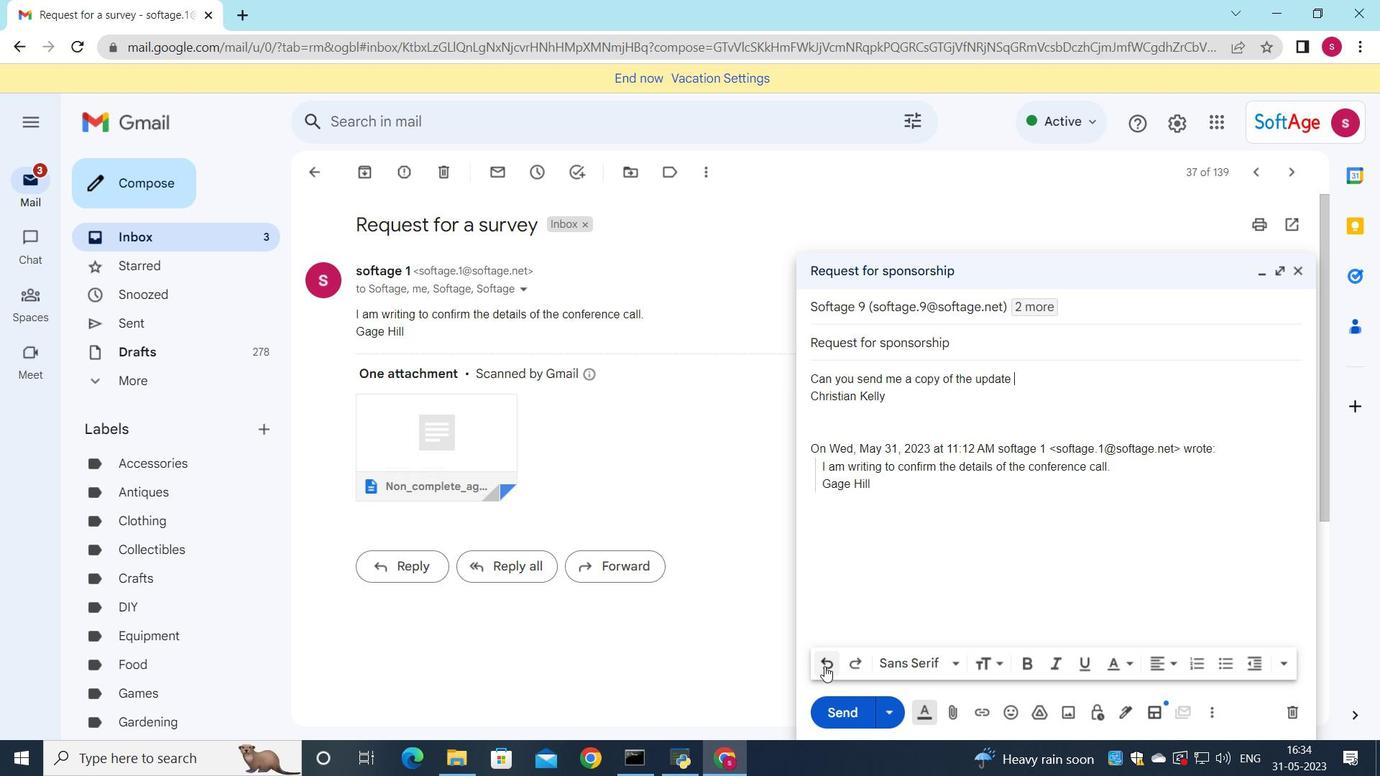 
Action: Mouse pressed left at (824, 667)
Screenshot: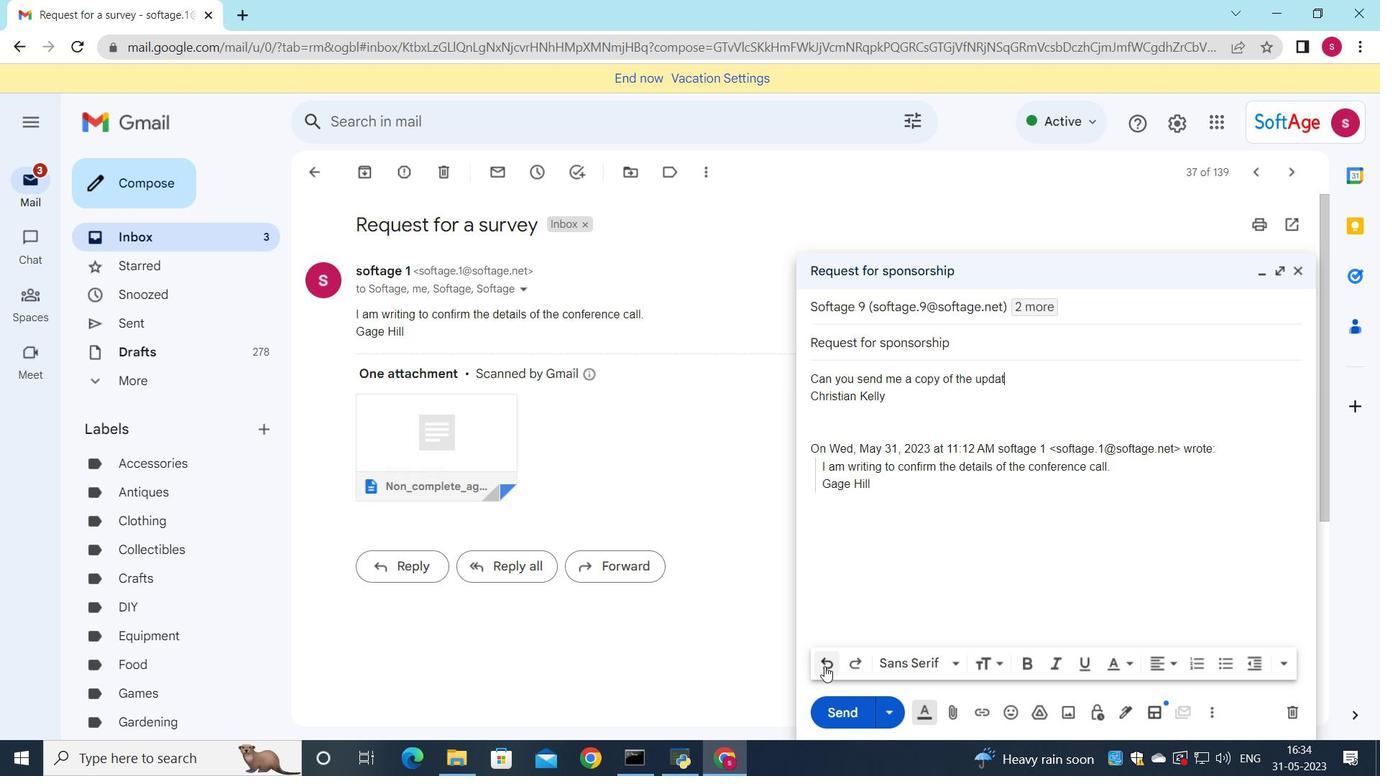 
Action: Mouse pressed left at (824, 667)
Screenshot: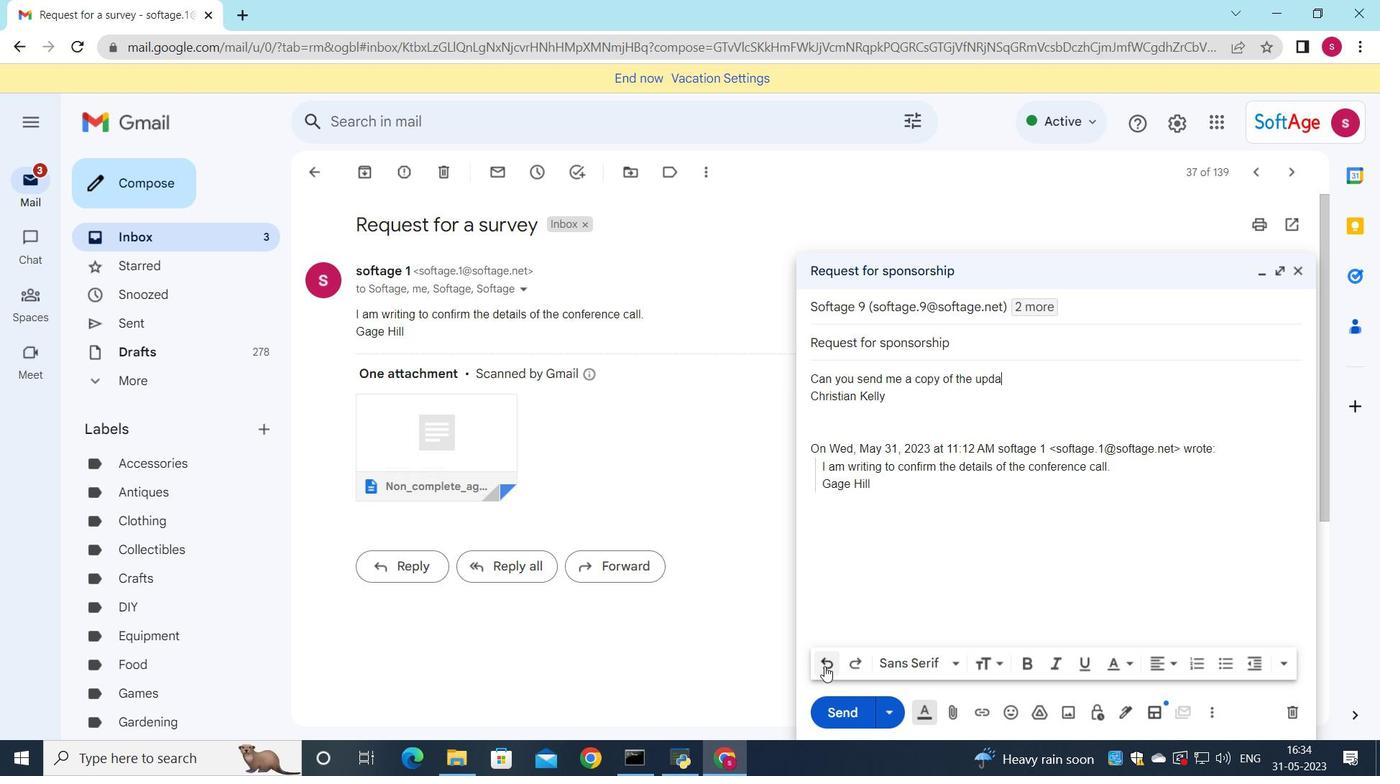 
Action: Mouse pressed left at (824, 667)
Screenshot: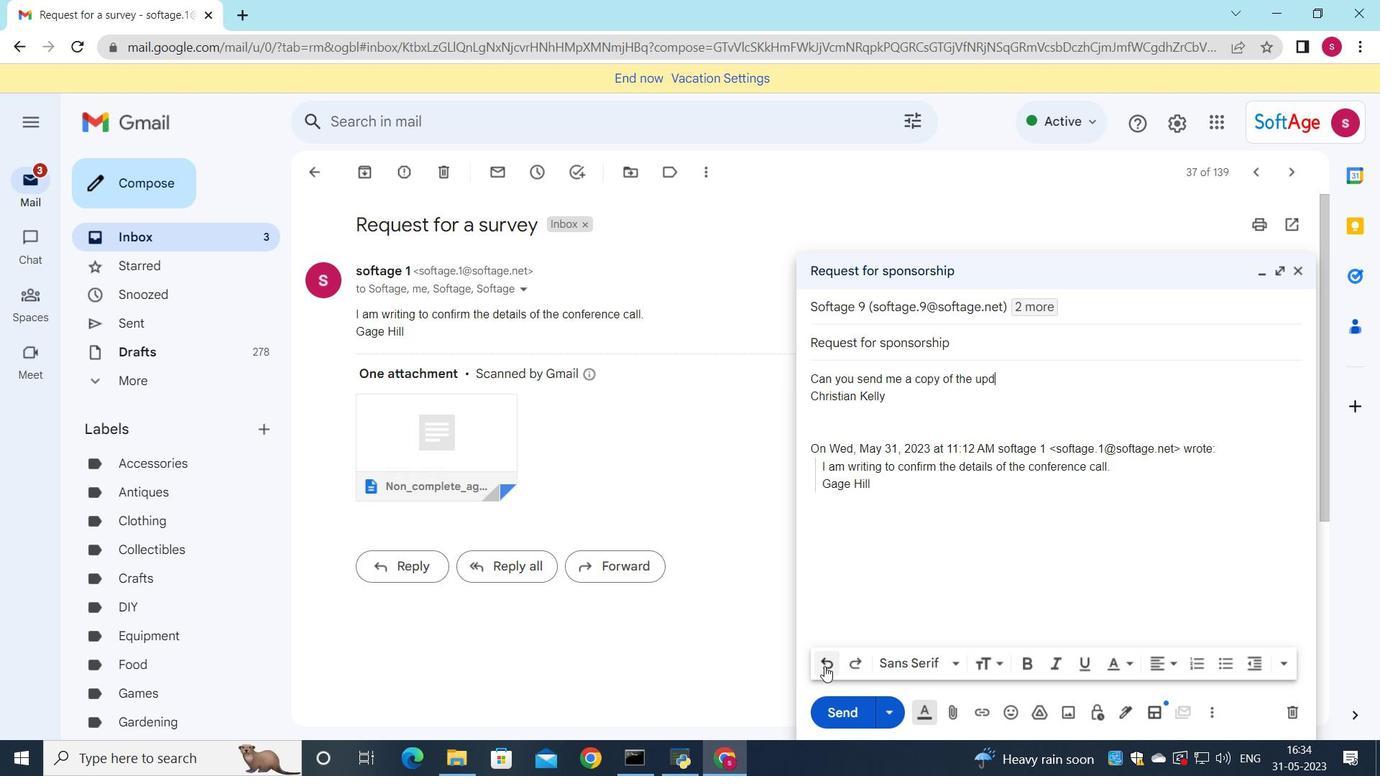
Action: Mouse pressed left at (824, 667)
Screenshot: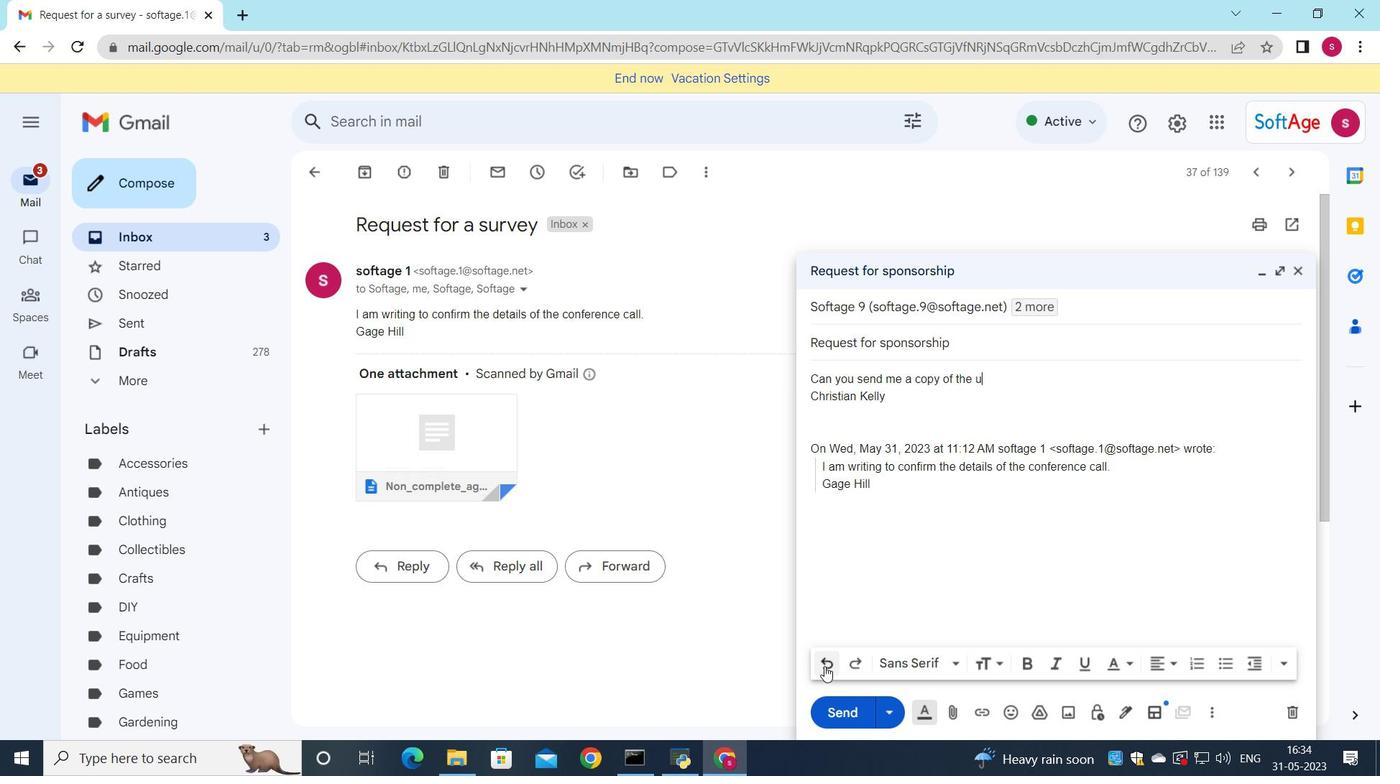 
Action: Mouse pressed left at (824, 667)
Screenshot: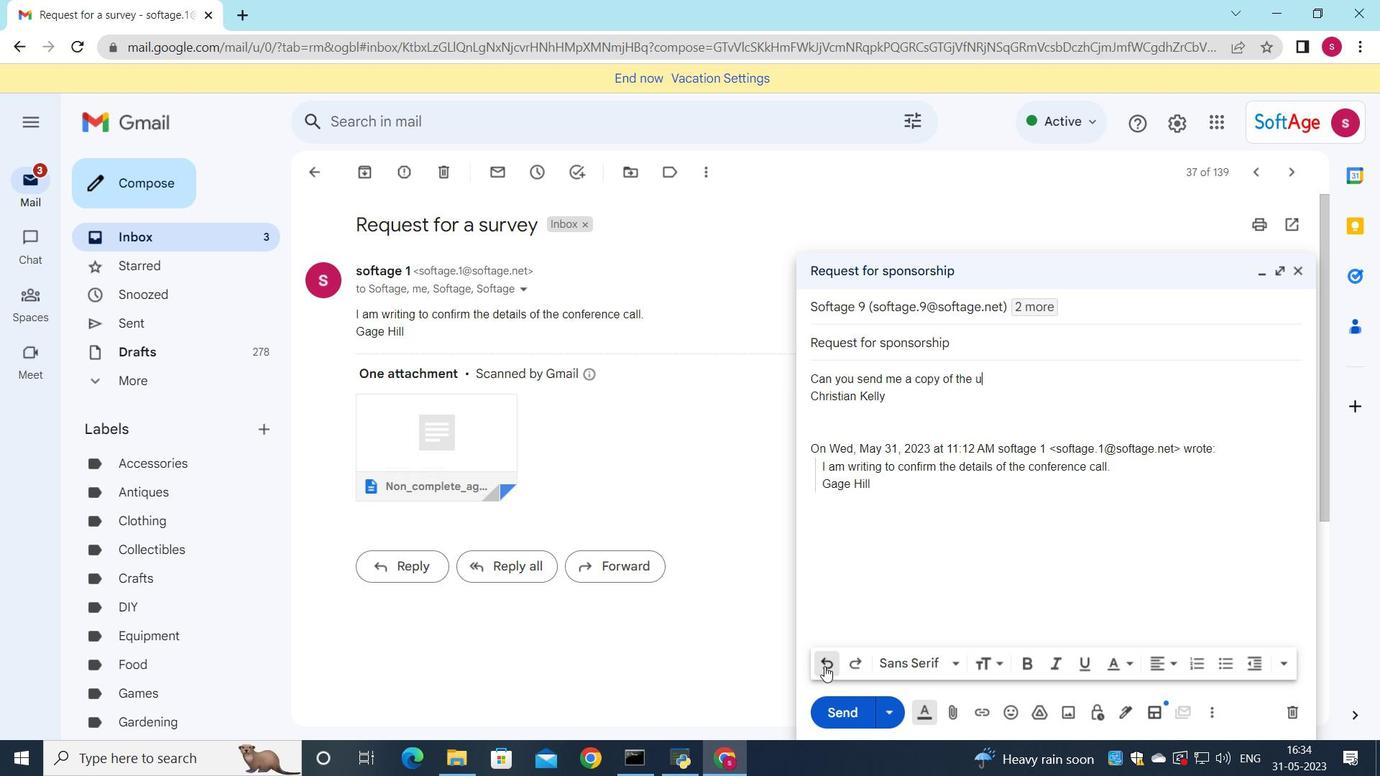 
Action: Mouse pressed left at (824, 667)
Screenshot: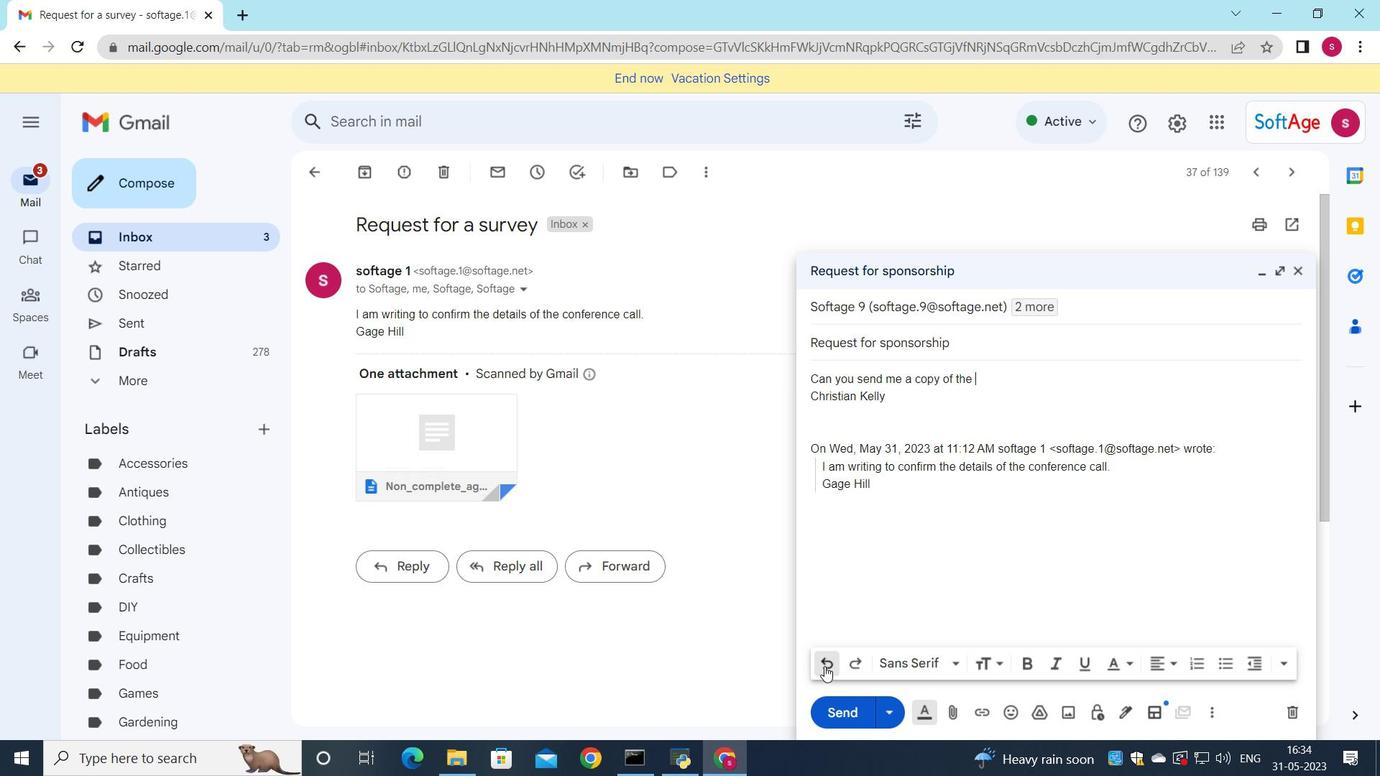 
Action: Mouse pressed left at (824, 667)
Screenshot: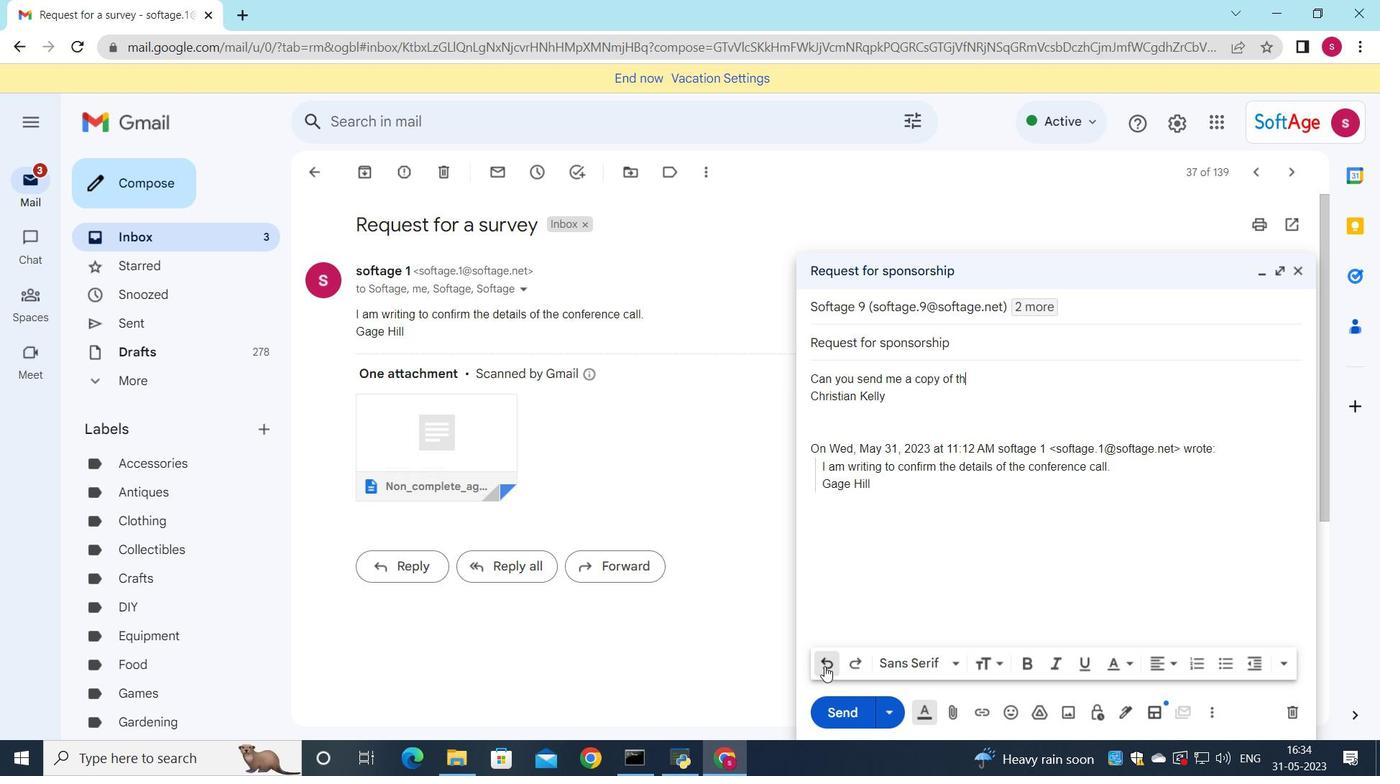 
Action: Mouse pressed left at (824, 667)
Screenshot: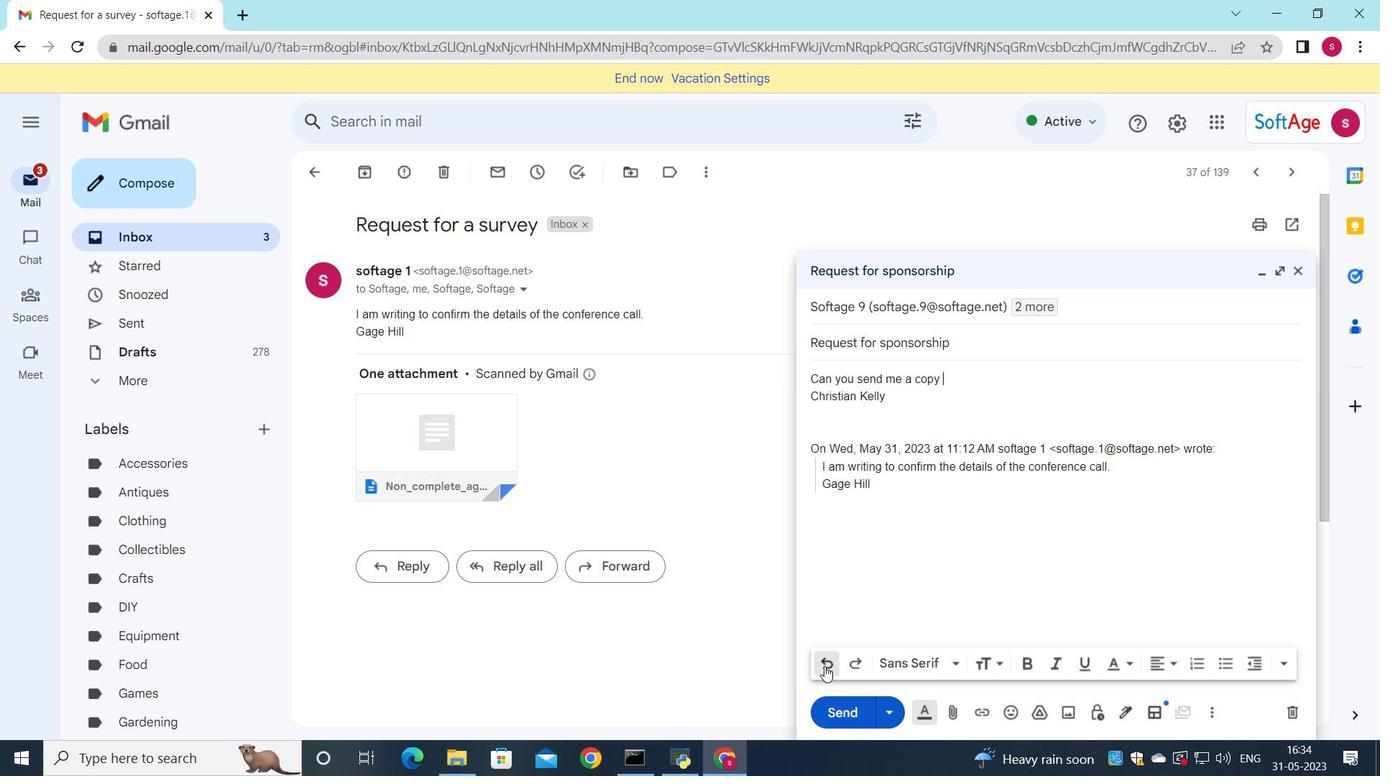 
Action: Mouse pressed left at (824, 667)
Screenshot: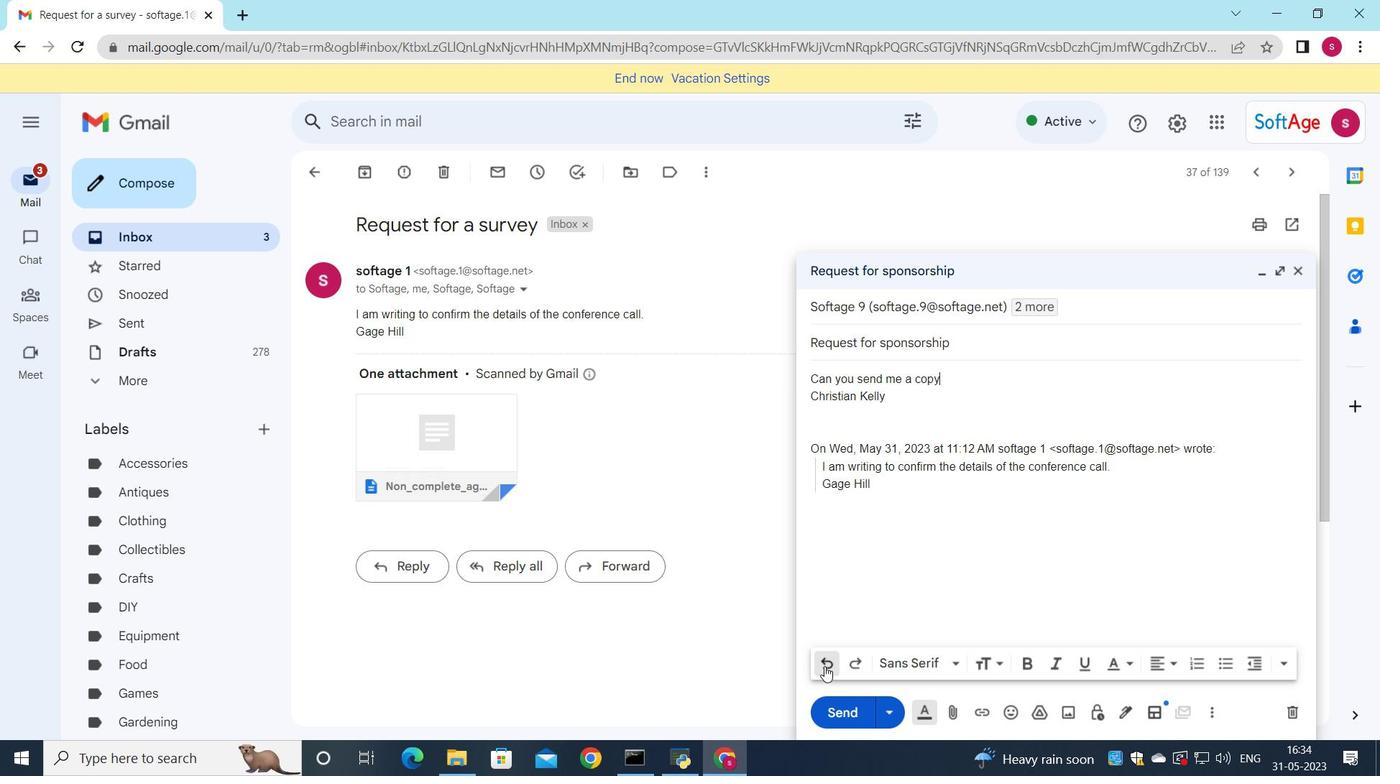 
Action: Mouse pressed left at (824, 667)
Screenshot: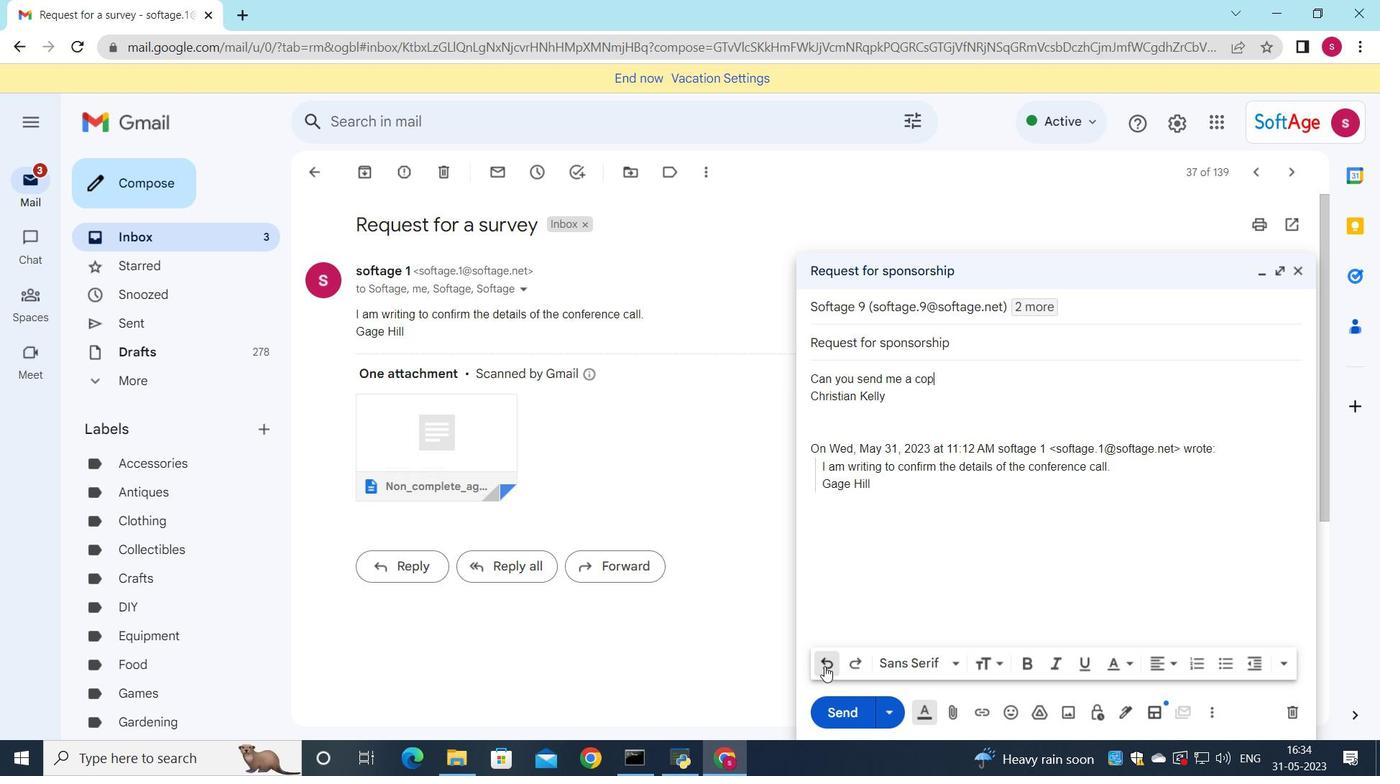 
Action: Mouse pressed left at (824, 667)
Screenshot: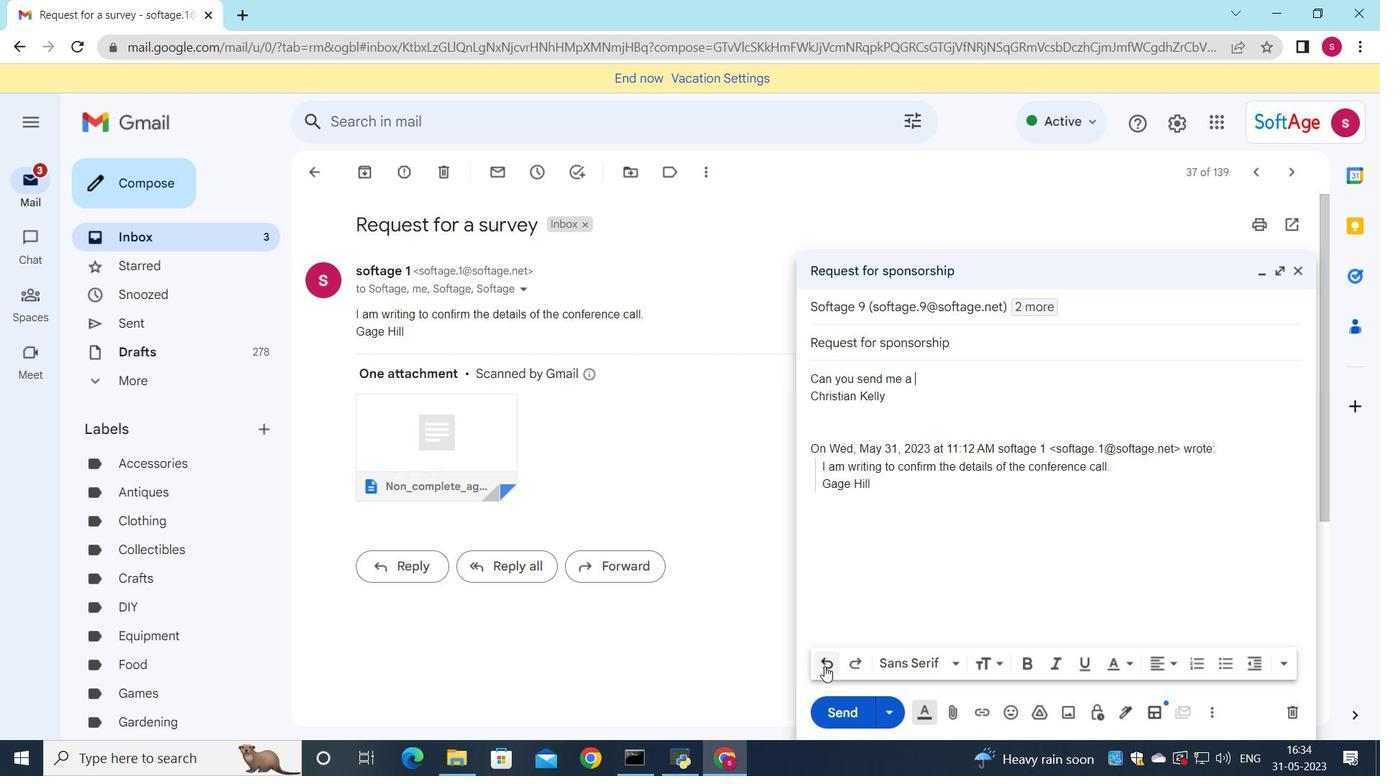 
Action: Mouse pressed left at (824, 667)
Screenshot: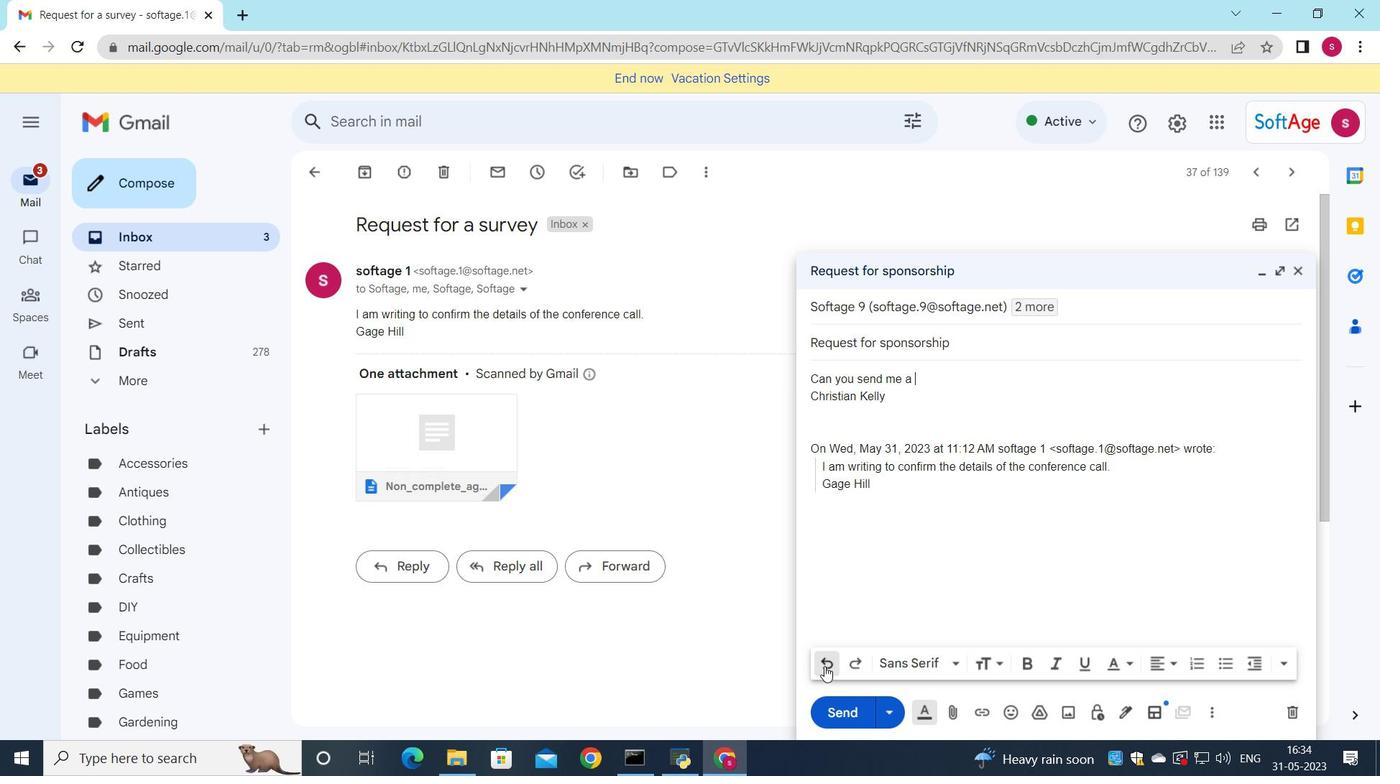 
Action: Mouse pressed left at (824, 667)
Screenshot: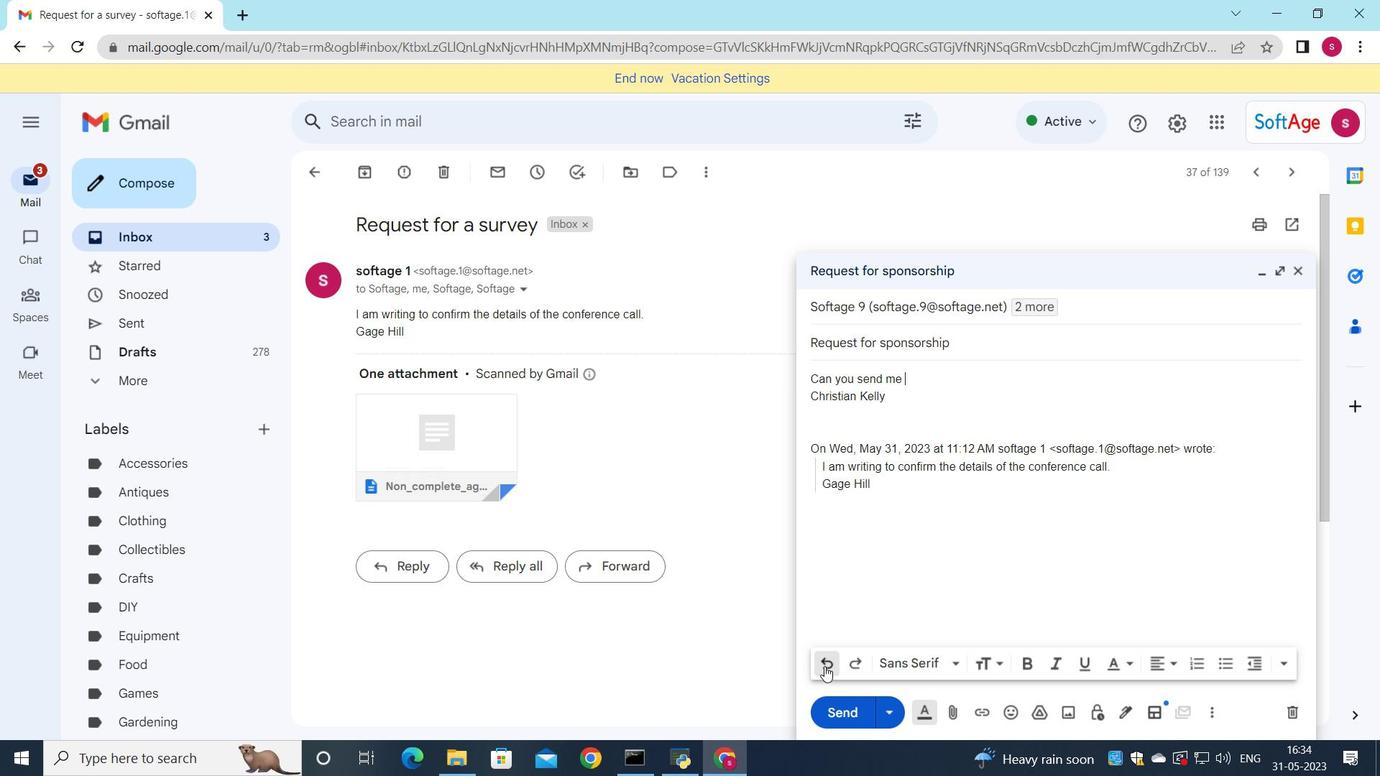
Action: Mouse pressed left at (824, 667)
Screenshot: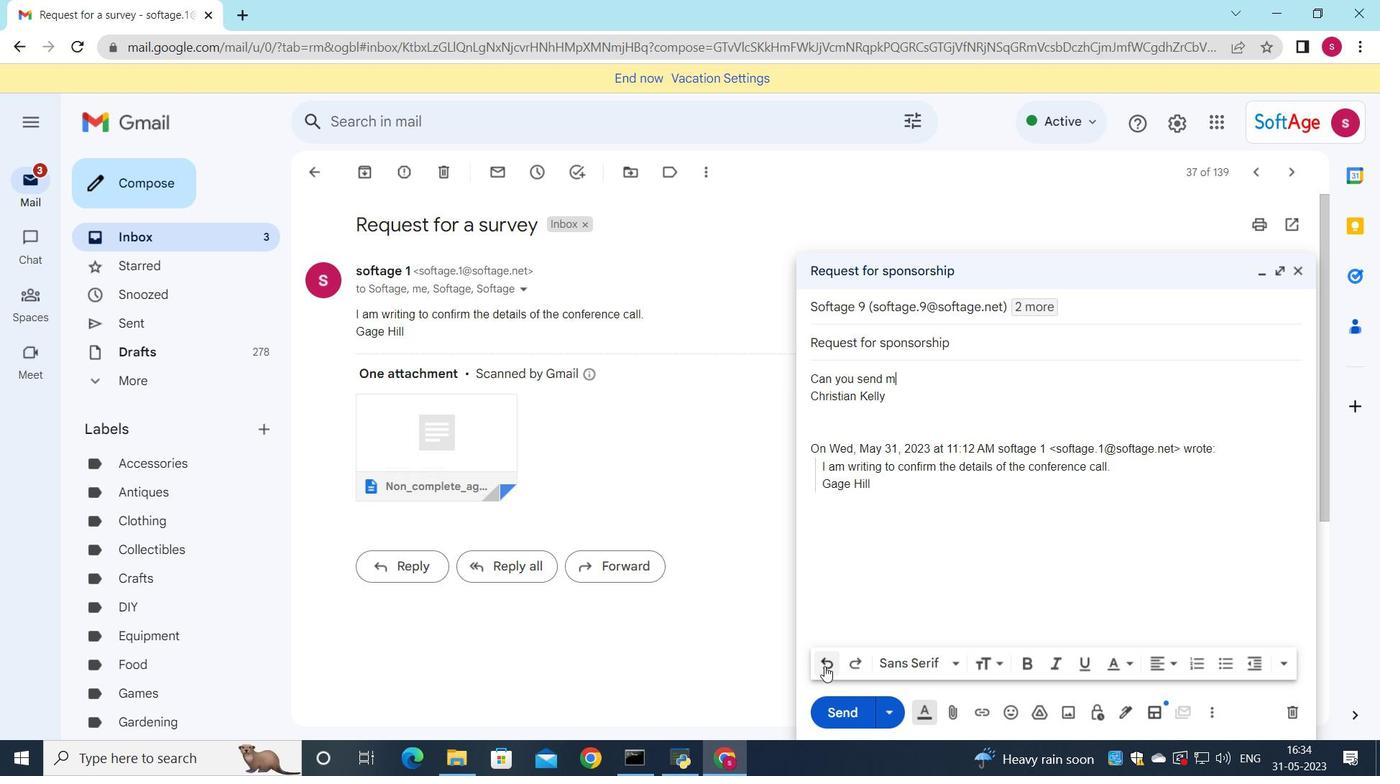 
Action: Mouse pressed left at (824, 667)
Screenshot: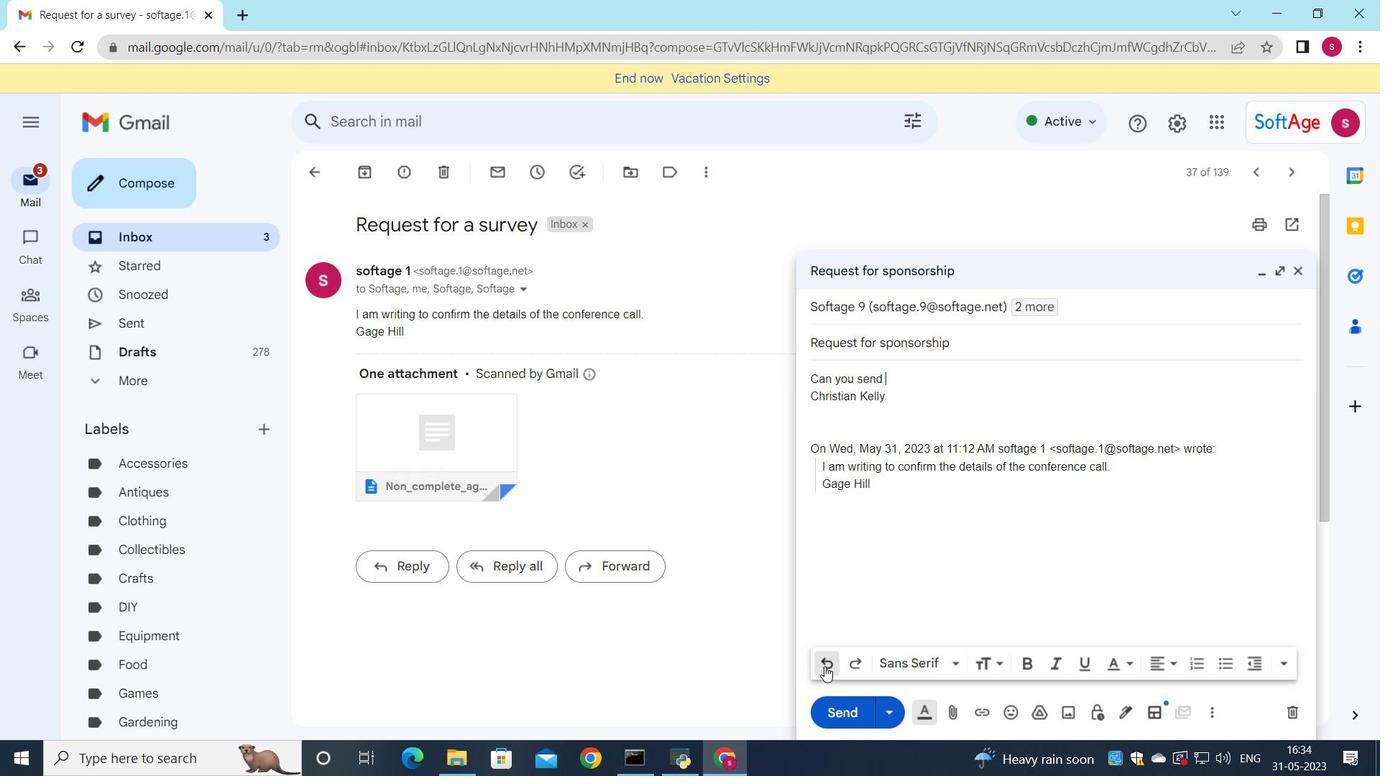 
Action: Mouse pressed left at (824, 667)
Screenshot: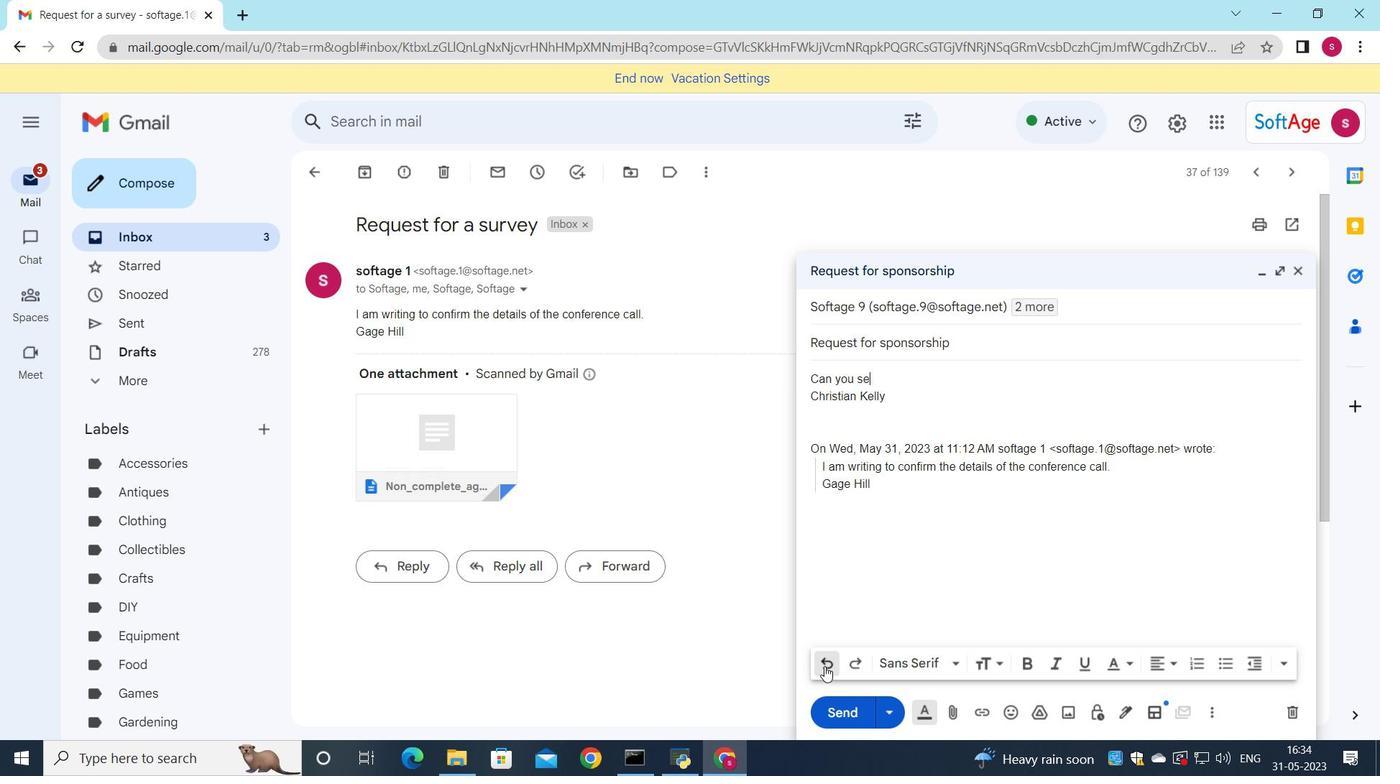 
Action: Mouse pressed left at (824, 667)
Screenshot: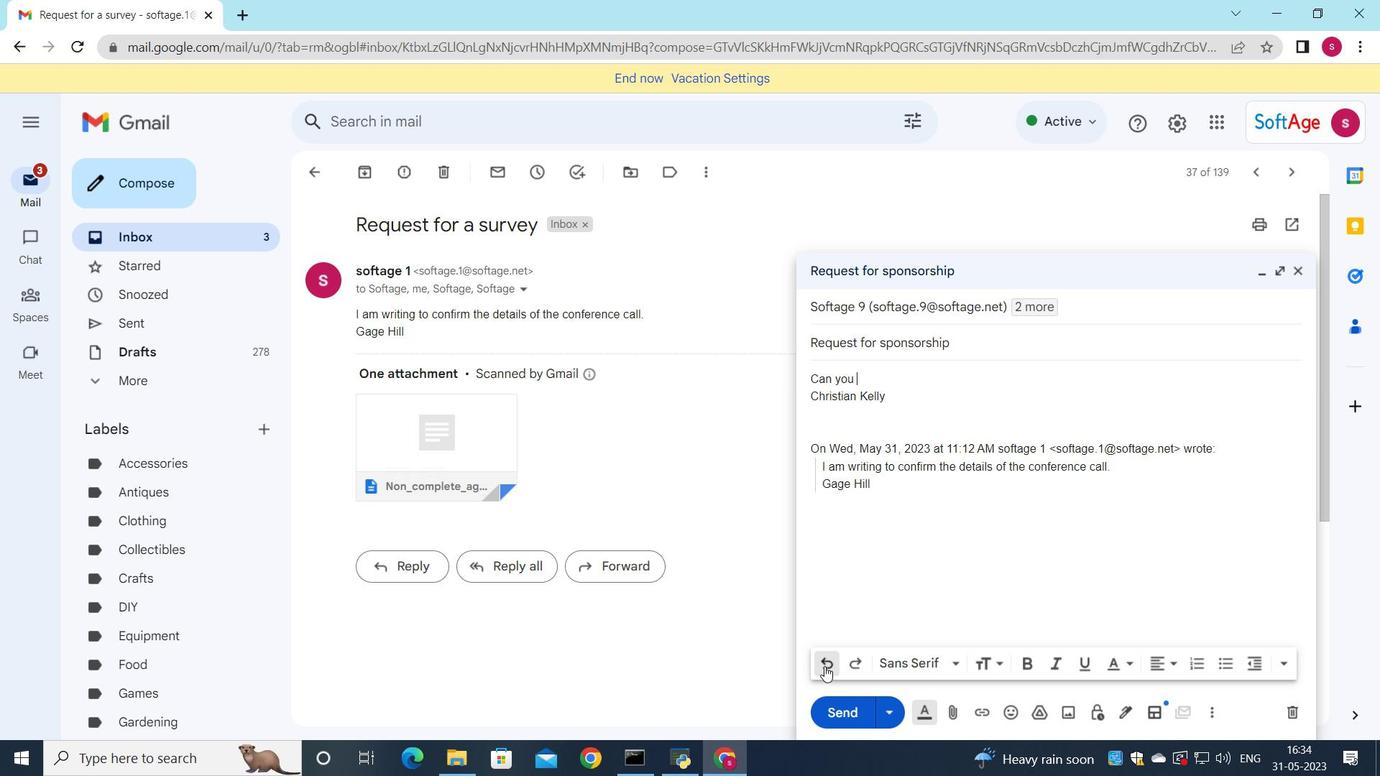 
Action: Mouse pressed left at (824, 667)
Screenshot: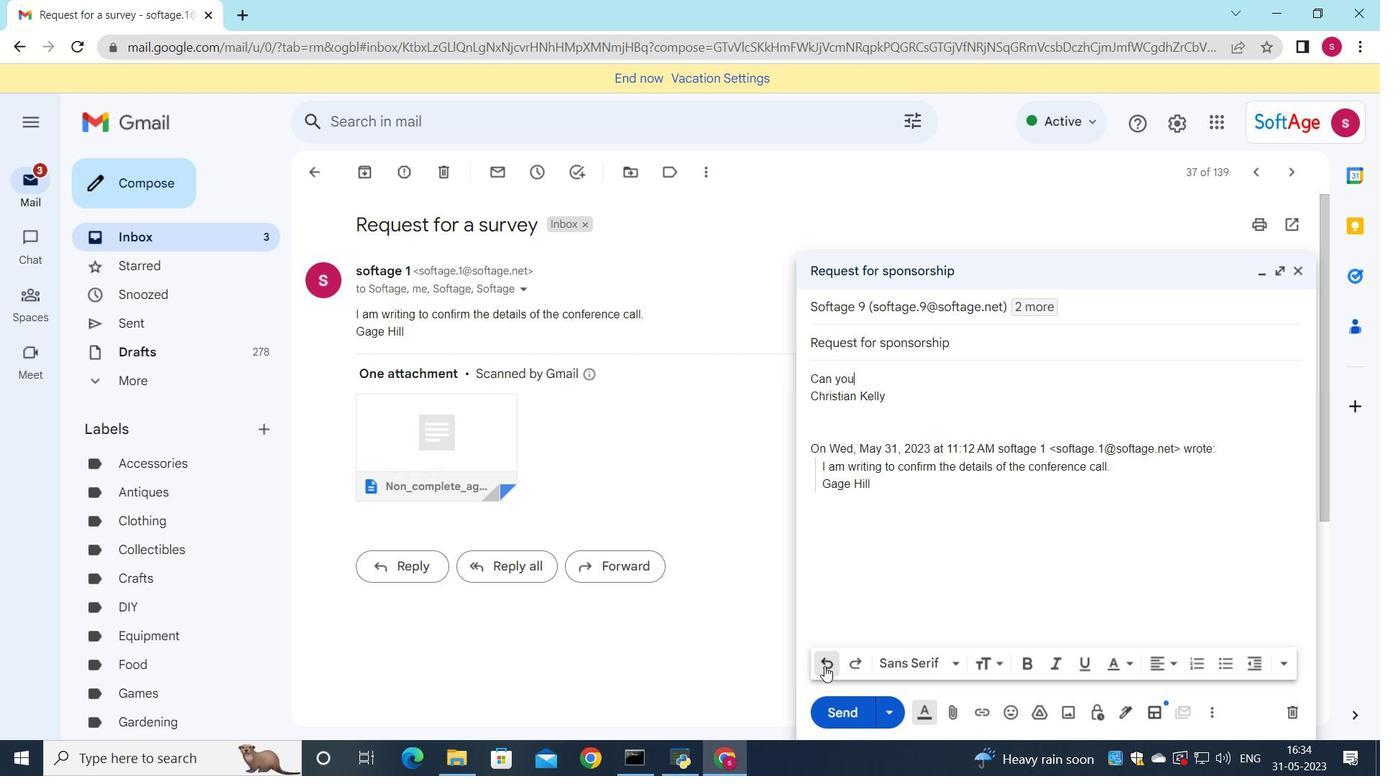 
Action: Mouse pressed left at (824, 667)
Screenshot: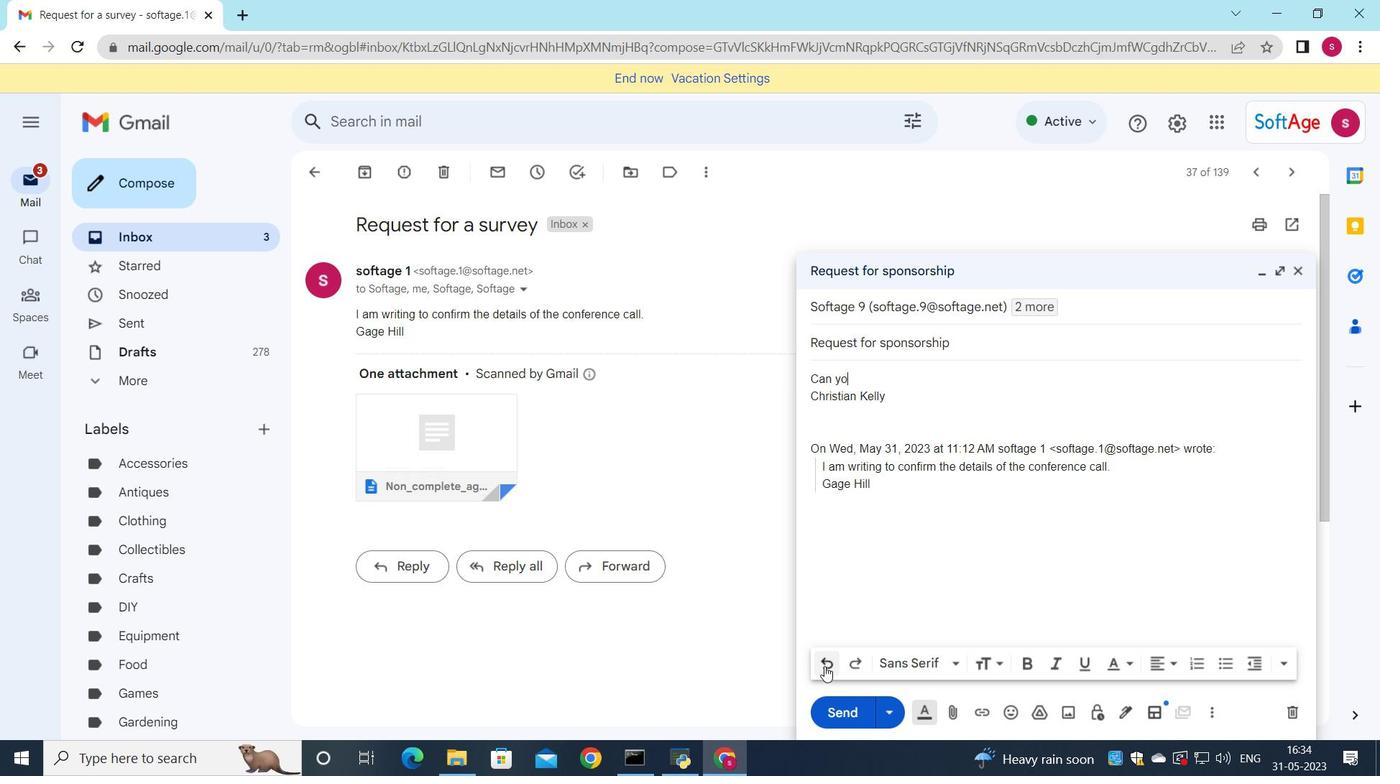 
Action: Mouse pressed left at (824, 667)
Screenshot: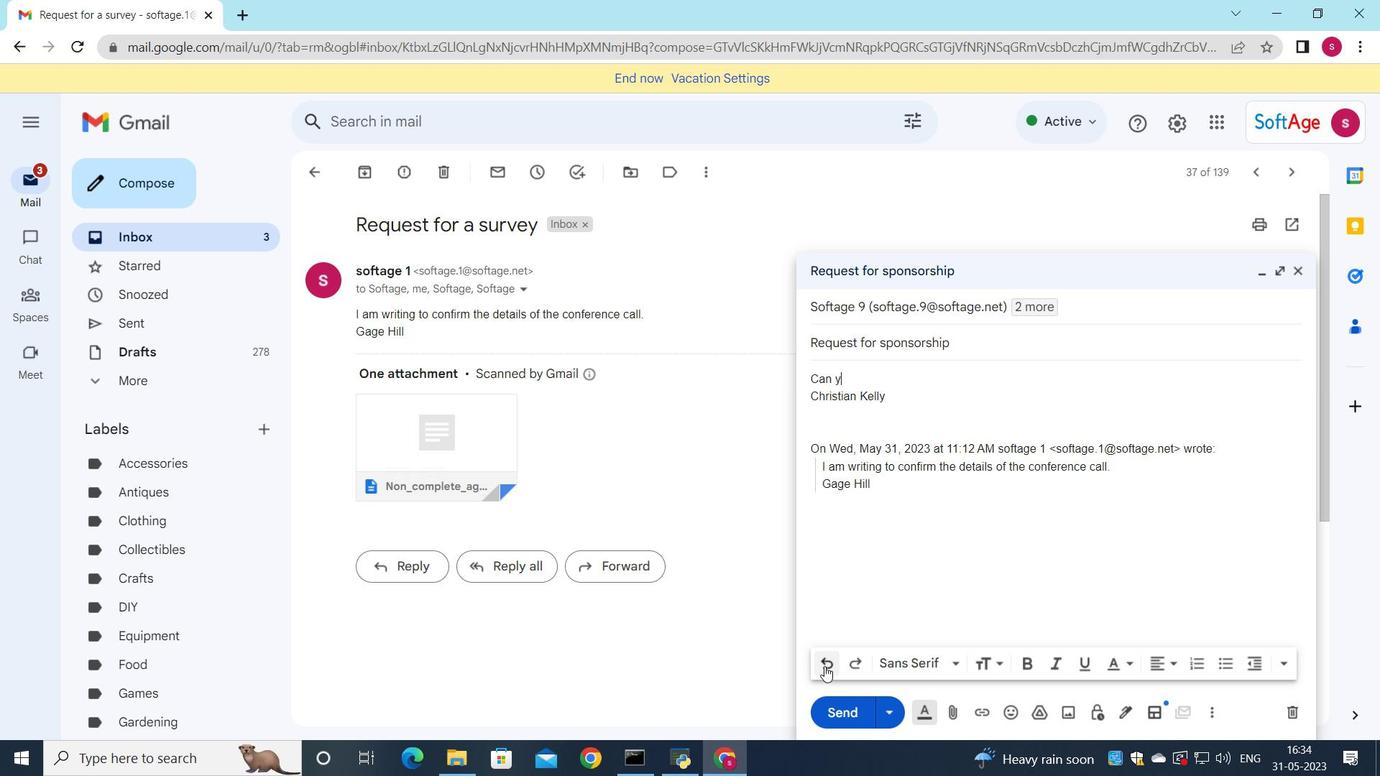 
Action: Mouse pressed left at (824, 667)
Screenshot: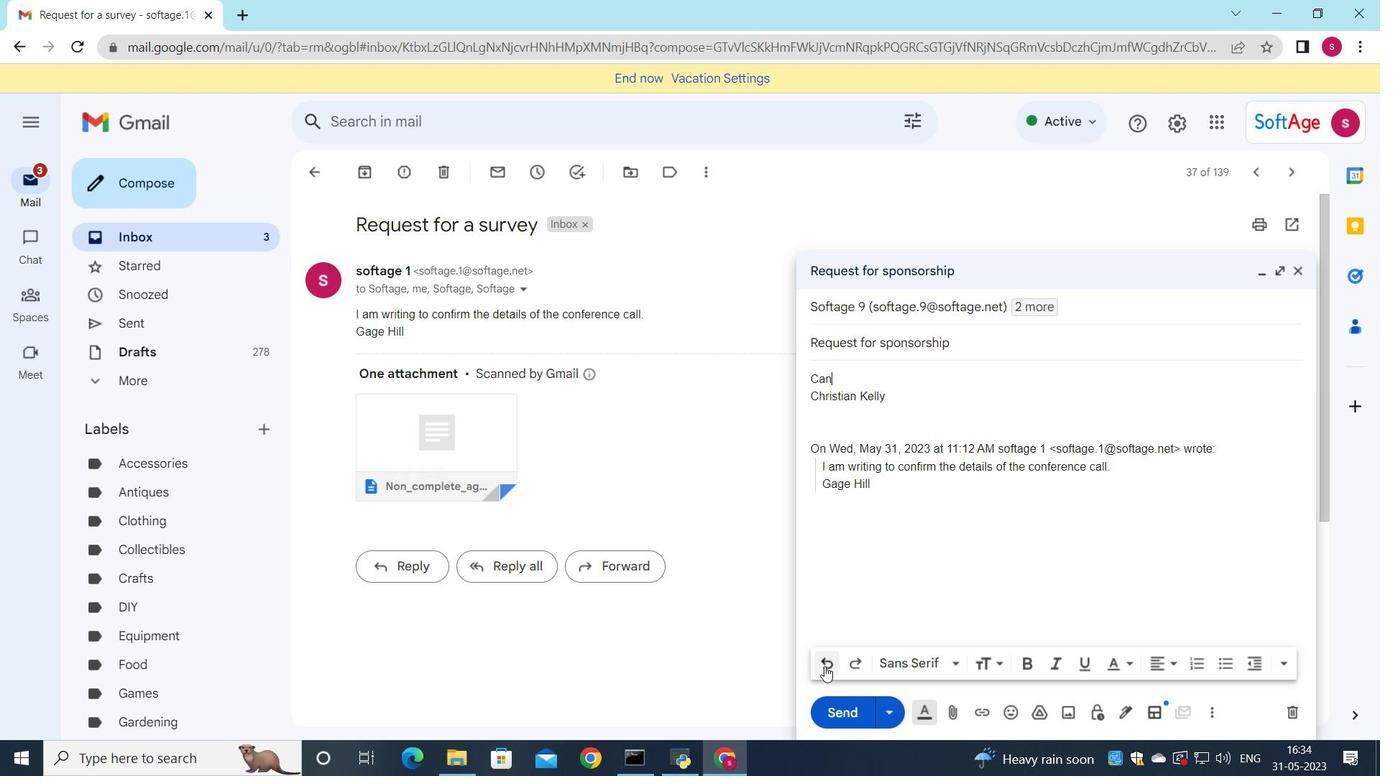 
Action: Mouse pressed left at (824, 667)
Screenshot: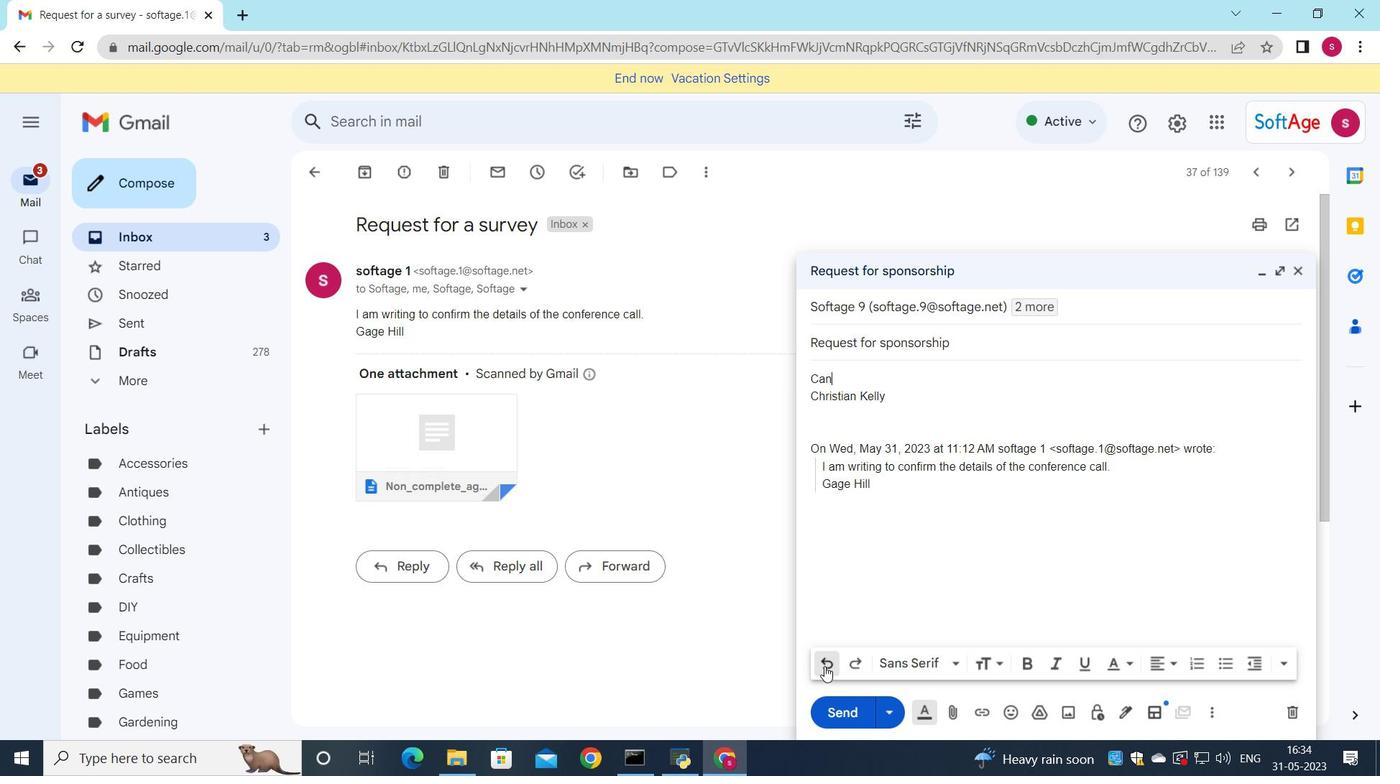 
Action: Mouse pressed left at (824, 667)
Screenshot: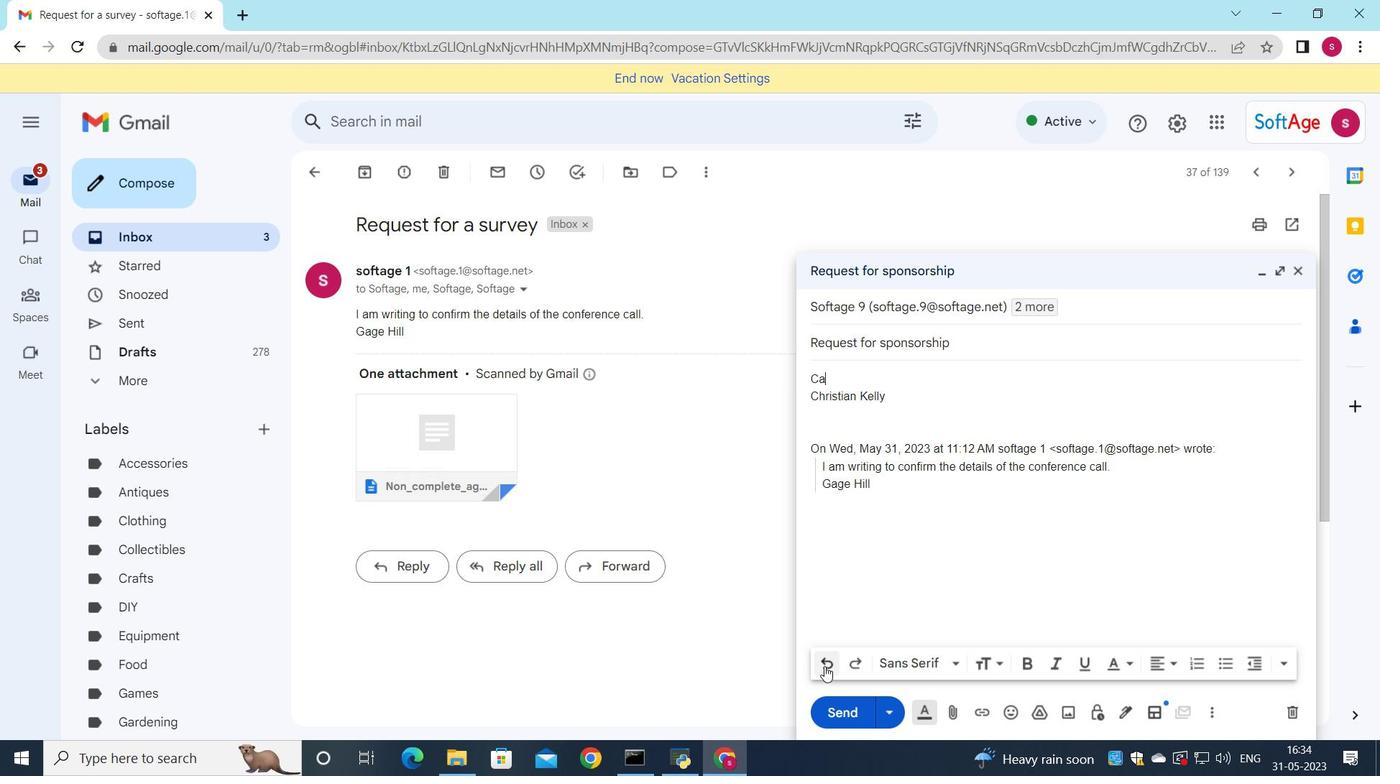 
Action: Key pressed <Key.shift>I<Key.space>am<Key.space>pleased<Key.space>to<Key.space>inform<Key.space>you<Key.space>that<Key.space>we<Key.space>have<Key.space>selected<Key.space>your<Key.space>proposal
Screenshot: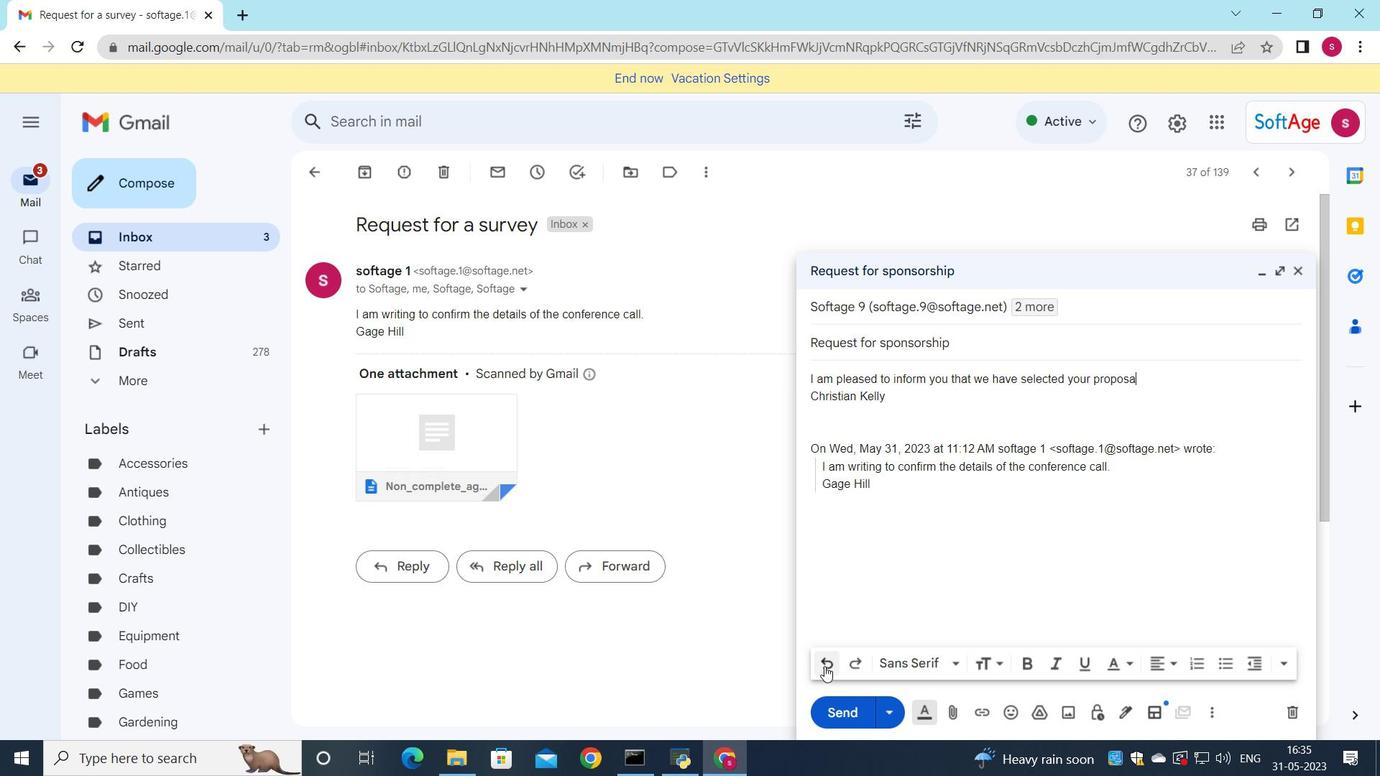 
Action: Mouse moved to (824, 681)
Screenshot: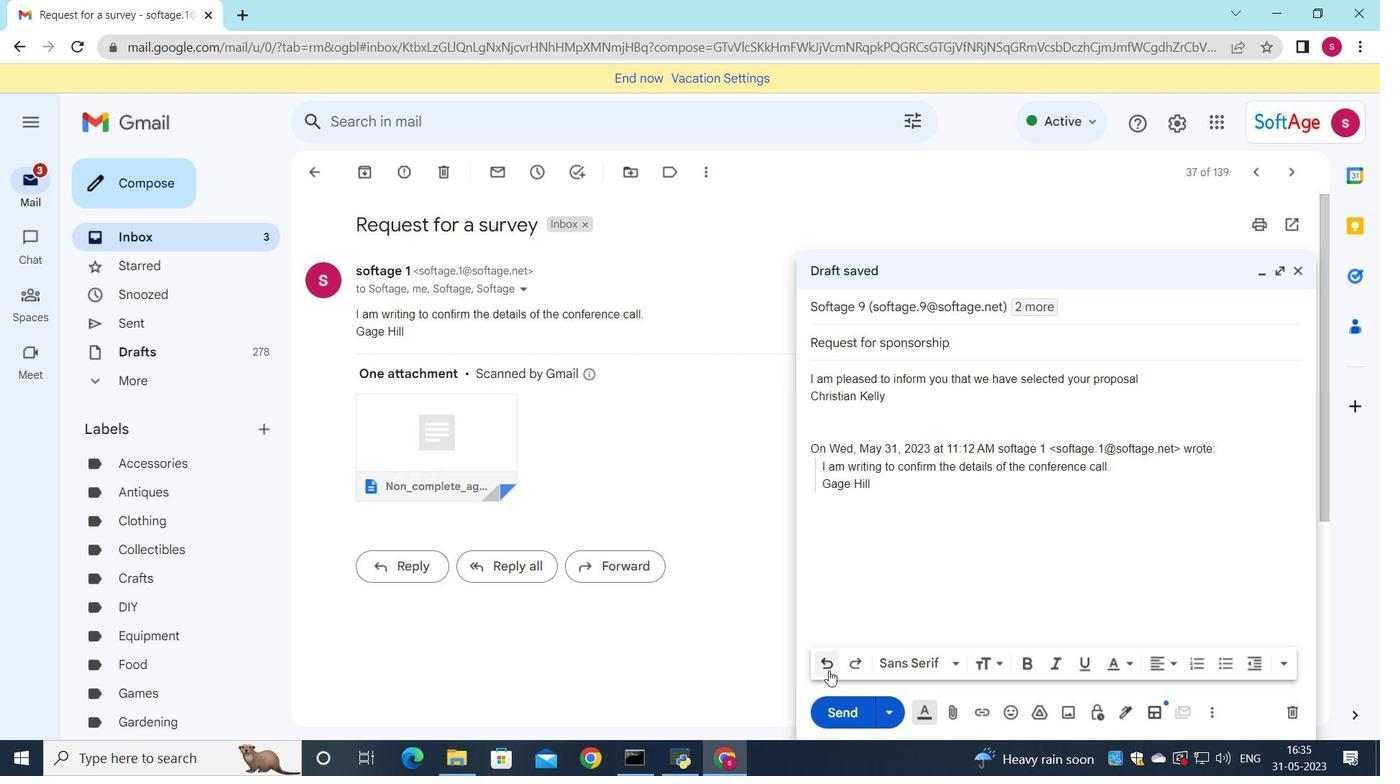 
Action: Key pressed .
Screenshot: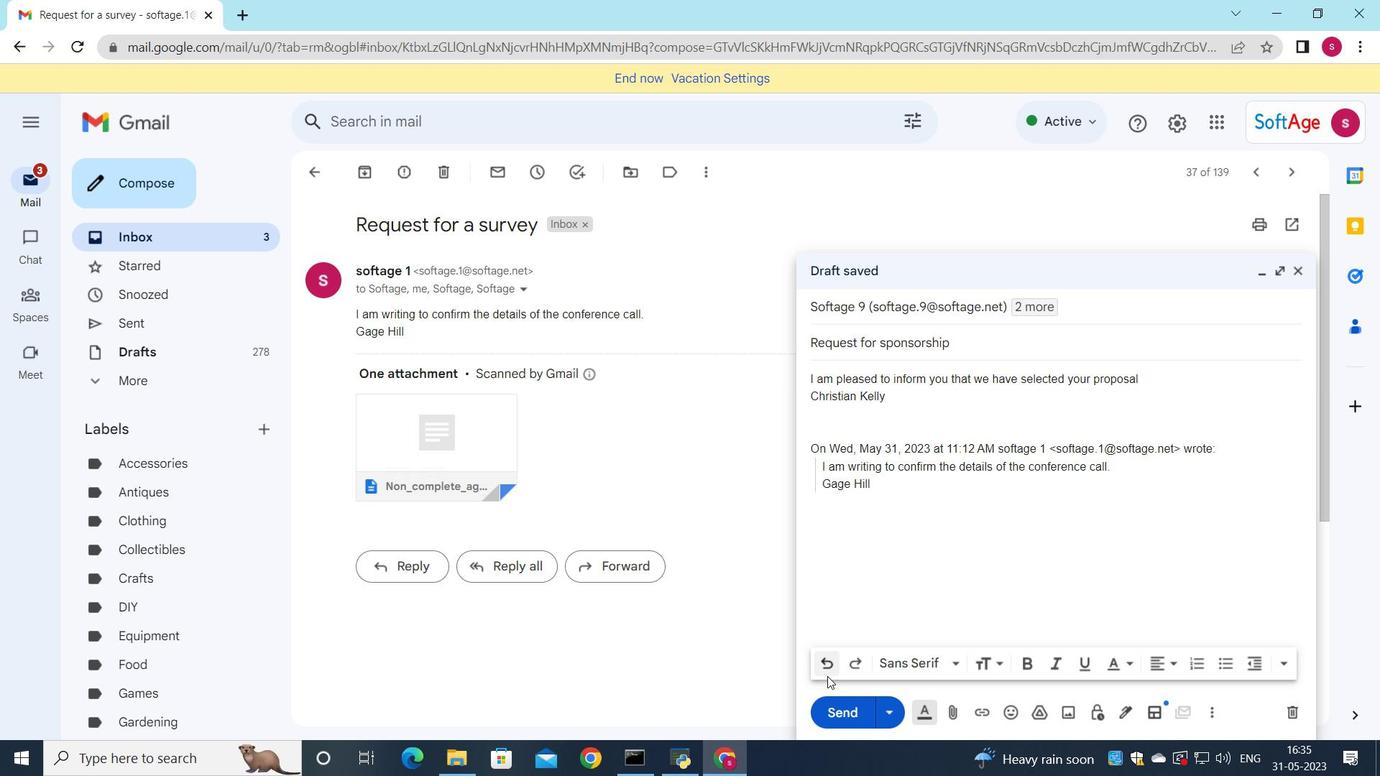 
Action: Mouse moved to (831, 720)
Screenshot: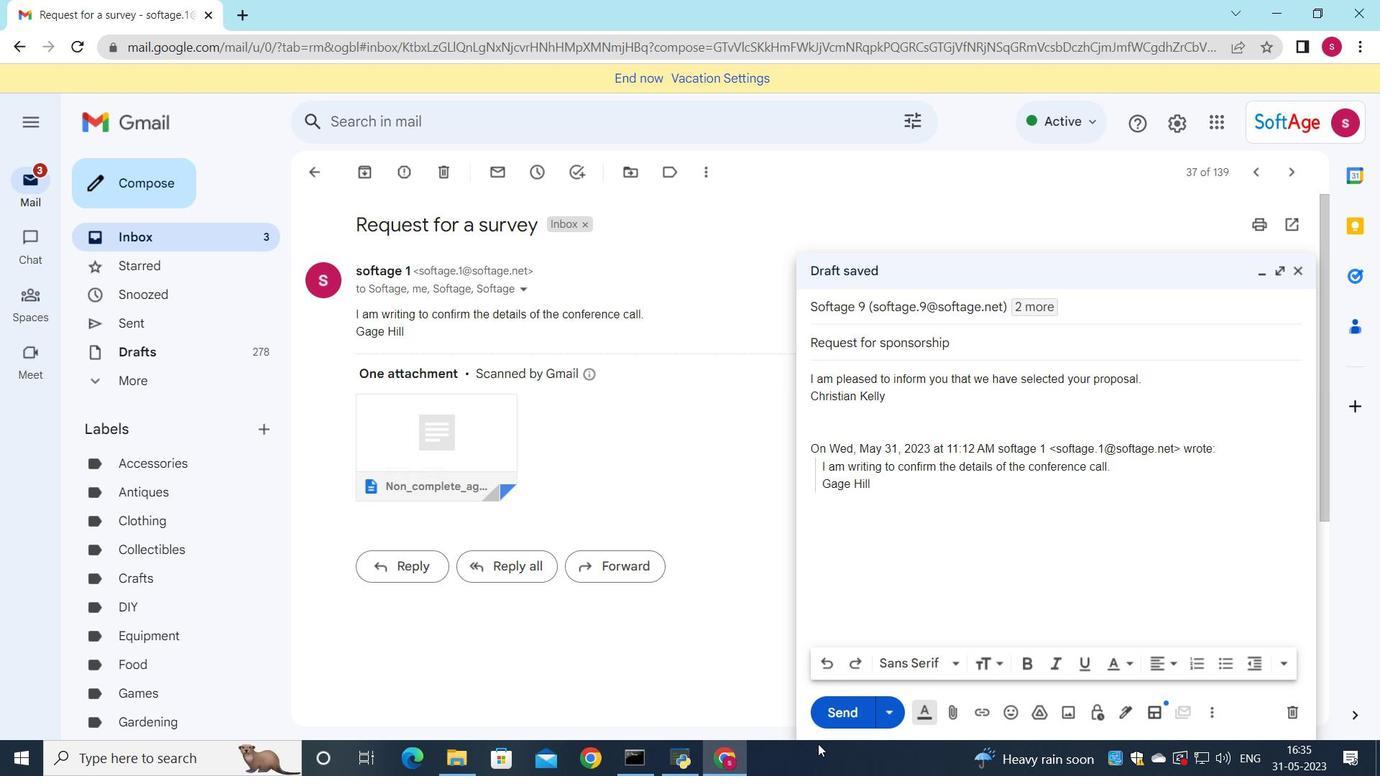 
Action: Mouse pressed left at (831, 720)
Screenshot: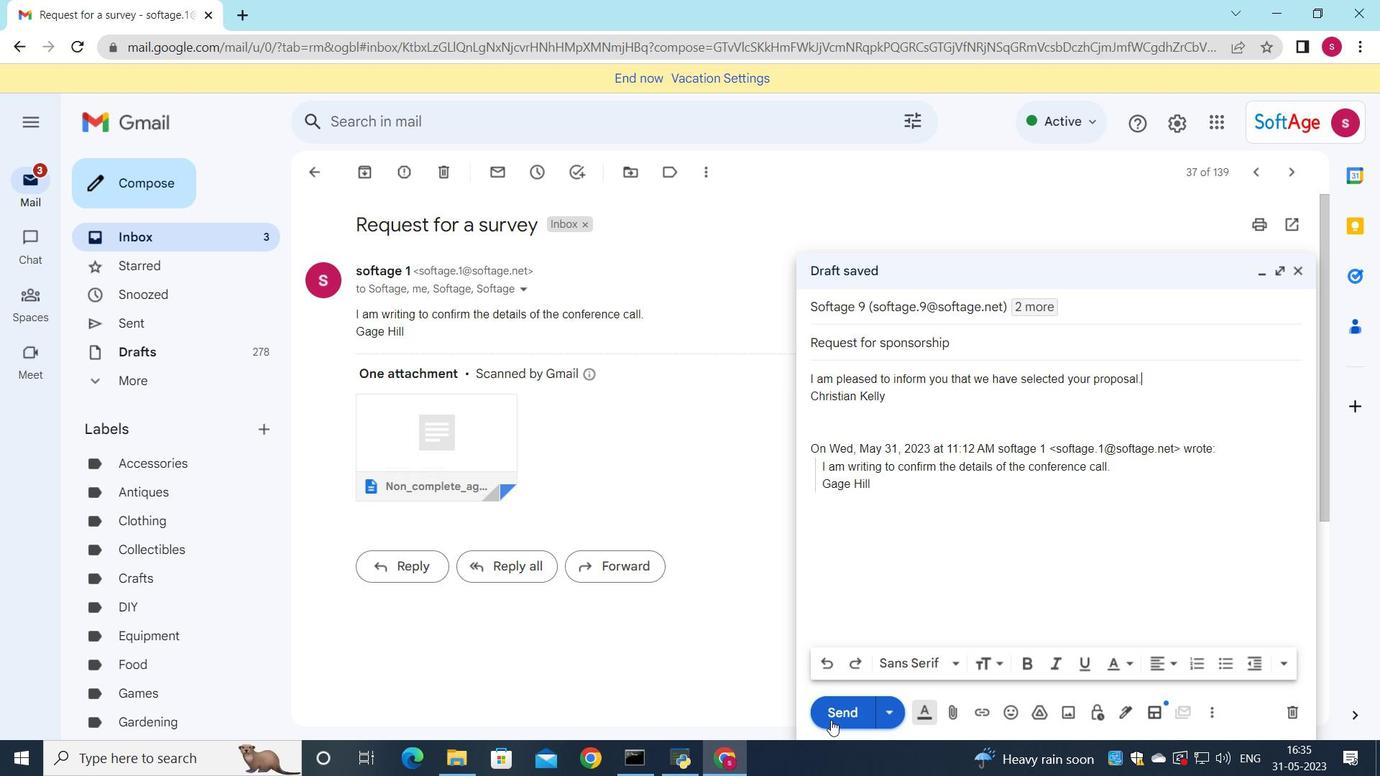 
Action: Mouse moved to (229, 246)
Screenshot: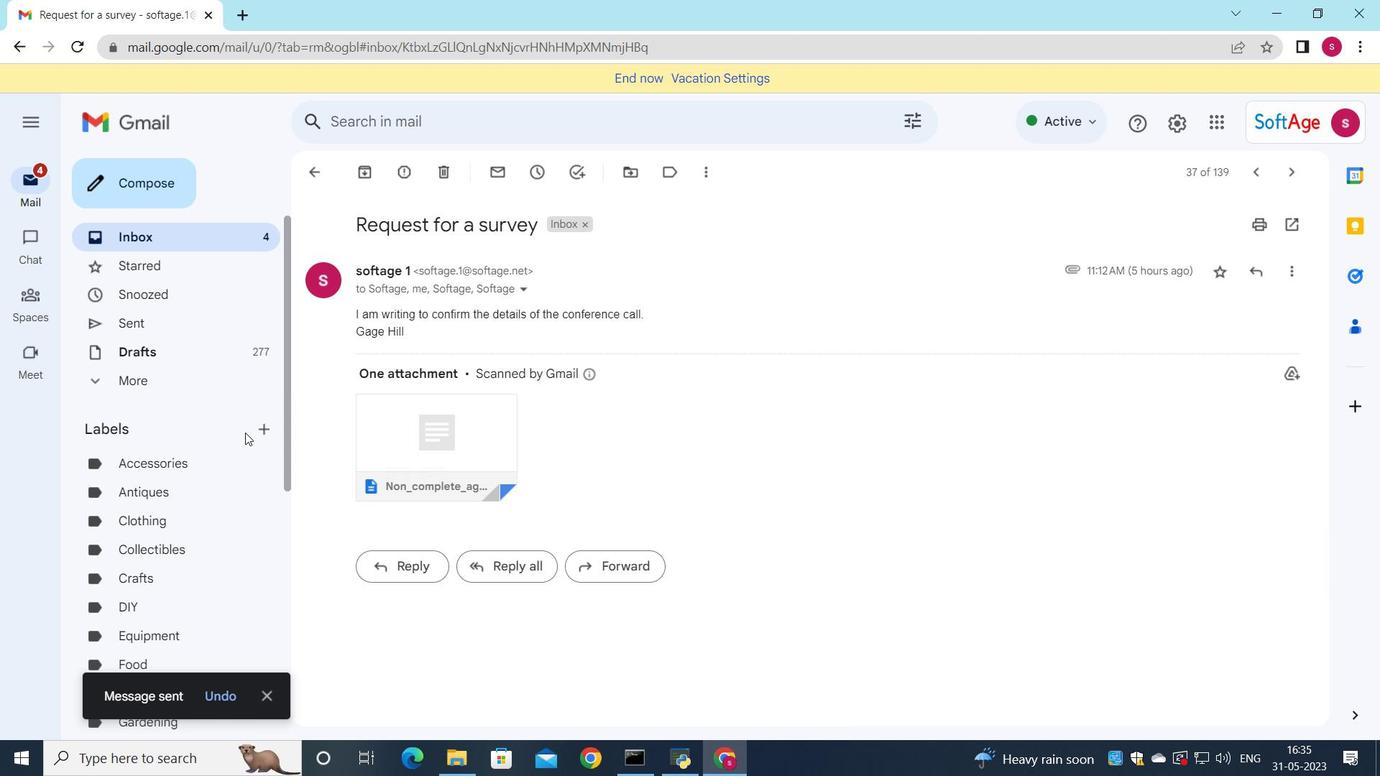 
Action: Mouse pressed left at (229, 246)
Screenshot: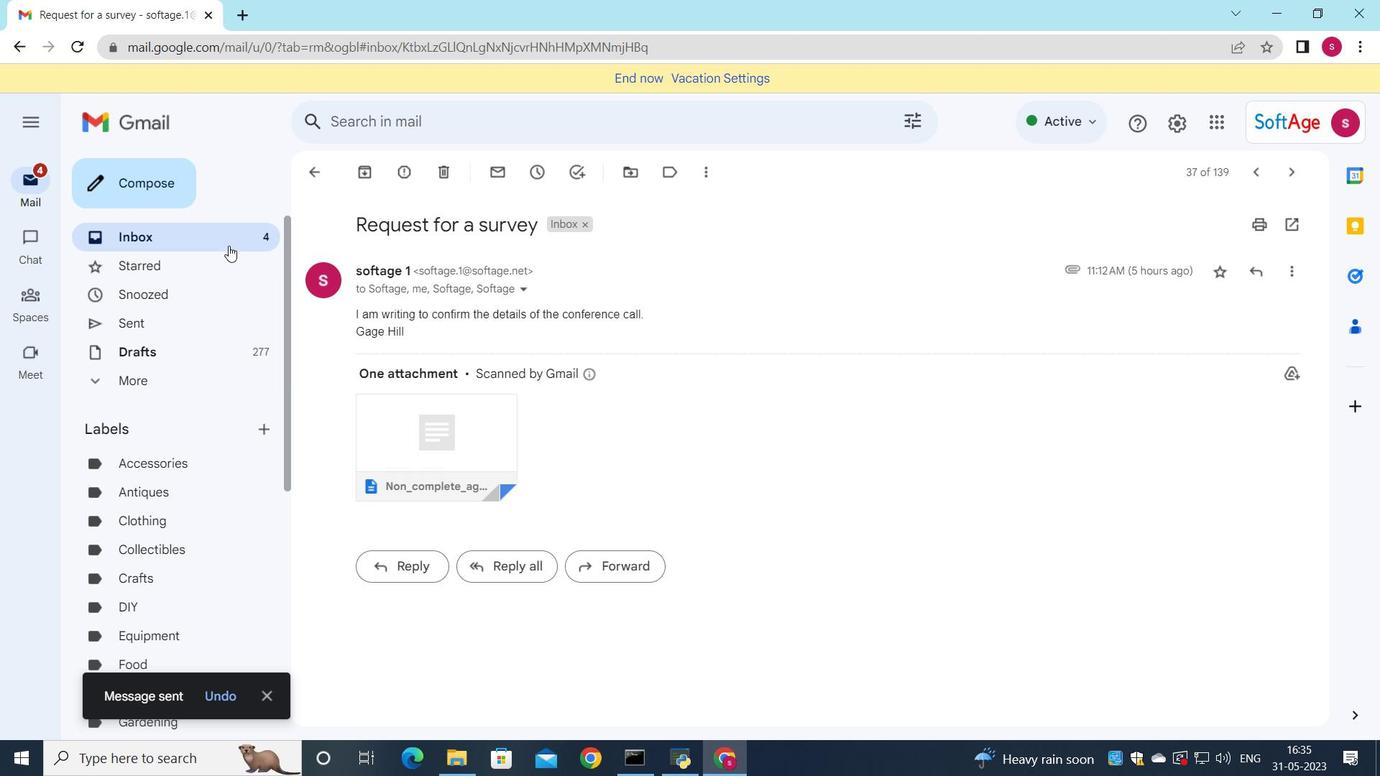 
Action: Mouse moved to (639, 330)
Screenshot: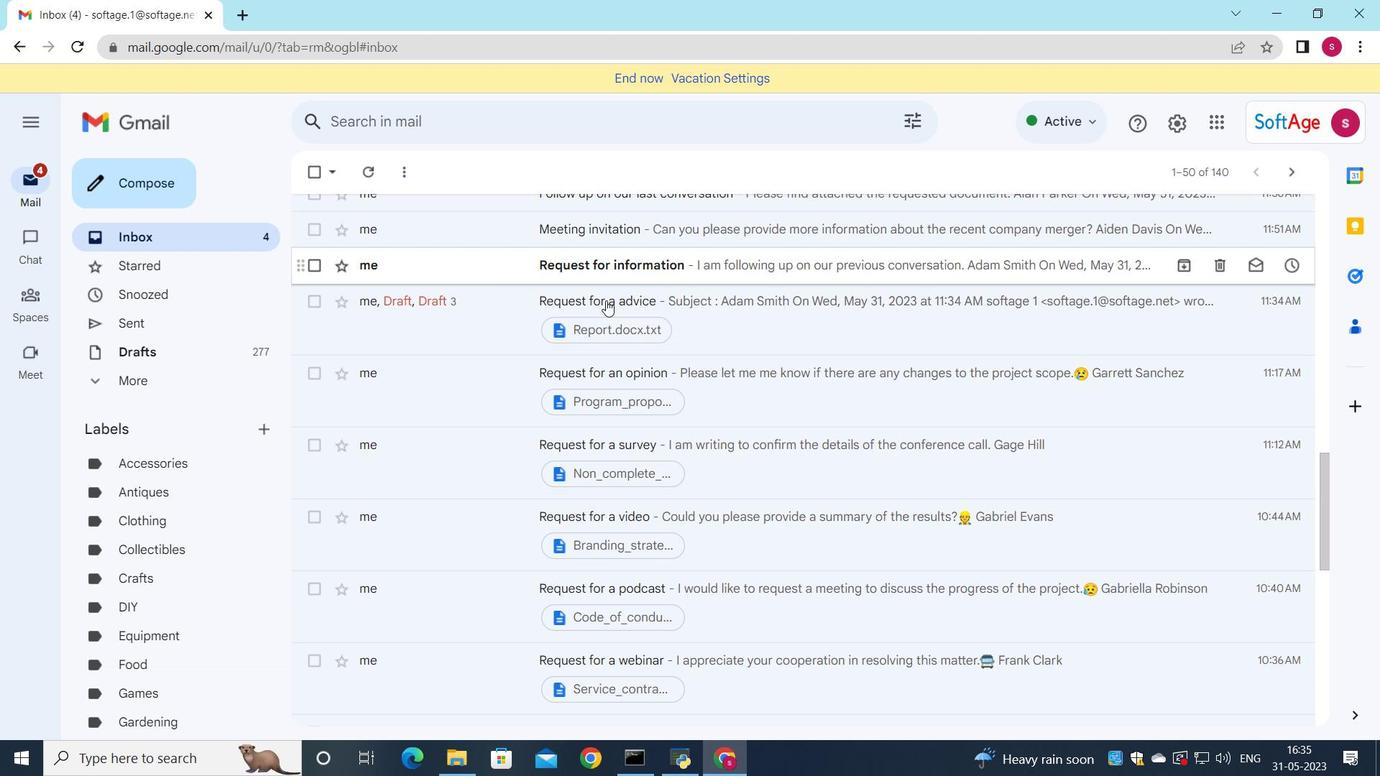 
Action: Mouse scrolled (639, 330) with delta (0, 0)
Screenshot: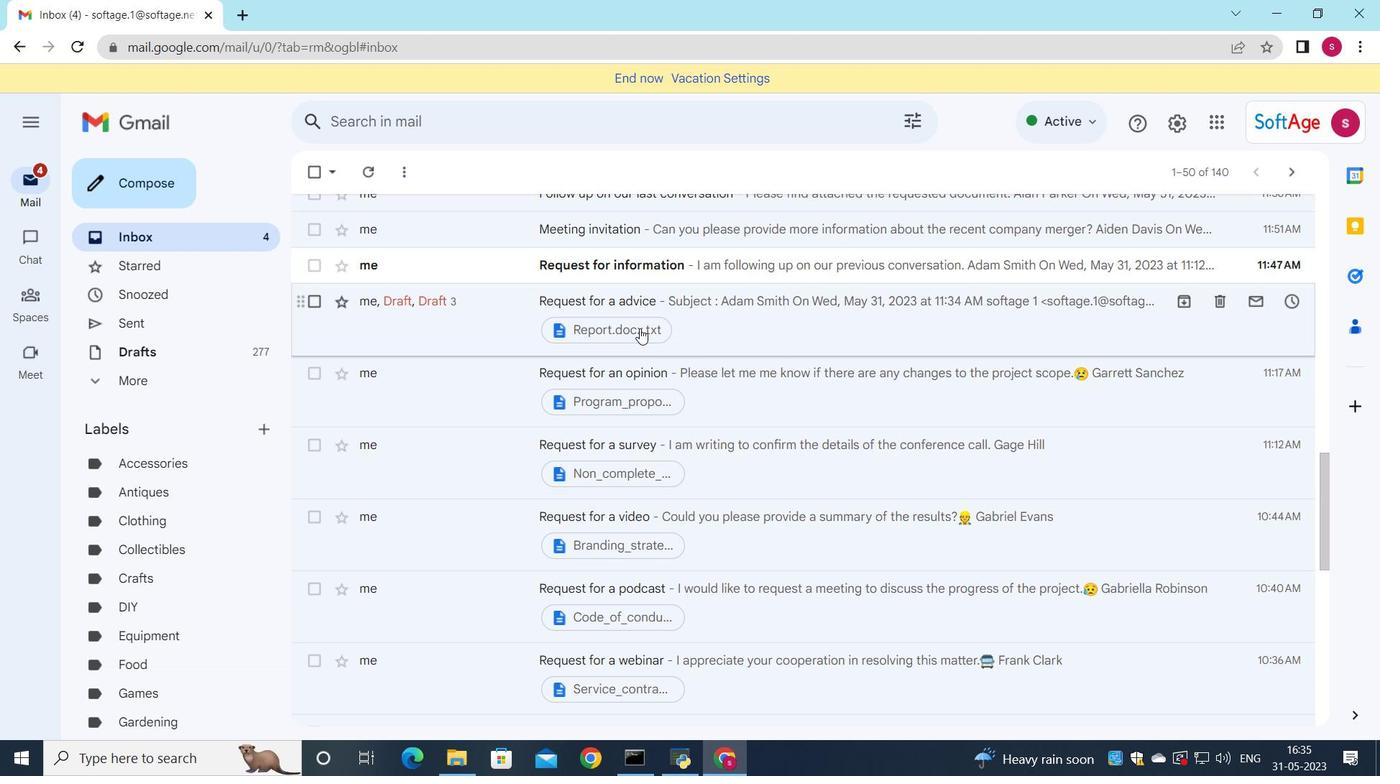 
Action: Mouse scrolled (639, 330) with delta (0, 0)
Screenshot: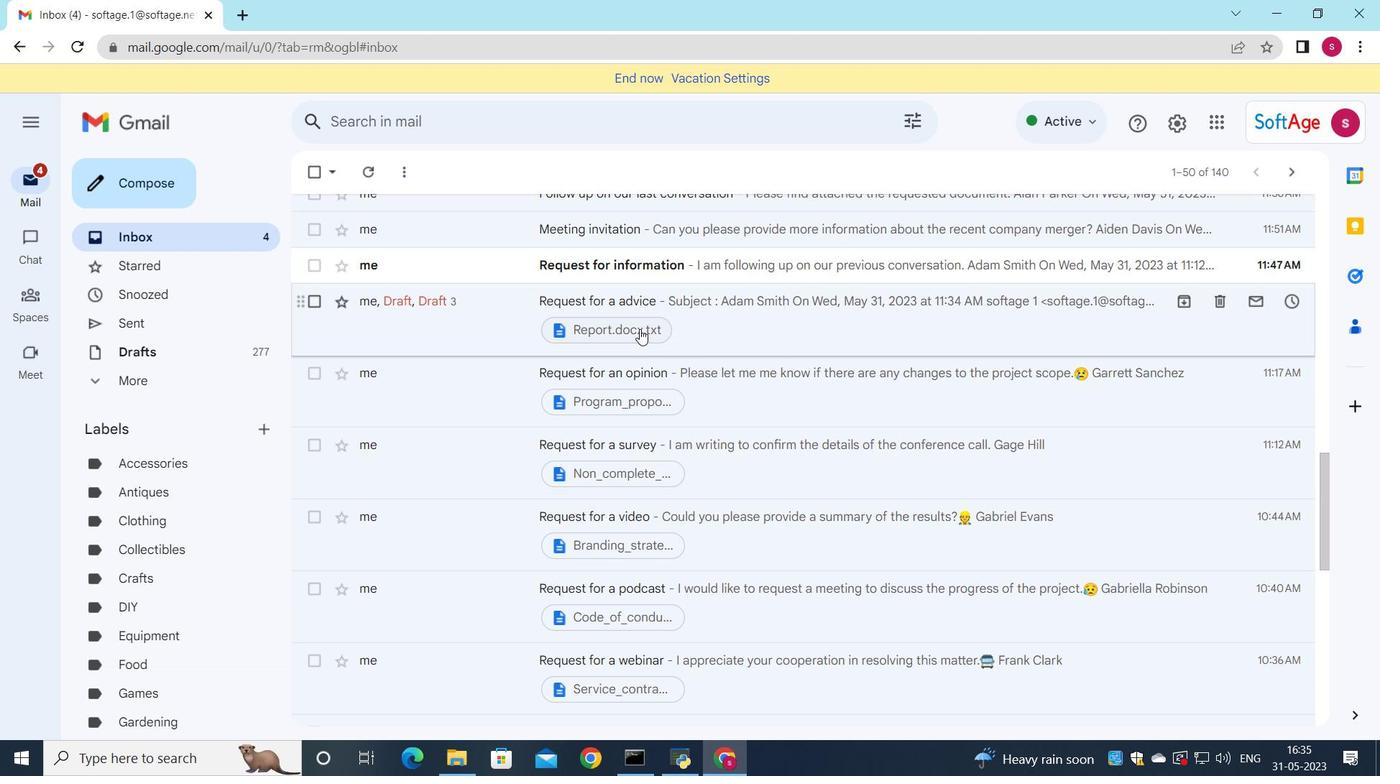 
Action: Mouse scrolled (639, 330) with delta (0, 0)
Screenshot: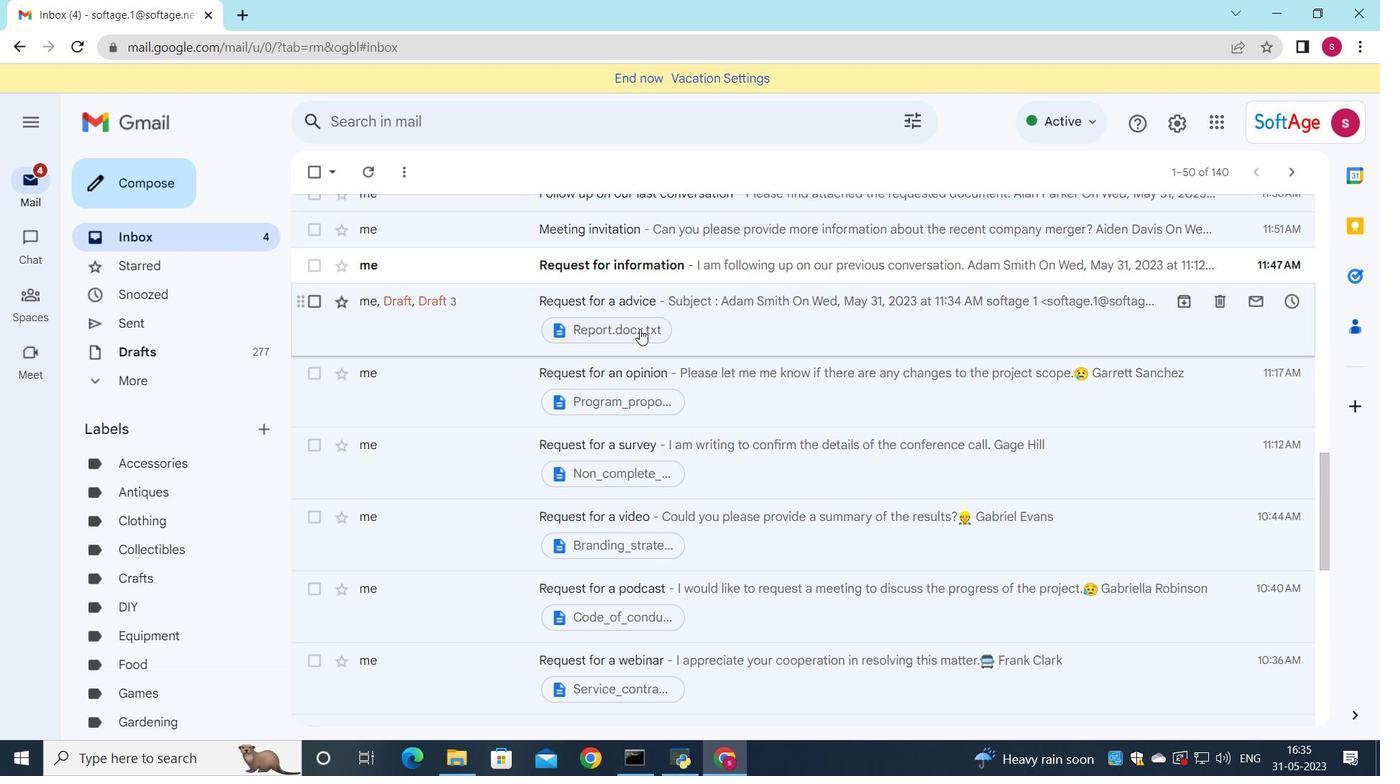 
Action: Mouse scrolled (639, 330) with delta (0, 0)
Screenshot: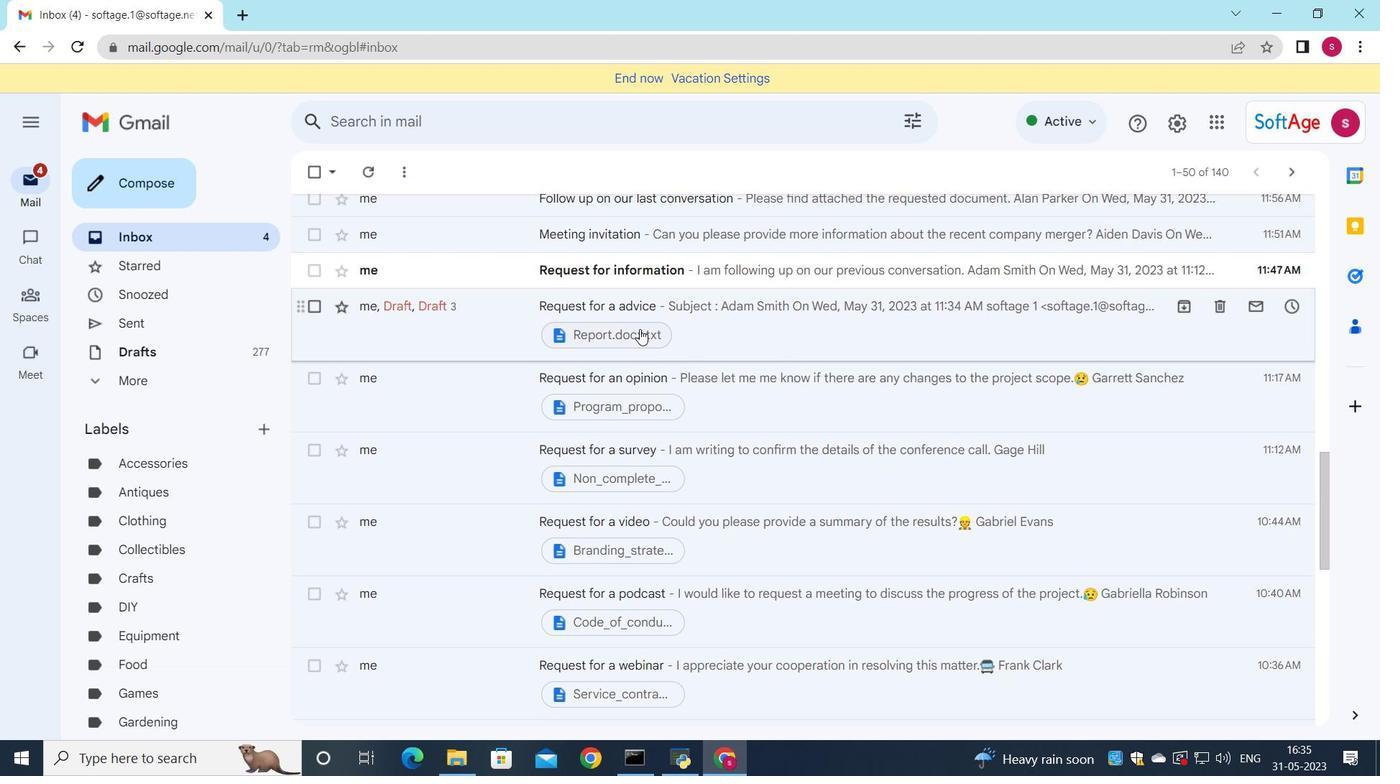 
Action: Mouse scrolled (639, 330) with delta (0, 0)
Screenshot: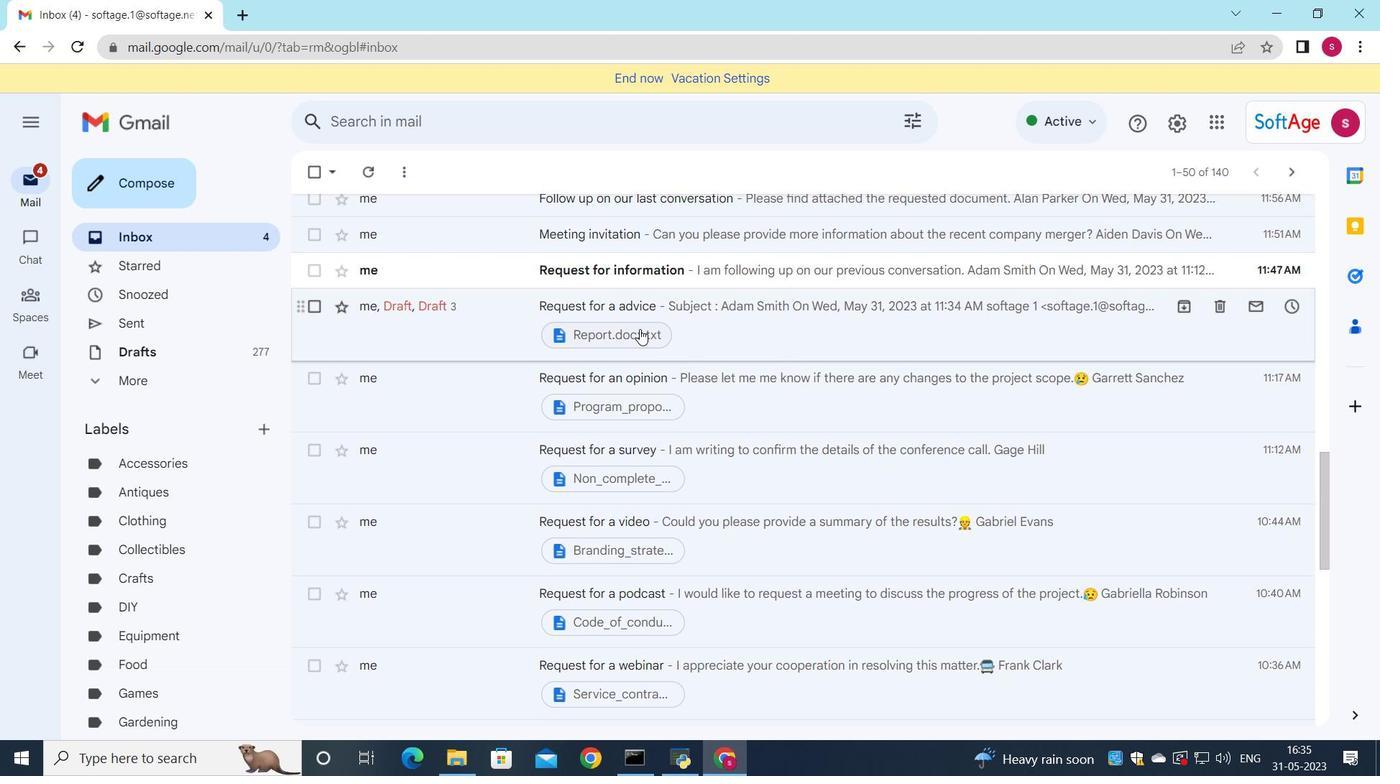 
Action: Mouse scrolled (639, 330) with delta (0, 0)
Screenshot: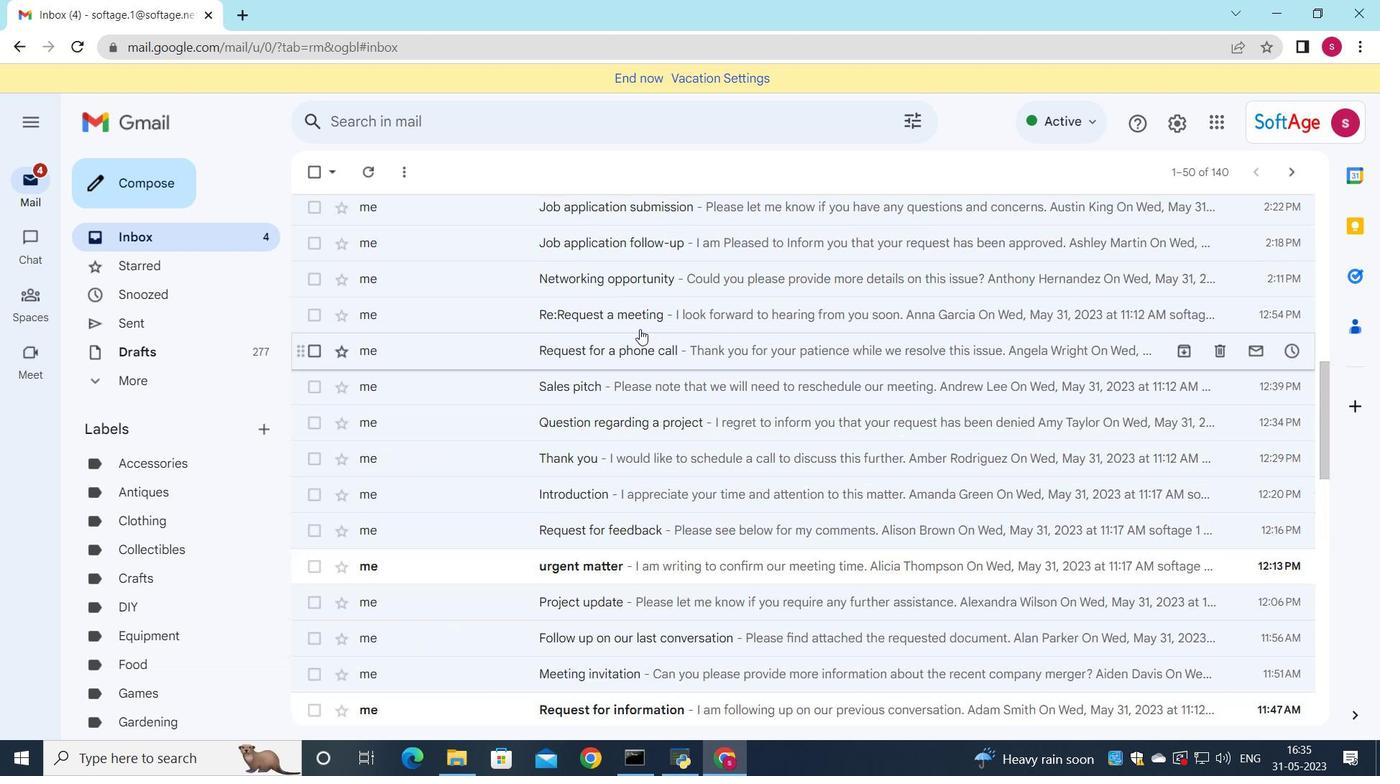 
Action: Mouse scrolled (639, 330) with delta (0, 0)
Screenshot: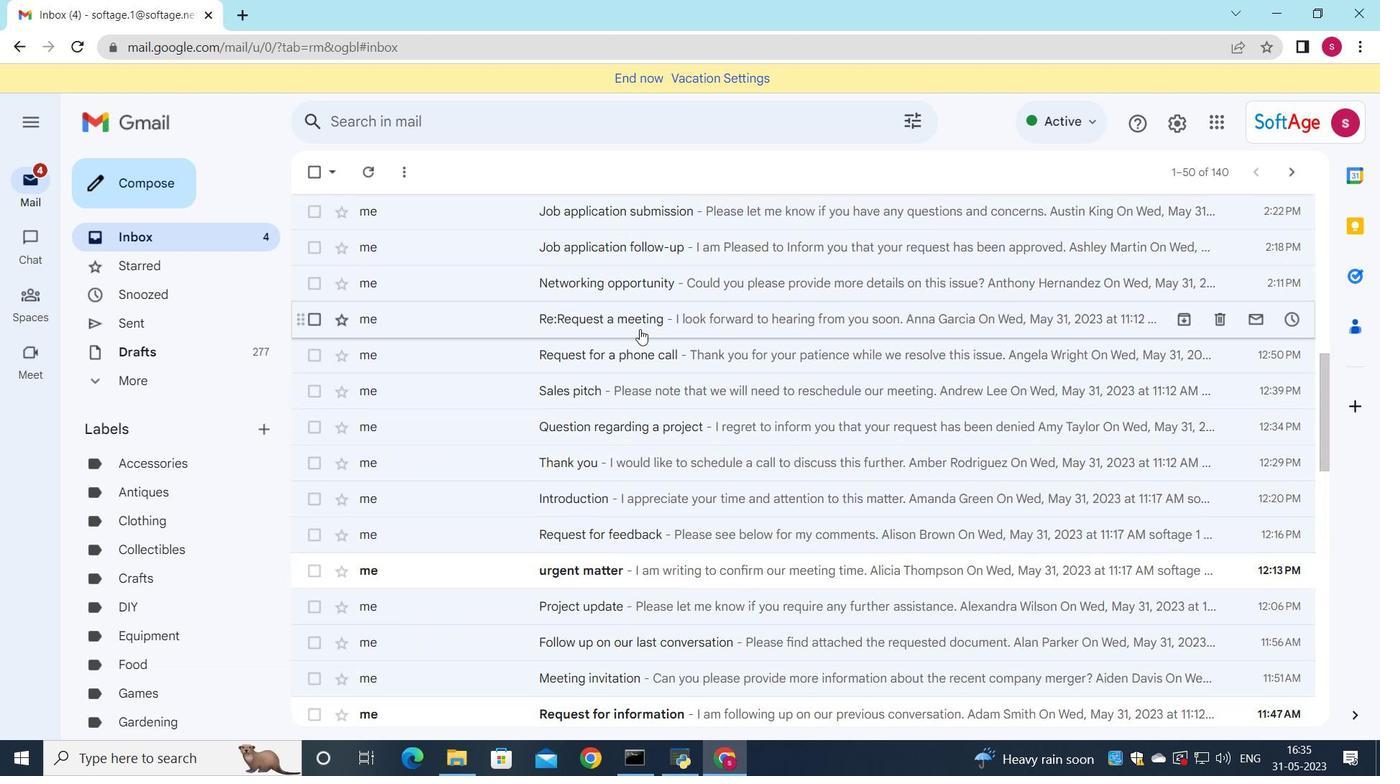 
Action: Mouse scrolled (639, 330) with delta (0, 0)
Screenshot: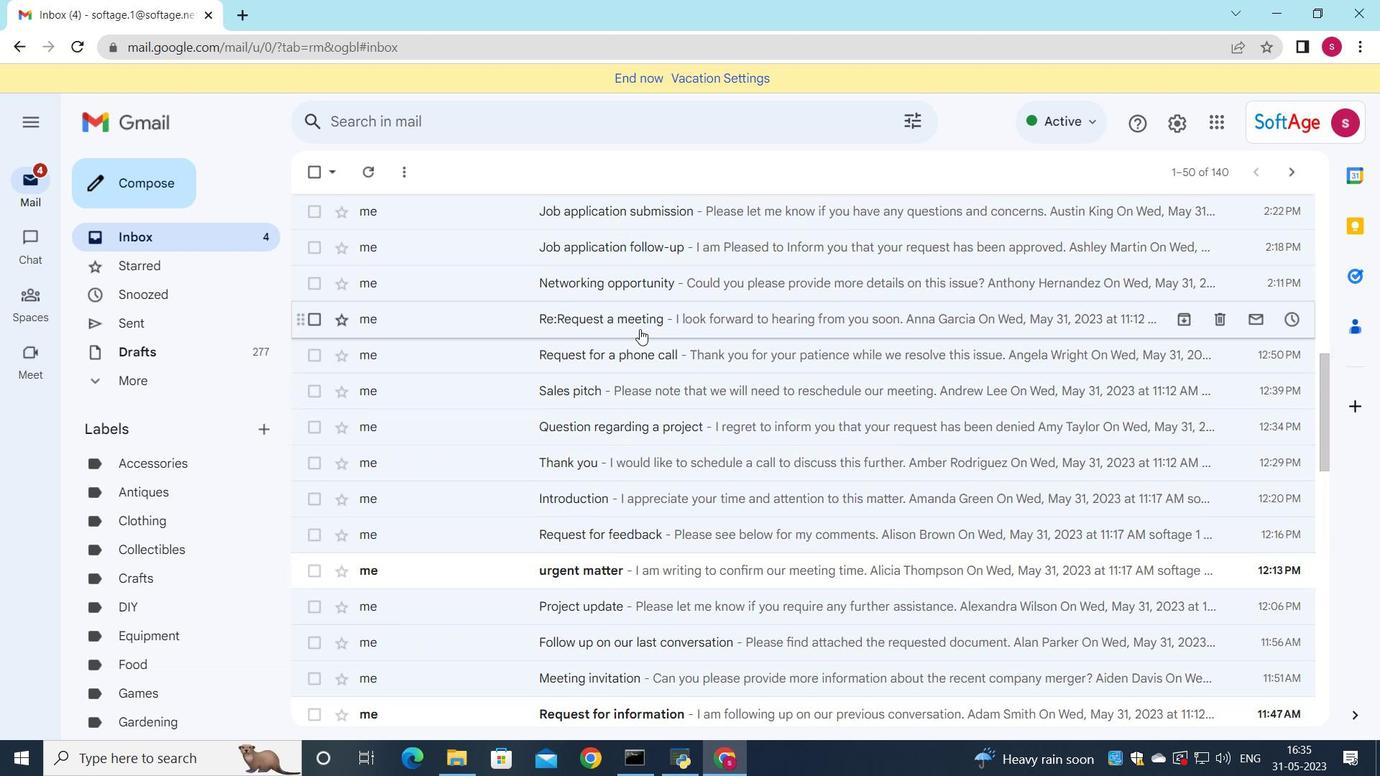 
Action: Mouse scrolled (639, 330) with delta (0, 0)
Screenshot: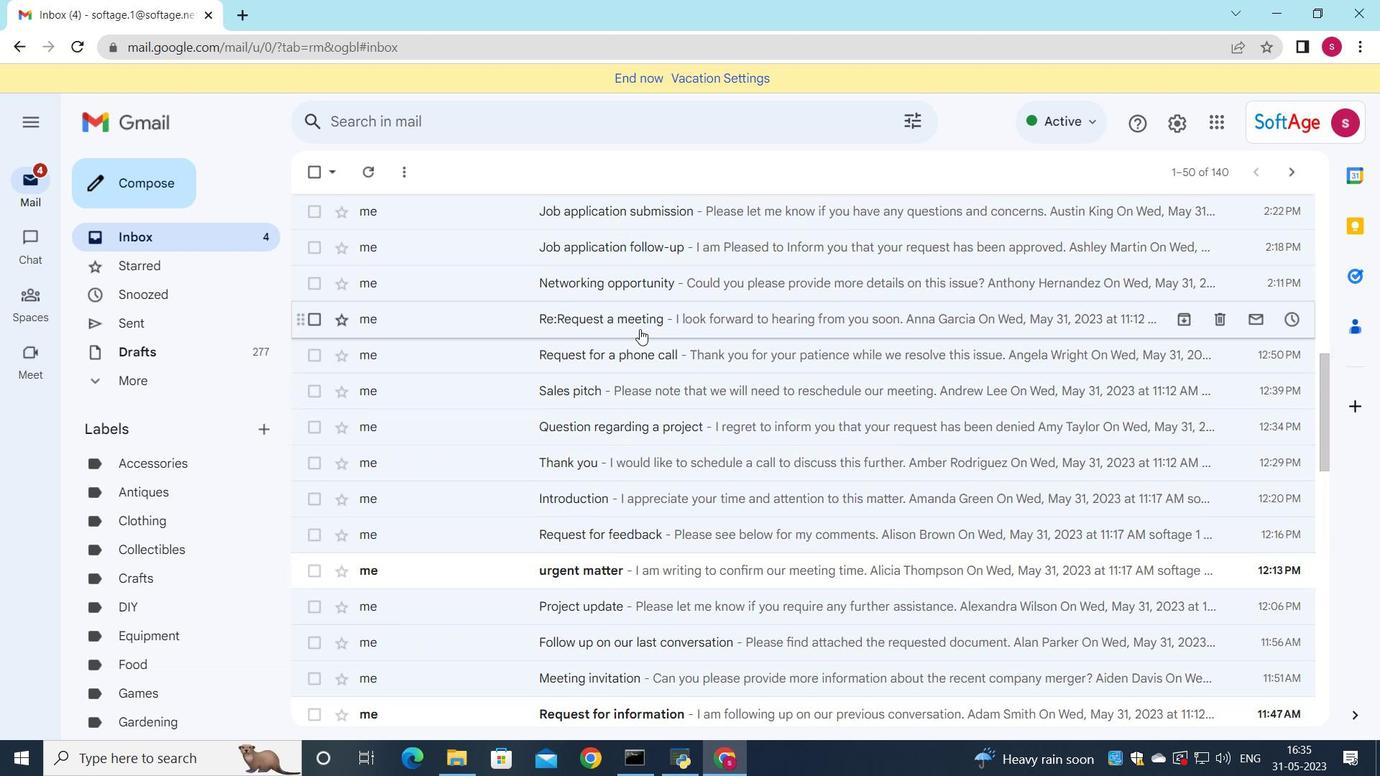 
Action: Mouse scrolled (639, 330) with delta (0, 0)
Screenshot: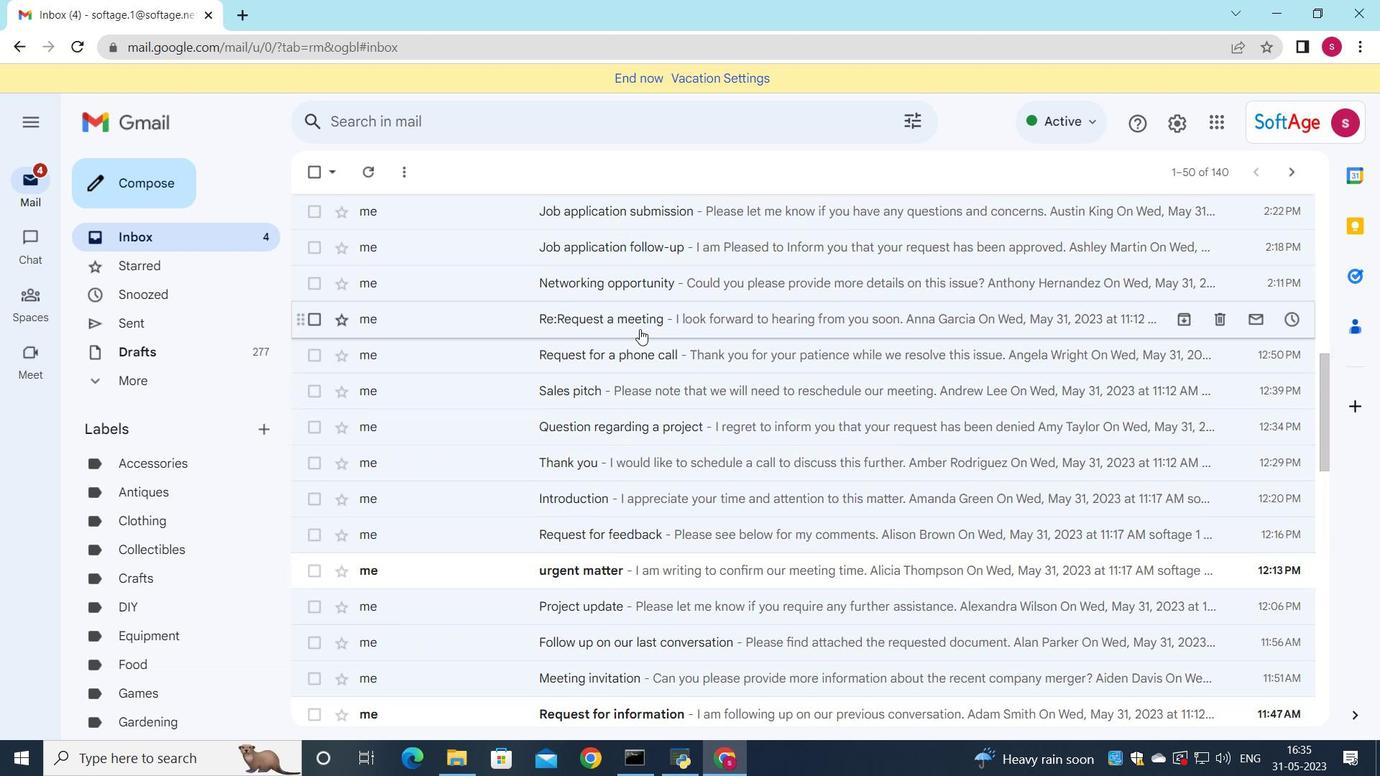 
Action: Mouse scrolled (639, 330) with delta (0, 0)
Screenshot: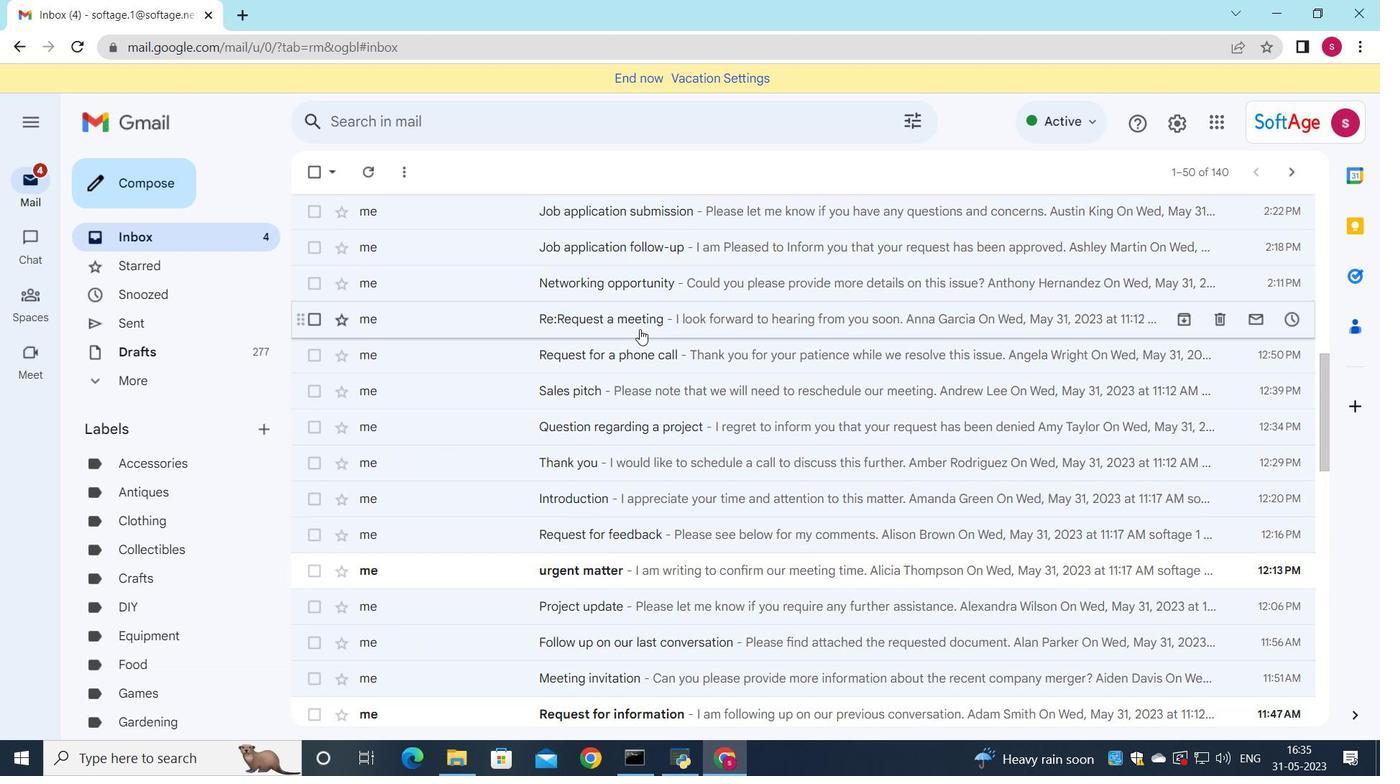
Action: Mouse scrolled (639, 330) with delta (0, 0)
Screenshot: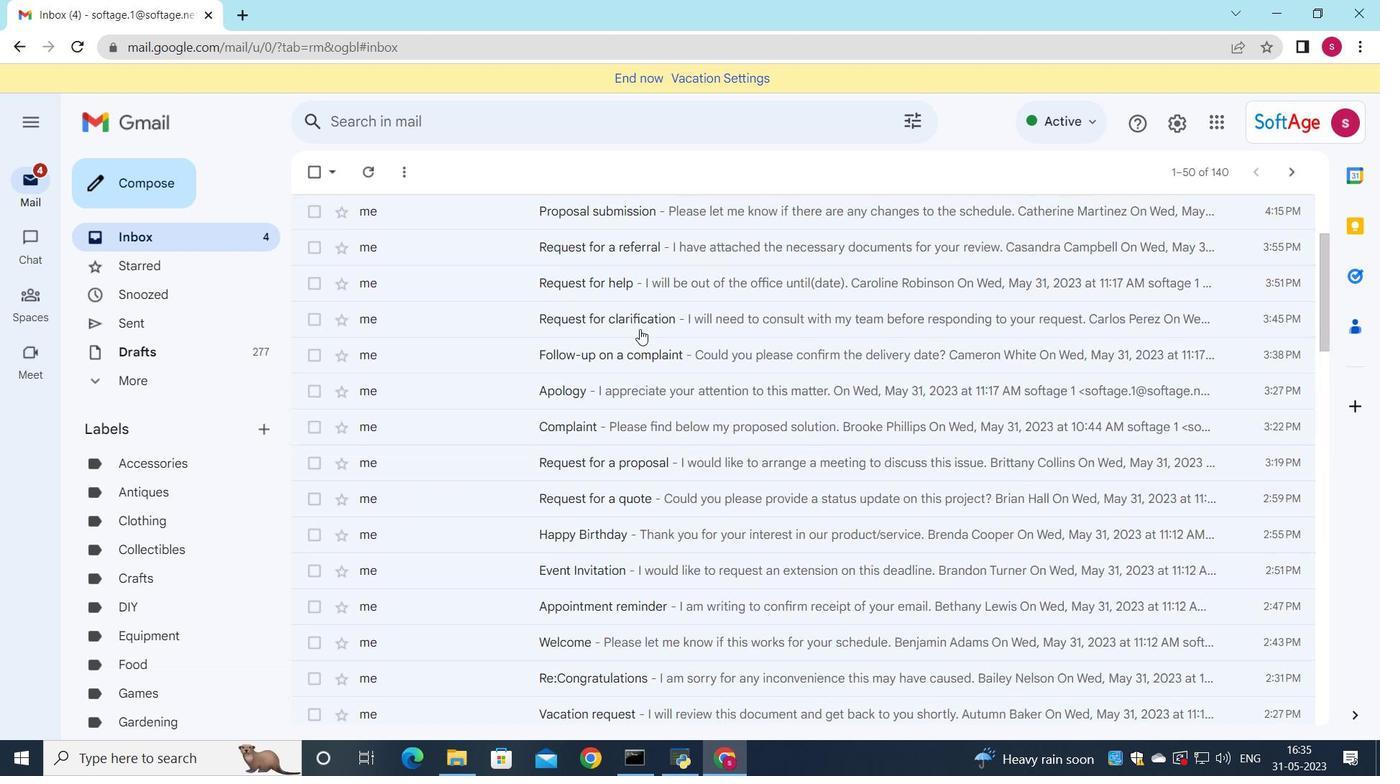 
Action: Mouse scrolled (639, 330) with delta (0, 0)
Screenshot: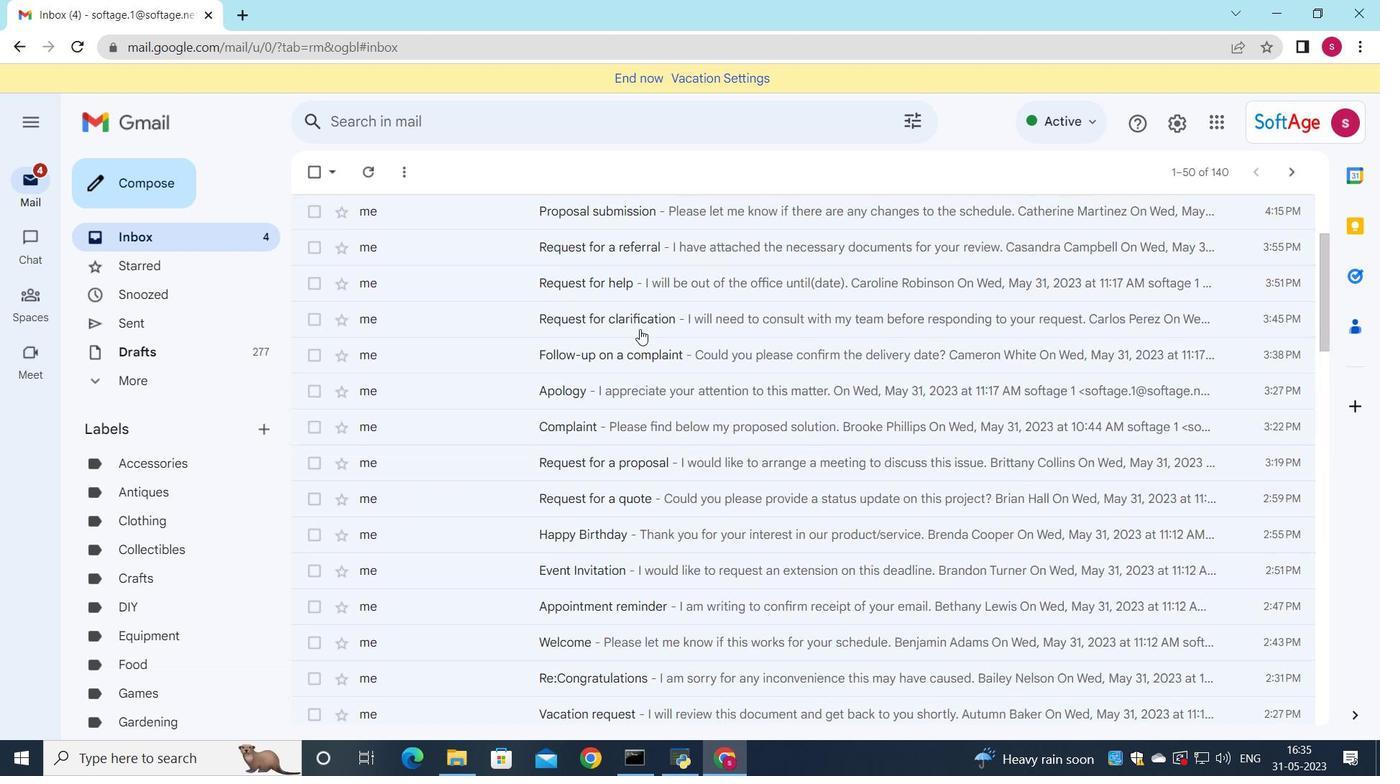 
Action: Mouse scrolled (639, 330) with delta (0, 0)
Screenshot: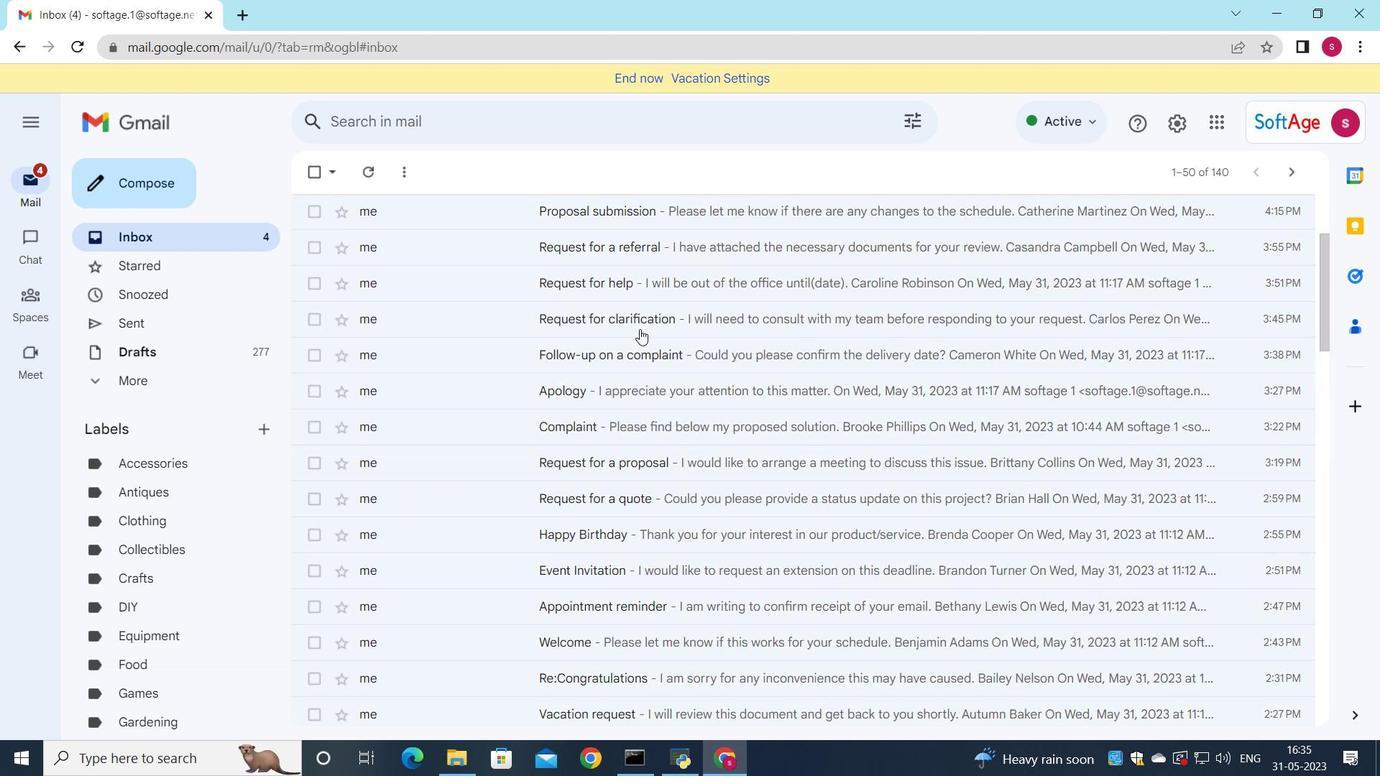 
Action: Mouse scrolled (639, 330) with delta (0, 0)
Screenshot: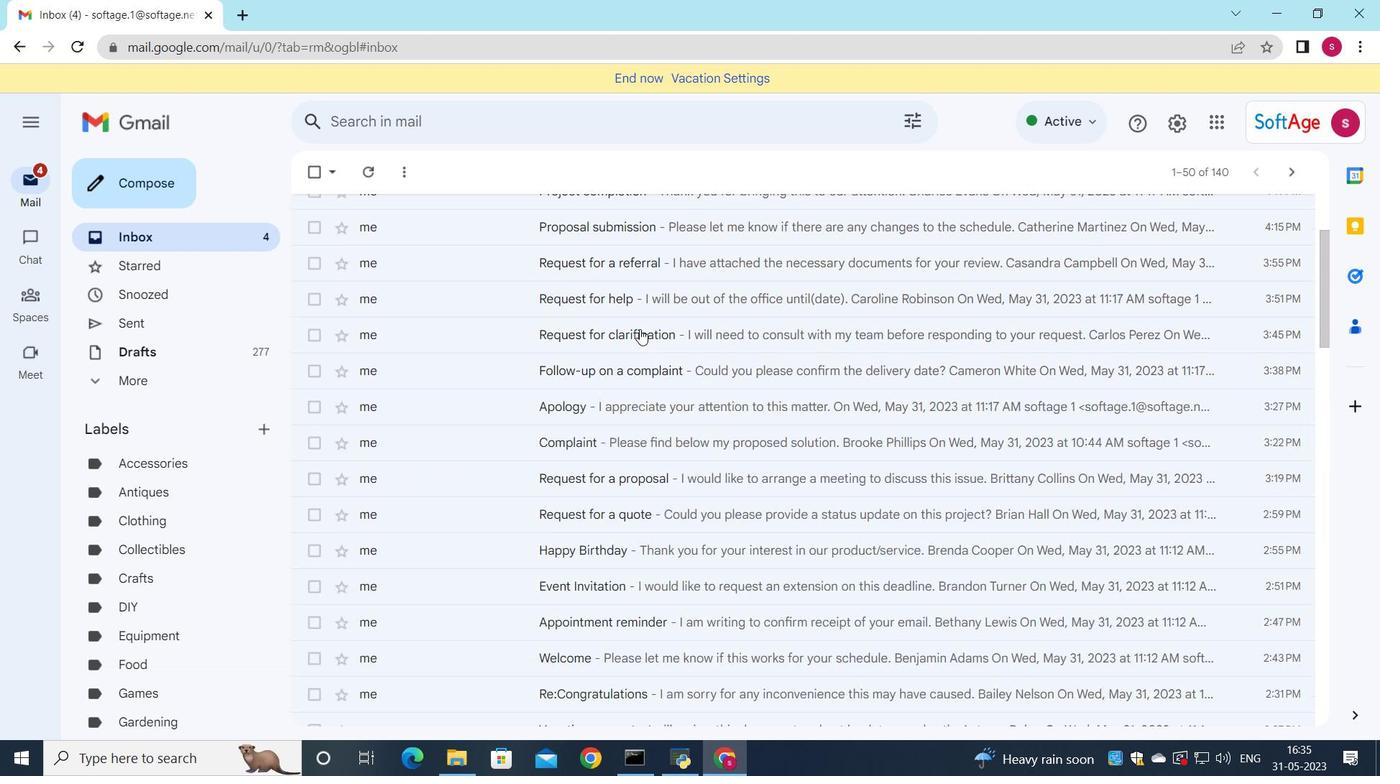 
Action: Mouse scrolled (639, 330) with delta (0, 0)
Screenshot: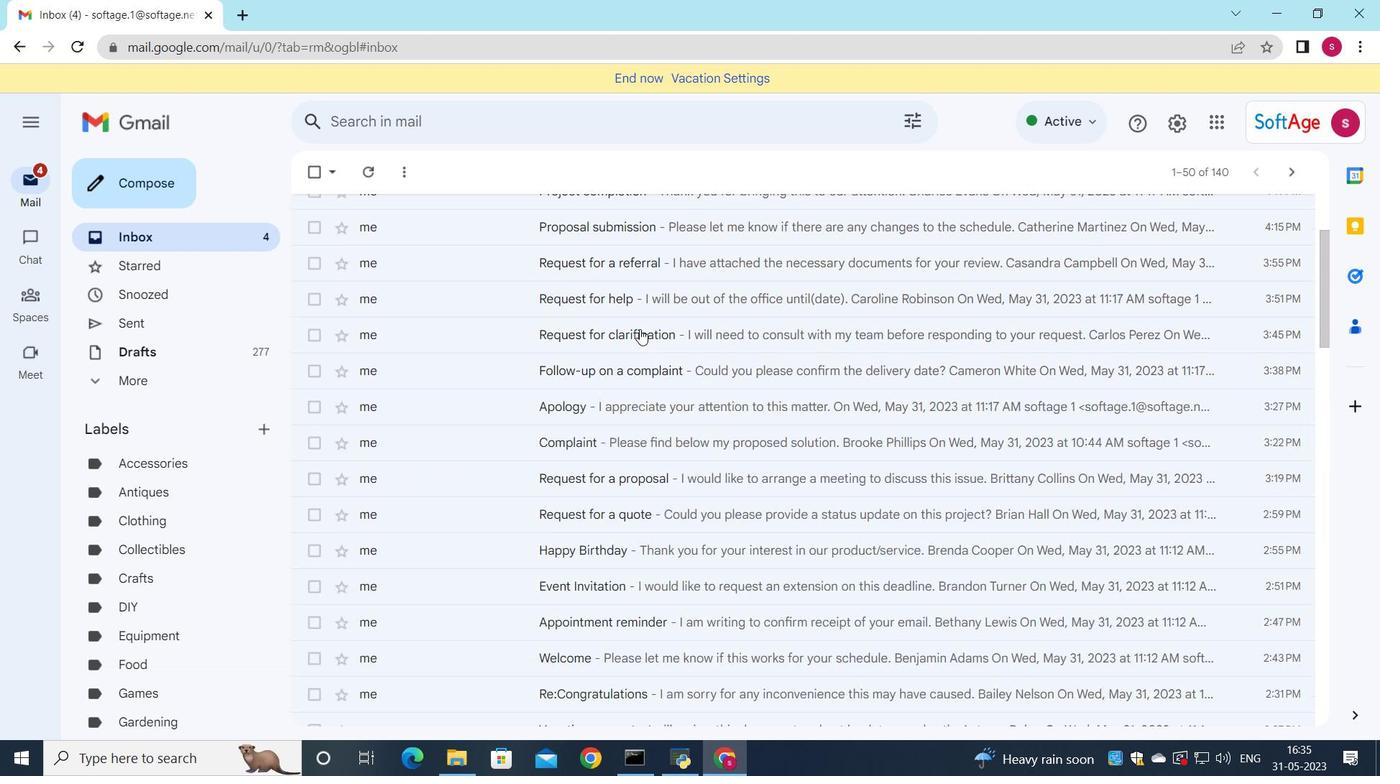 
Action: Mouse scrolled (639, 330) with delta (0, 0)
Screenshot: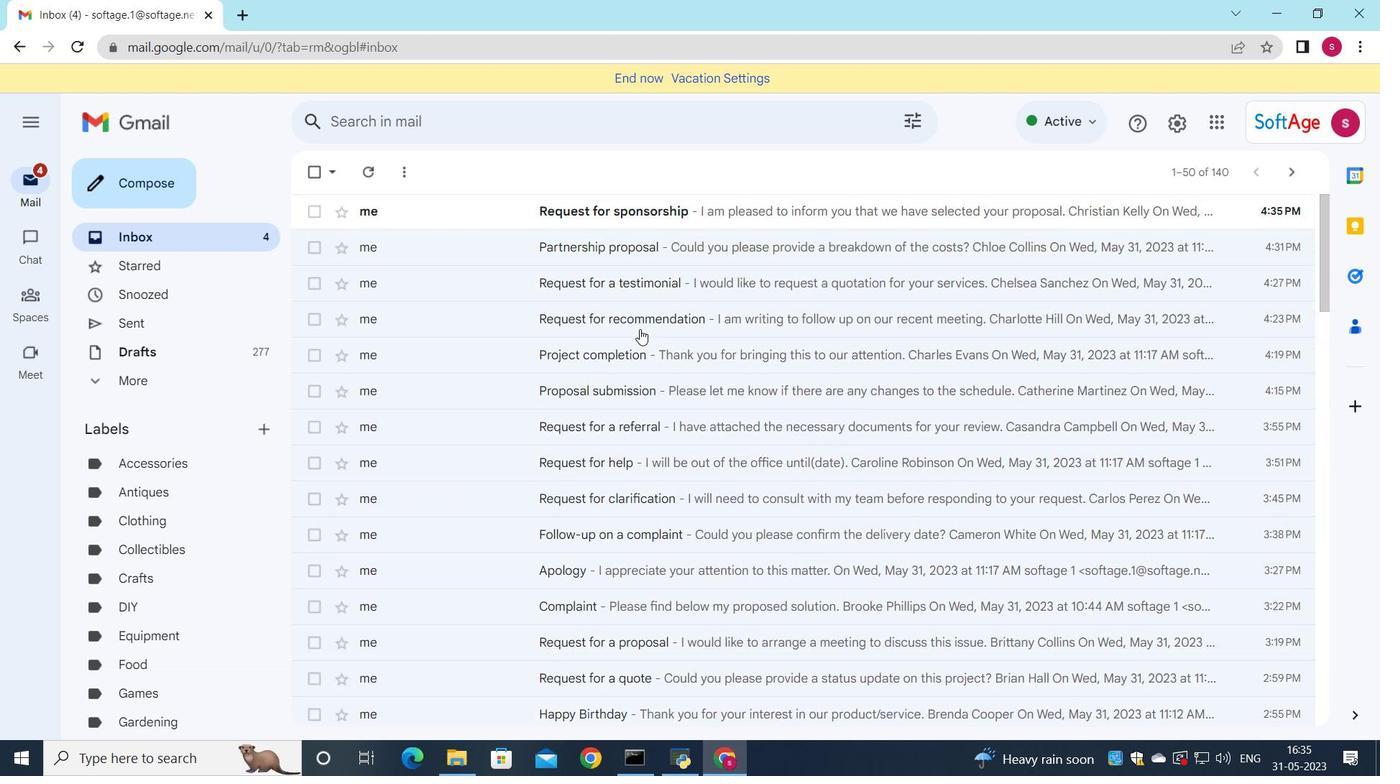 
Action: Mouse scrolled (639, 330) with delta (0, 0)
Screenshot: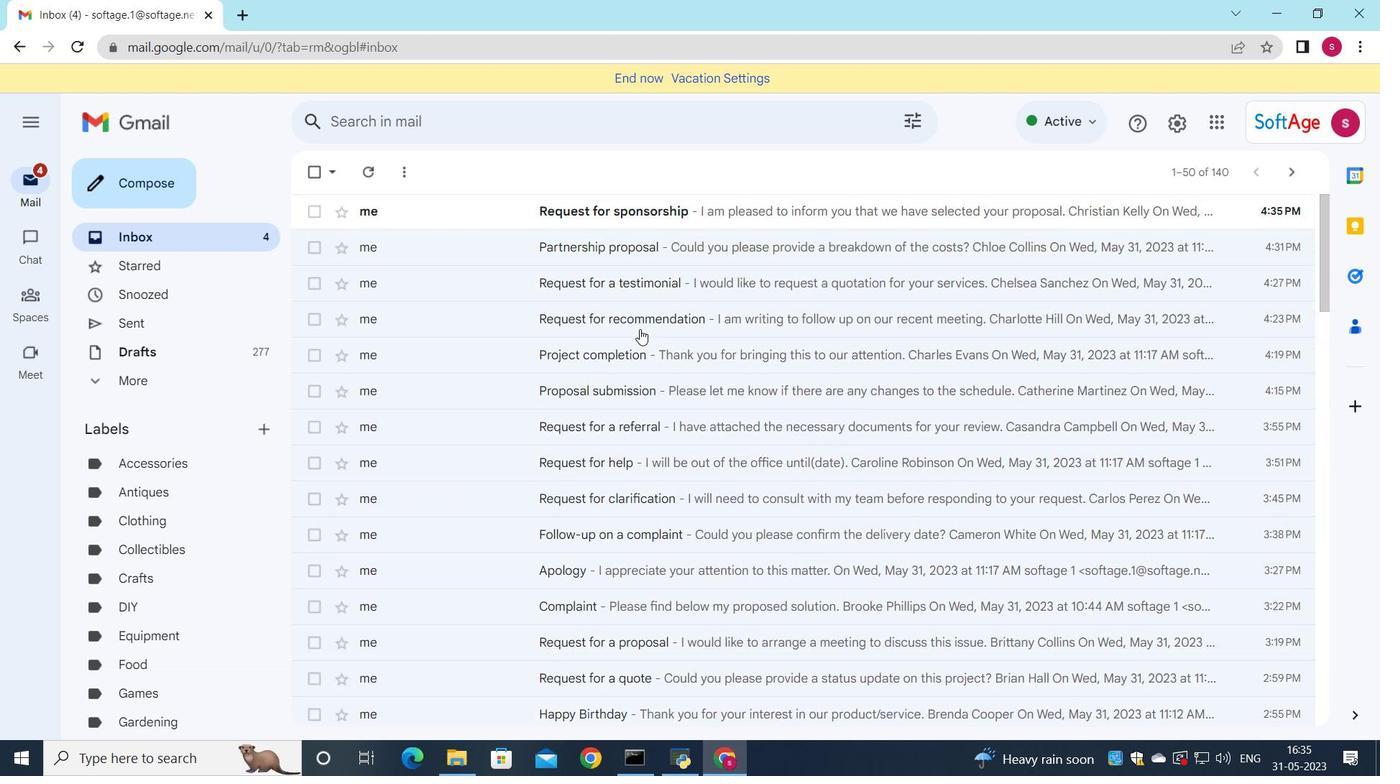 
Action: Mouse scrolled (639, 330) with delta (0, 0)
Screenshot: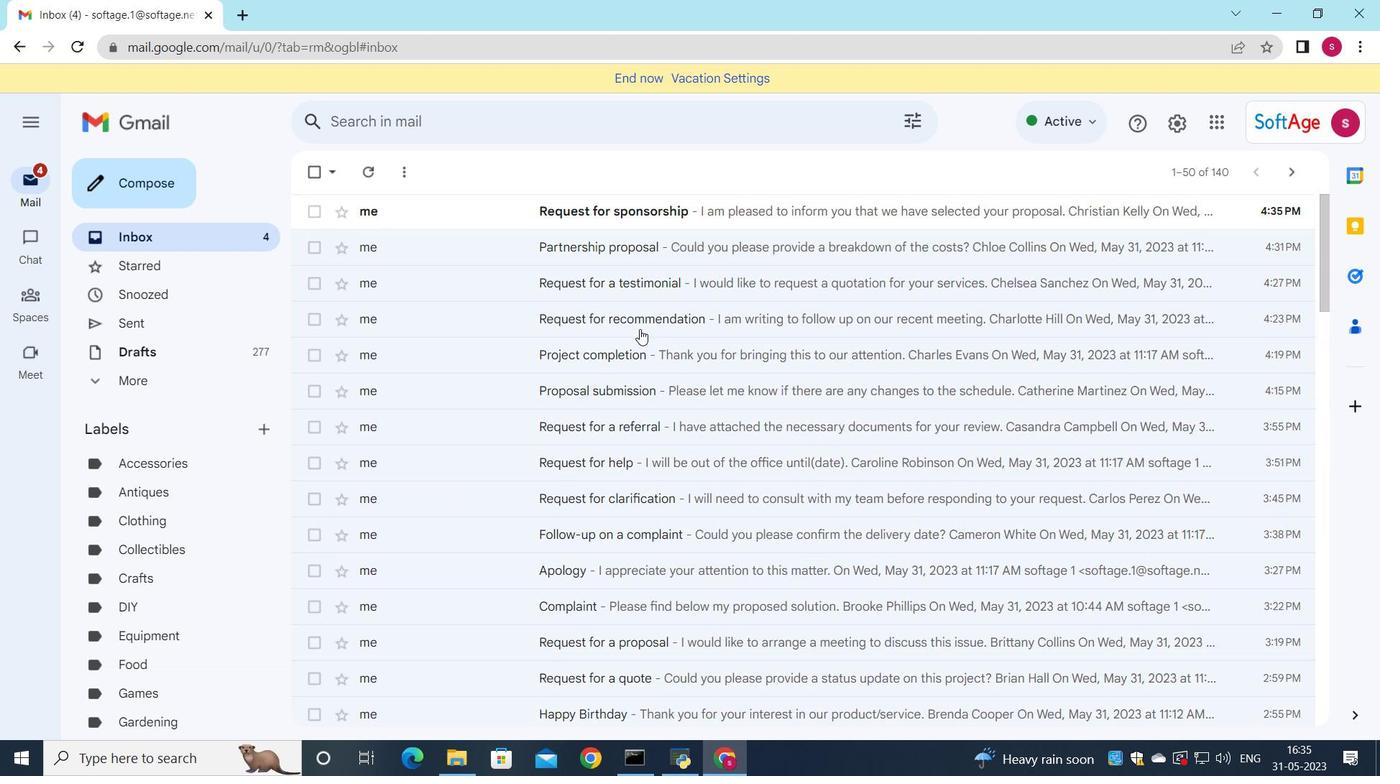 
Action: Mouse scrolled (639, 330) with delta (0, 0)
Screenshot: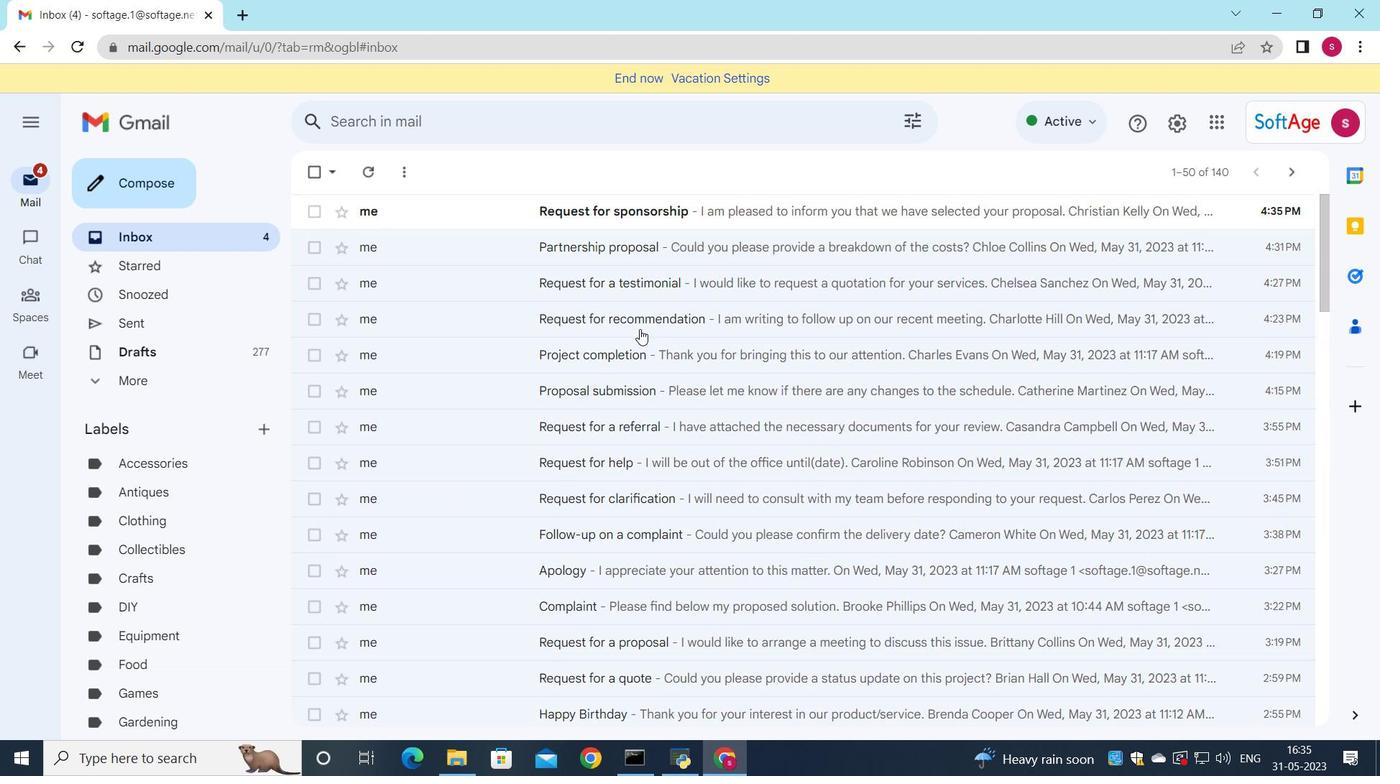 
Action: Mouse scrolled (639, 330) with delta (0, 0)
Screenshot: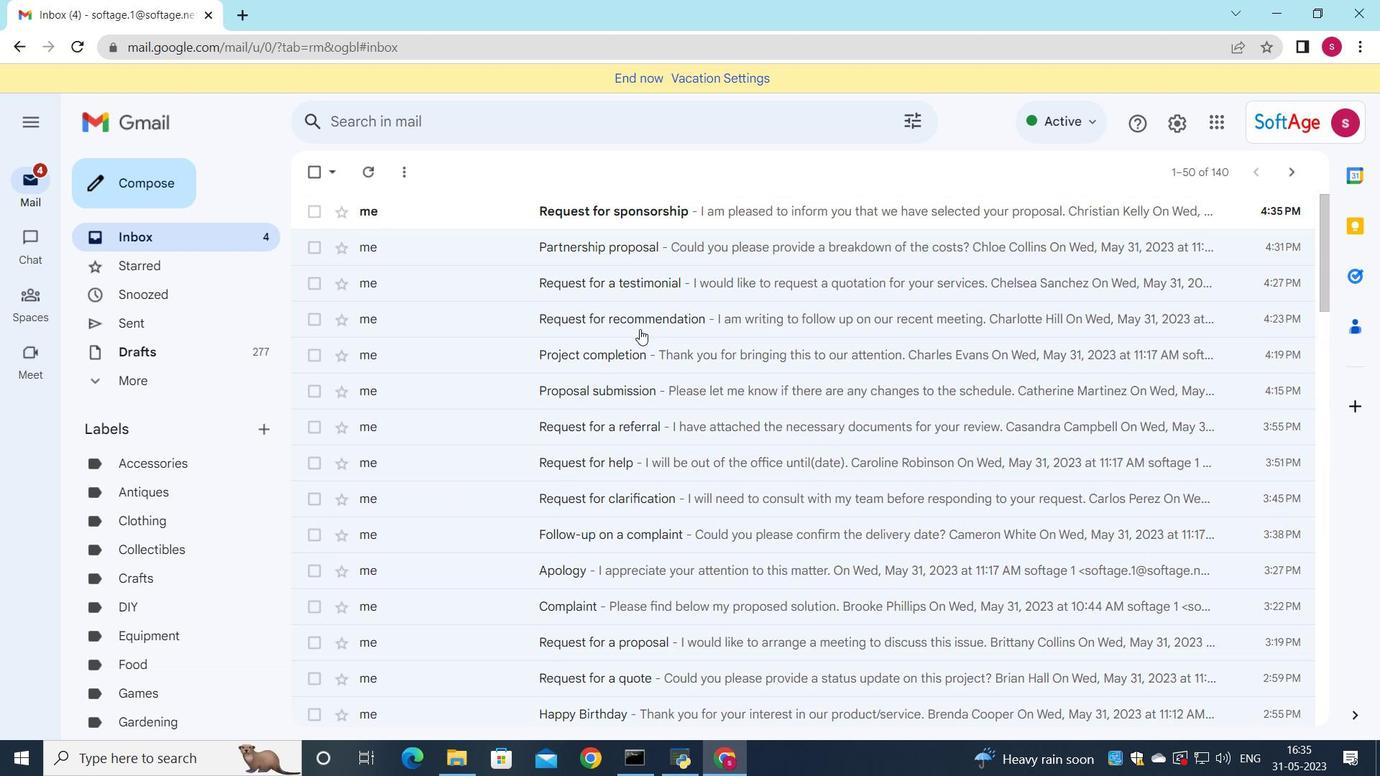 
Action: Mouse moved to (698, 209)
Screenshot: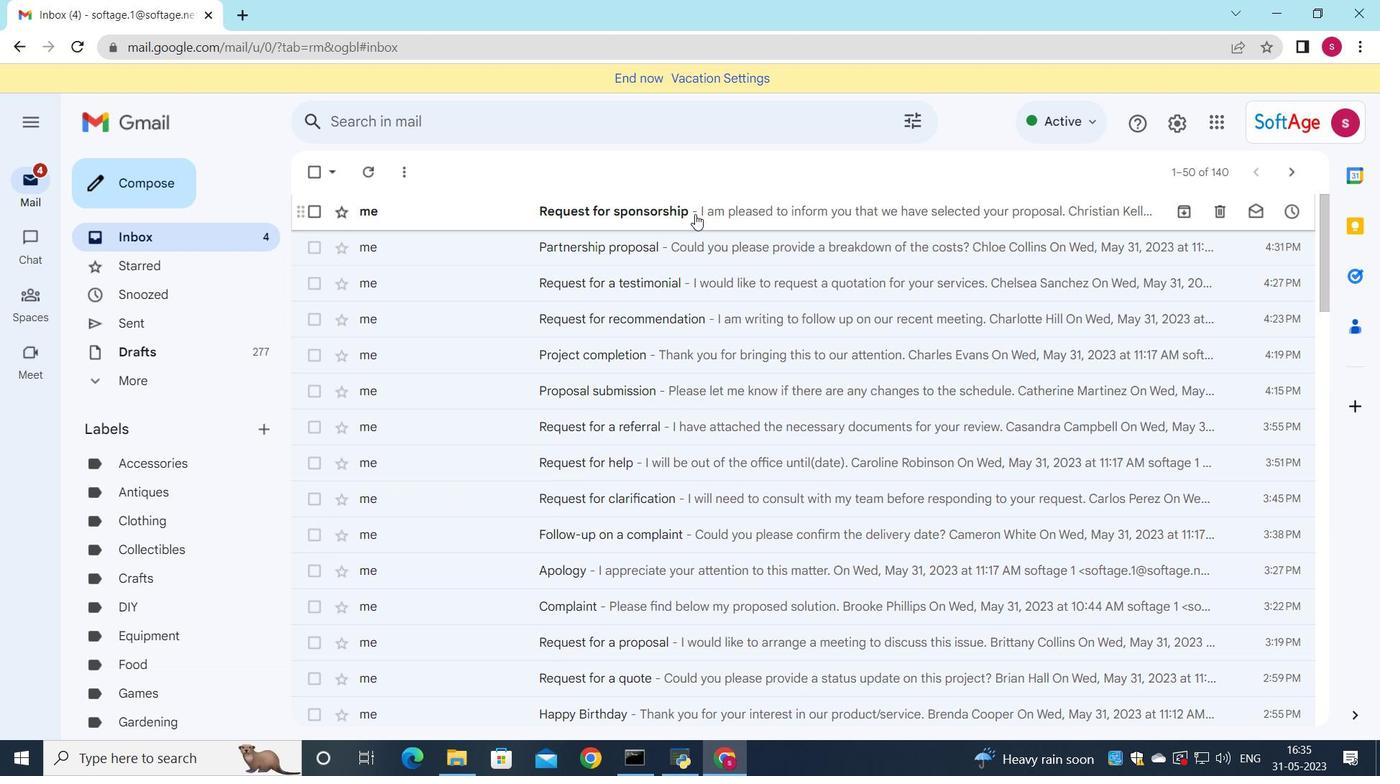 
Action: Mouse pressed left at (698, 209)
Screenshot: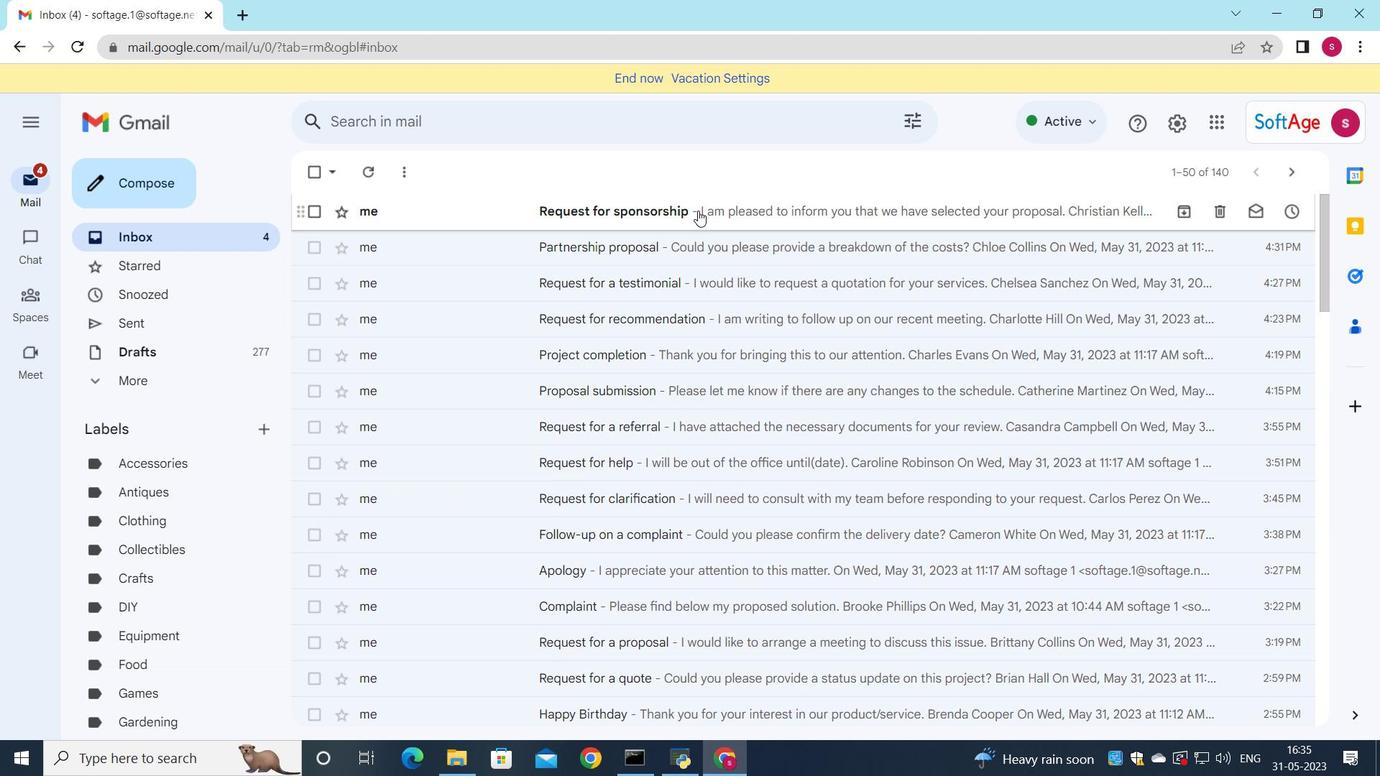 
Action: Mouse moved to (809, 396)
Screenshot: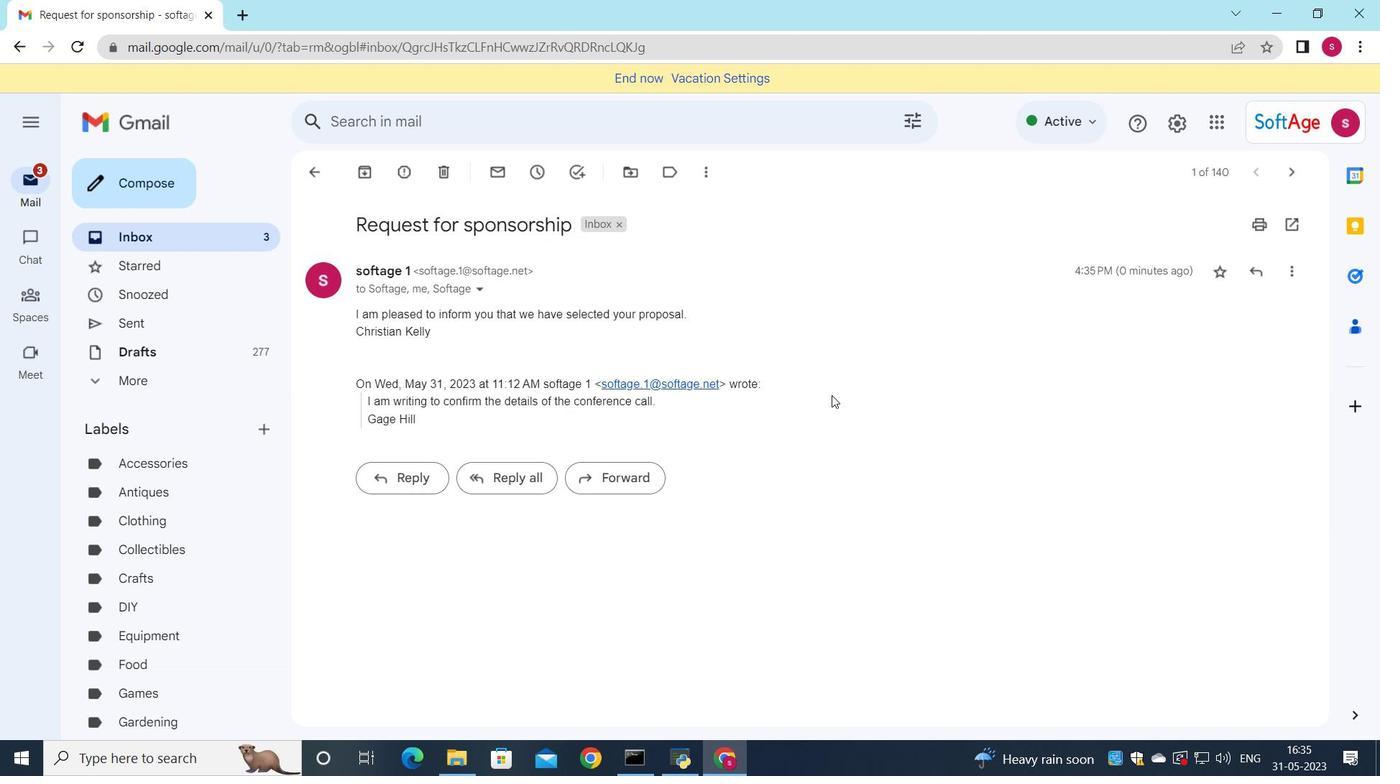 
